 Task: Add a signature Lisa Hernandez containing With heartfelt thanks and warm wishes, Lisa Hernandez to email address softage.9@softage.net and add a folder Training materials
Action: Mouse moved to (1292, 90)
Screenshot: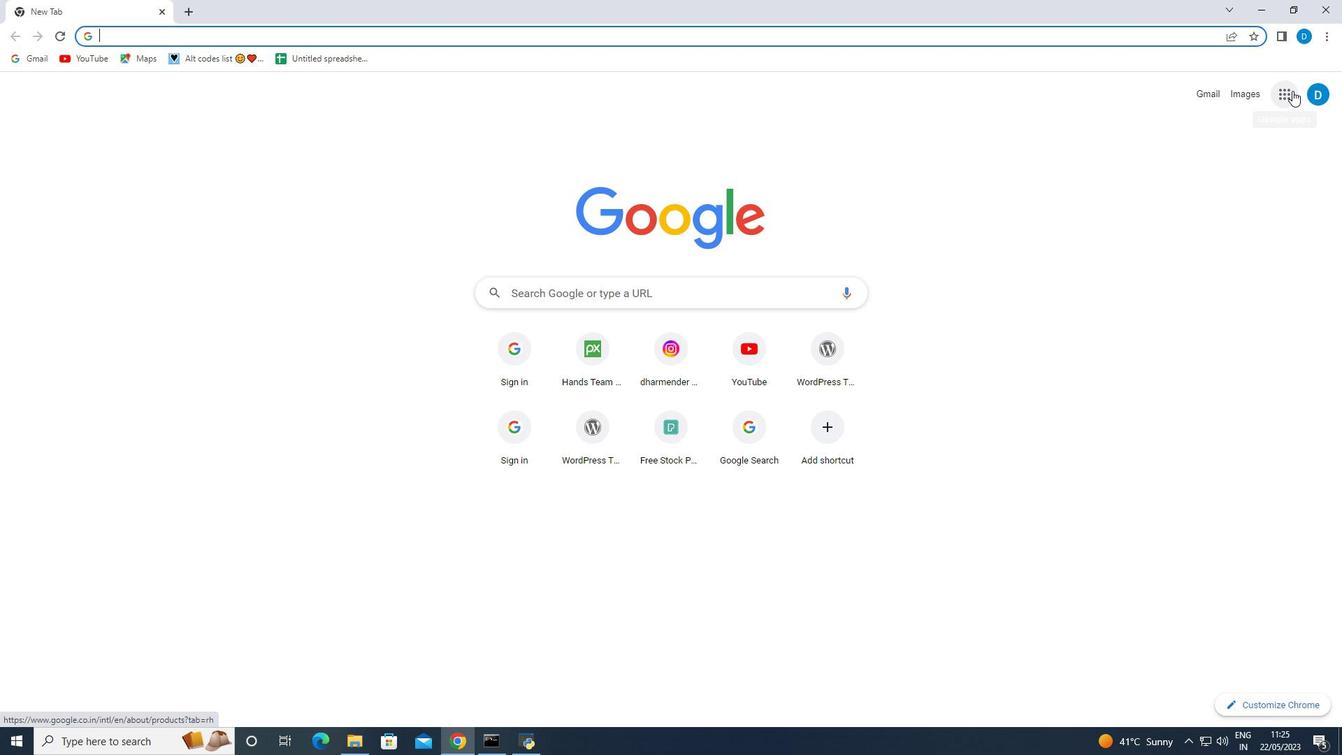 
Action: Mouse pressed left at (1292, 90)
Screenshot: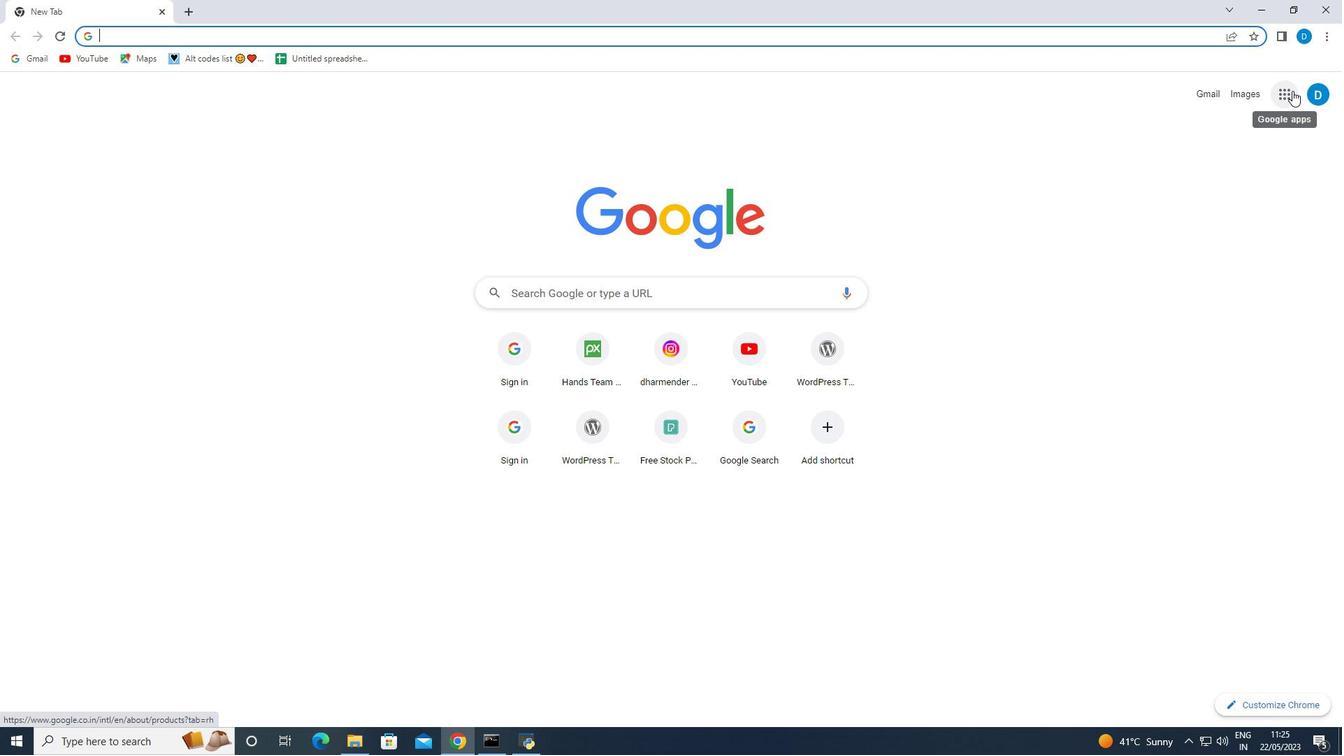 
Action: Mouse moved to (1143, 297)
Screenshot: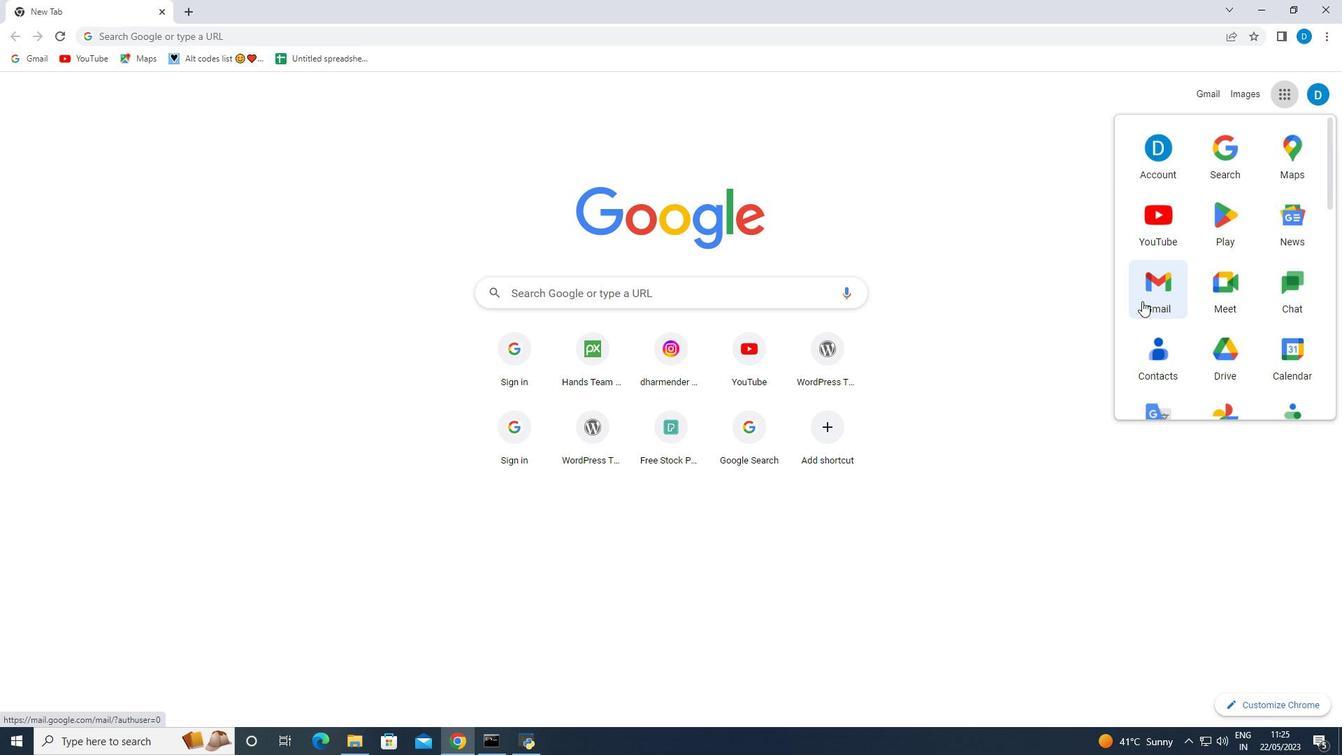 
Action: Mouse pressed left at (1143, 297)
Screenshot: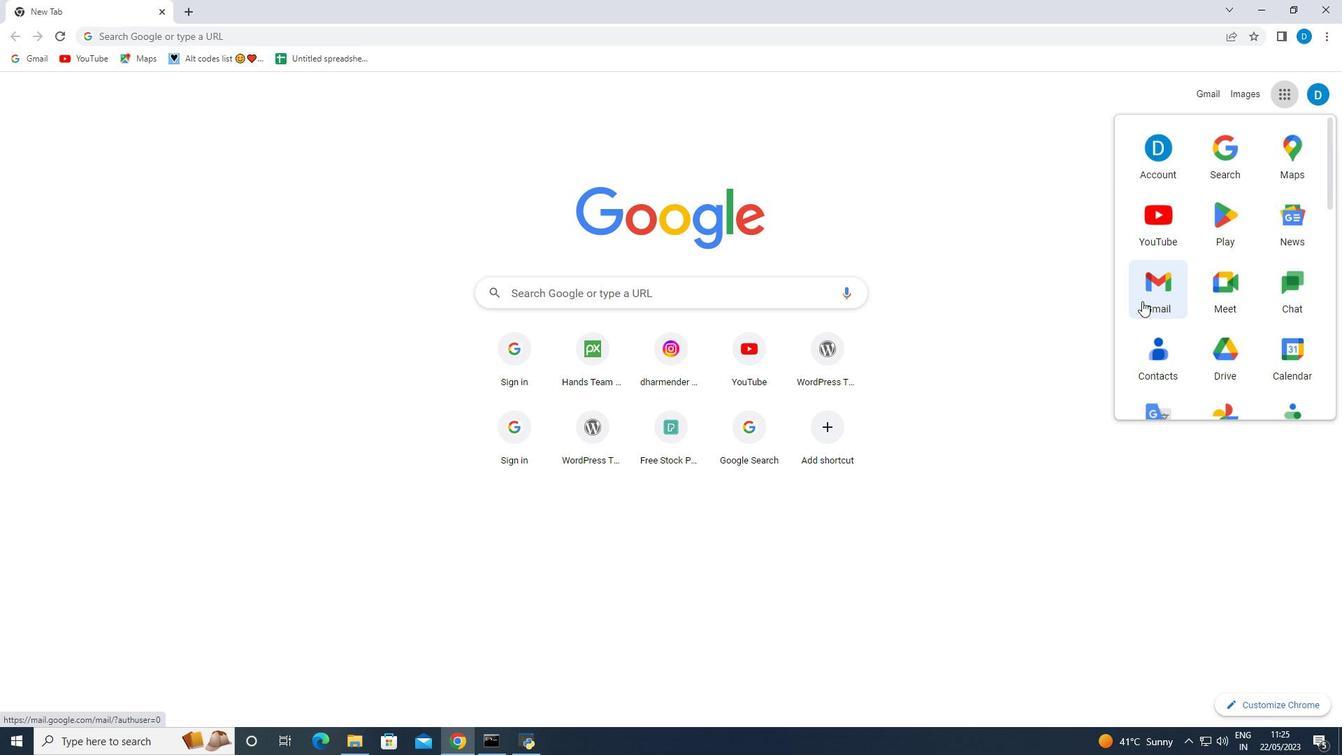 
Action: Mouse moved to (42, 134)
Screenshot: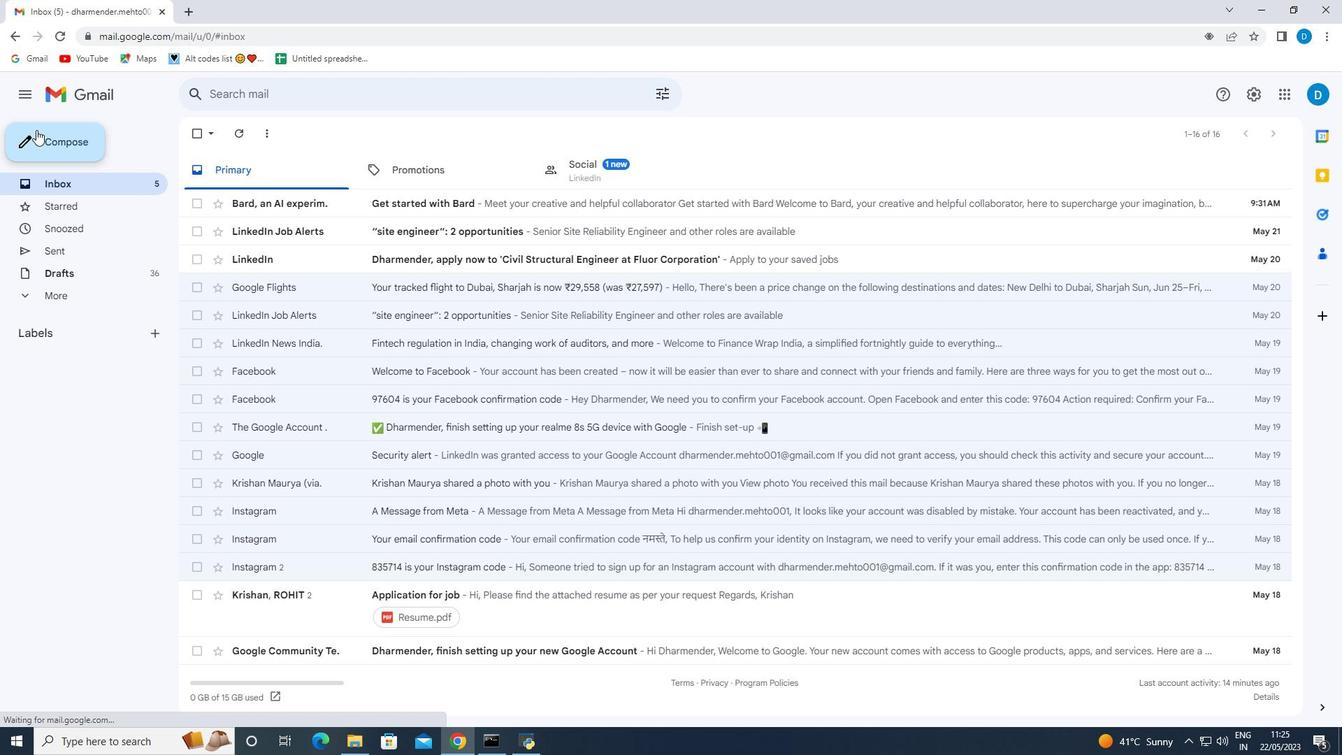 
Action: Mouse pressed left at (42, 134)
Screenshot: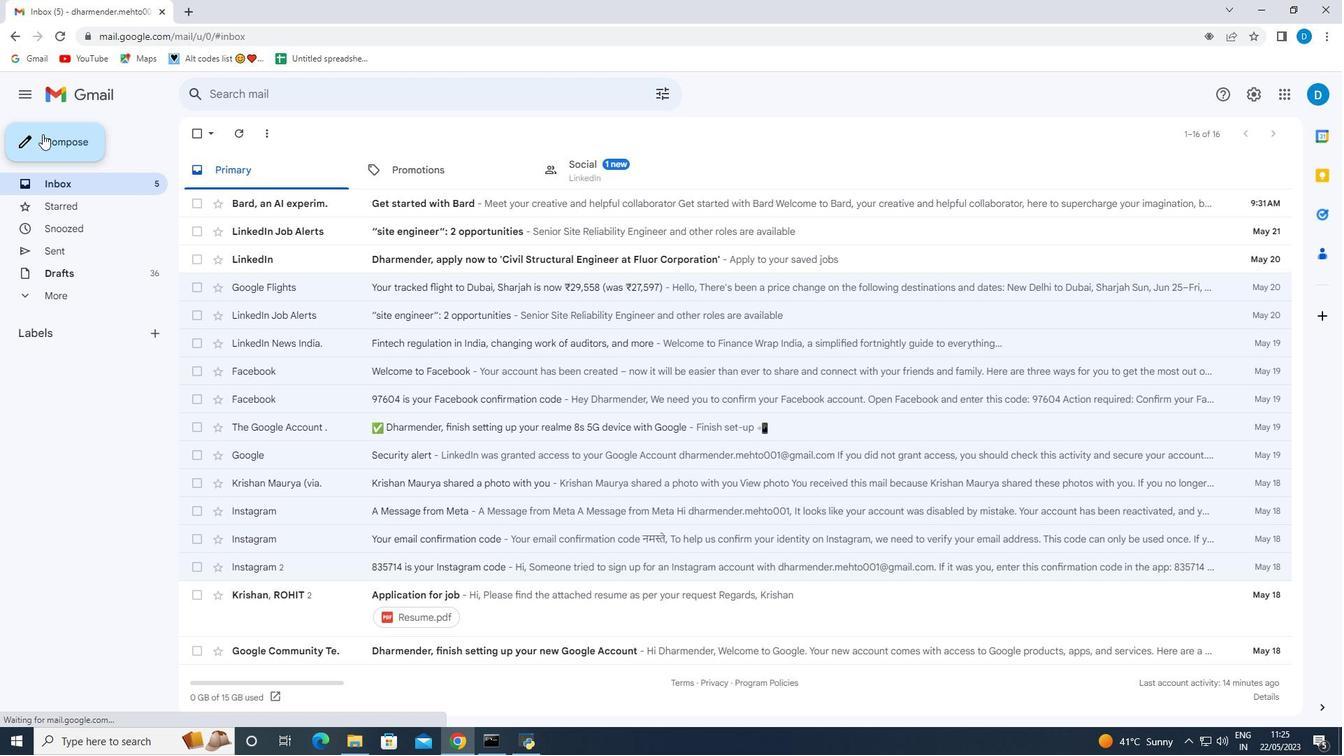 
Action: Mouse moved to (1129, 700)
Screenshot: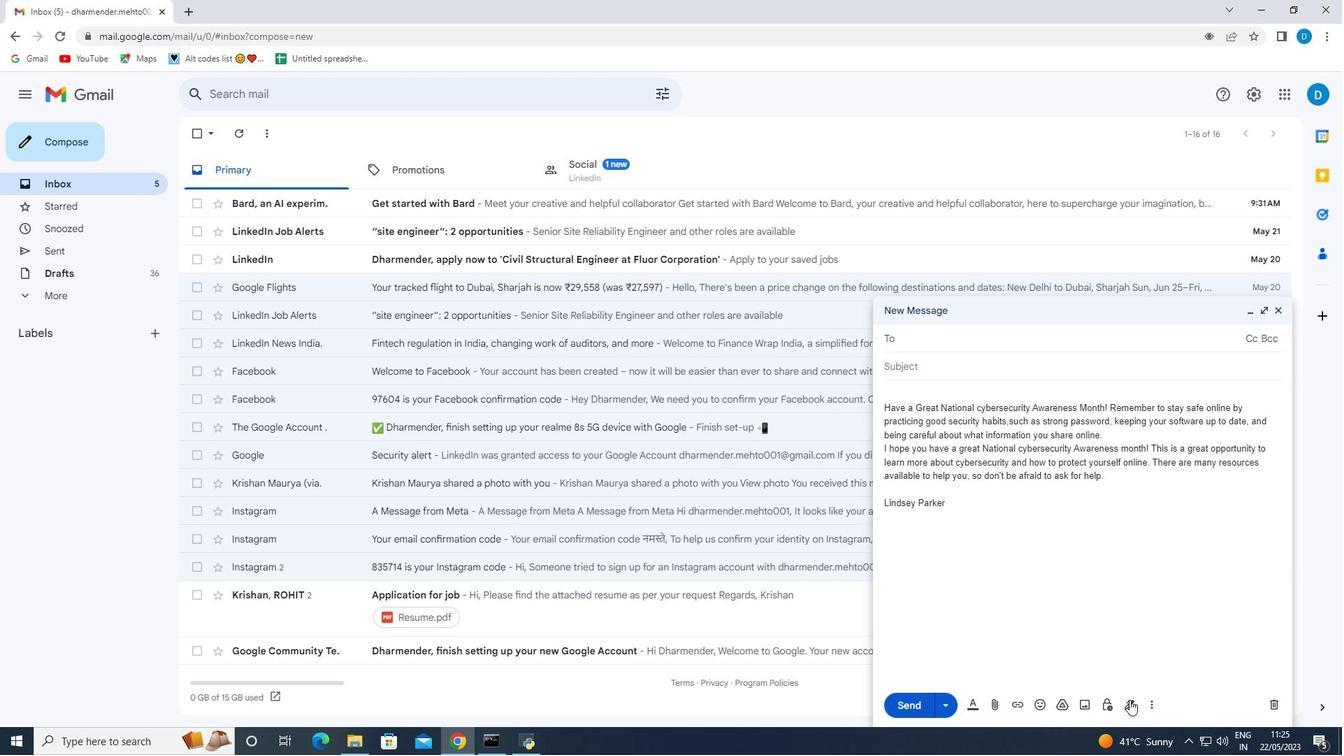 
Action: Mouse pressed left at (1129, 700)
Screenshot: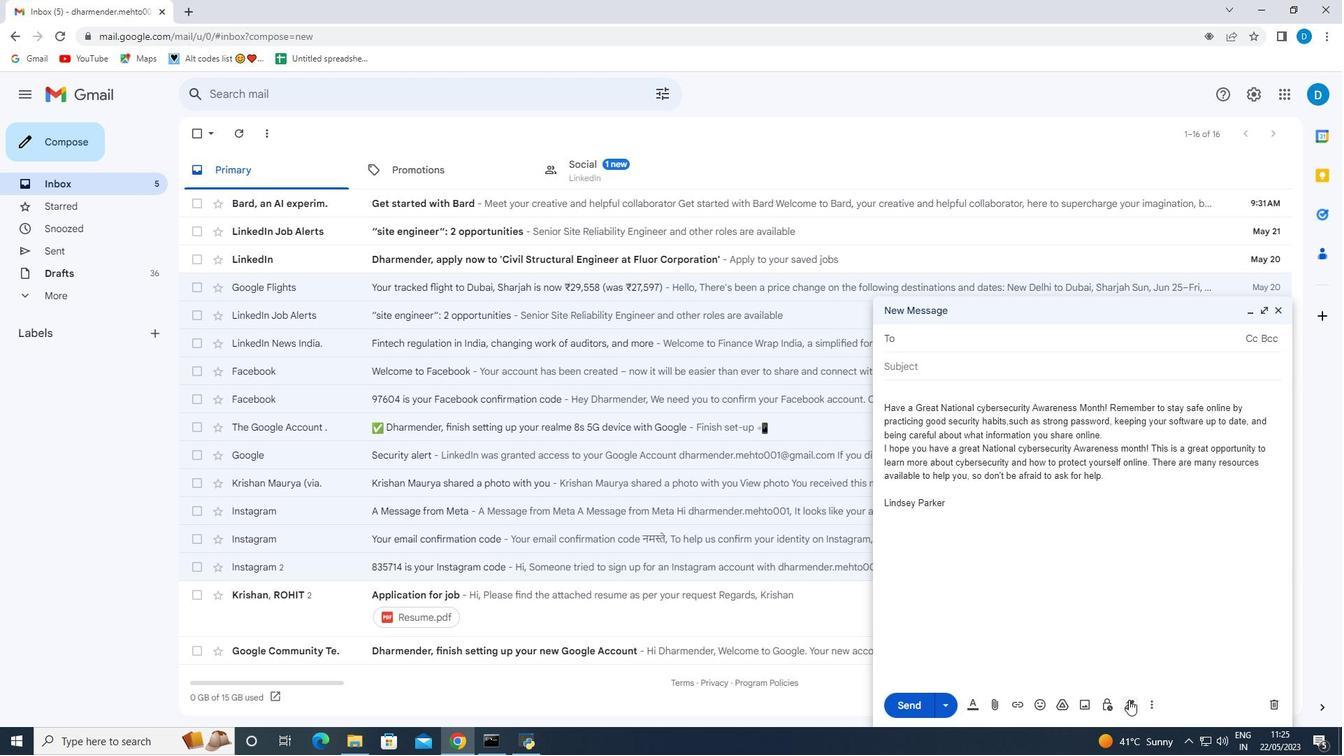 
Action: Mouse moved to (1176, 632)
Screenshot: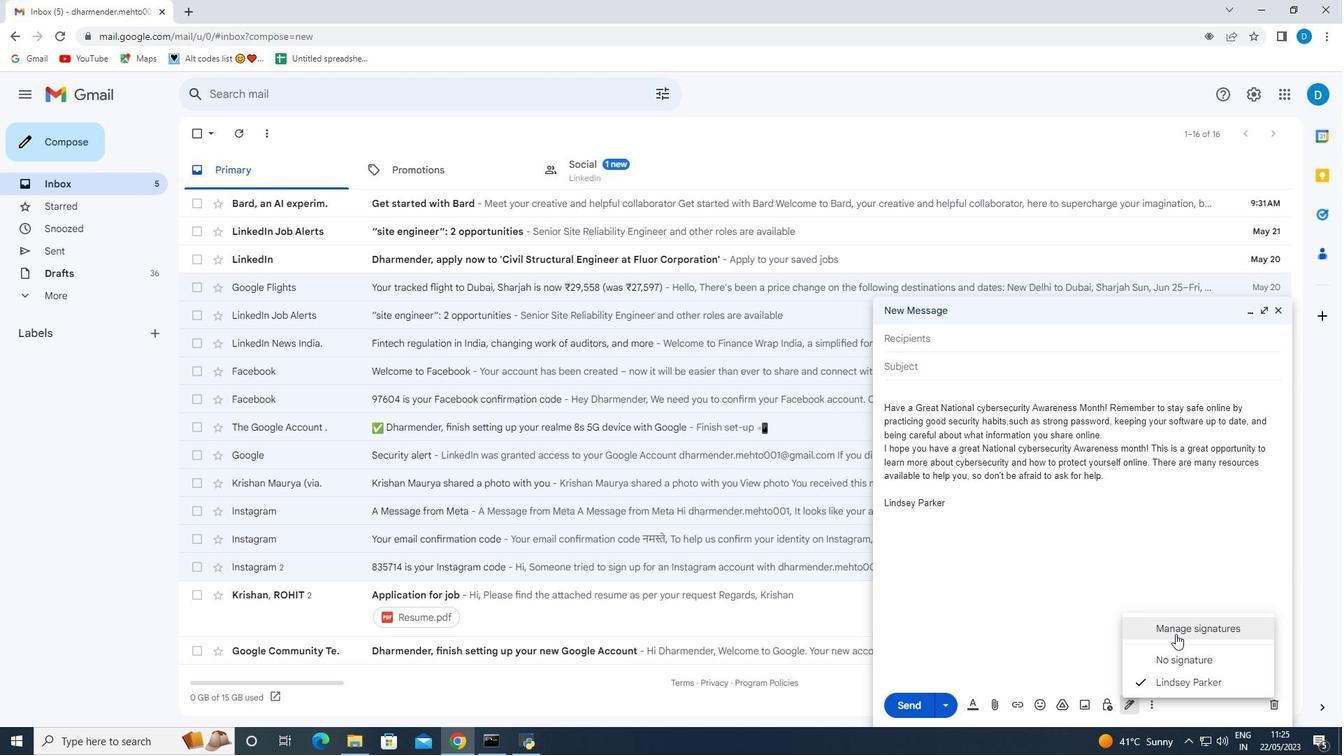 
Action: Mouse pressed left at (1176, 632)
Screenshot: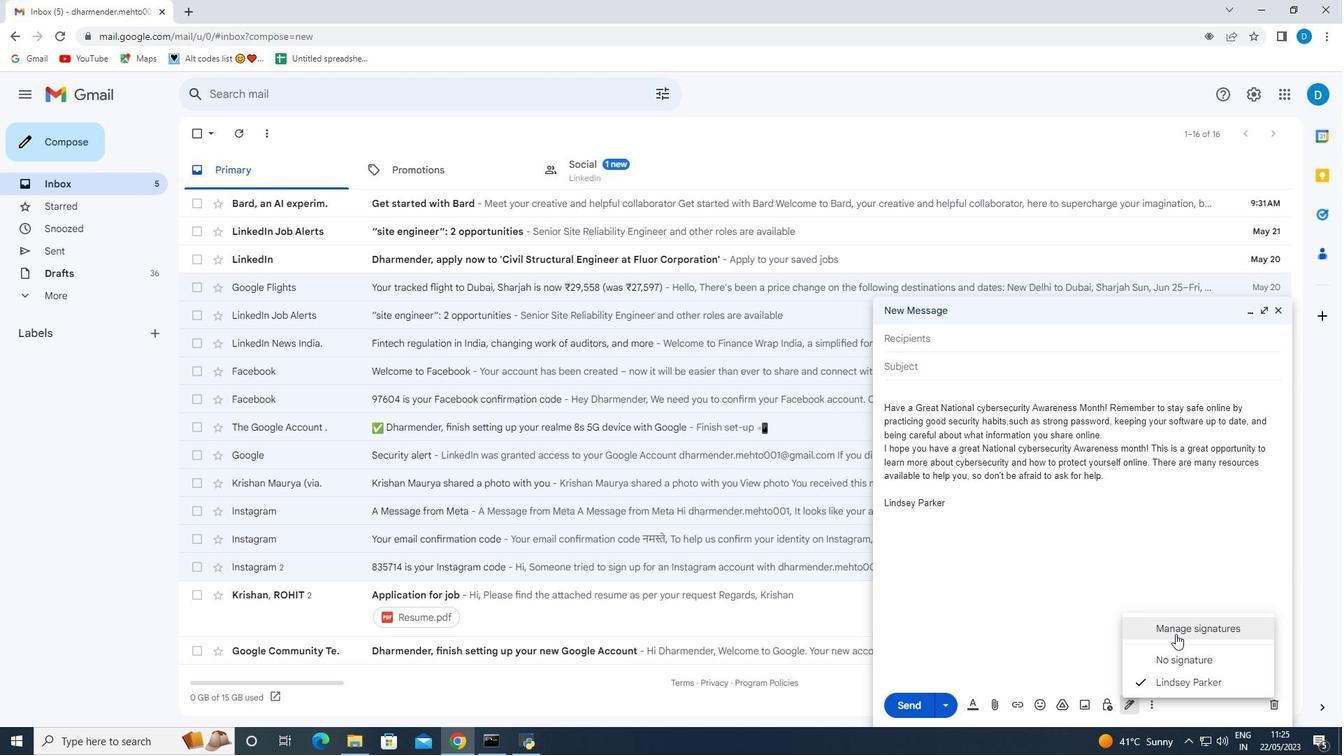 
Action: Mouse moved to (697, 532)
Screenshot: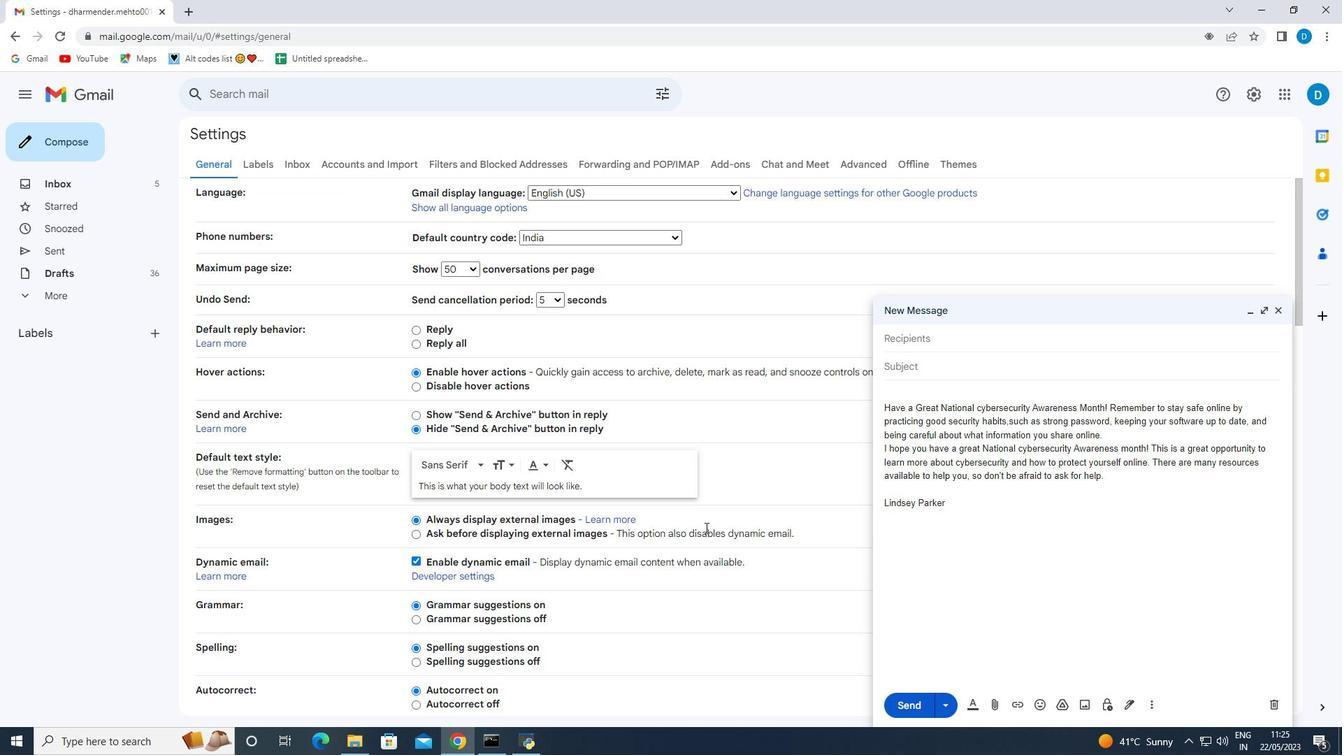 
Action: Mouse scrolled (697, 531) with delta (0, 0)
Screenshot: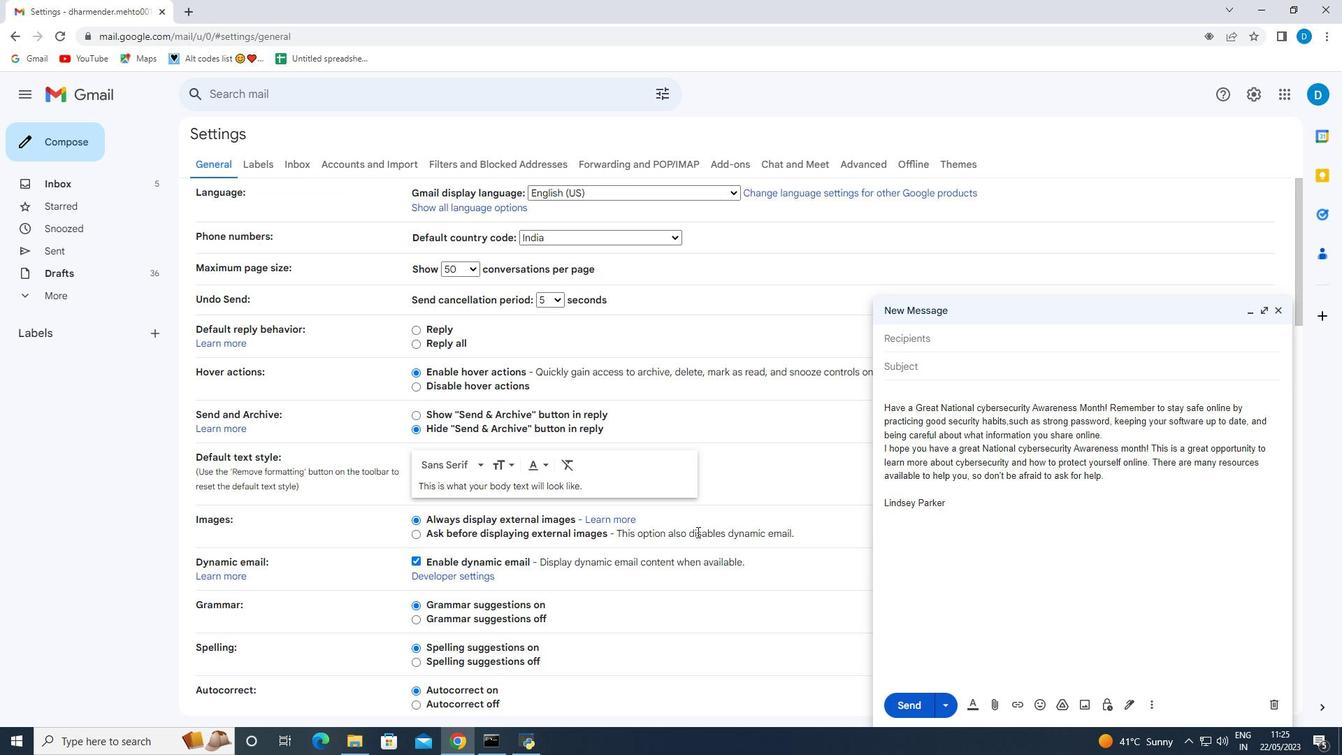 
Action: Mouse scrolled (697, 531) with delta (0, 0)
Screenshot: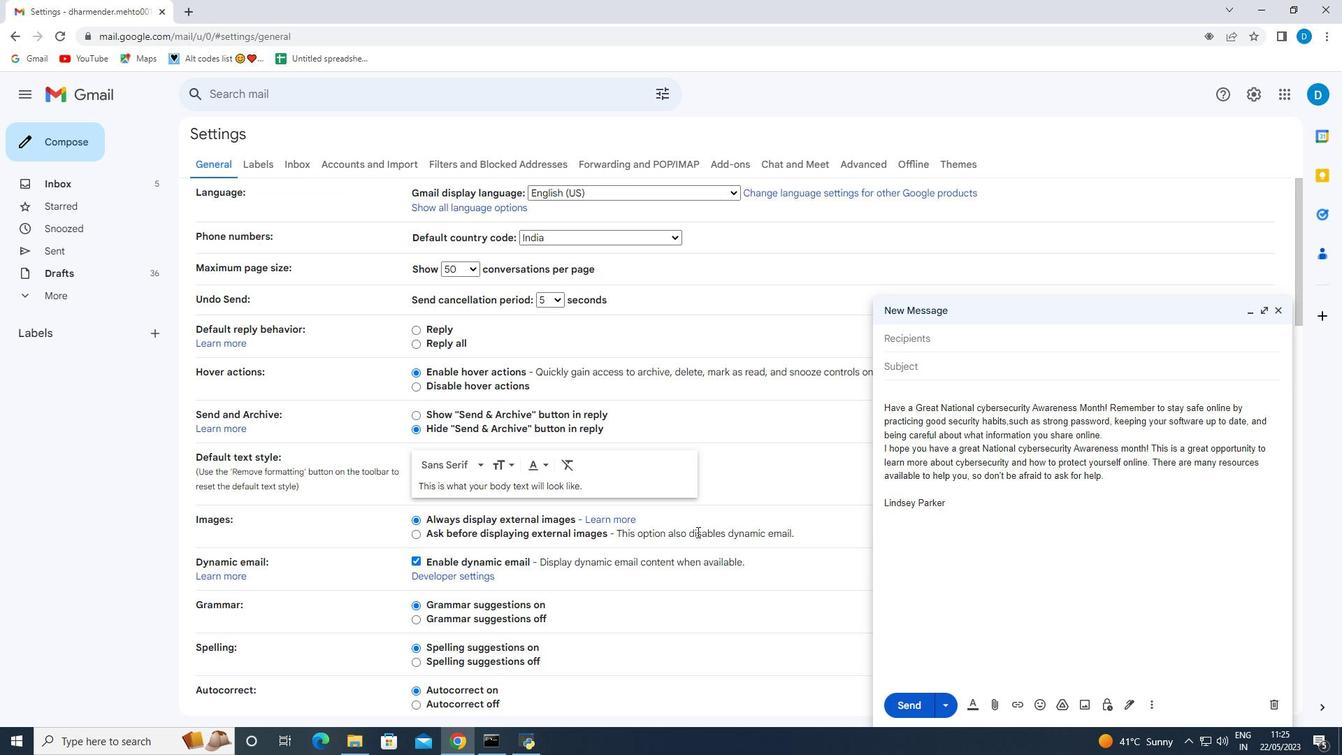 
Action: Mouse scrolled (697, 531) with delta (0, 0)
Screenshot: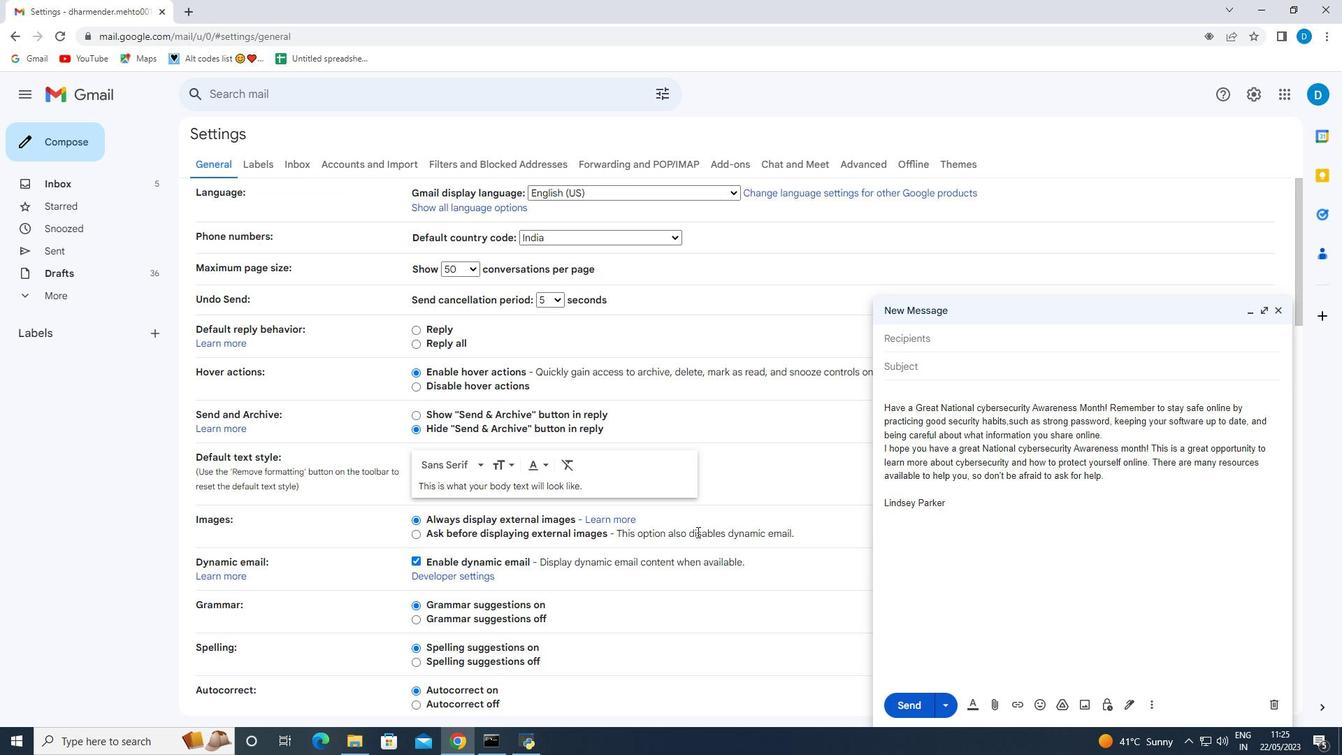
Action: Mouse moved to (564, 537)
Screenshot: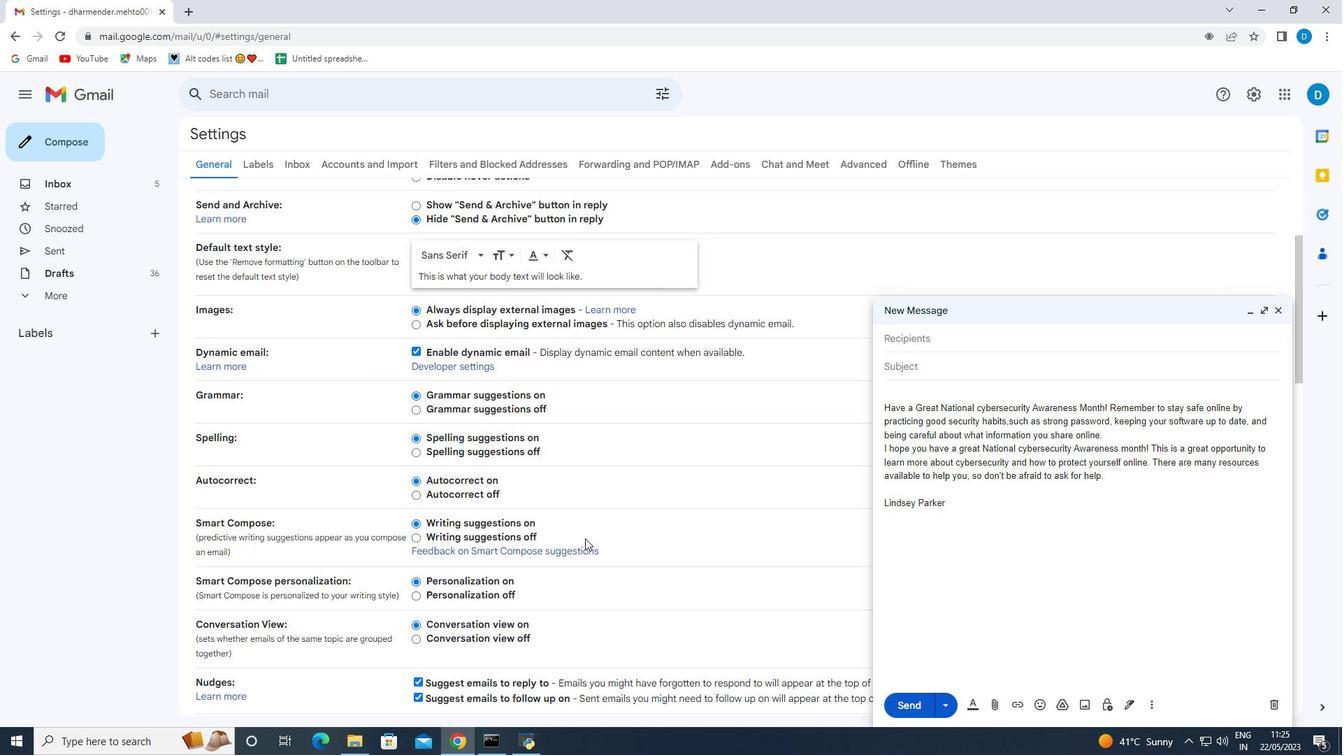 
Action: Mouse scrolled (564, 536) with delta (0, 0)
Screenshot: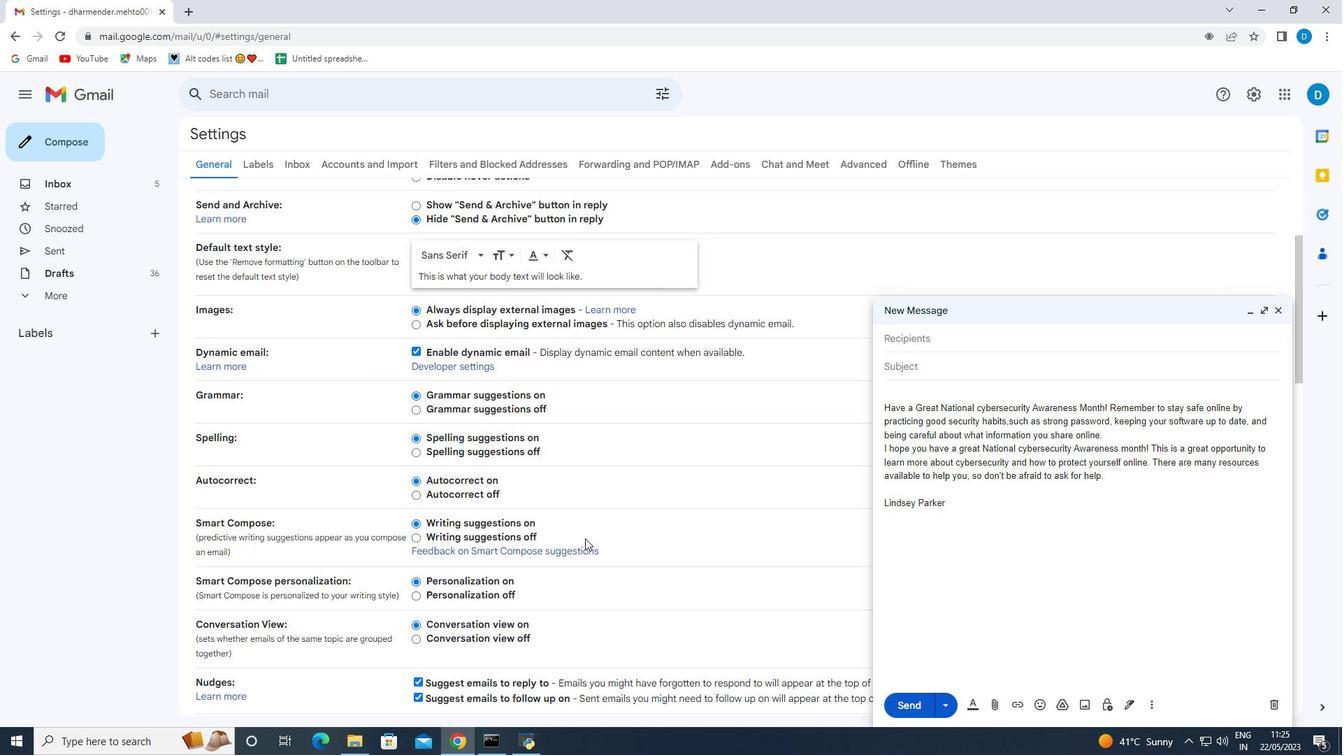 
Action: Mouse moved to (560, 539)
Screenshot: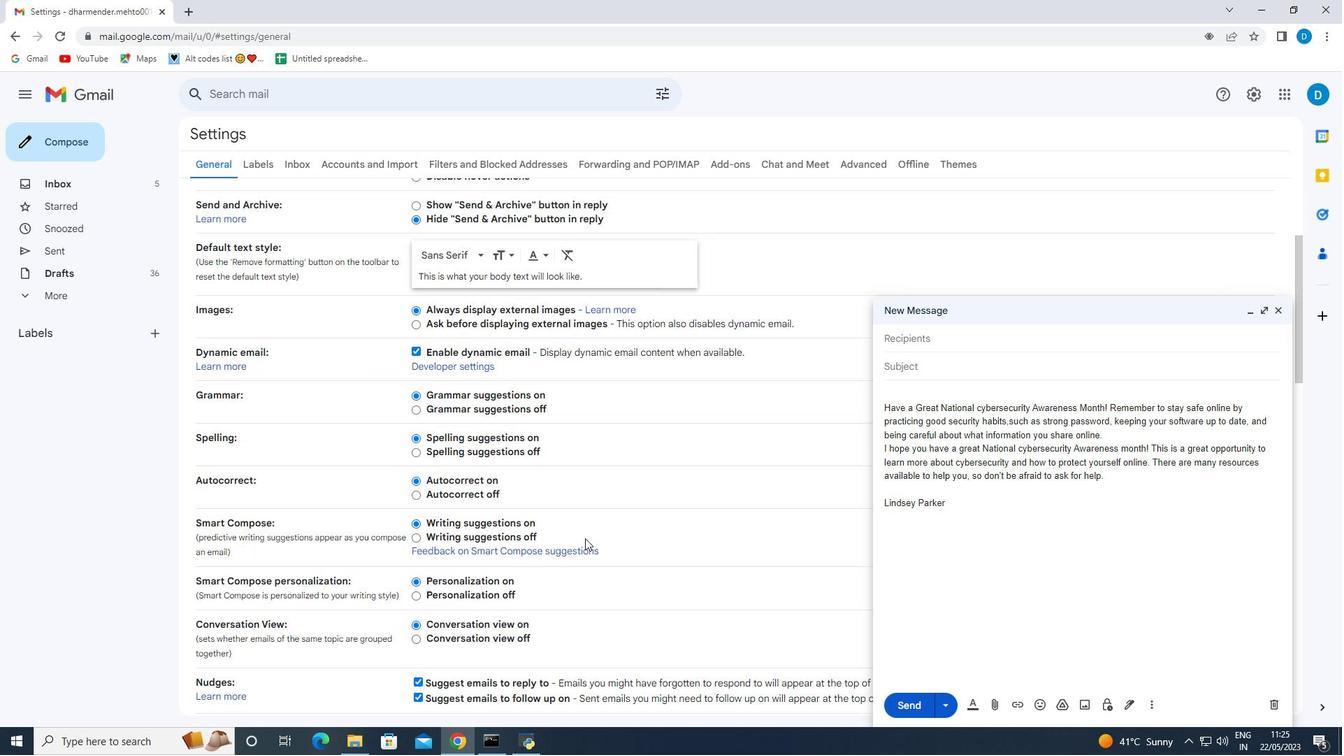 
Action: Mouse scrolled (560, 538) with delta (0, 0)
Screenshot: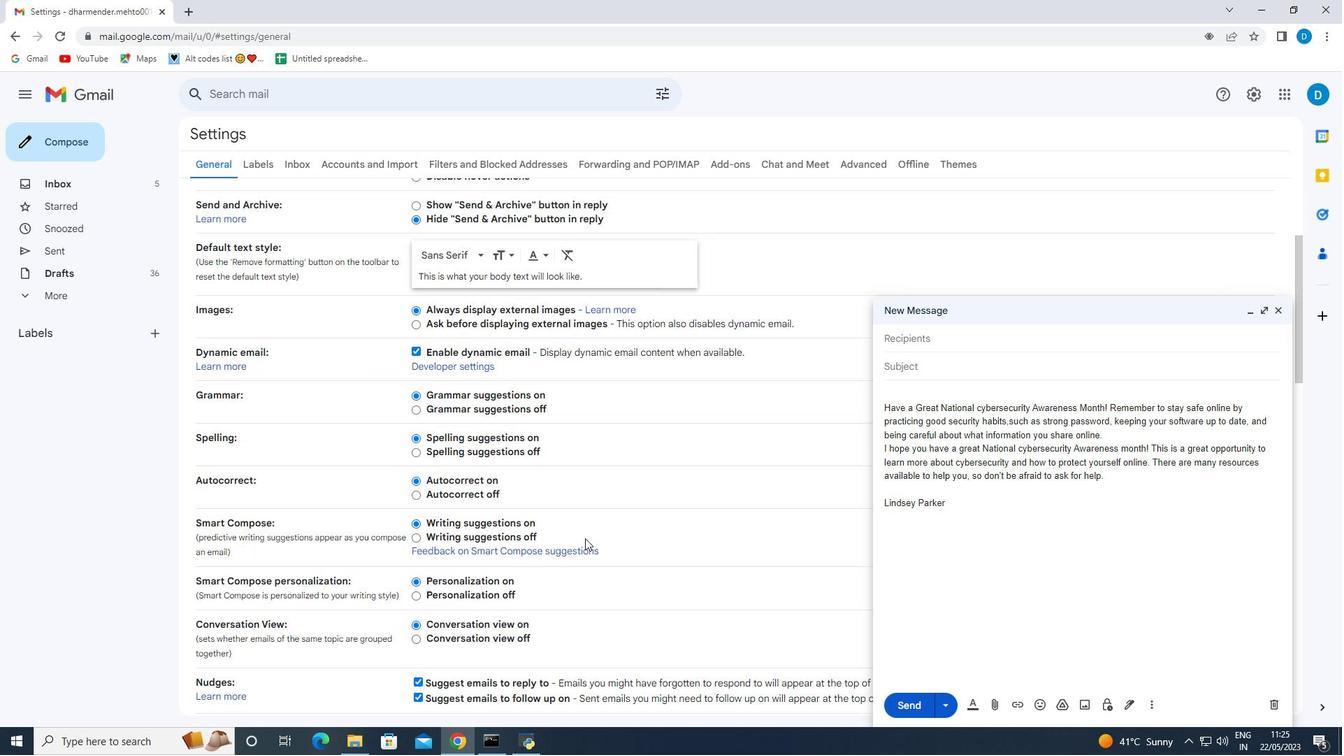 
Action: Mouse moved to (555, 542)
Screenshot: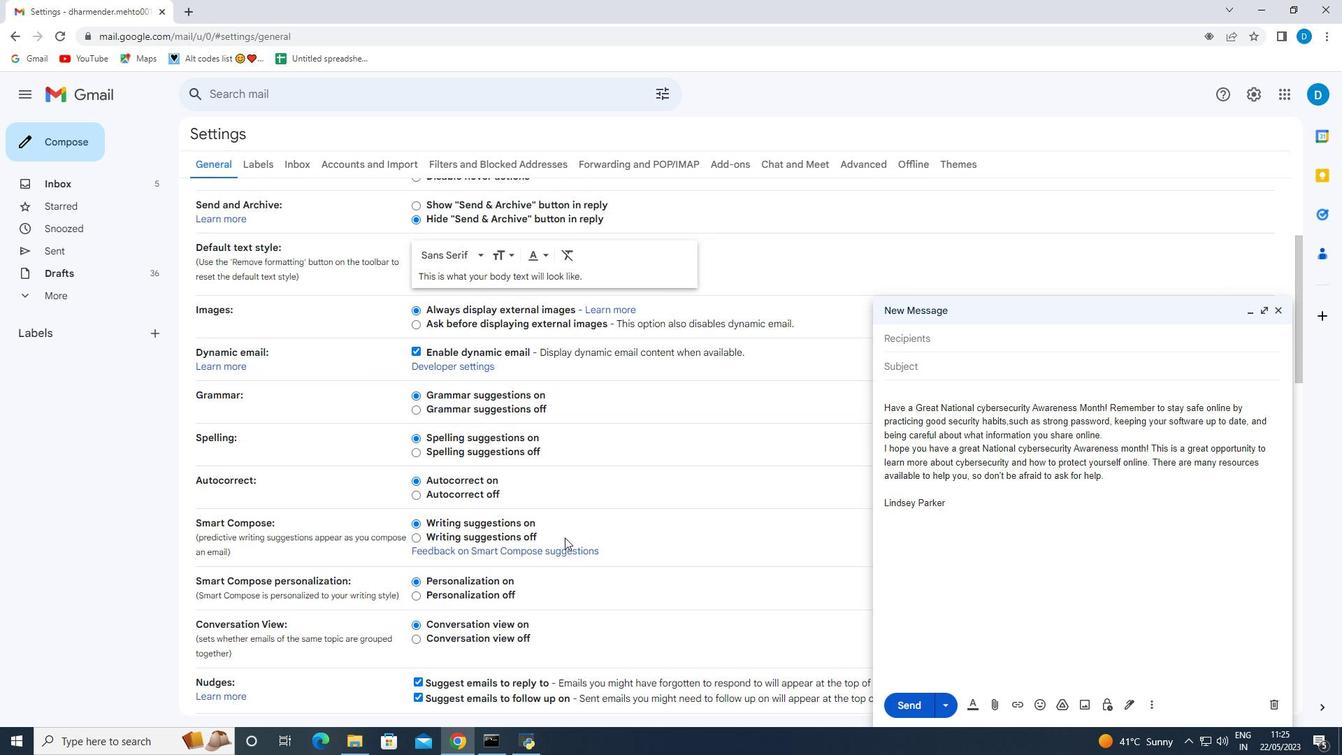 
Action: Mouse scrolled (556, 541) with delta (0, 0)
Screenshot: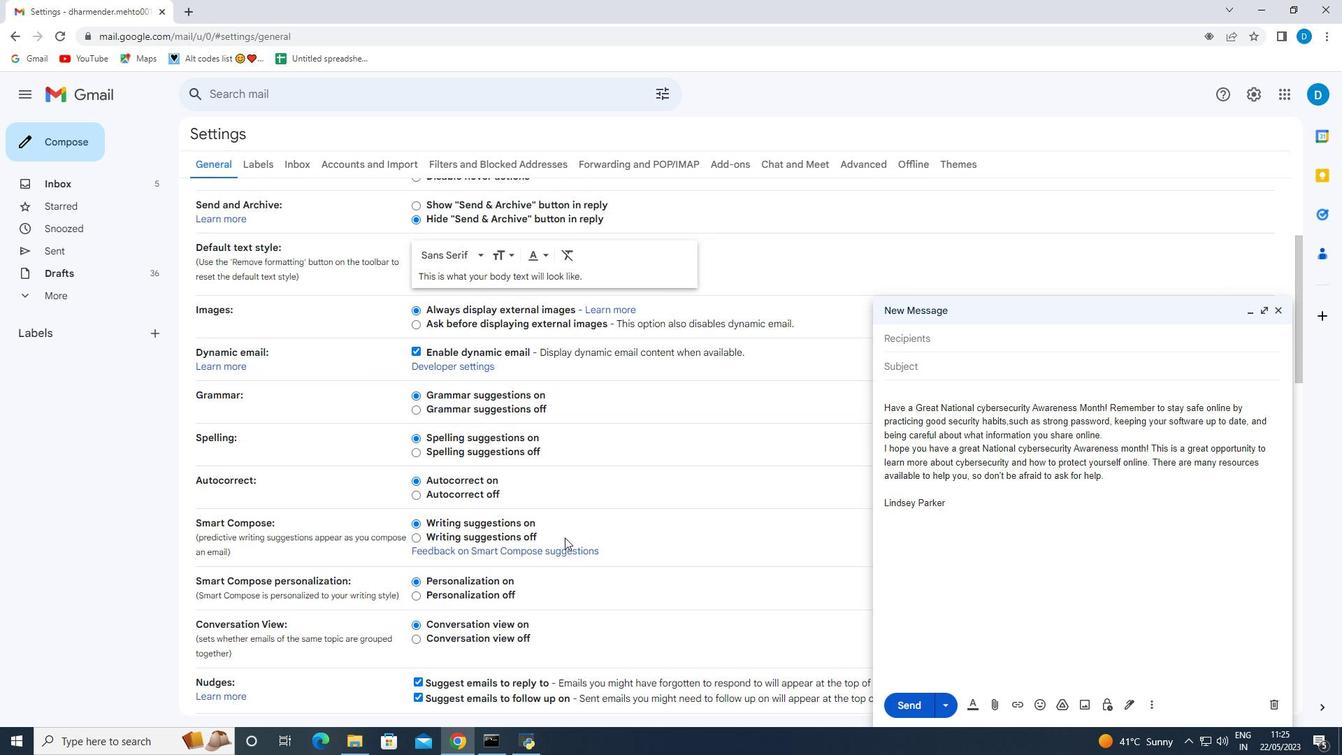 
Action: Mouse moved to (533, 554)
Screenshot: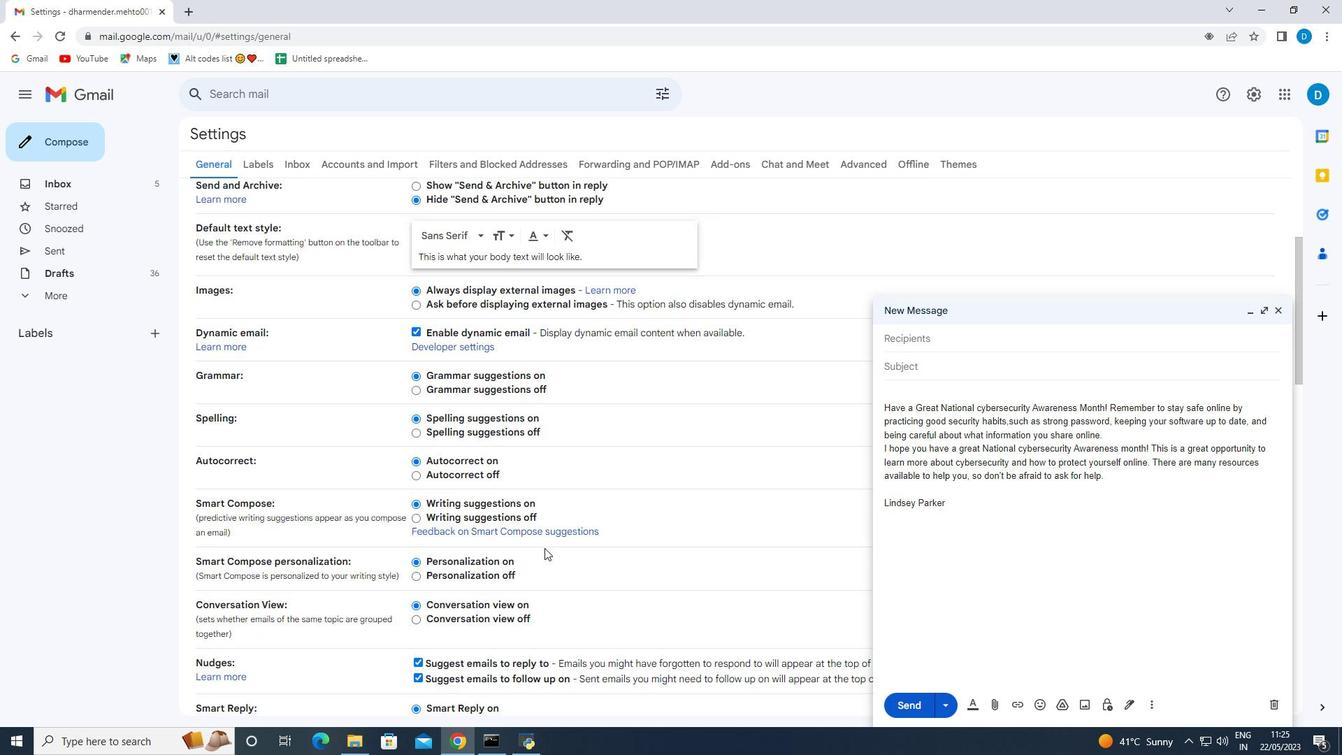 
Action: Mouse scrolled (533, 553) with delta (0, 0)
Screenshot: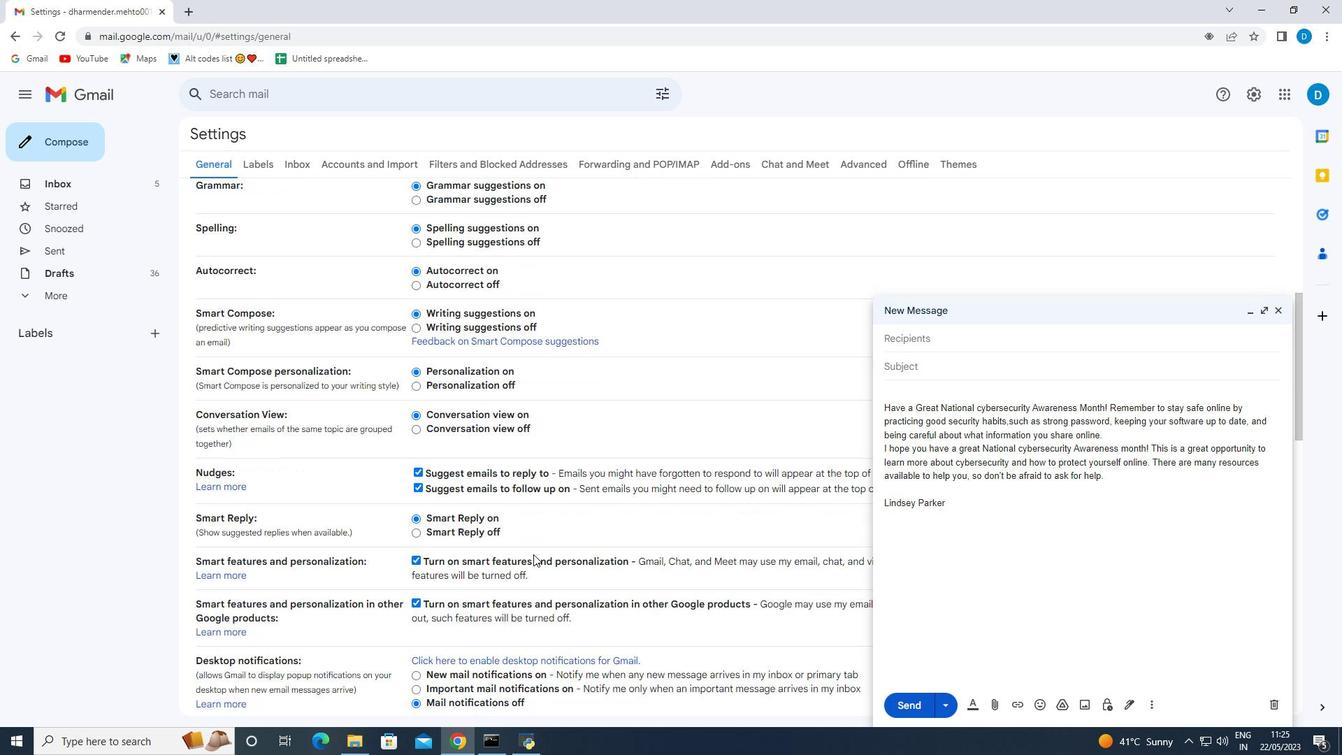 
Action: Mouse scrolled (533, 553) with delta (0, 0)
Screenshot: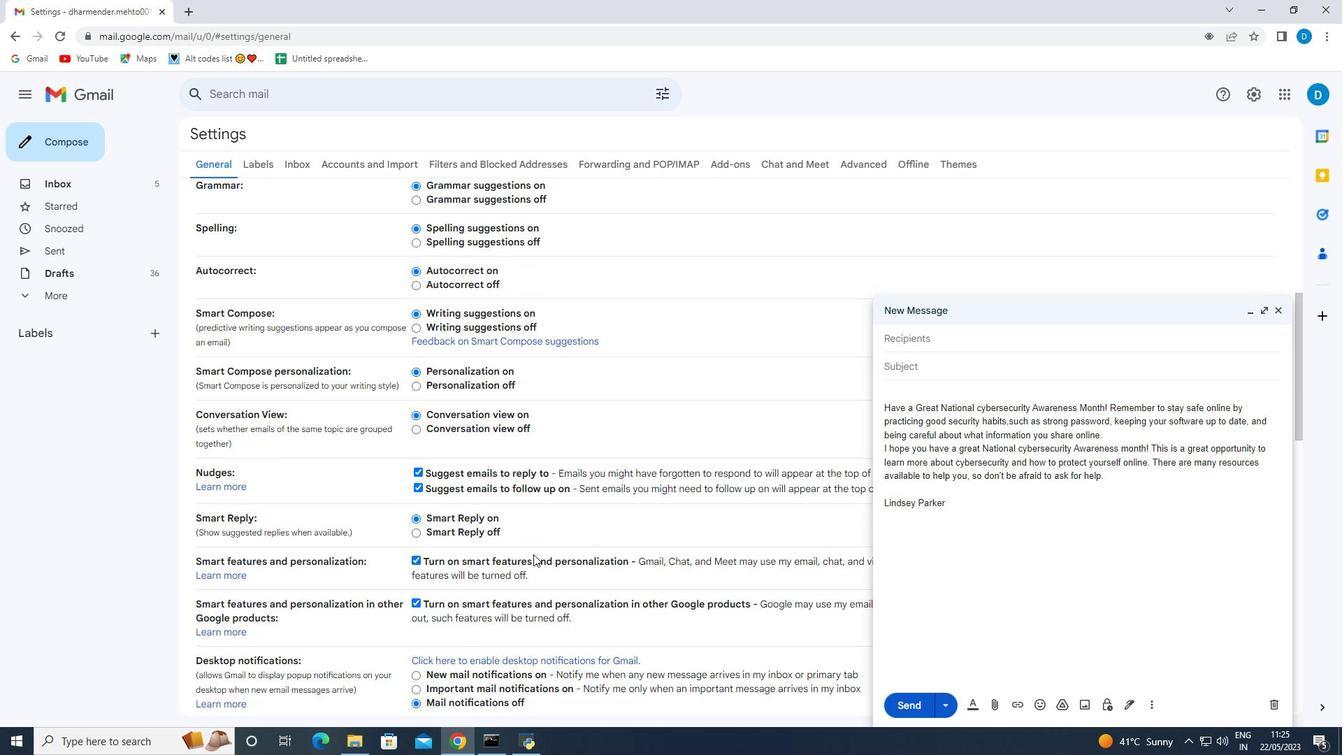 
Action: Mouse scrolled (533, 553) with delta (0, 0)
Screenshot: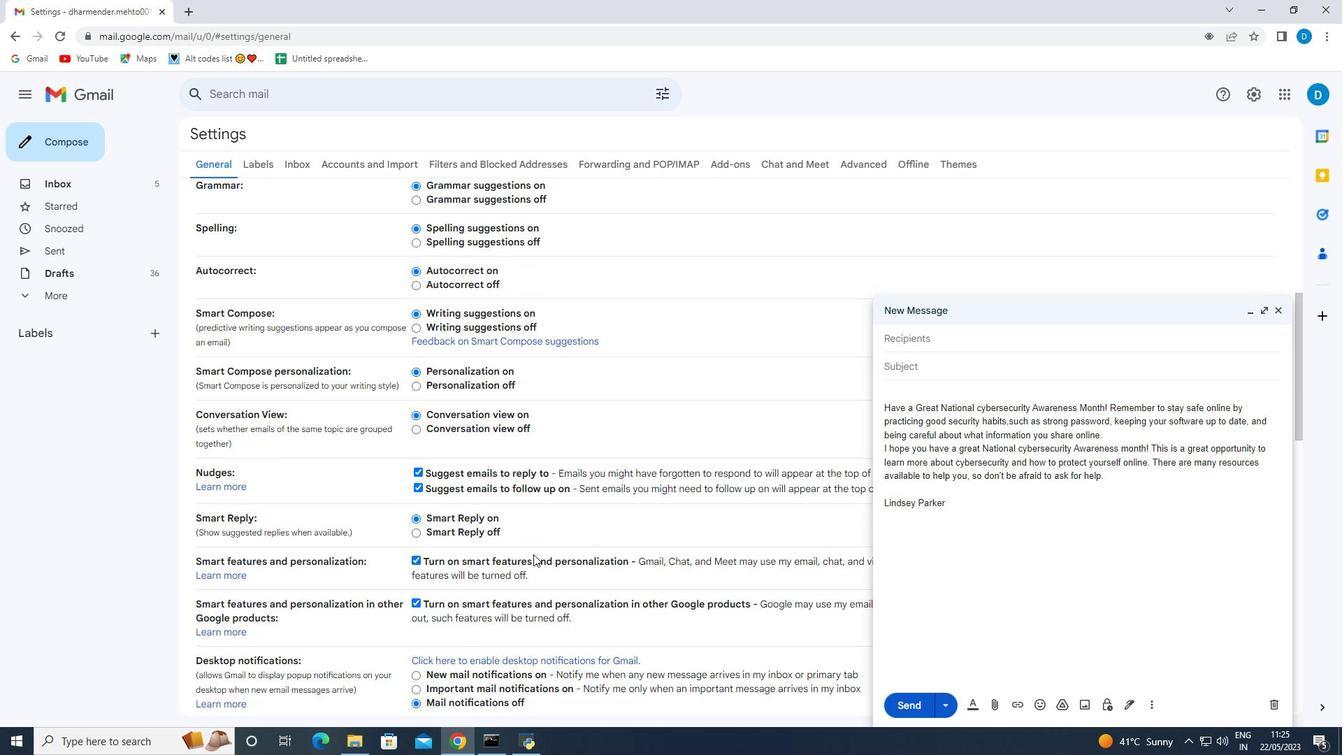 
Action: Mouse scrolled (533, 553) with delta (0, 0)
Screenshot: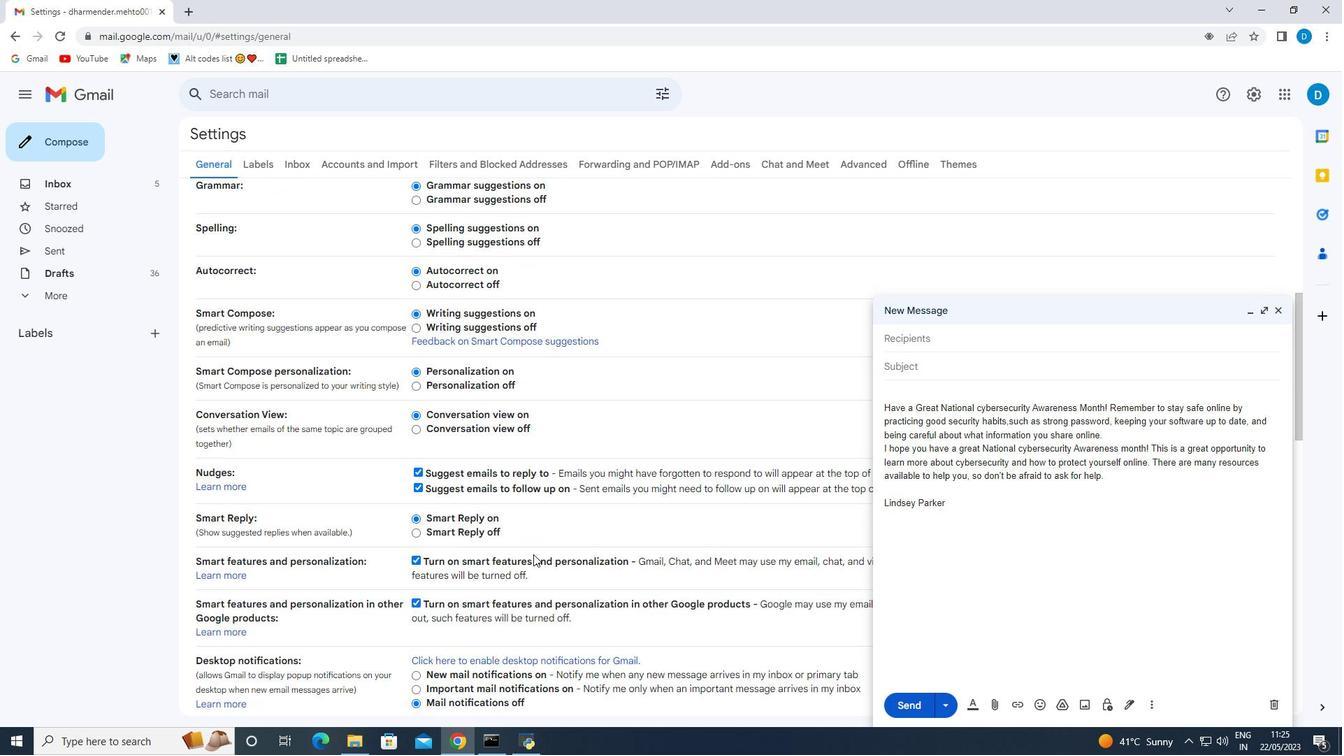
Action: Mouse moved to (499, 611)
Screenshot: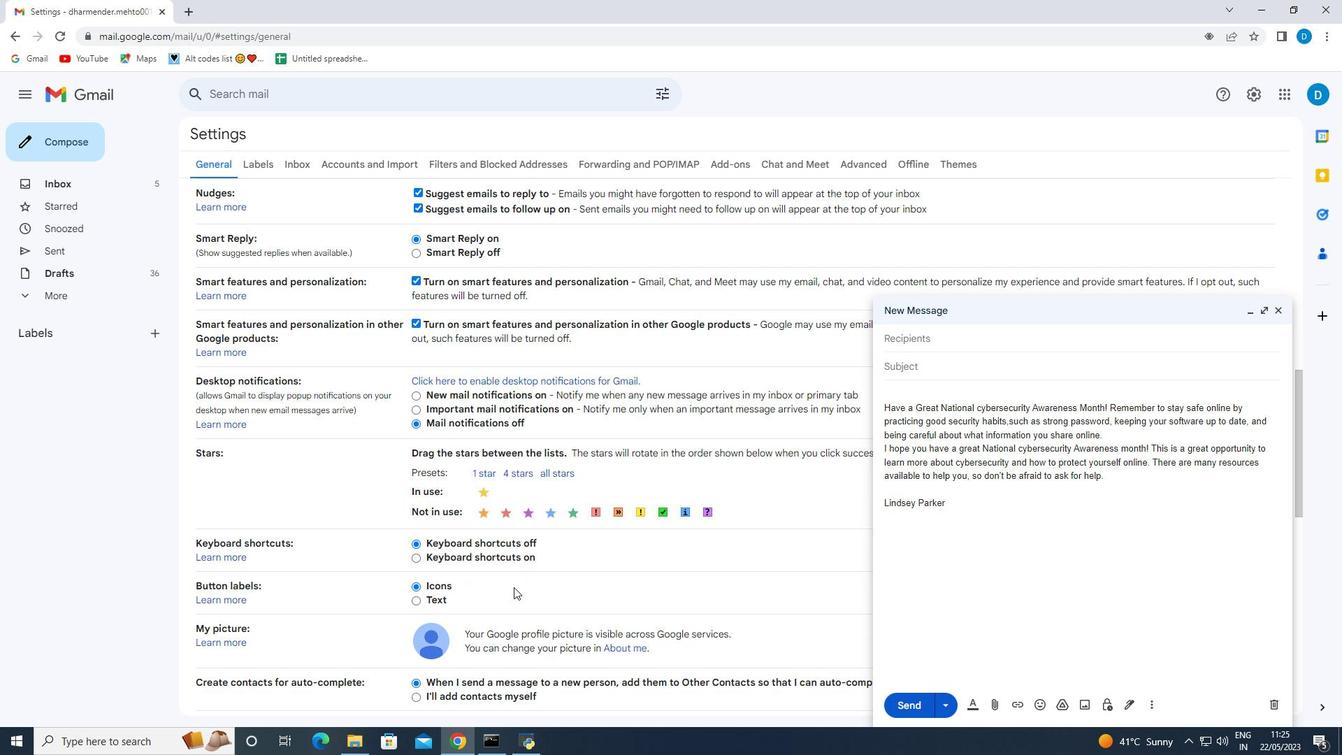 
Action: Mouse scrolled (499, 611) with delta (0, 0)
Screenshot: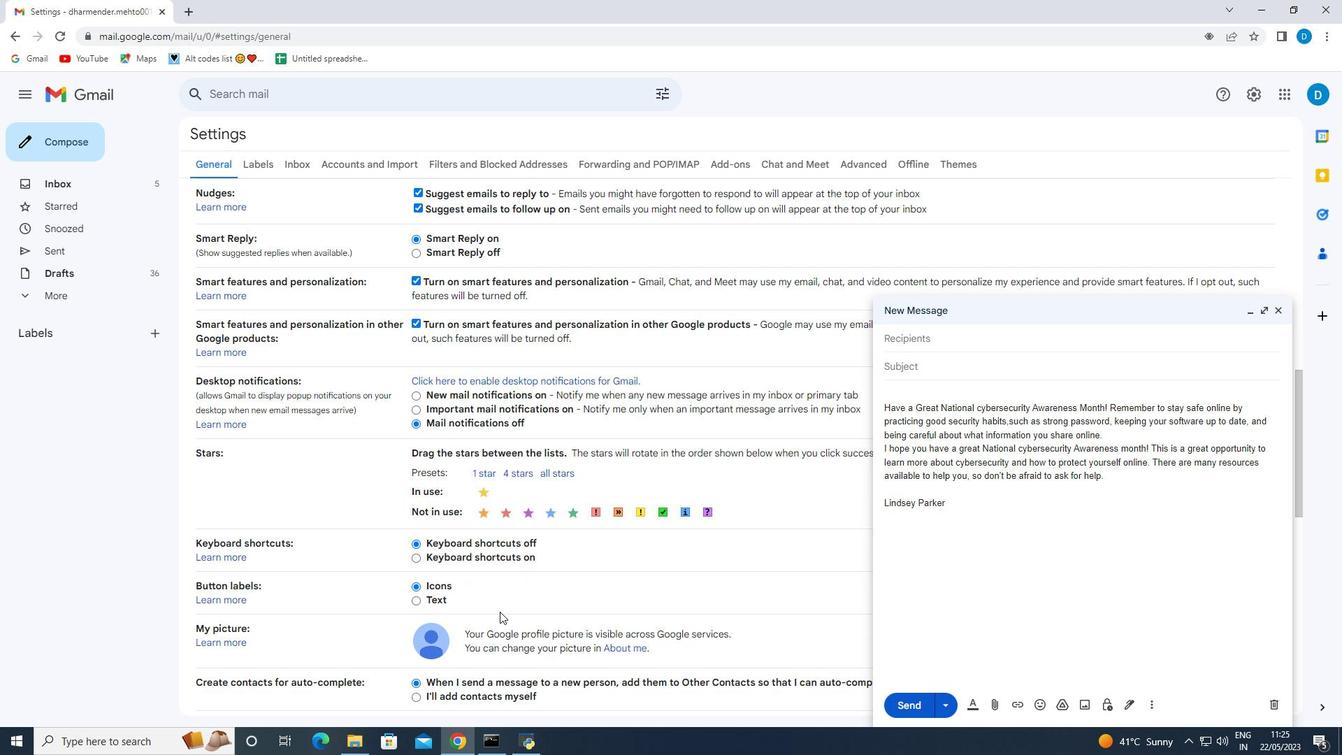 
Action: Mouse scrolled (499, 611) with delta (0, 0)
Screenshot: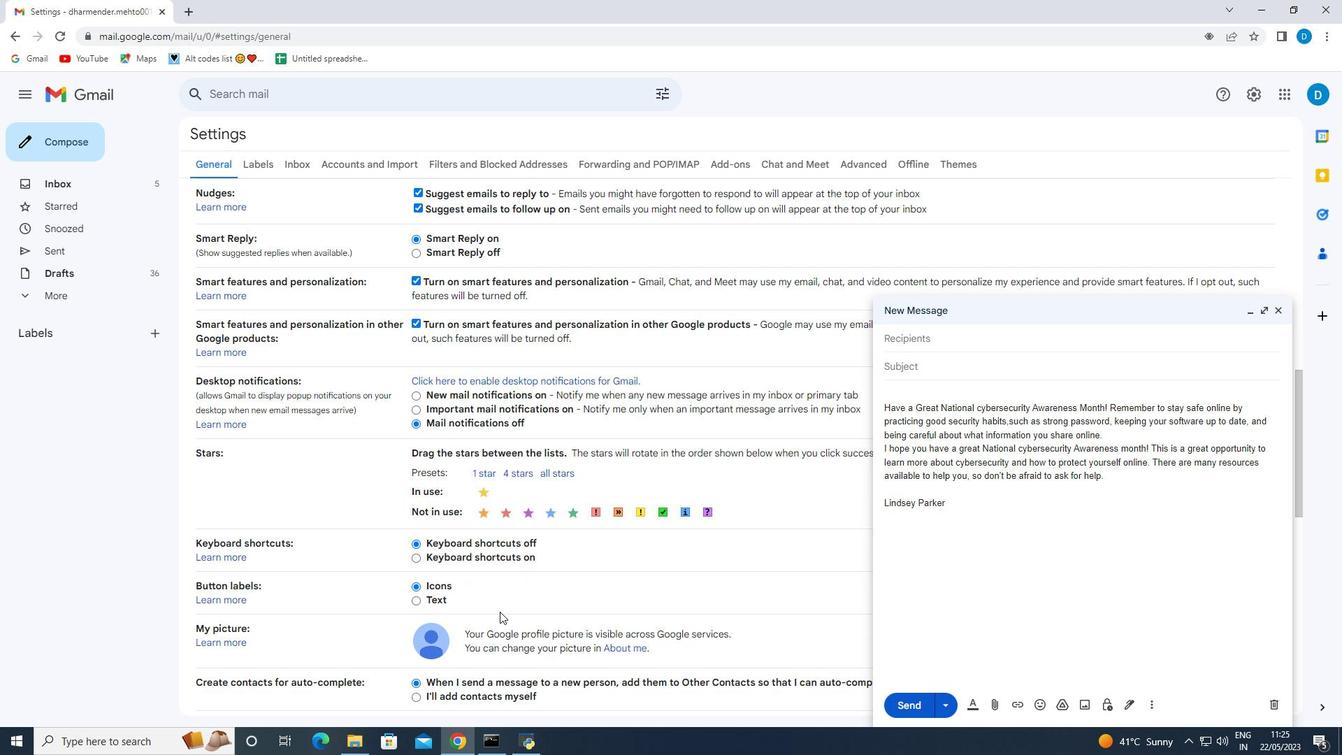
Action: Mouse scrolled (499, 611) with delta (0, 0)
Screenshot: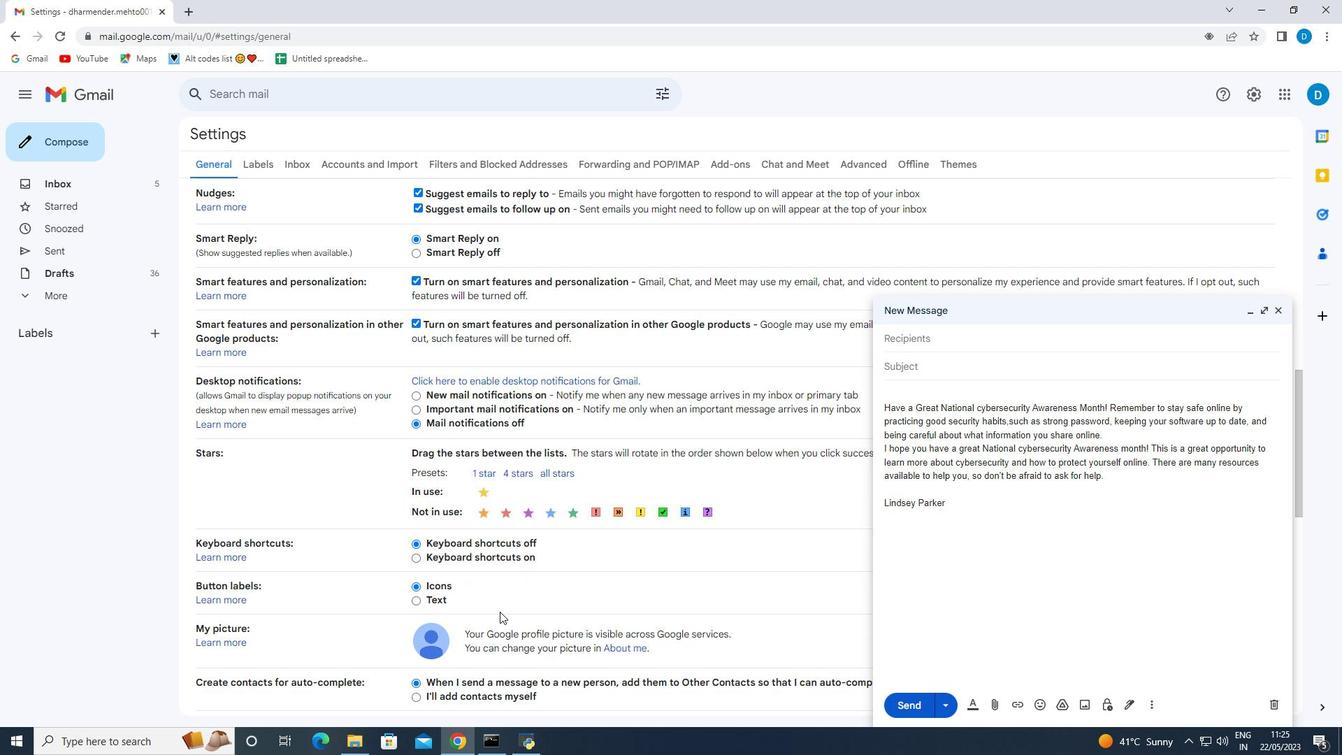 
Action: Mouse scrolled (499, 611) with delta (0, 0)
Screenshot: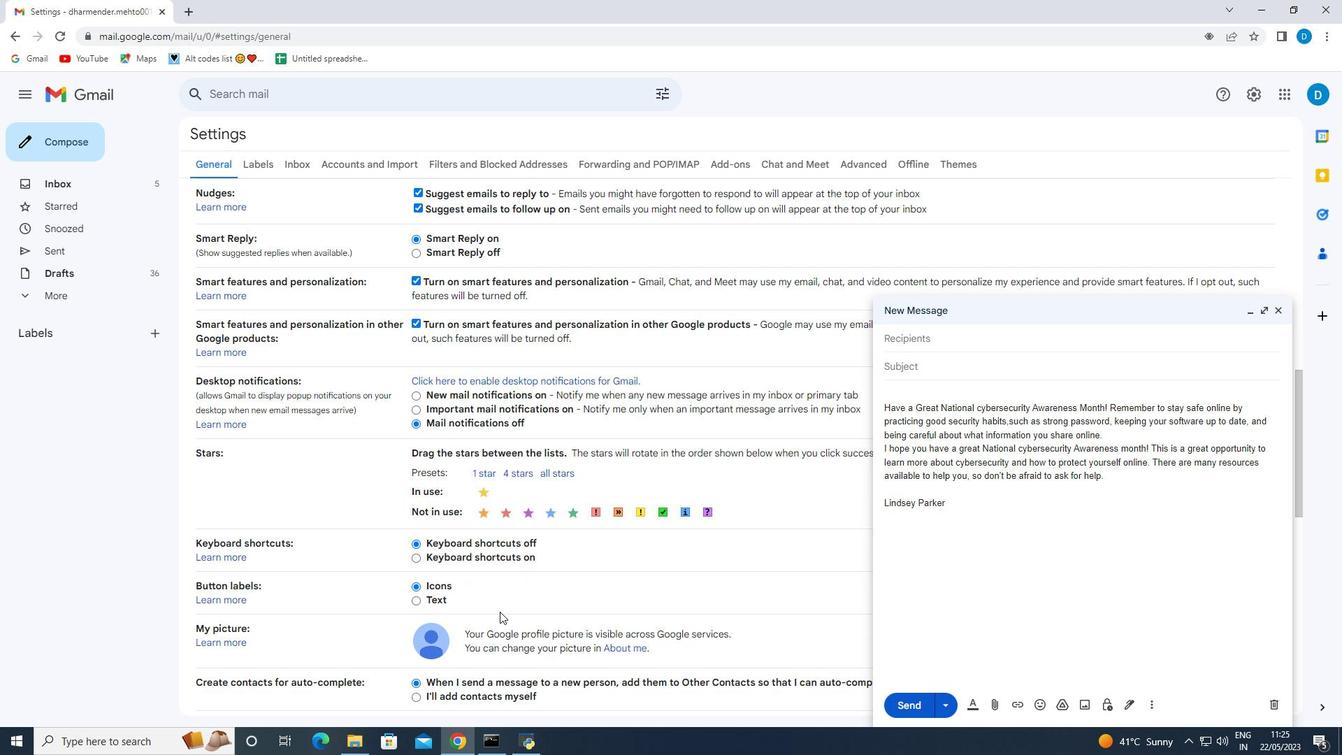 
Action: Mouse moved to (559, 488)
Screenshot: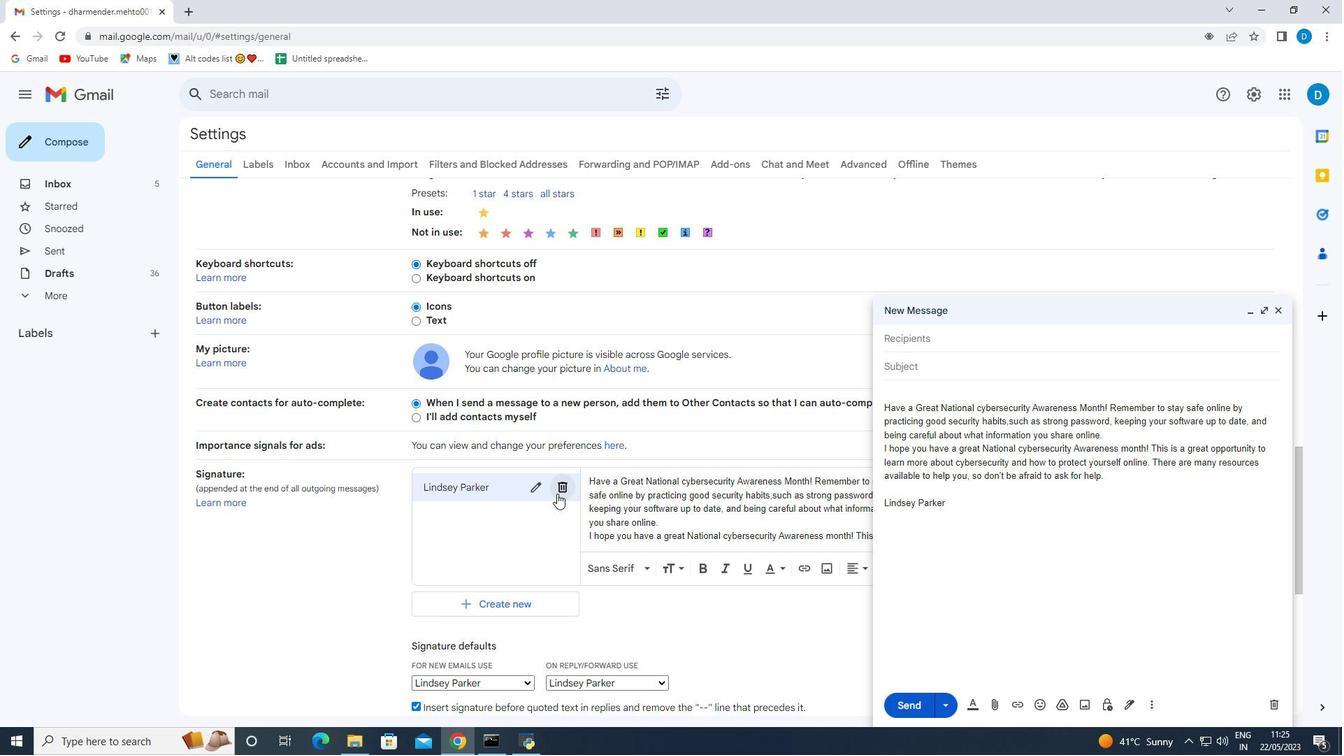 
Action: Mouse pressed left at (559, 488)
Screenshot: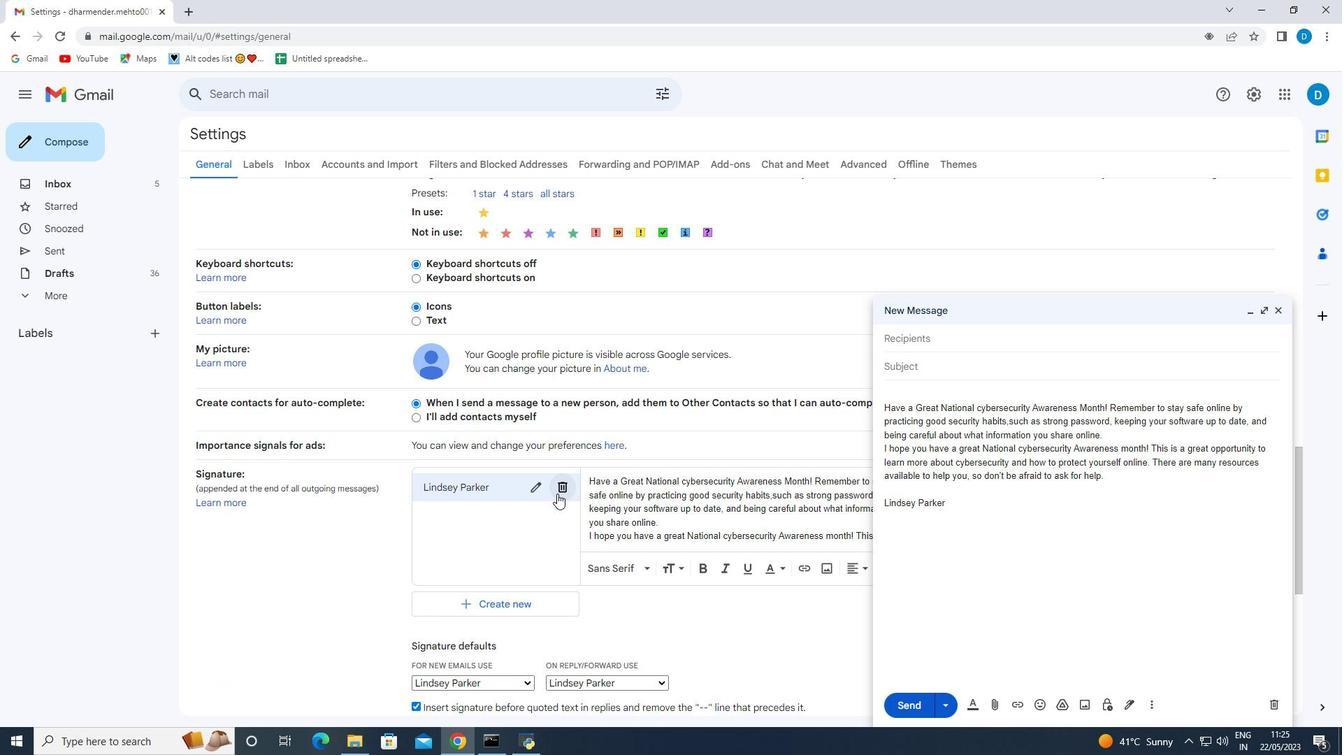 
Action: Mouse moved to (809, 425)
Screenshot: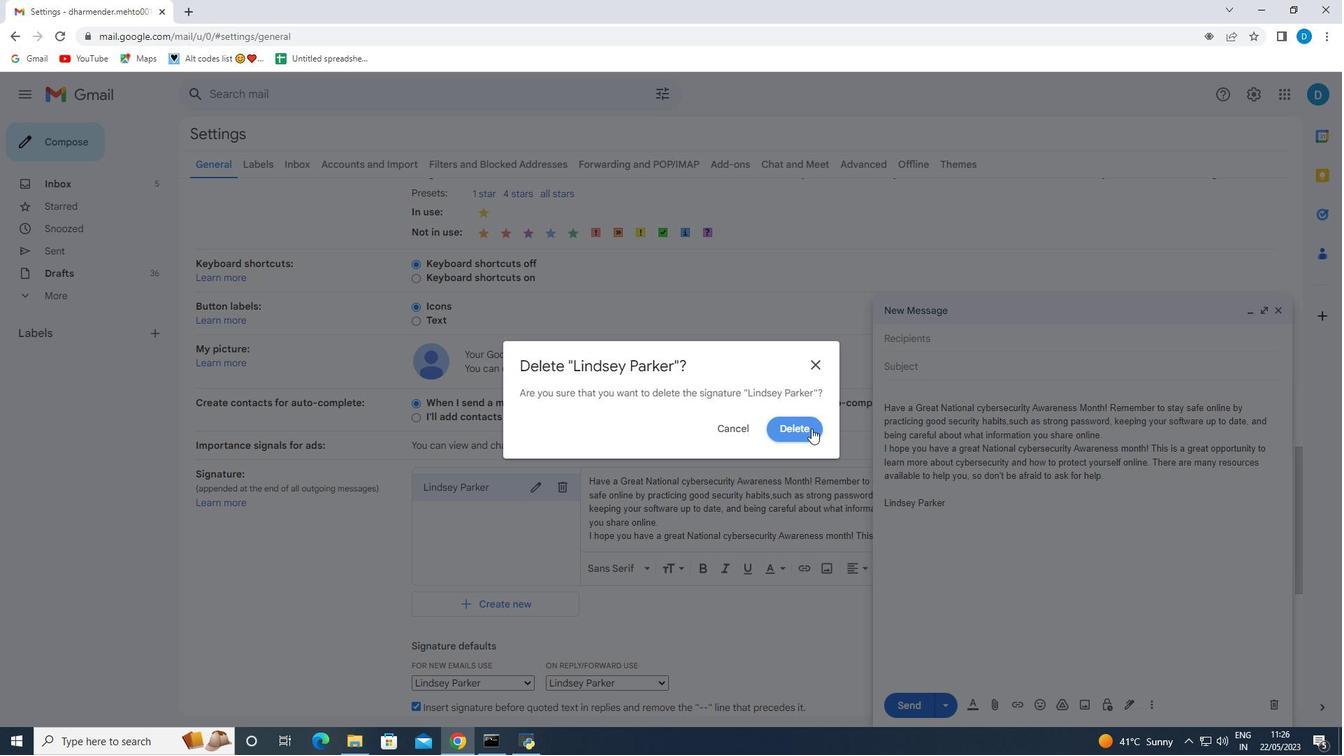 
Action: Mouse pressed left at (809, 425)
Screenshot: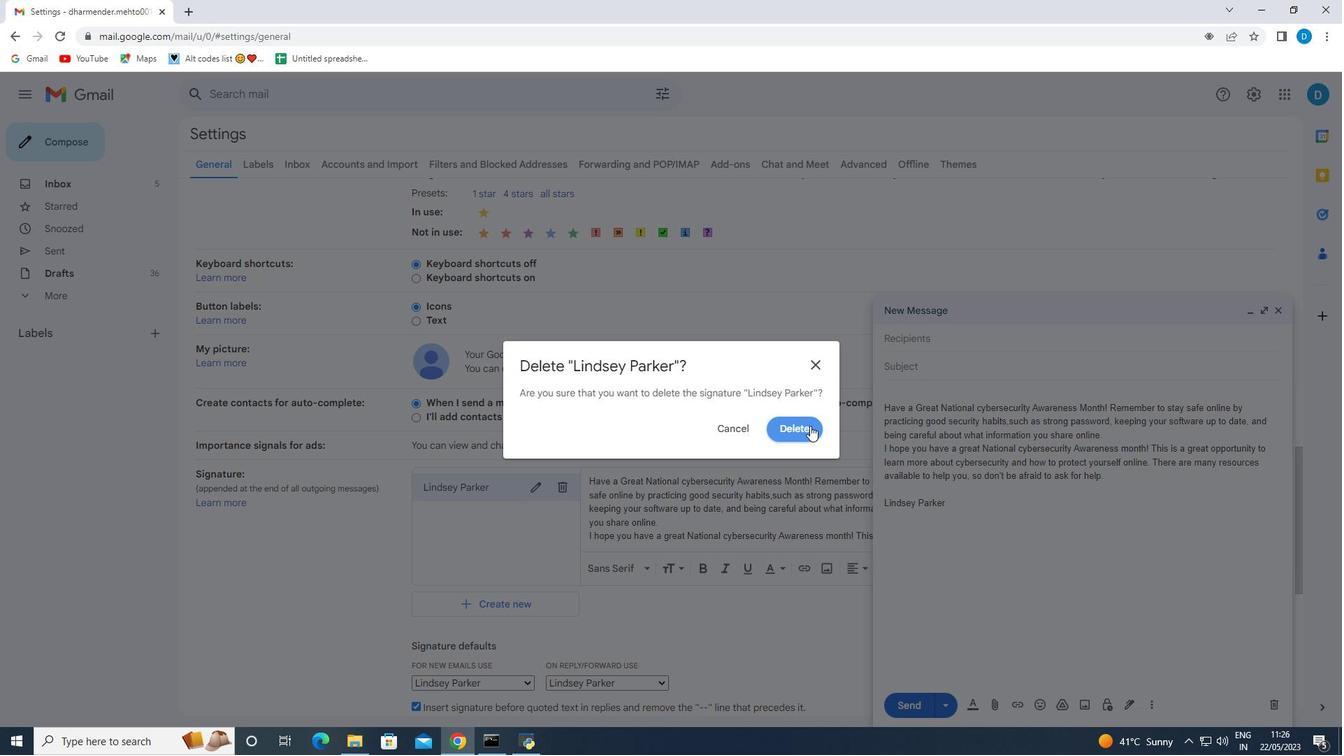 
Action: Mouse moved to (644, 586)
Screenshot: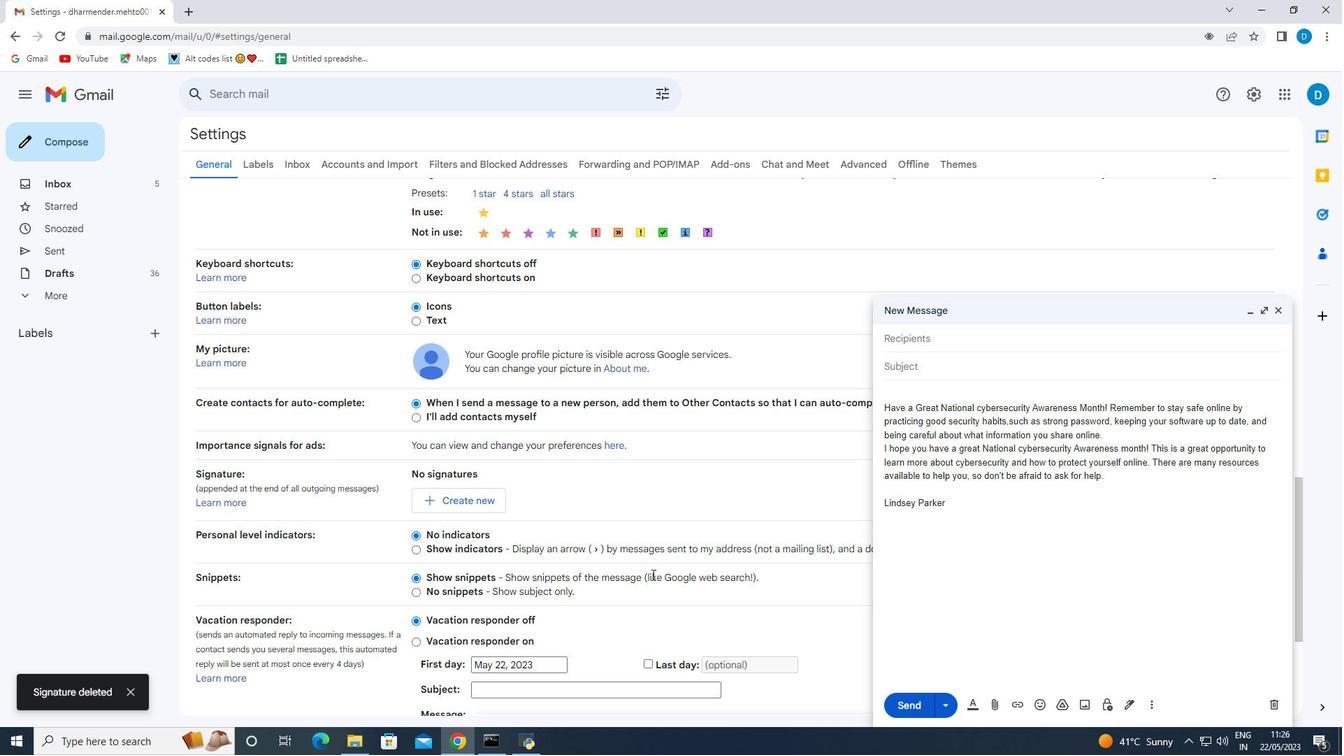 
Action: Mouse scrolled (644, 585) with delta (0, 0)
Screenshot: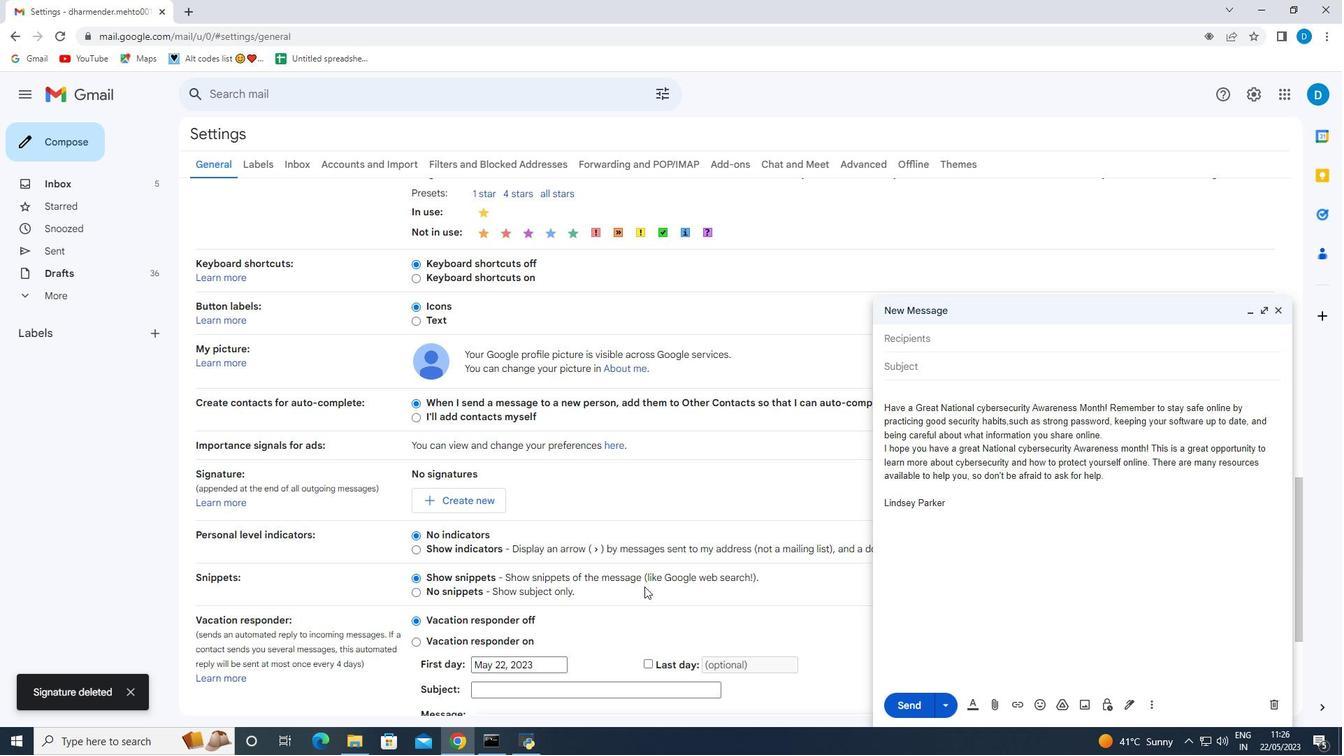 
Action: Mouse scrolled (644, 585) with delta (0, 0)
Screenshot: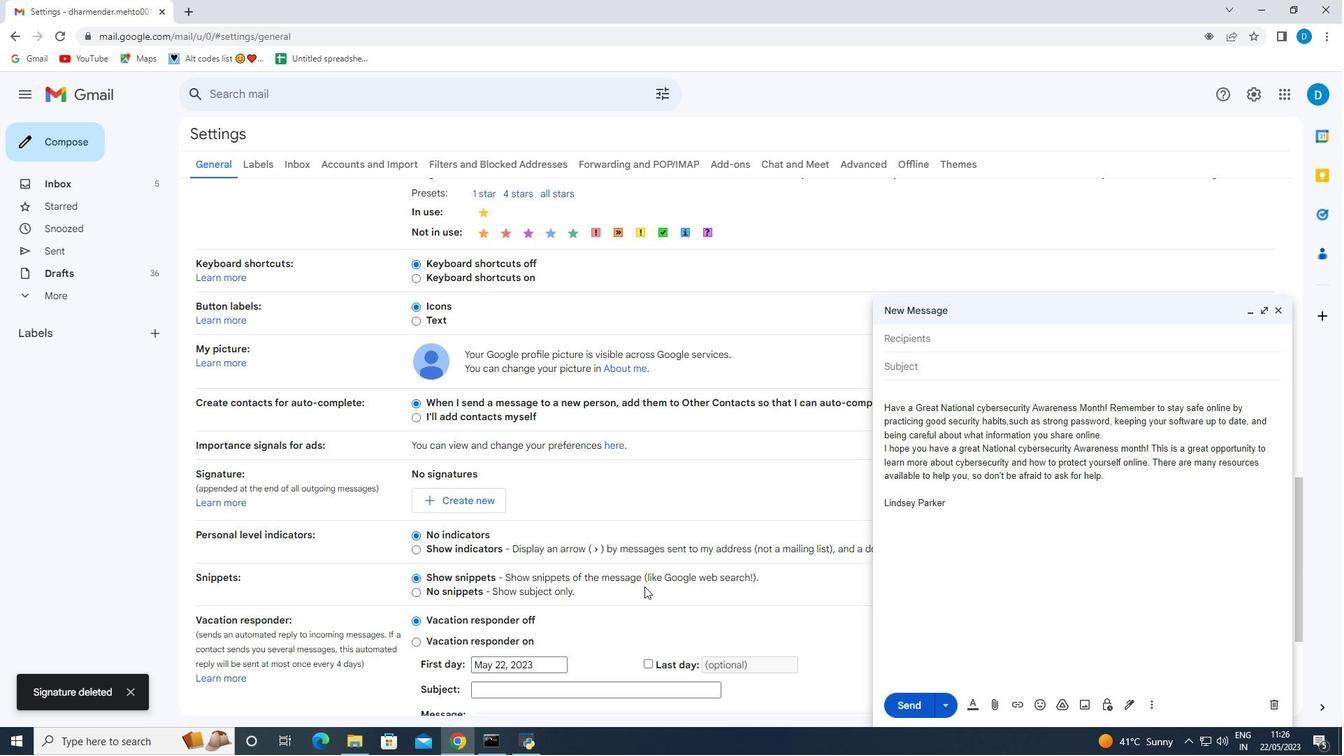 
Action: Mouse scrolled (644, 585) with delta (0, 0)
Screenshot: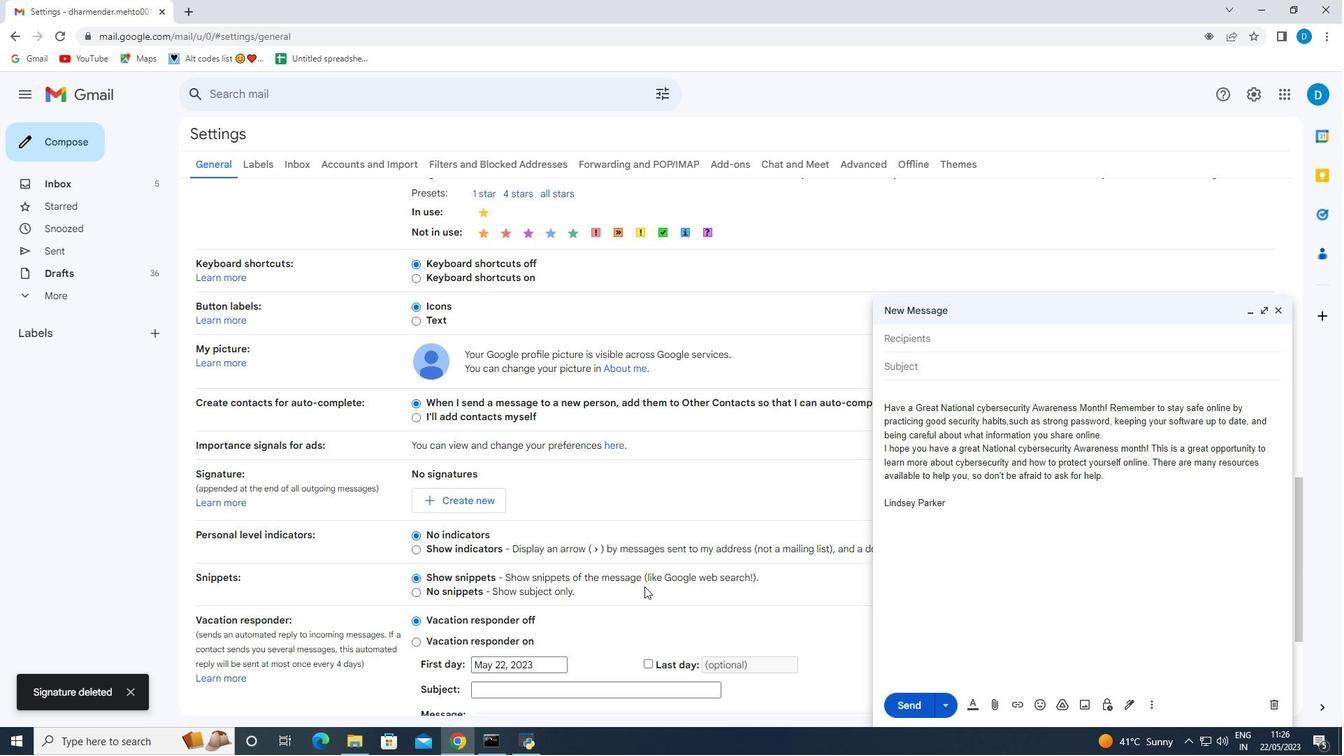 
Action: Mouse scrolled (644, 585) with delta (0, 0)
Screenshot: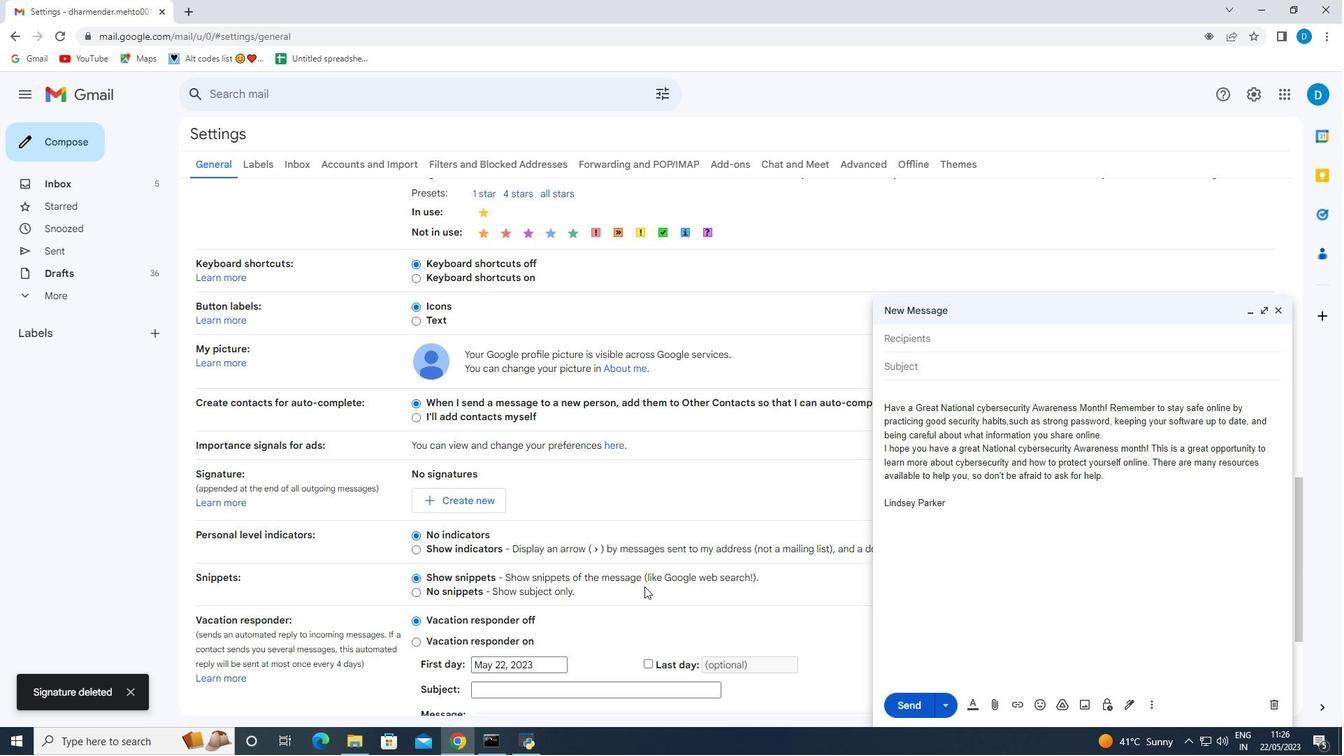 
Action: Mouse scrolled (644, 585) with delta (0, 0)
Screenshot: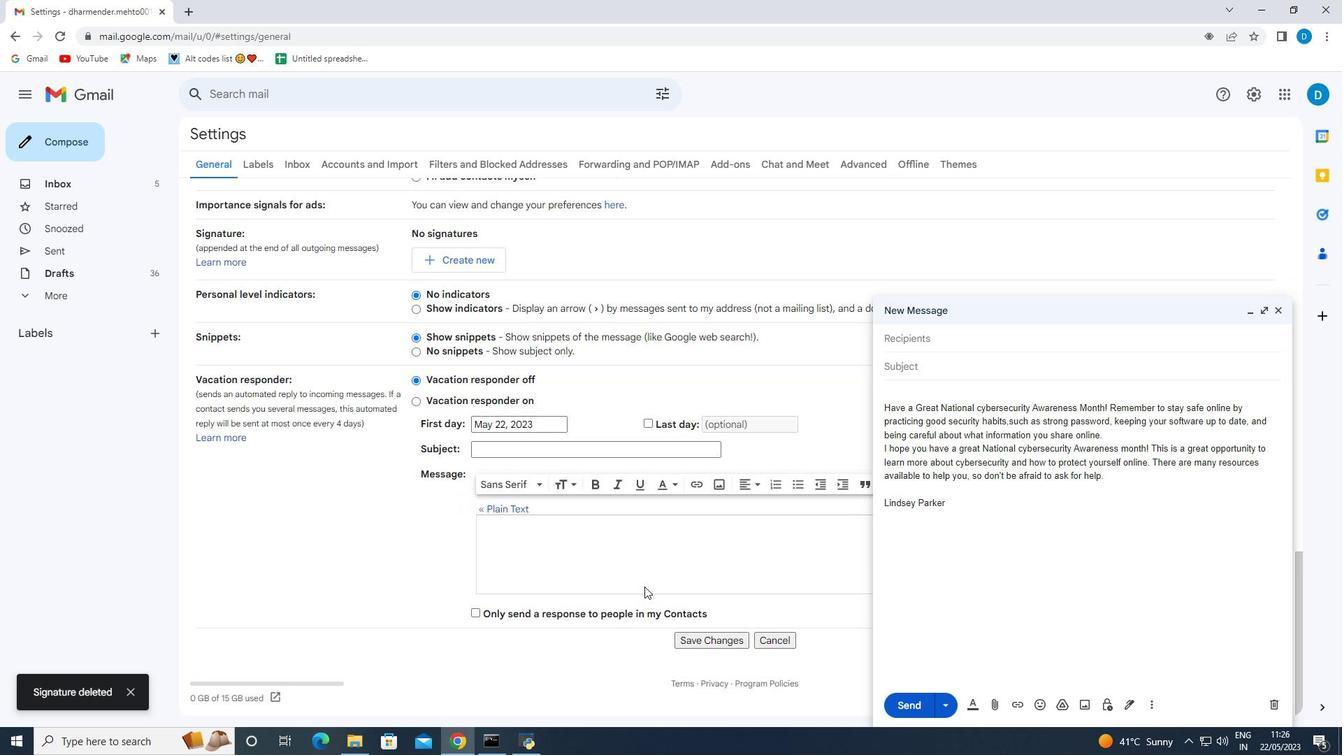 
Action: Mouse scrolled (644, 585) with delta (0, 0)
Screenshot: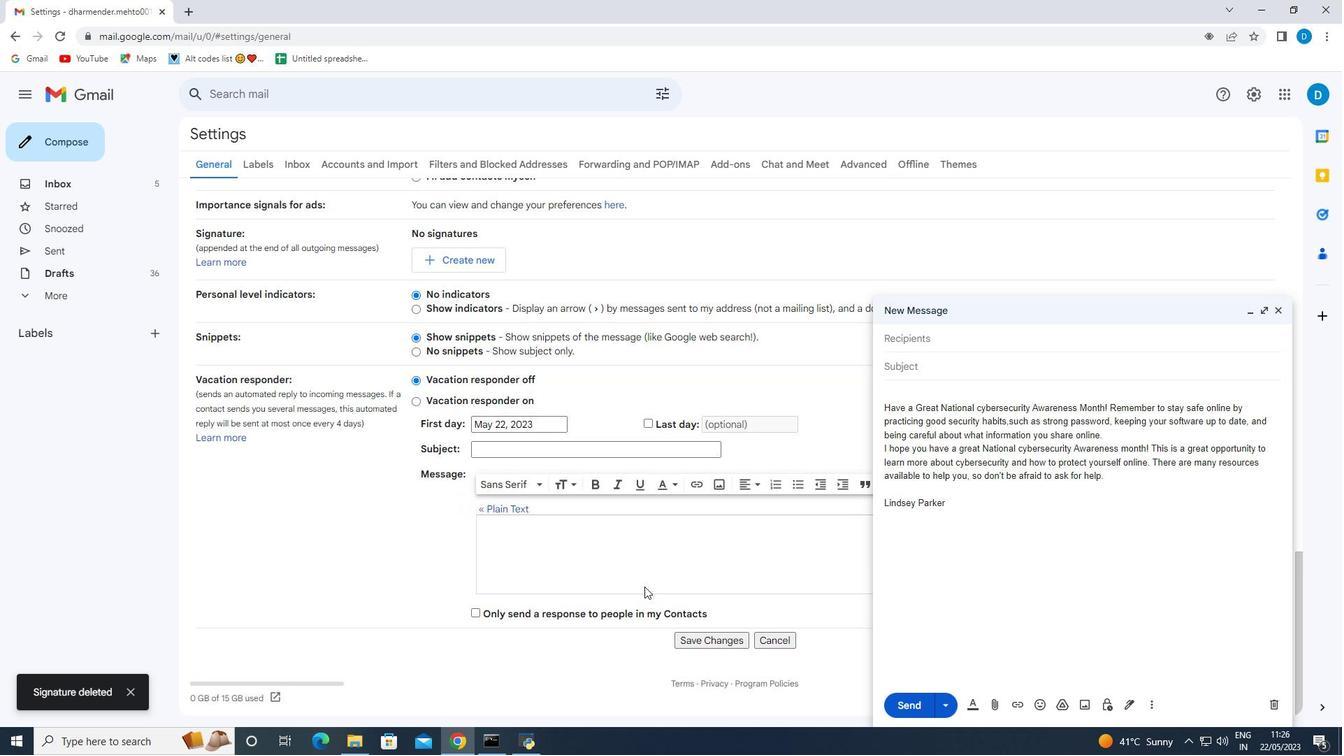 
Action: Mouse scrolled (644, 585) with delta (0, 0)
Screenshot: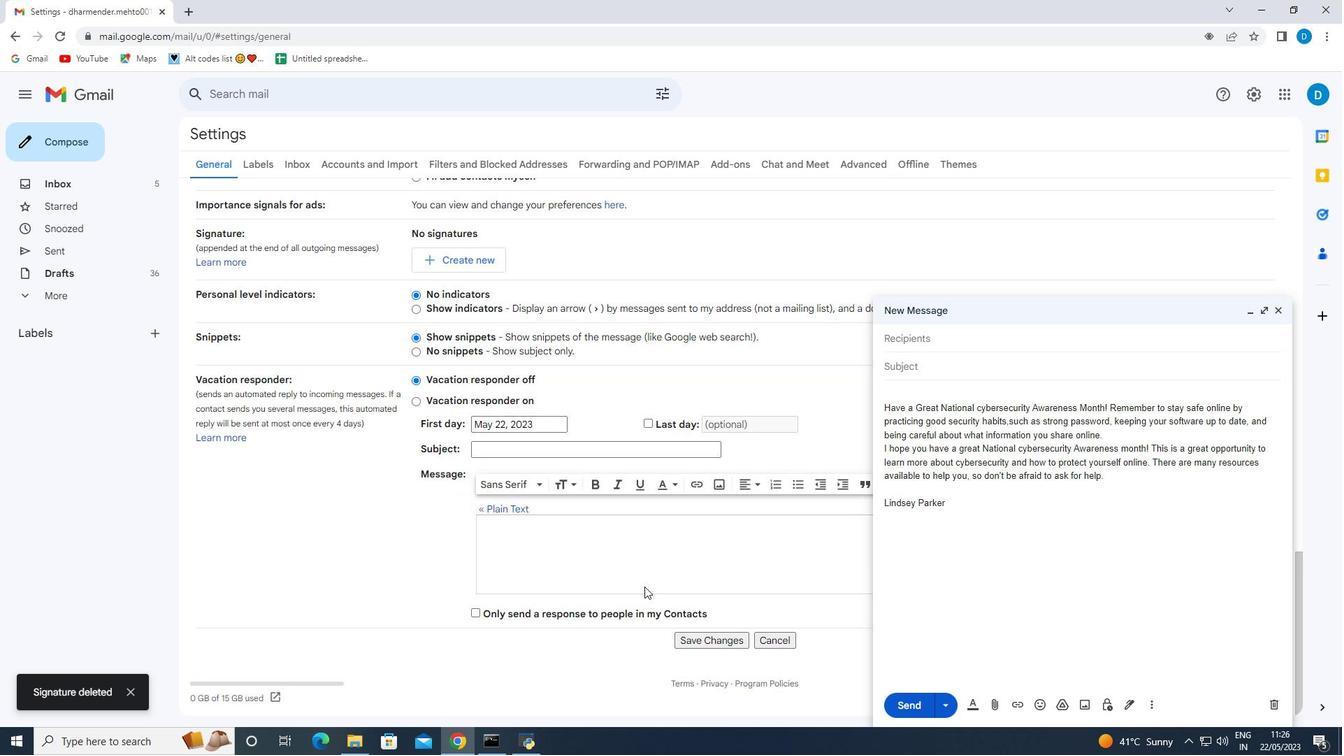 
Action: Mouse scrolled (644, 585) with delta (0, 0)
Screenshot: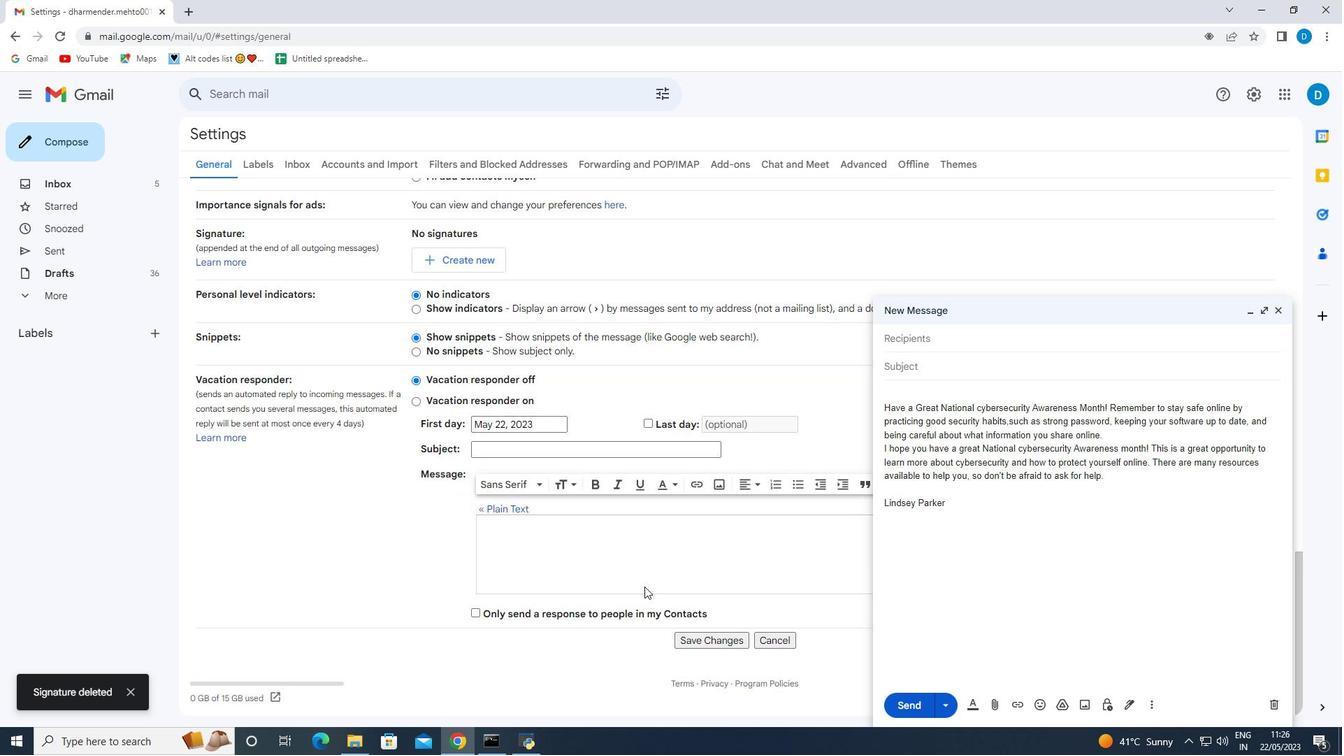 
Action: Mouse moved to (699, 636)
Screenshot: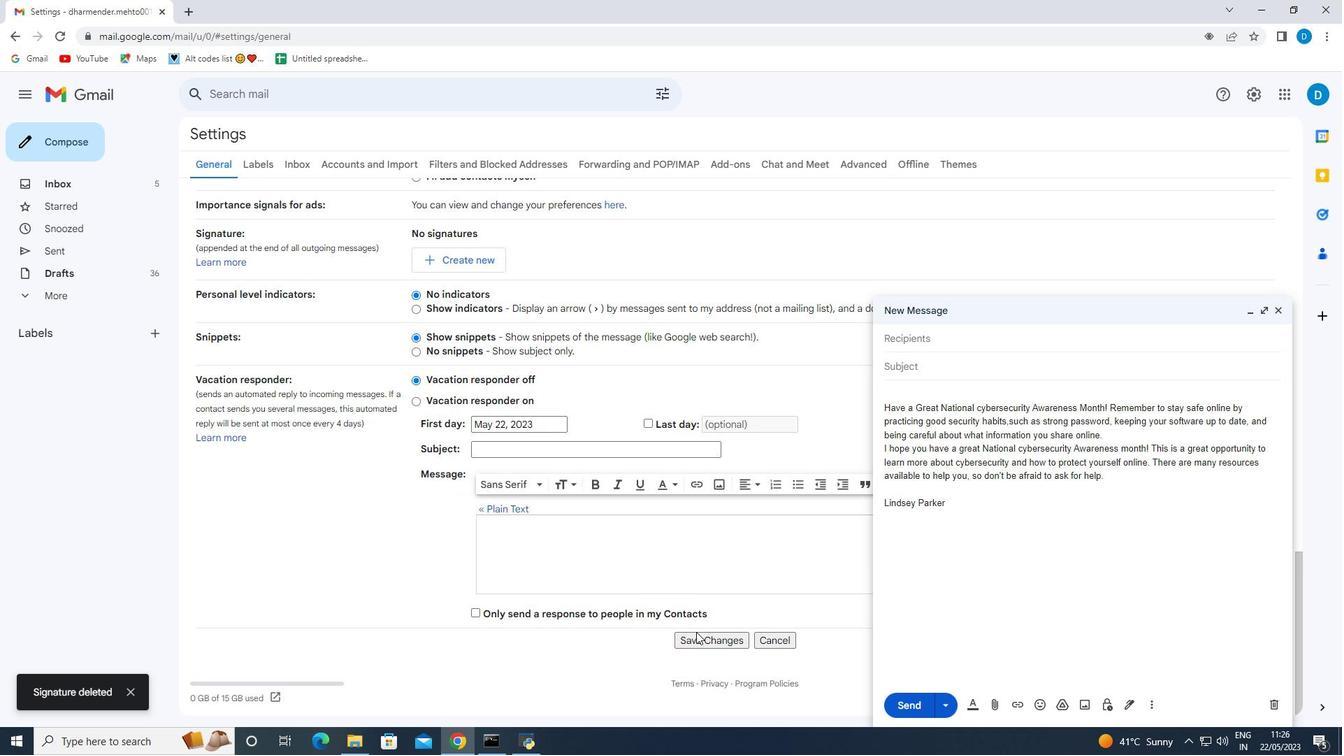 
Action: Mouse pressed left at (699, 636)
Screenshot: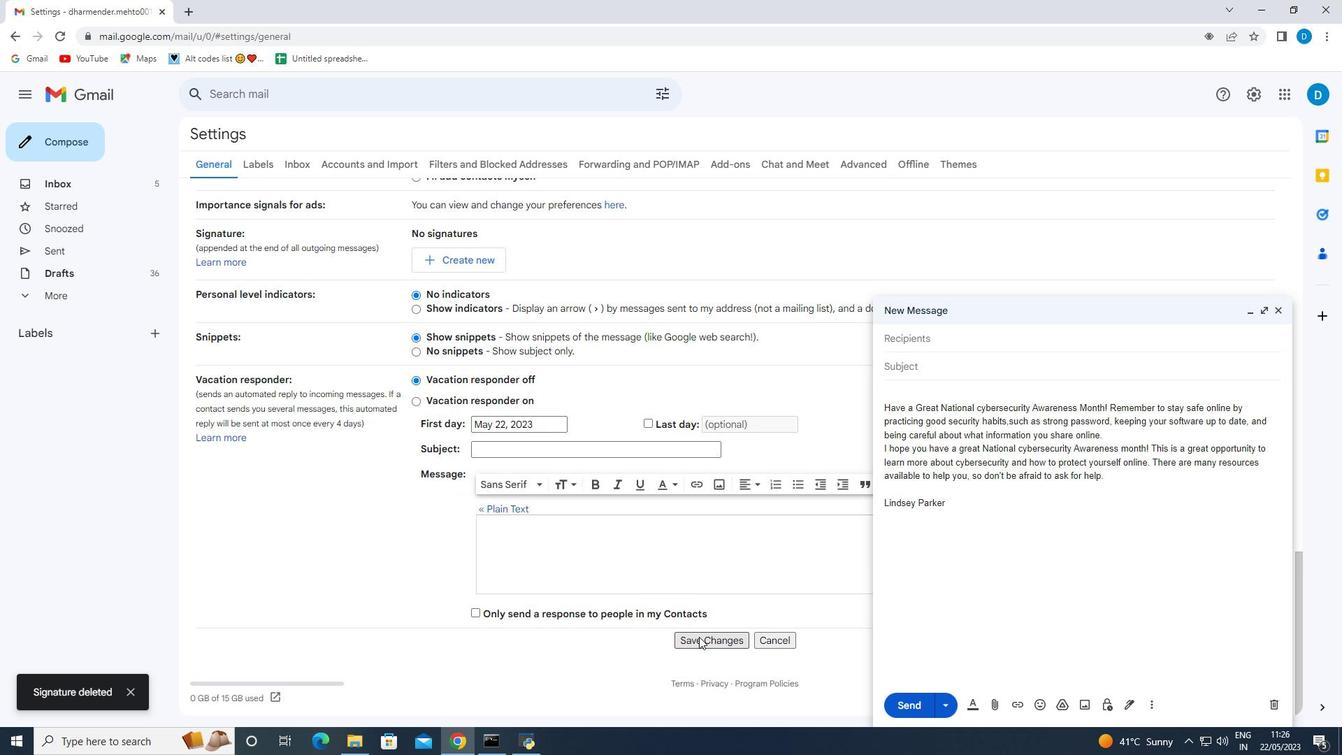 
Action: Mouse moved to (1278, 311)
Screenshot: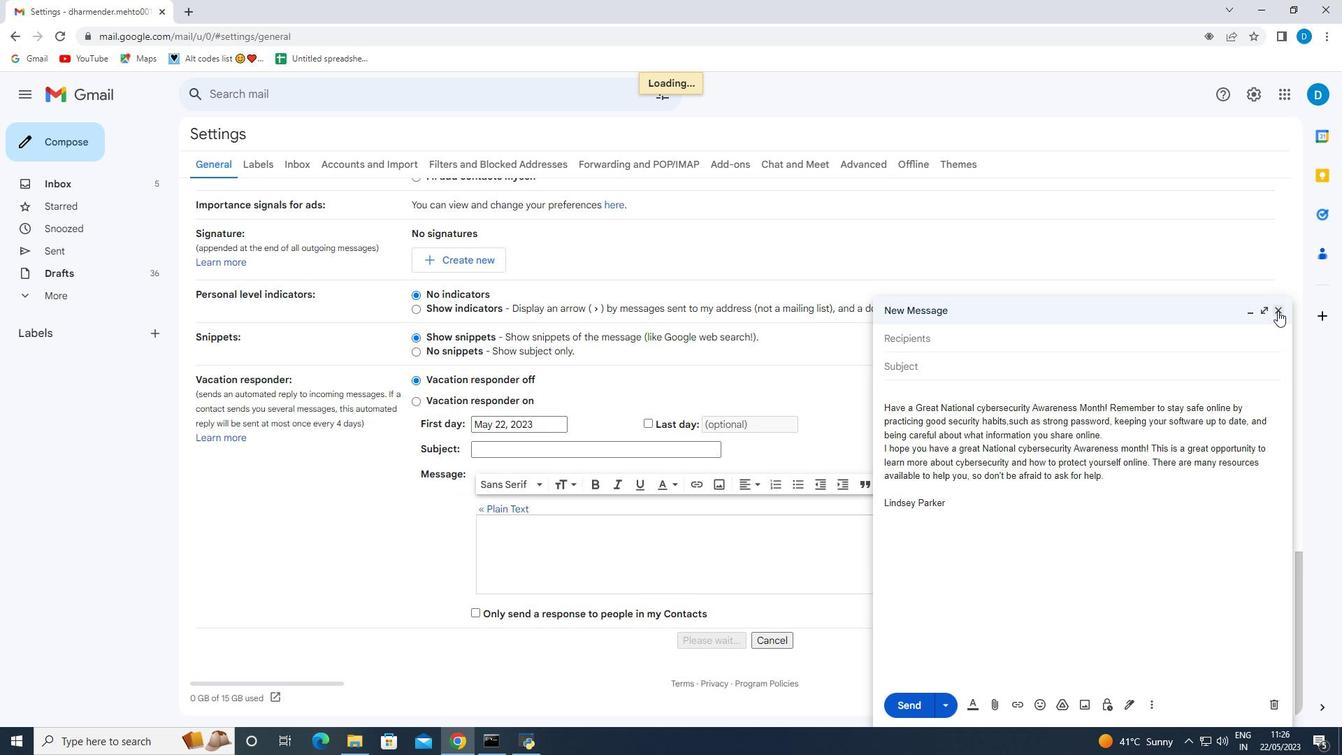 
Action: Mouse pressed left at (1278, 311)
Screenshot: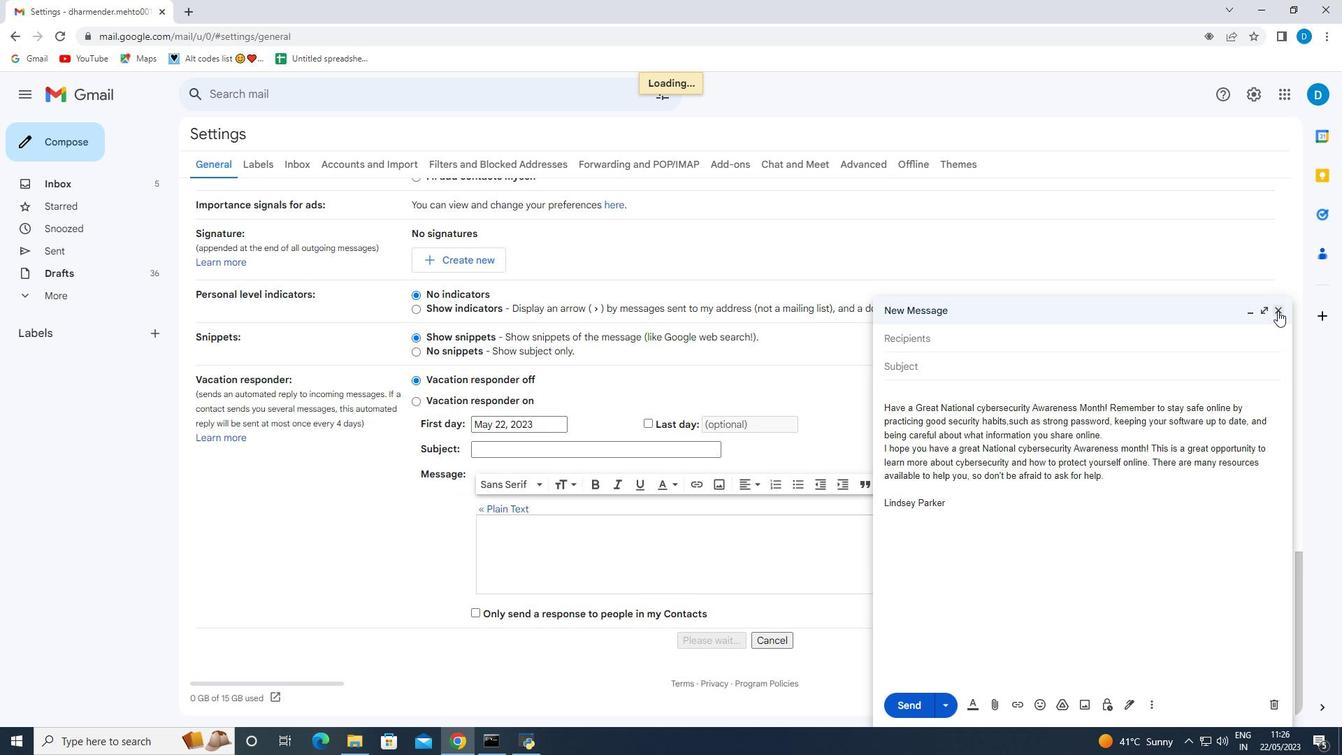 
Action: Mouse moved to (48, 118)
Screenshot: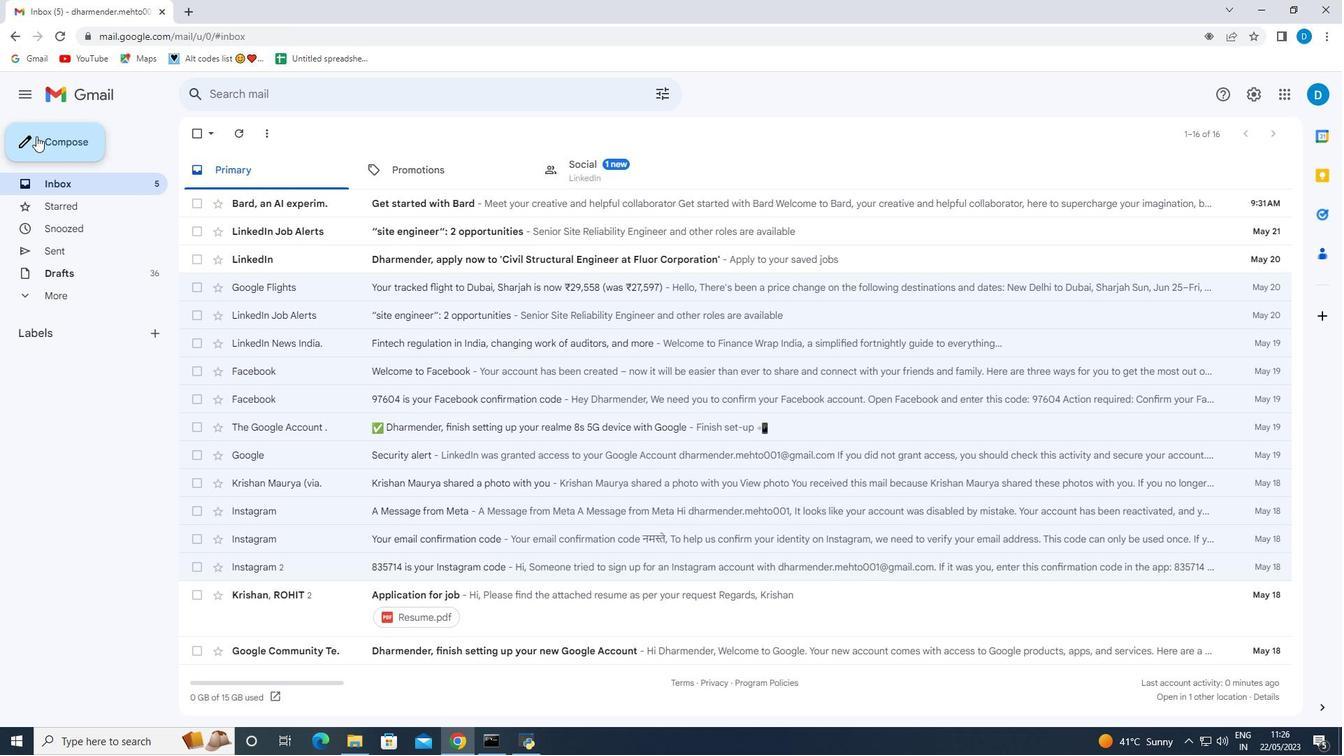 
Action: Mouse pressed left at (48, 118)
Screenshot: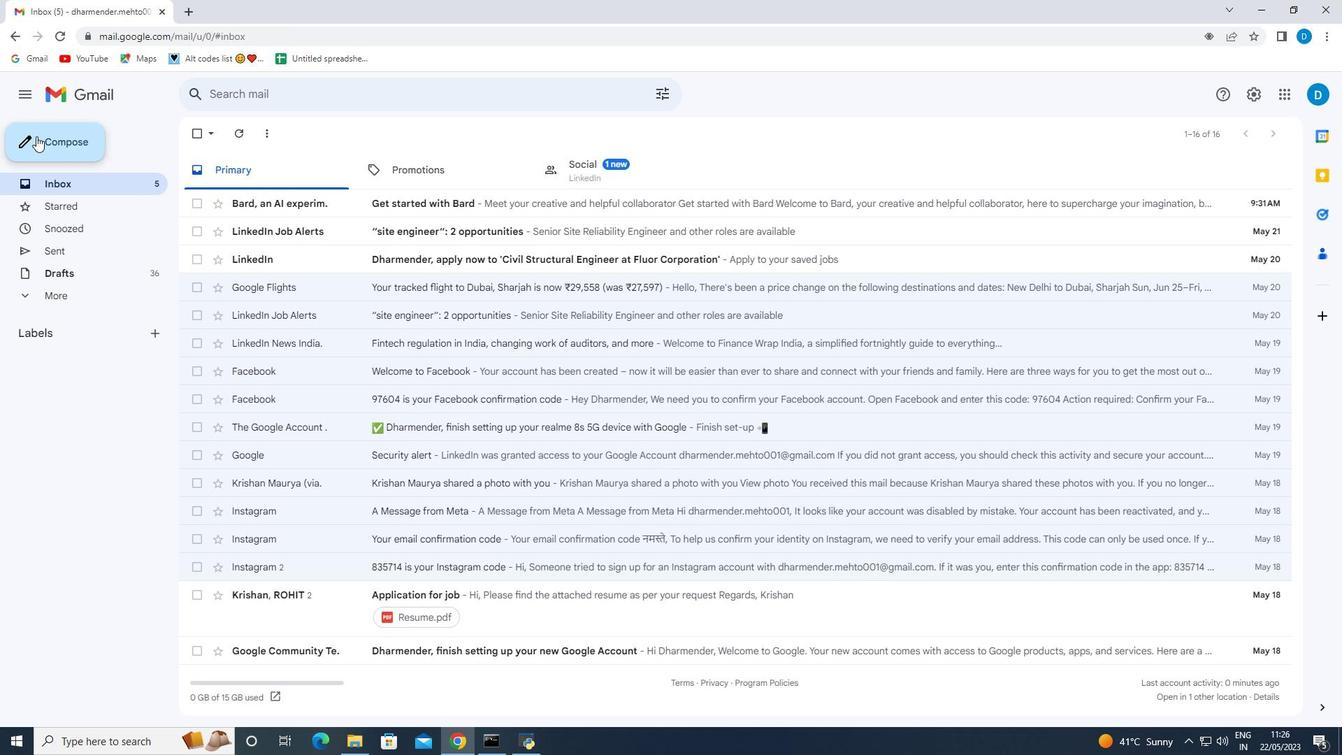 
Action: Mouse moved to (56, 139)
Screenshot: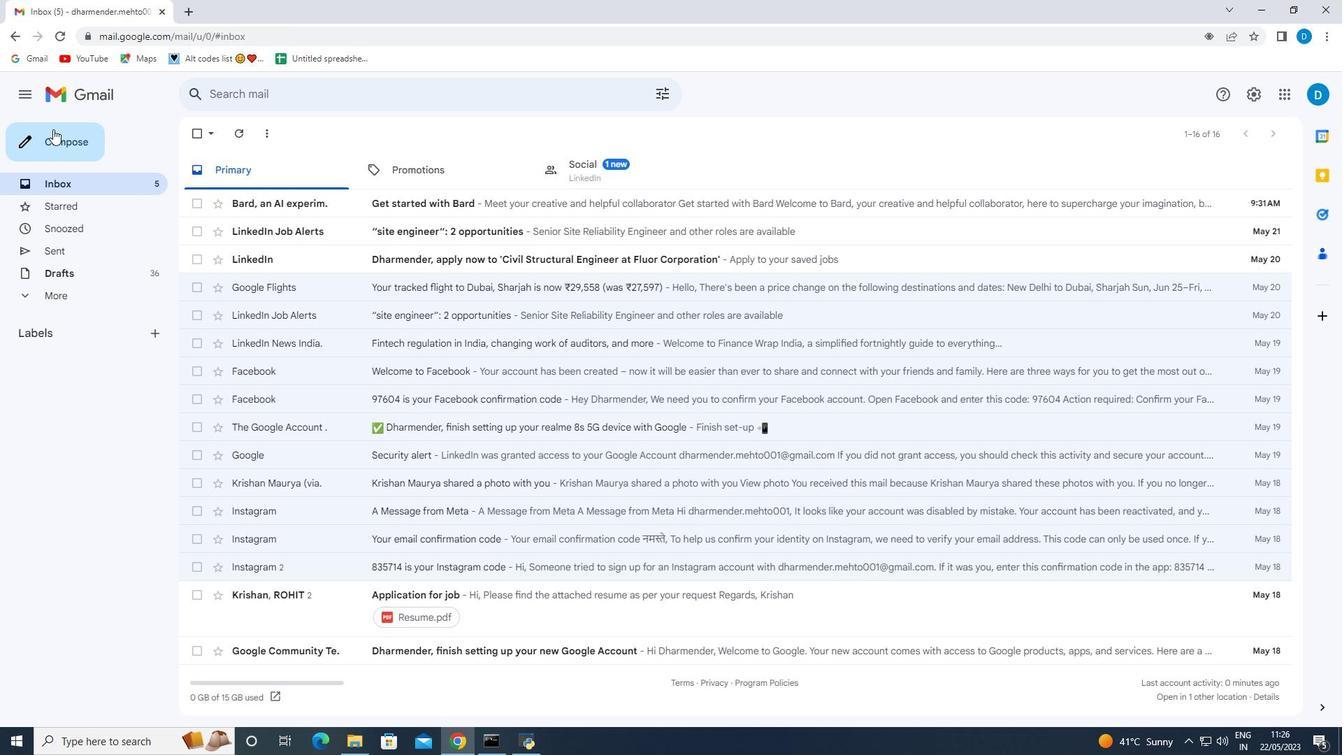 
Action: Mouse pressed left at (56, 139)
Screenshot: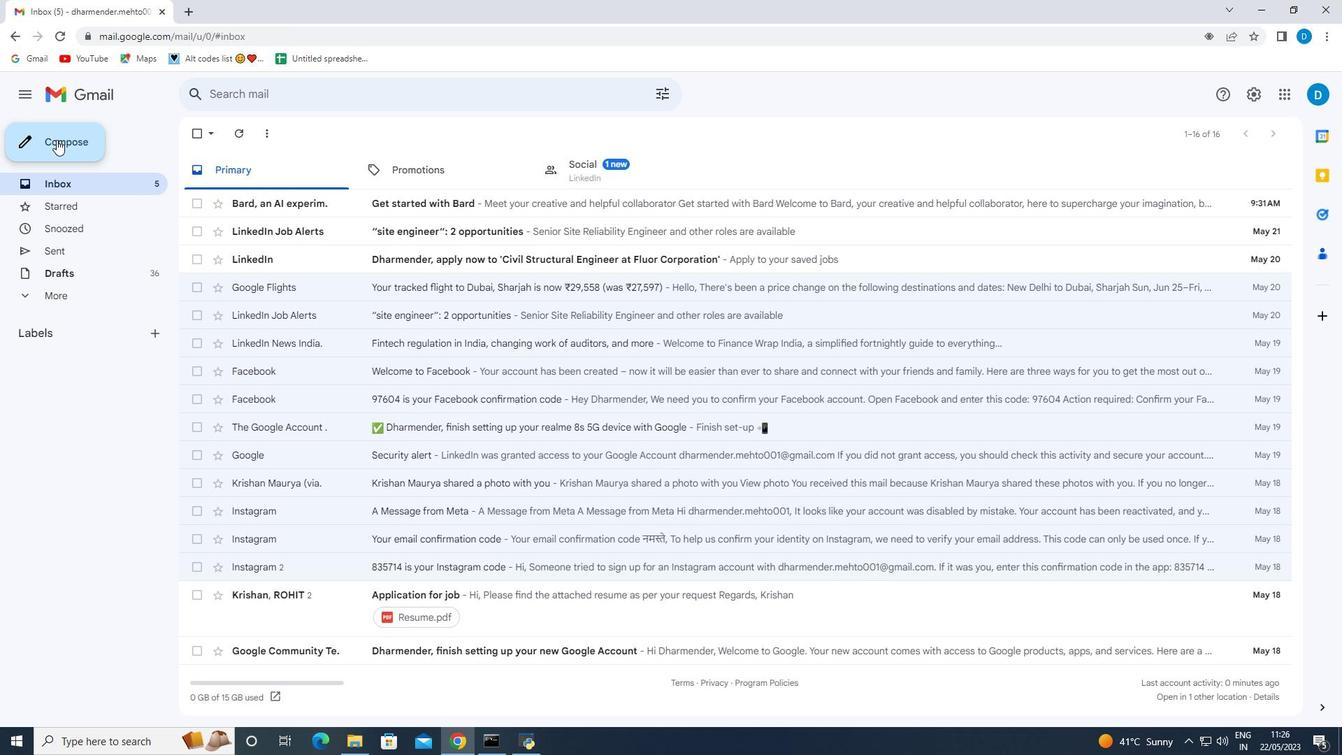 
Action: Mouse moved to (1129, 702)
Screenshot: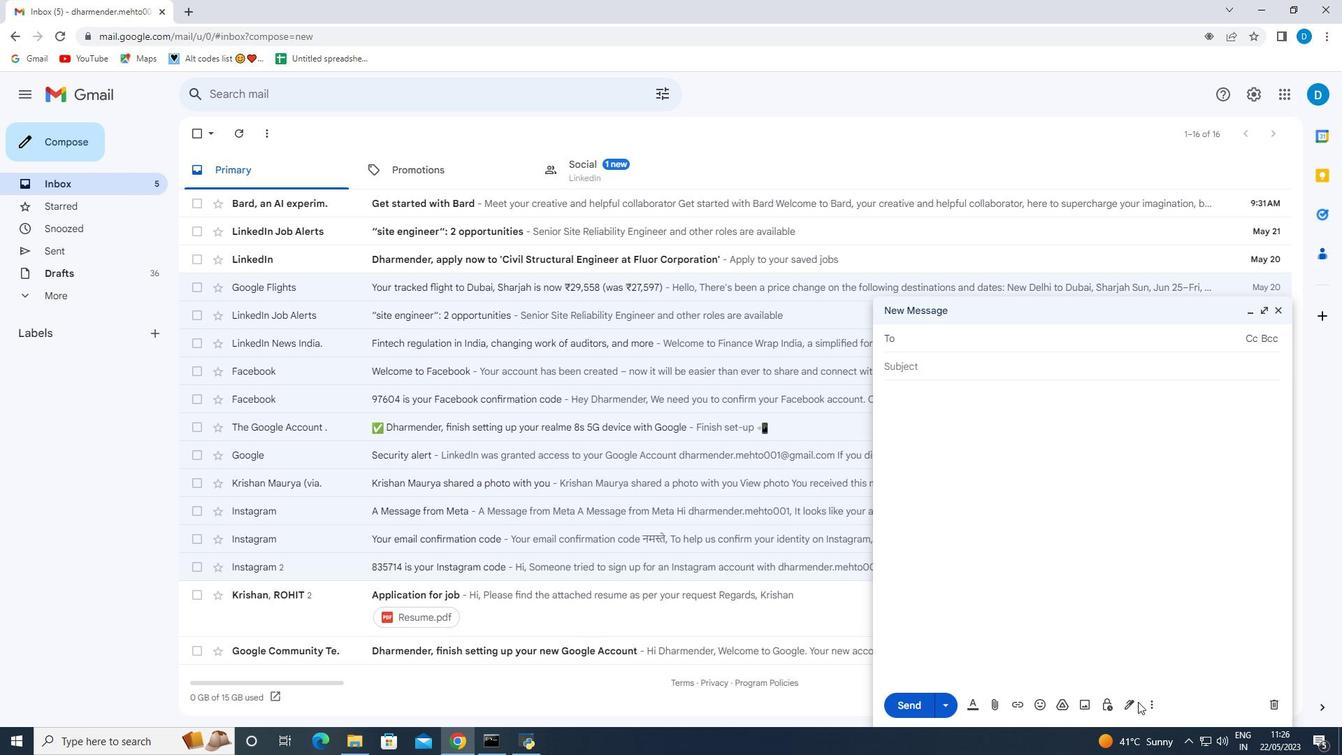 
Action: Mouse pressed left at (1129, 702)
Screenshot: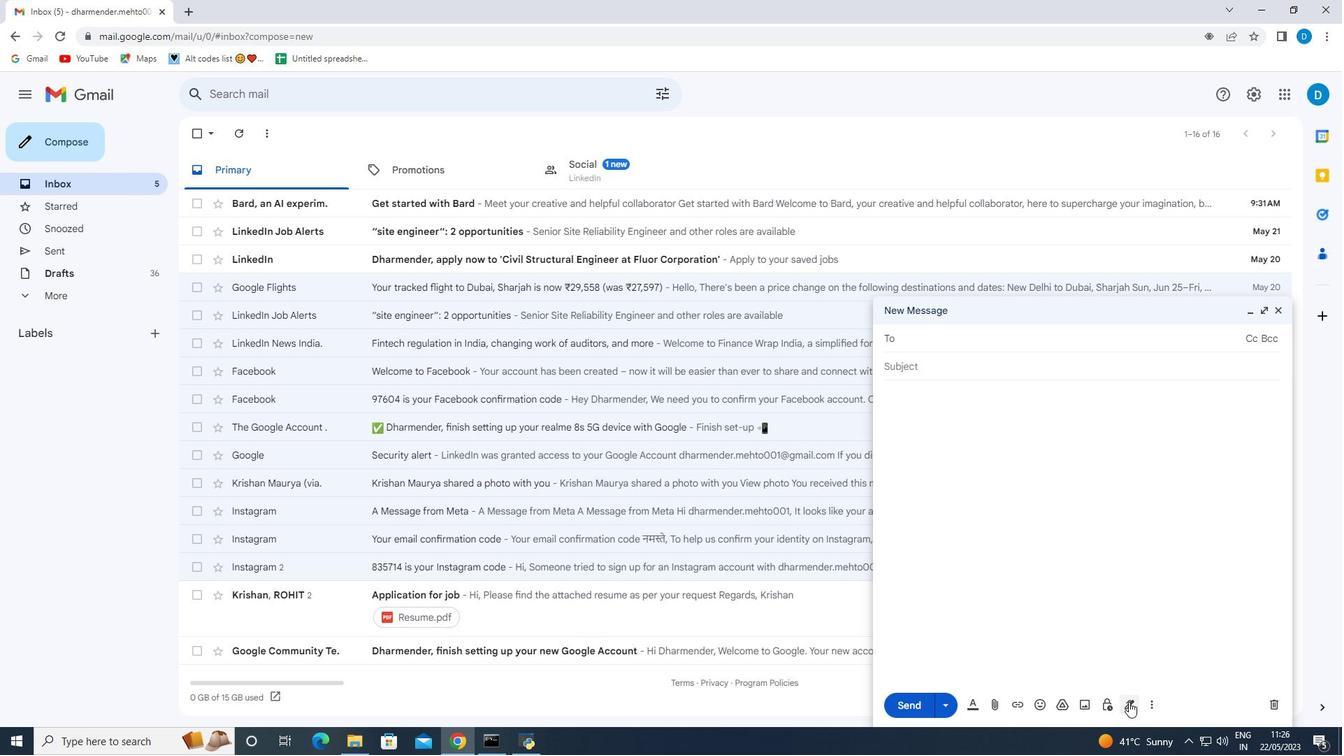 
Action: Mouse moved to (1173, 645)
Screenshot: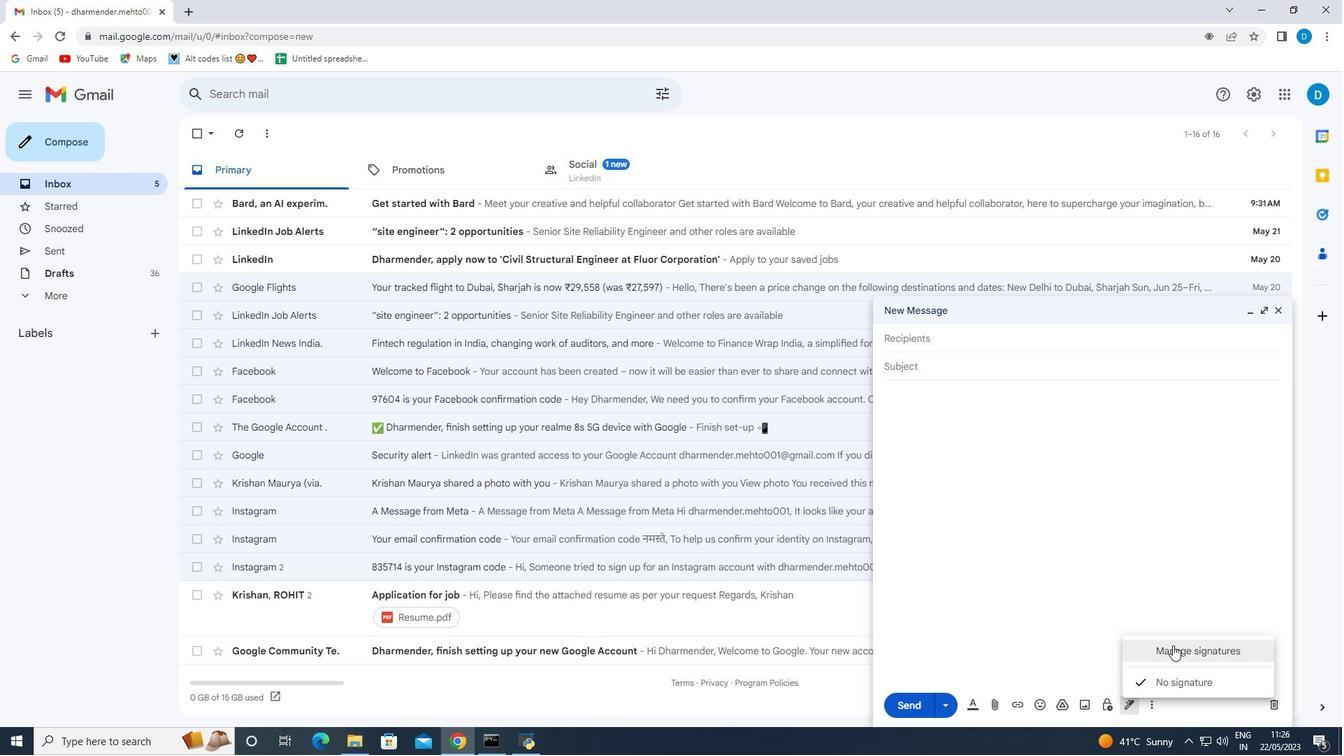 
Action: Mouse pressed left at (1173, 645)
Screenshot: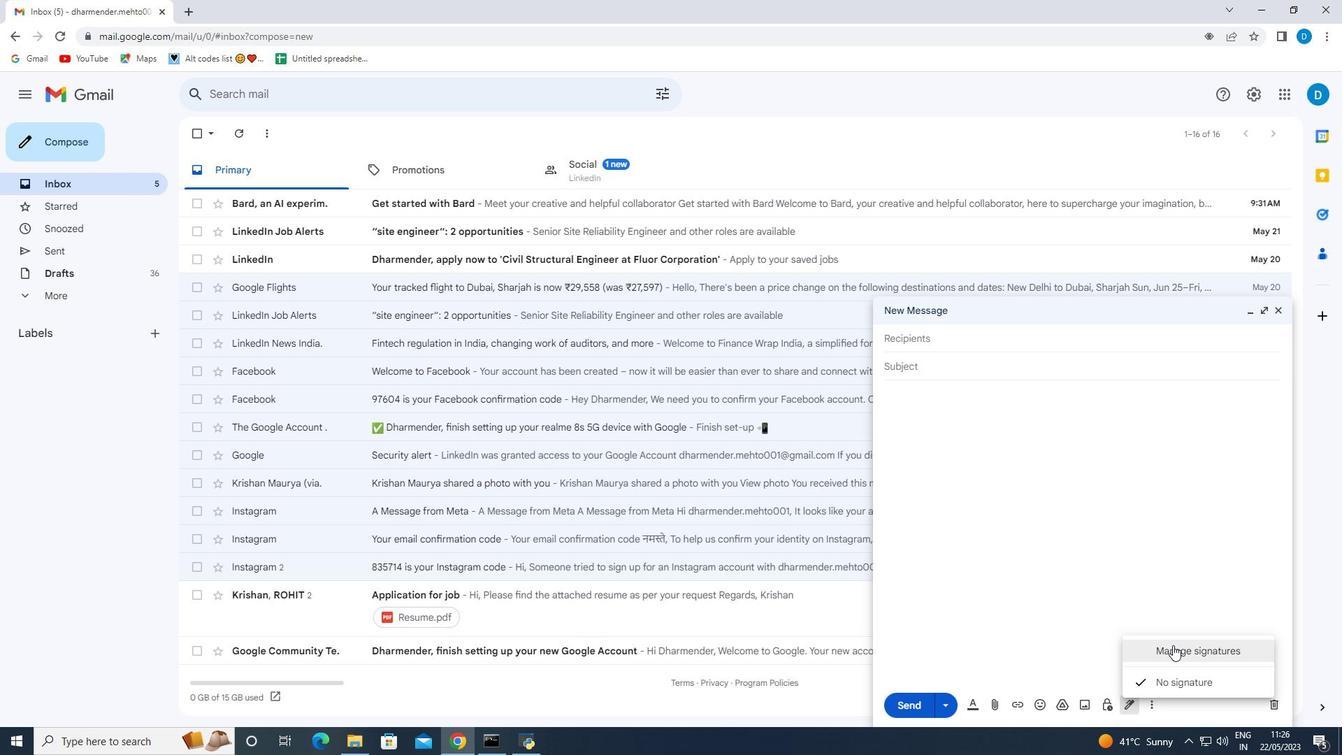 
Action: Mouse moved to (478, 502)
Screenshot: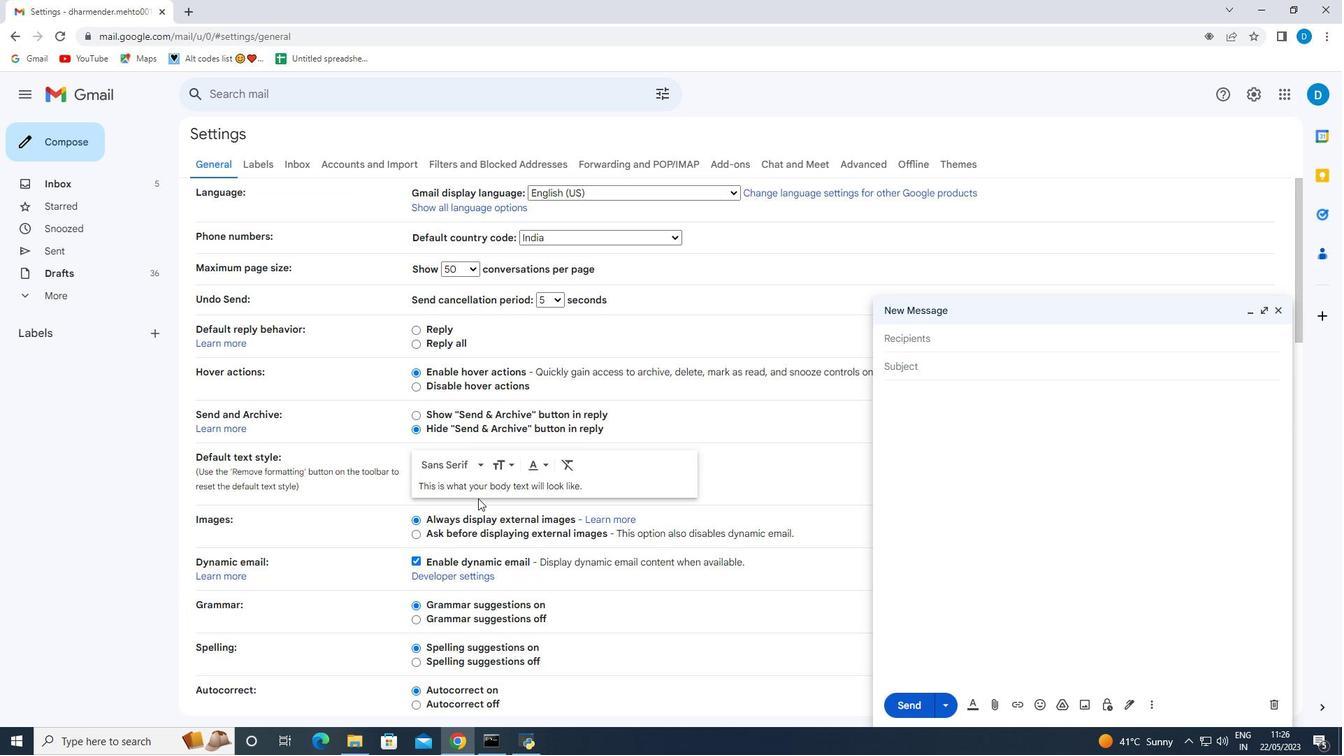 
Action: Mouse scrolled (478, 502) with delta (0, 0)
Screenshot: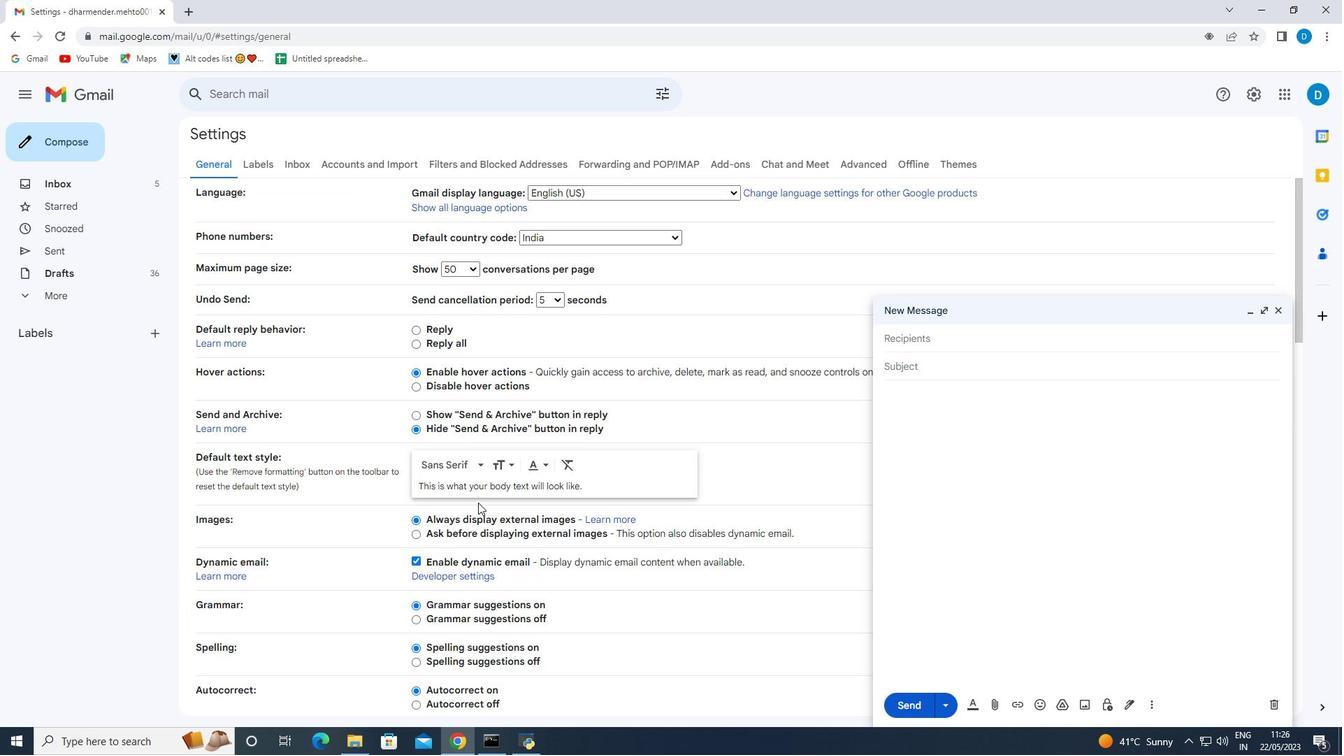 
Action: Mouse scrolled (478, 502) with delta (0, 0)
Screenshot: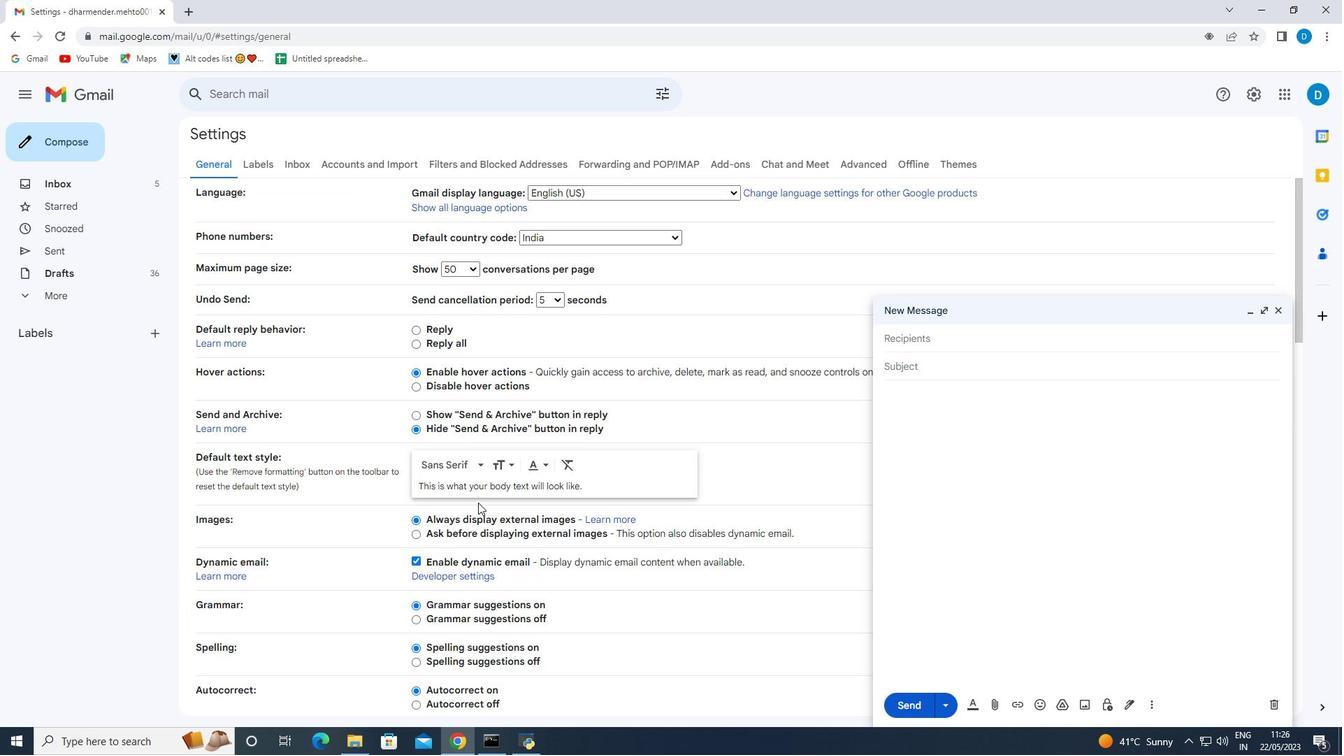 
Action: Mouse scrolled (478, 502) with delta (0, 0)
Screenshot: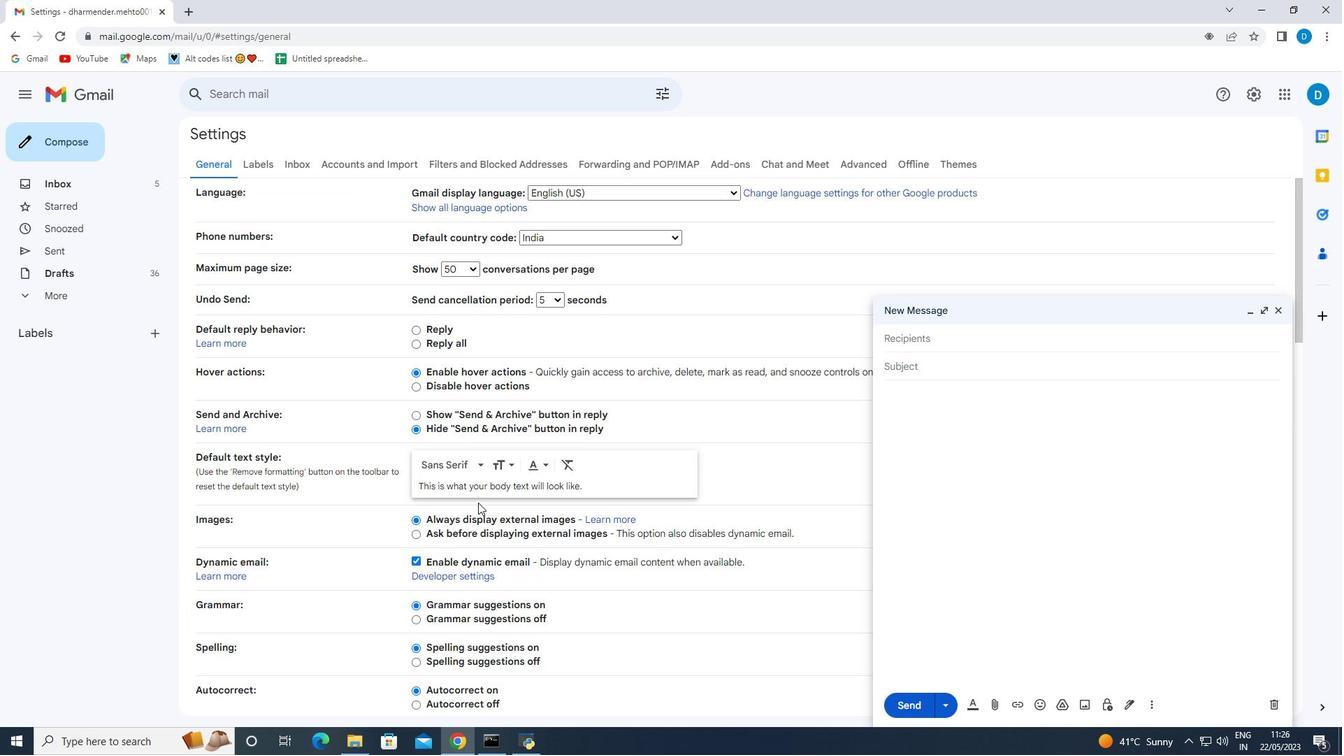 
Action: Mouse scrolled (478, 502) with delta (0, 0)
Screenshot: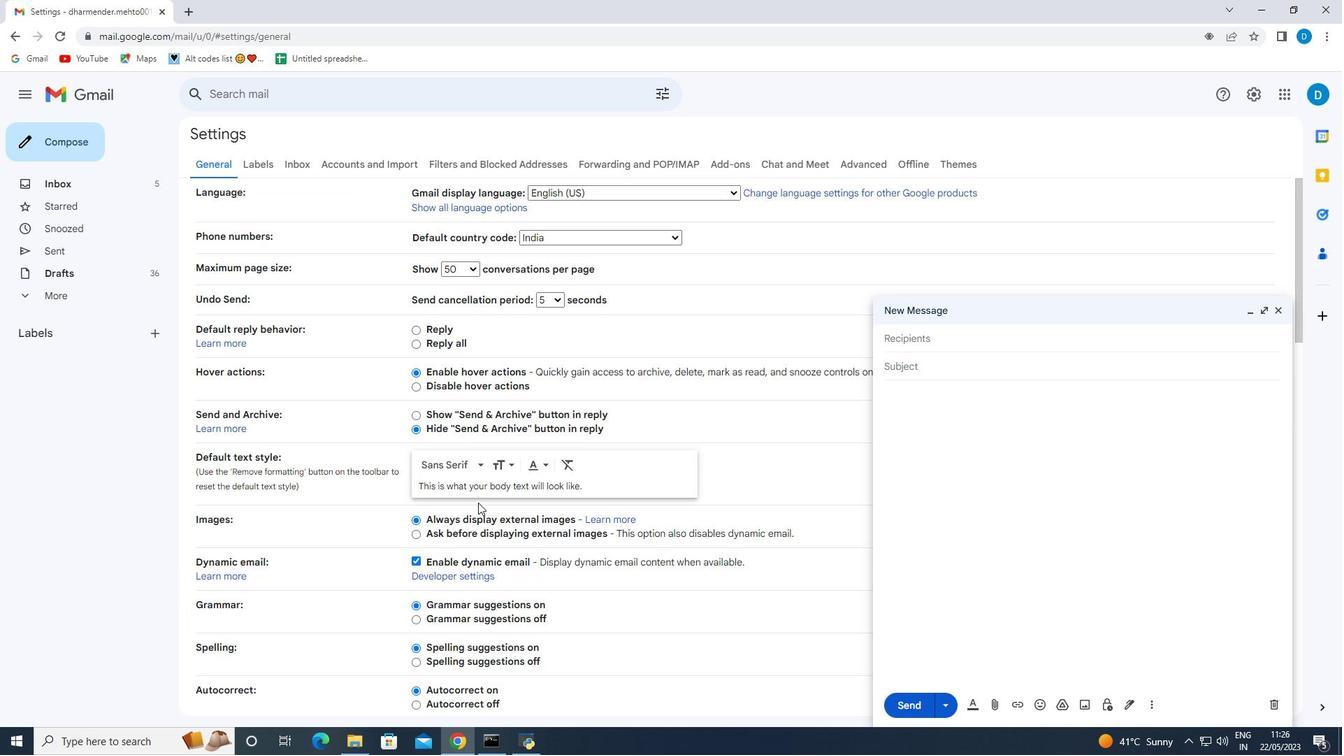 
Action: Mouse scrolled (478, 502) with delta (0, 0)
Screenshot: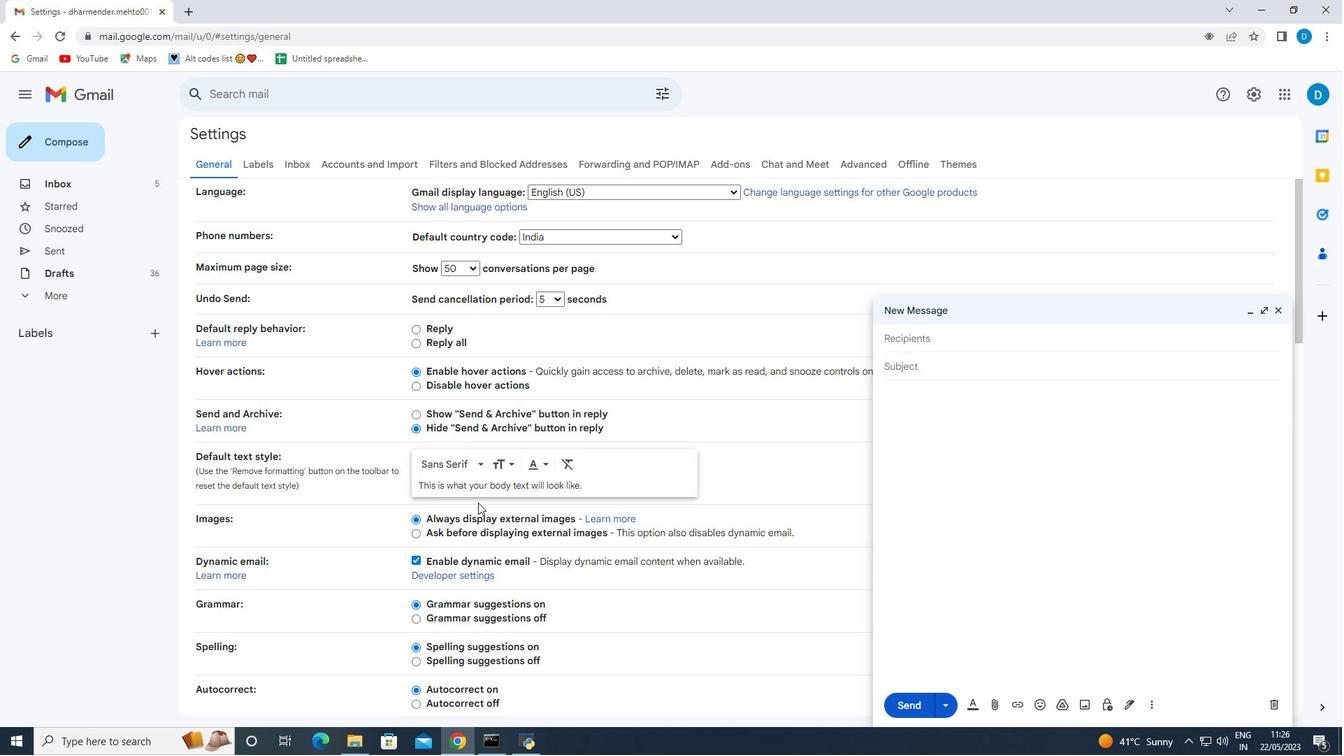
Action: Mouse scrolled (478, 502) with delta (0, 0)
Screenshot: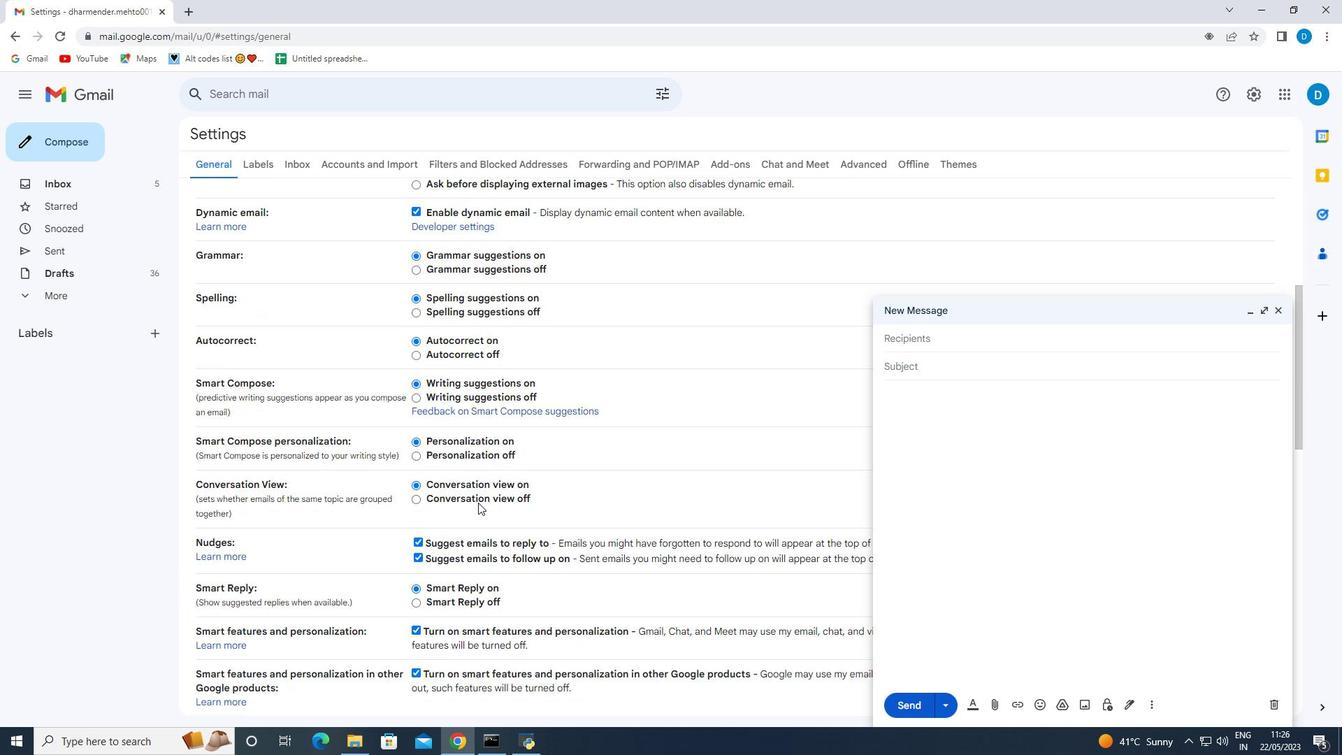 
Action: Mouse scrolled (478, 502) with delta (0, 0)
Screenshot: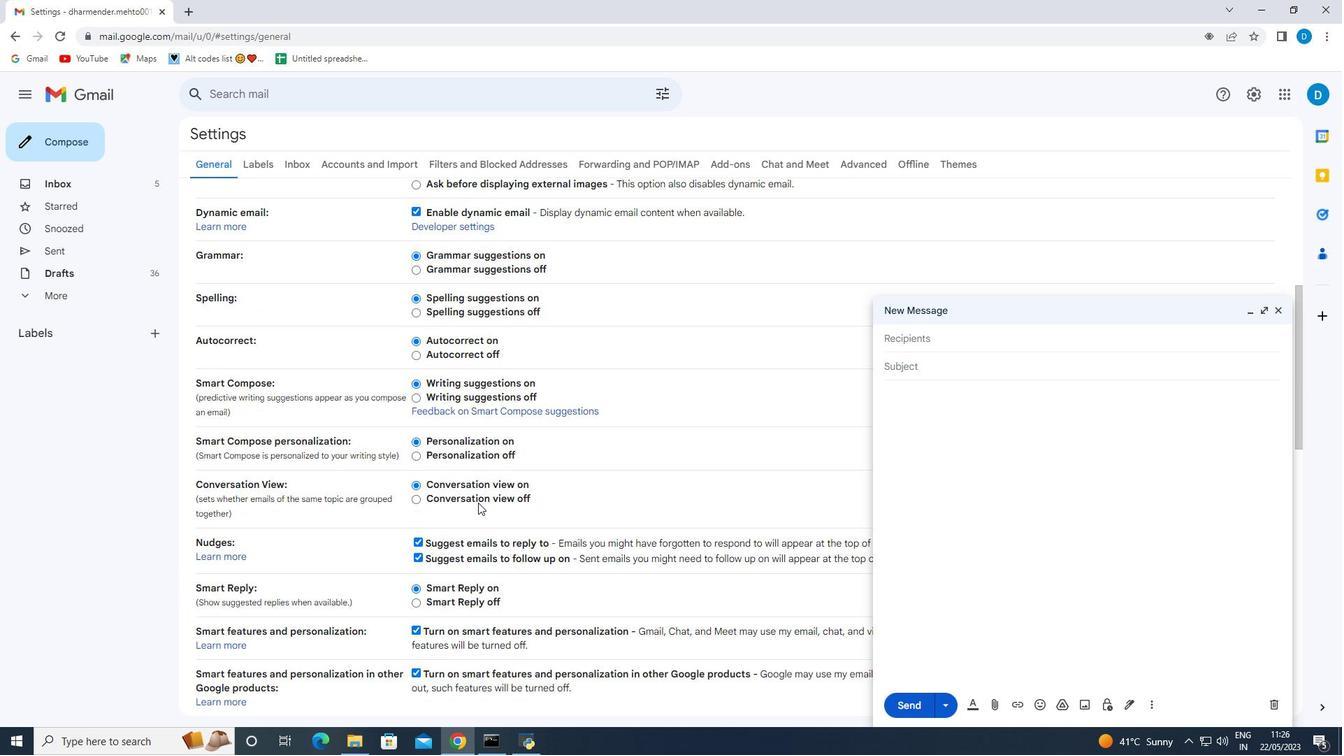 
Action: Mouse scrolled (478, 502) with delta (0, 0)
Screenshot: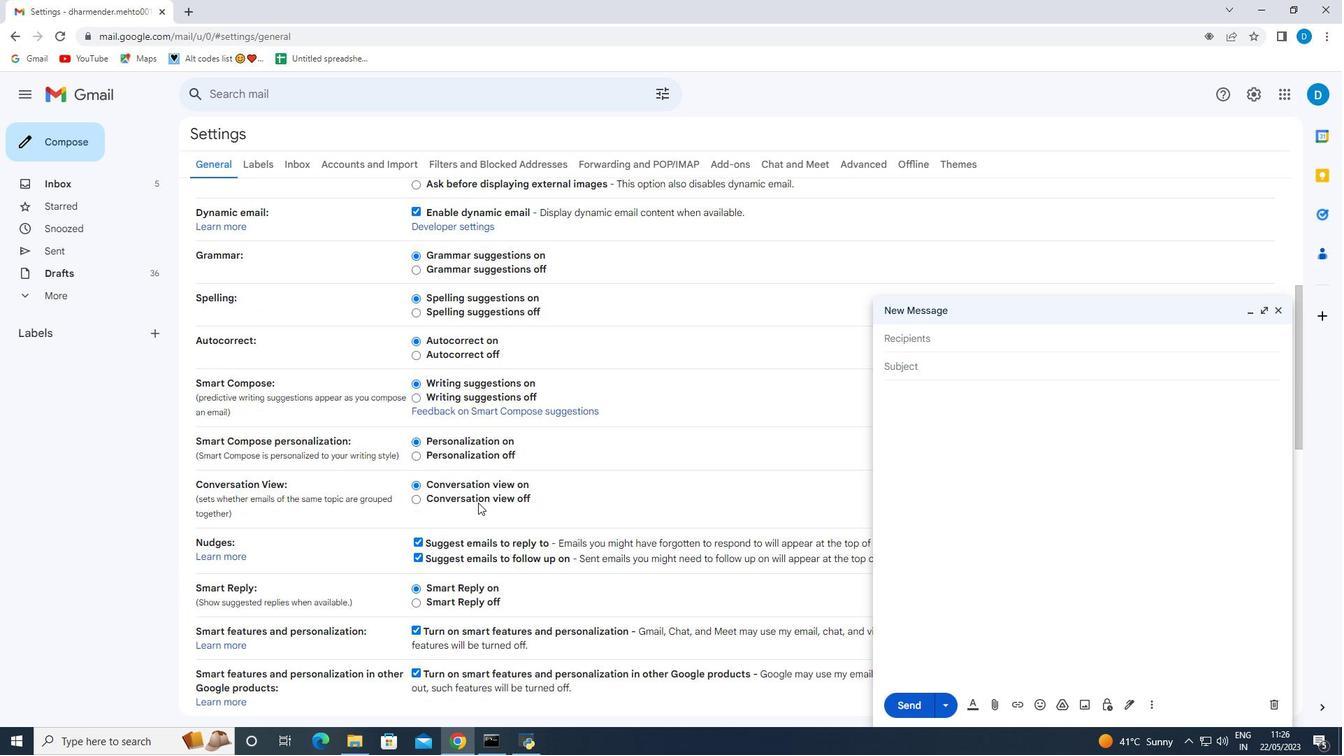 
Action: Mouse scrolled (478, 502) with delta (0, 0)
Screenshot: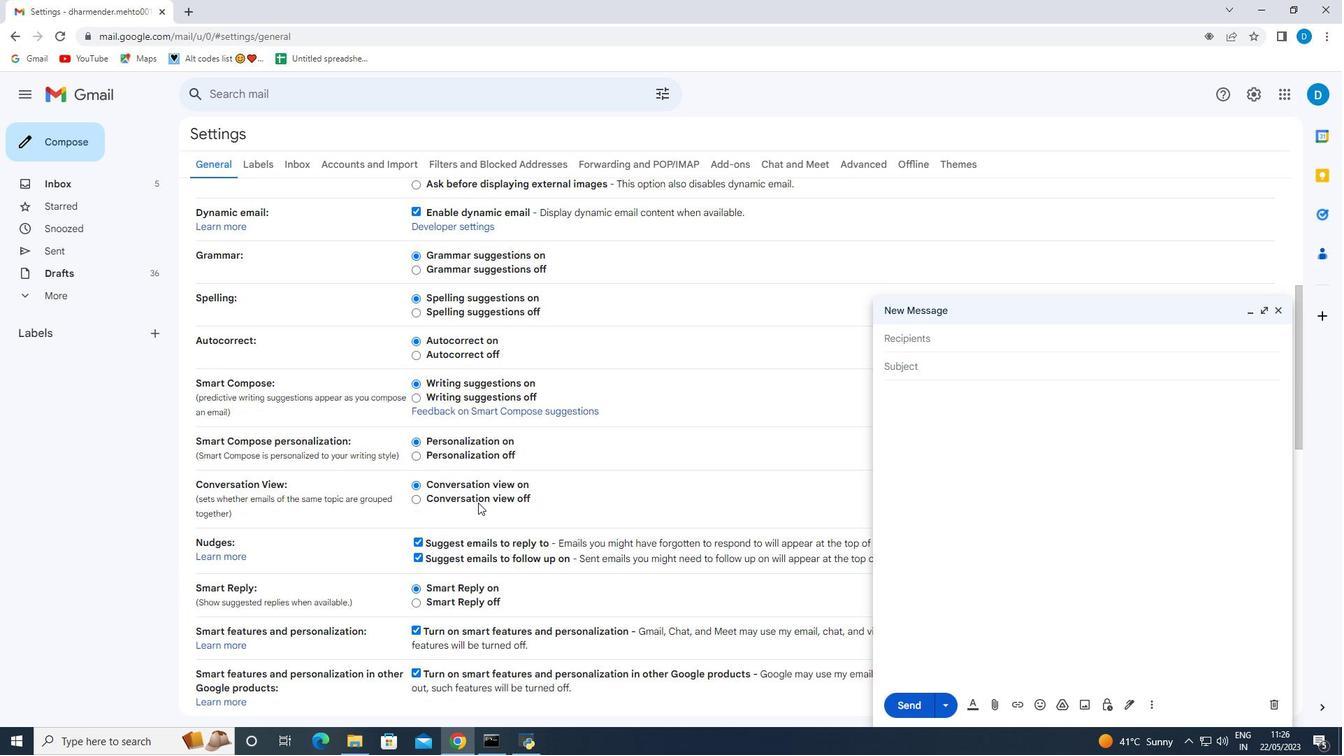 
Action: Mouse moved to (479, 525)
Screenshot: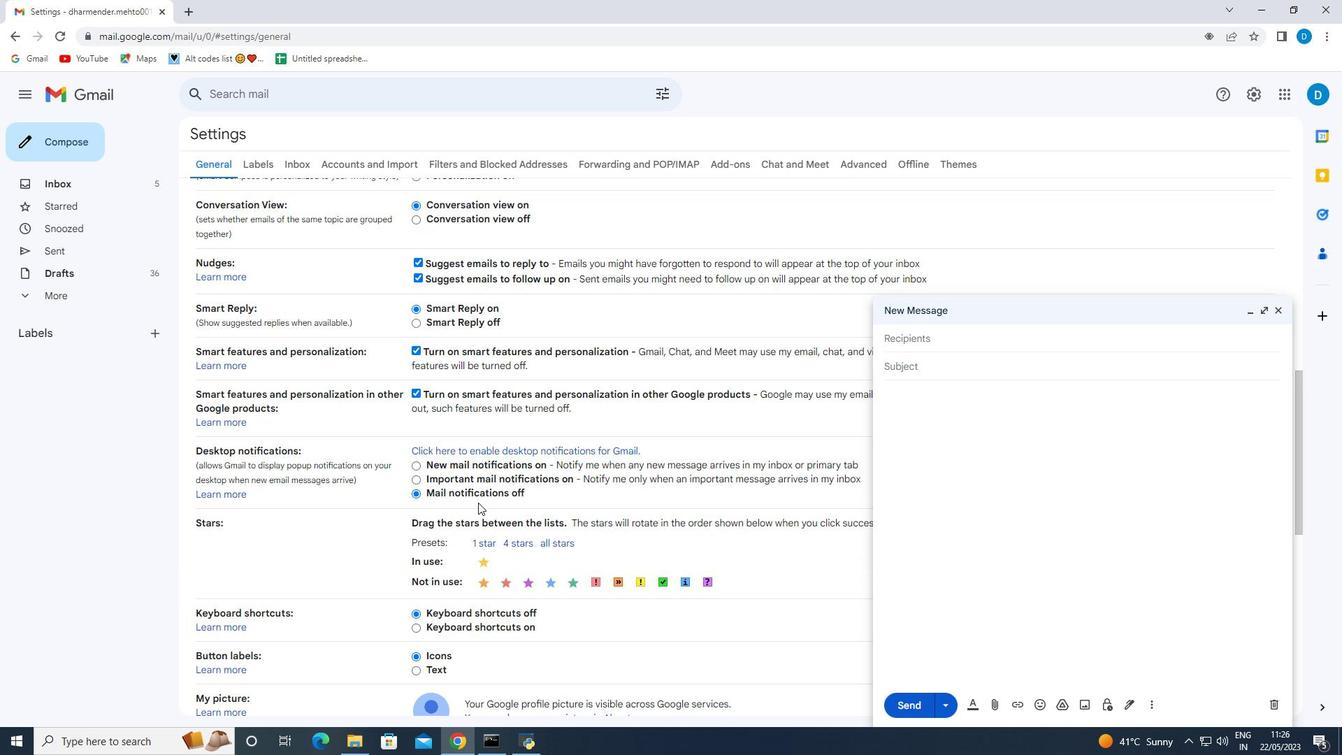 
Action: Mouse scrolled (479, 524) with delta (0, 0)
Screenshot: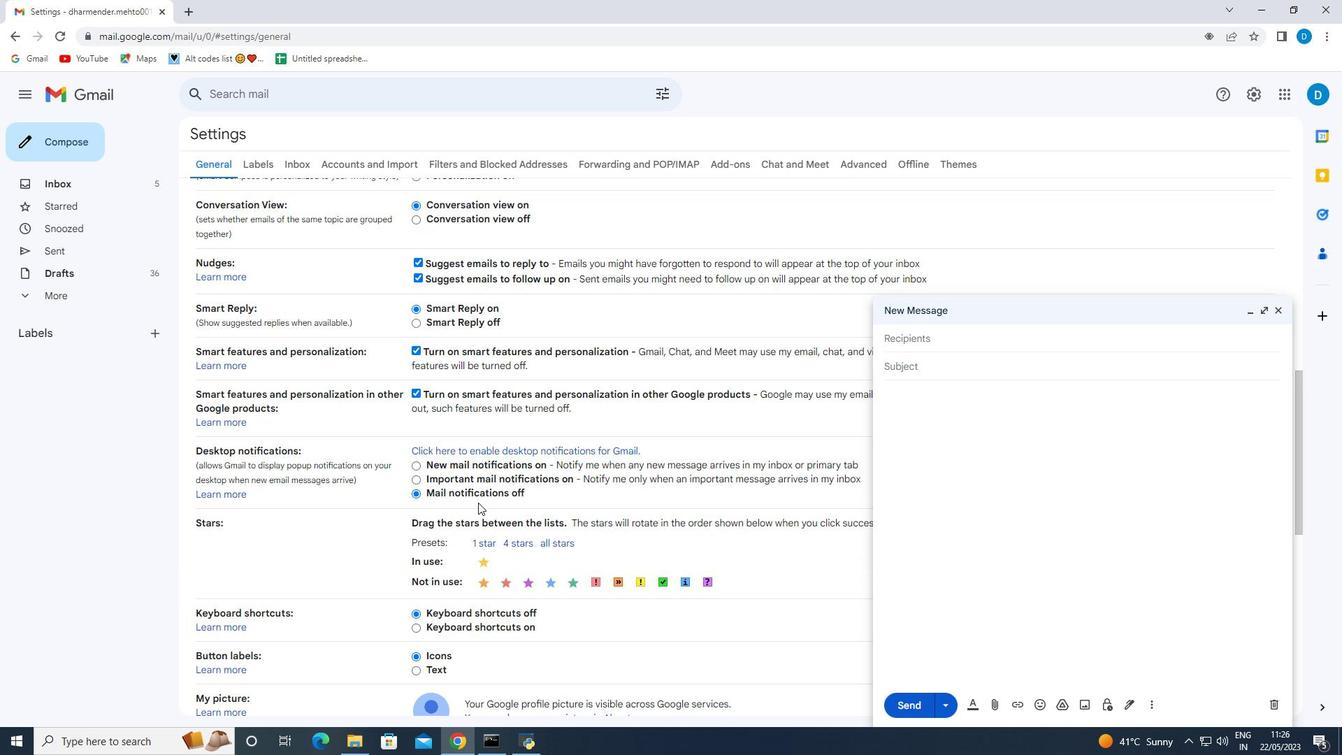 
Action: Mouse scrolled (479, 524) with delta (0, 0)
Screenshot: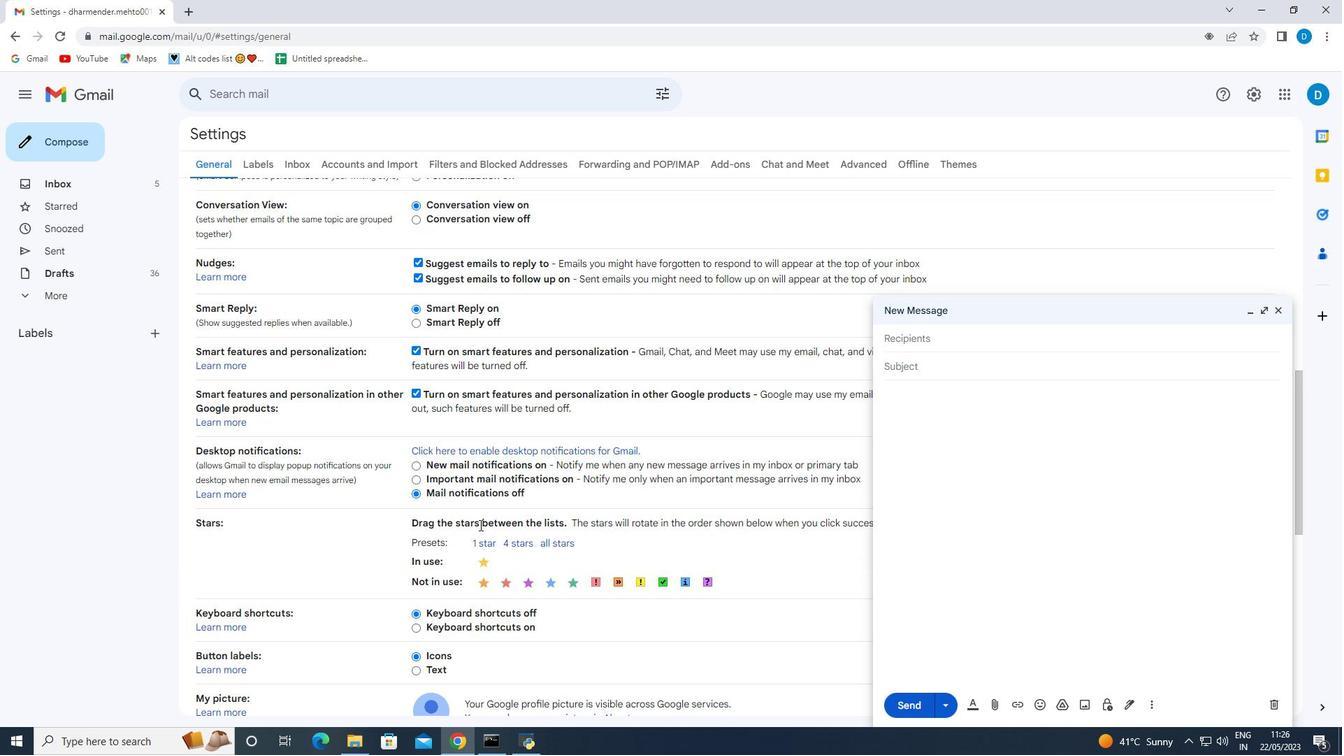 
Action: Mouse scrolled (479, 524) with delta (0, 0)
Screenshot: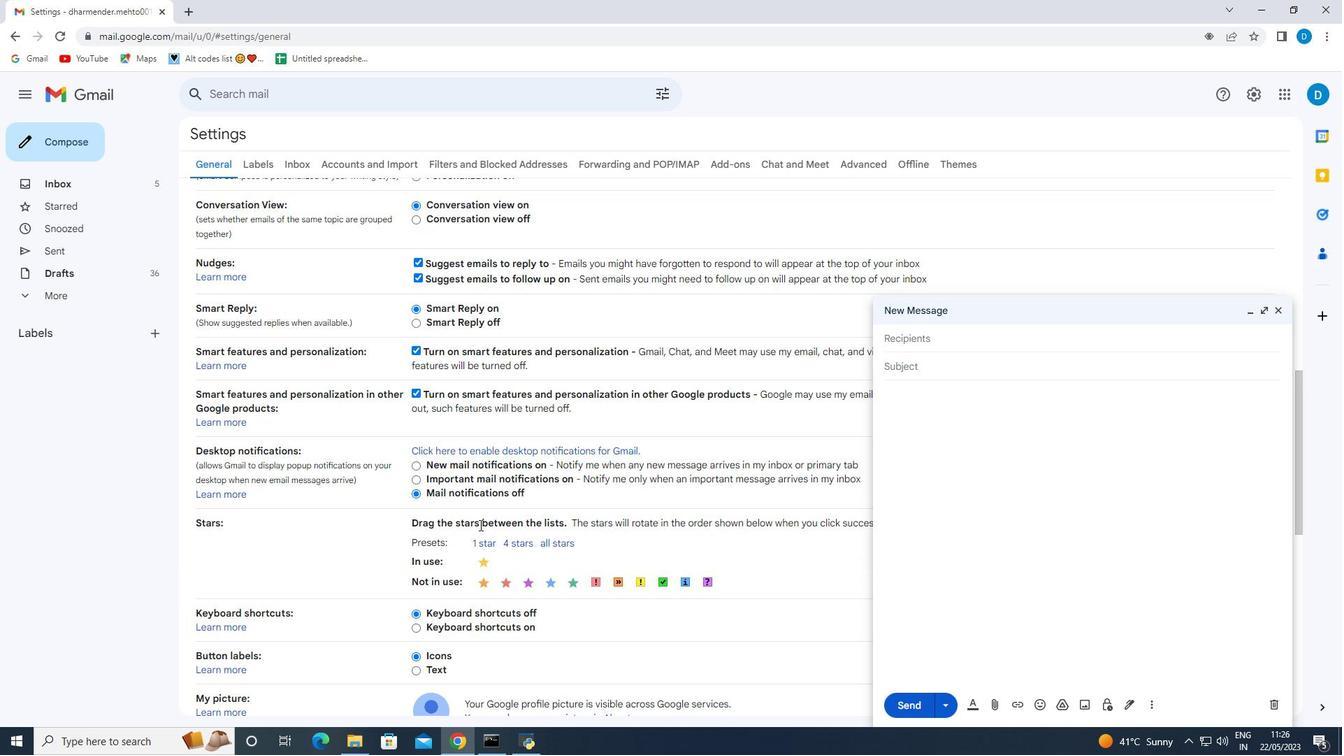 
Action: Mouse moved to (479, 532)
Screenshot: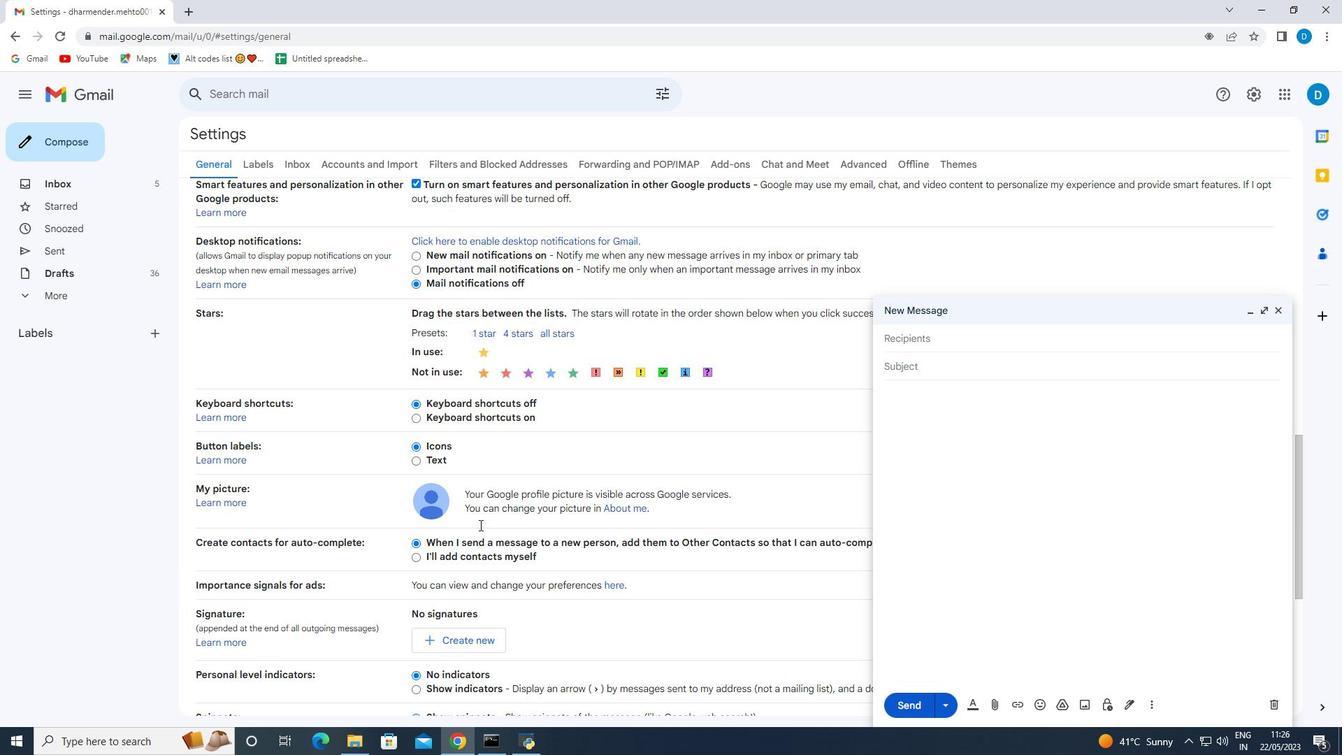 
Action: Mouse scrolled (479, 531) with delta (0, 0)
Screenshot: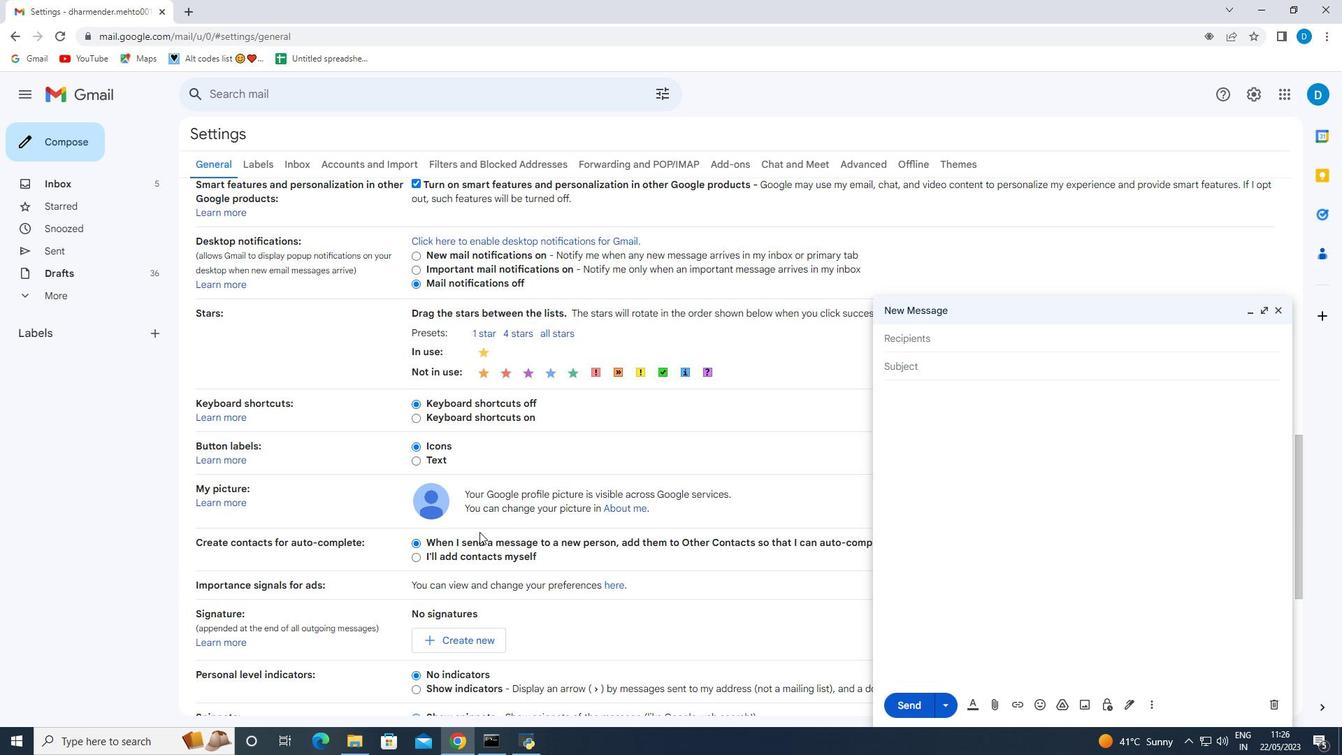
Action: Mouse scrolled (479, 531) with delta (0, 0)
Screenshot: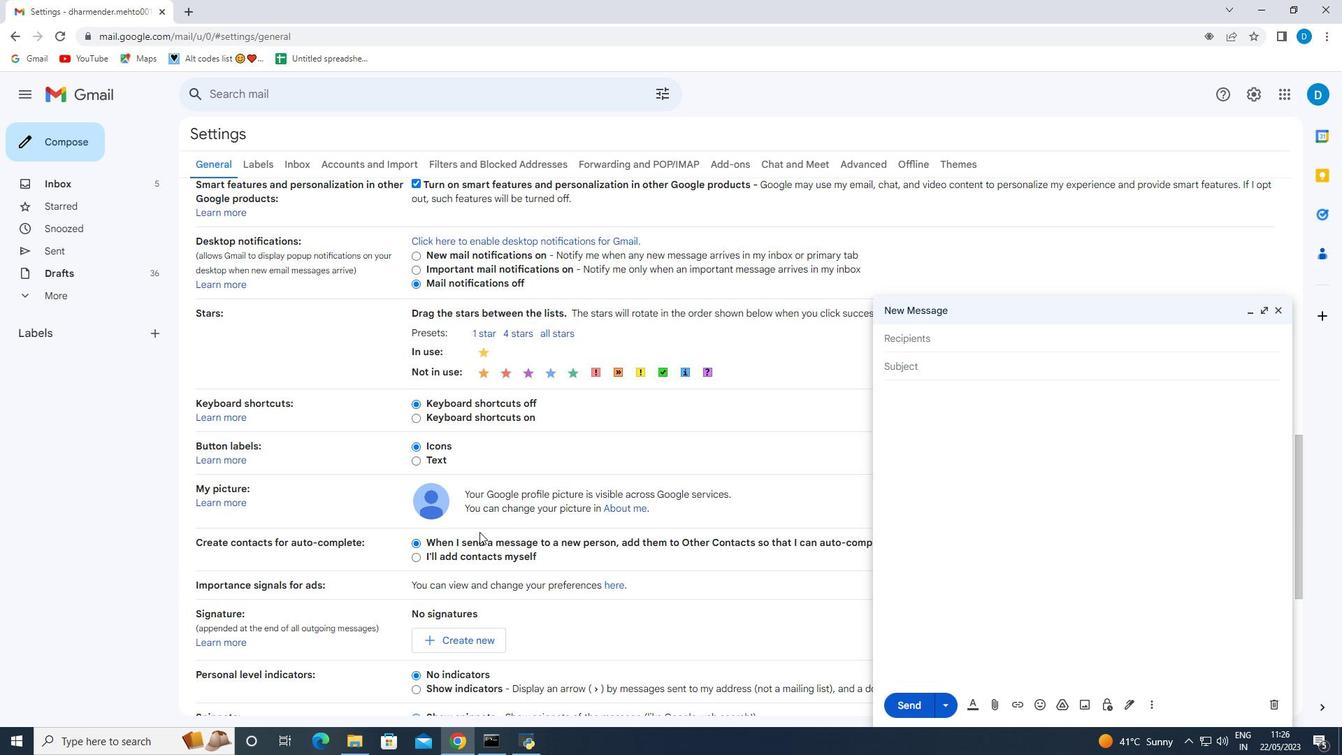 
Action: Mouse scrolled (479, 531) with delta (0, 0)
Screenshot: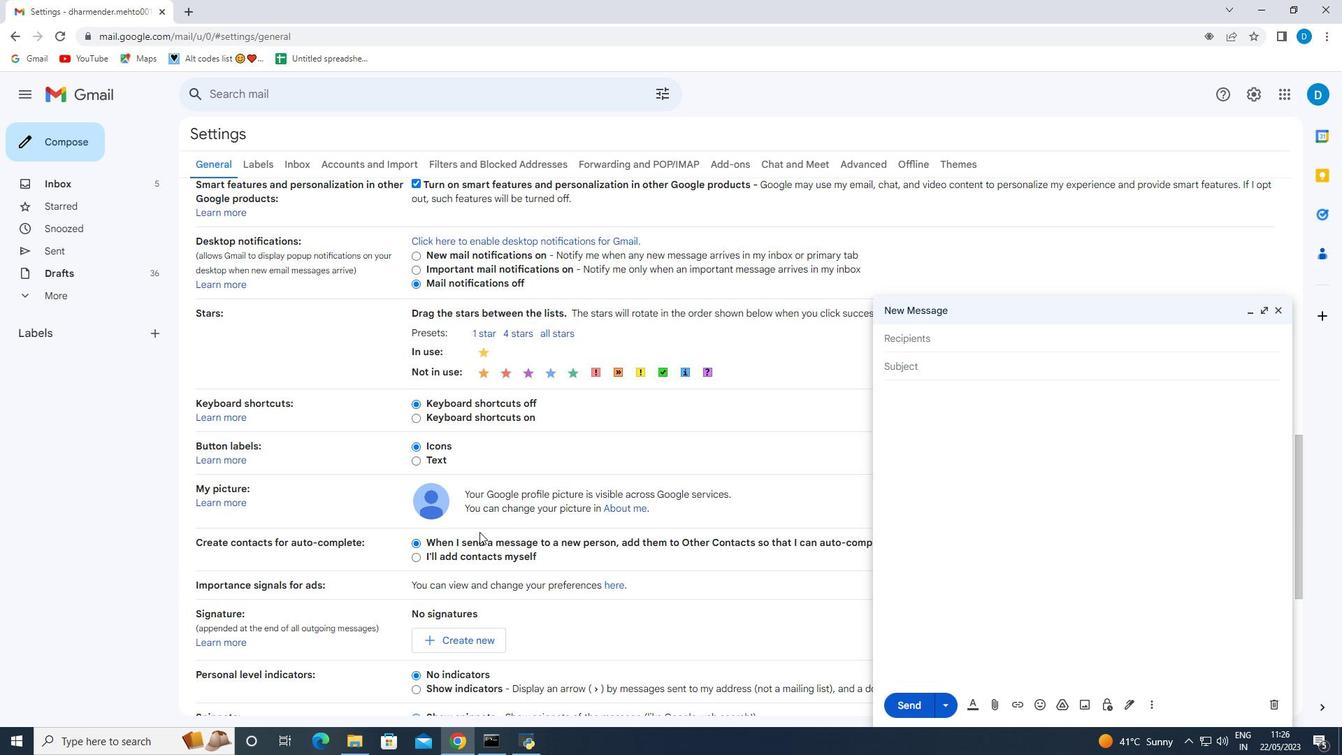 
Action: Mouse moved to (478, 438)
Screenshot: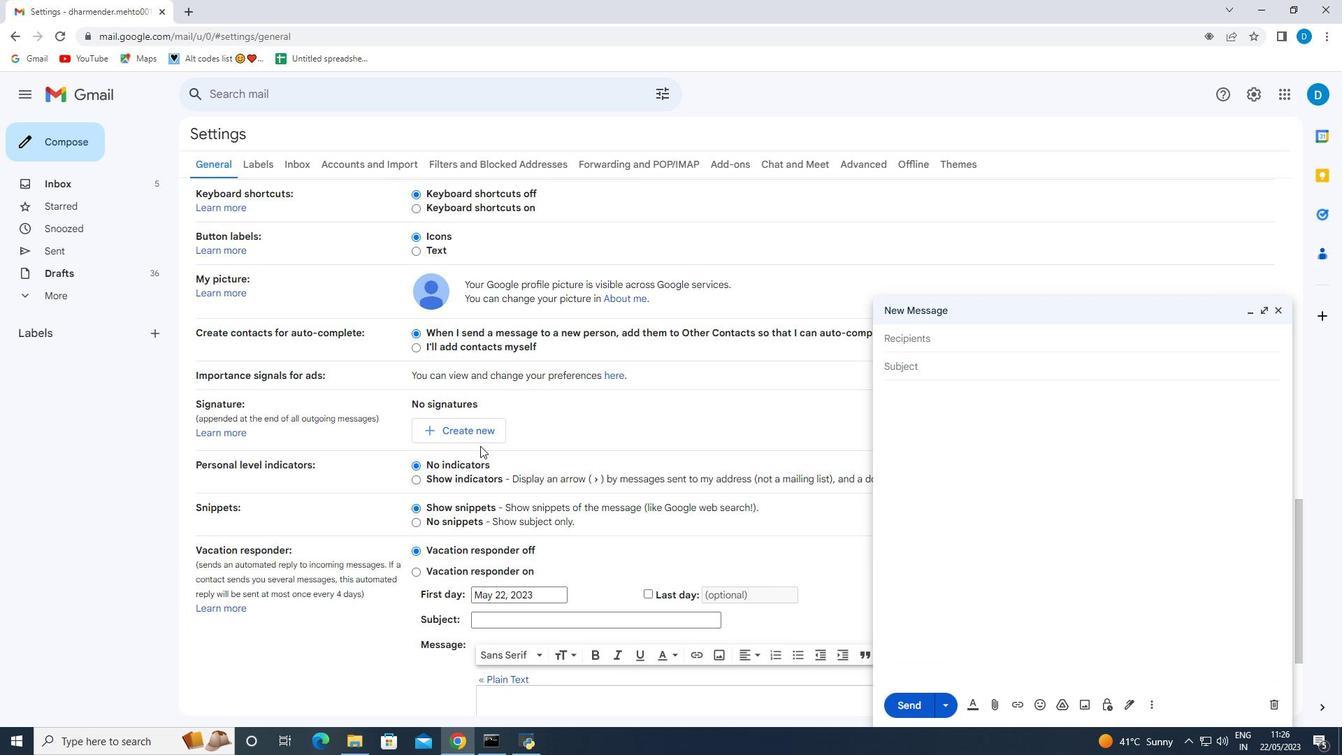 
Action: Mouse pressed left at (478, 438)
Screenshot: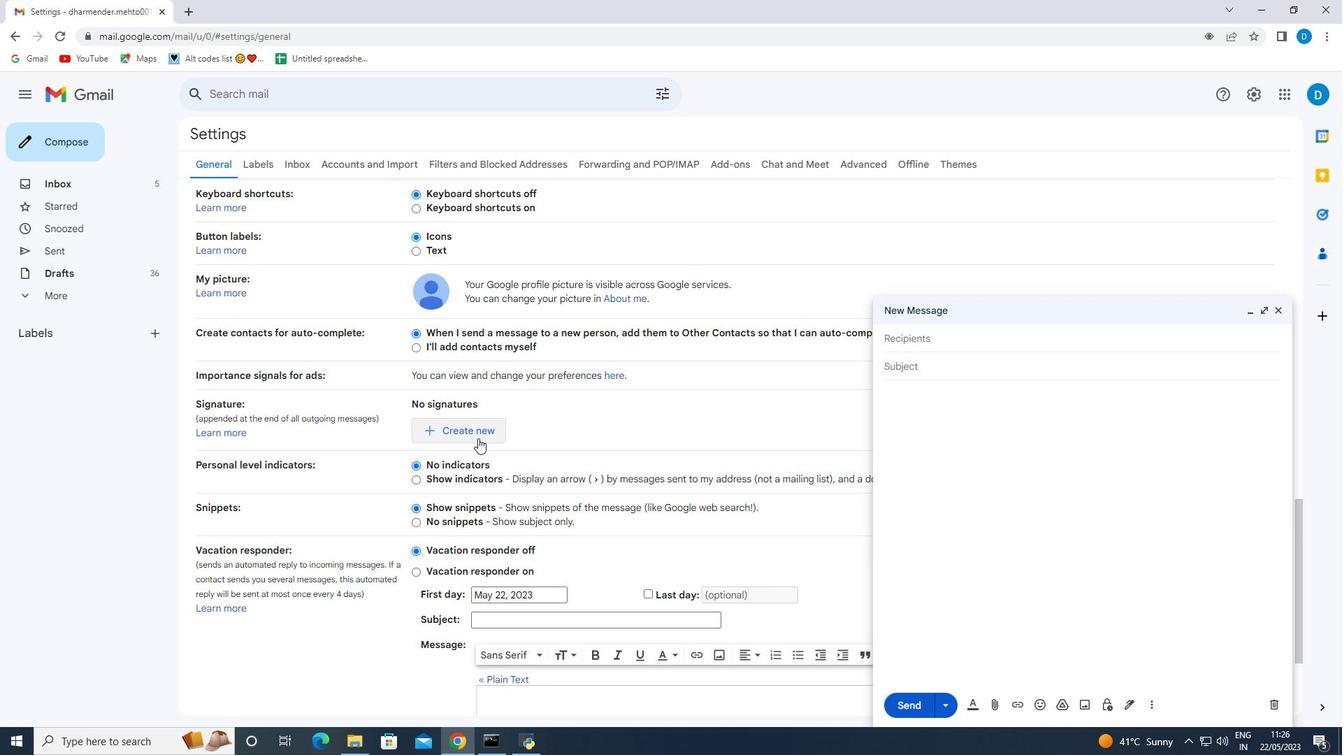 
Action: Mouse moved to (595, 391)
Screenshot: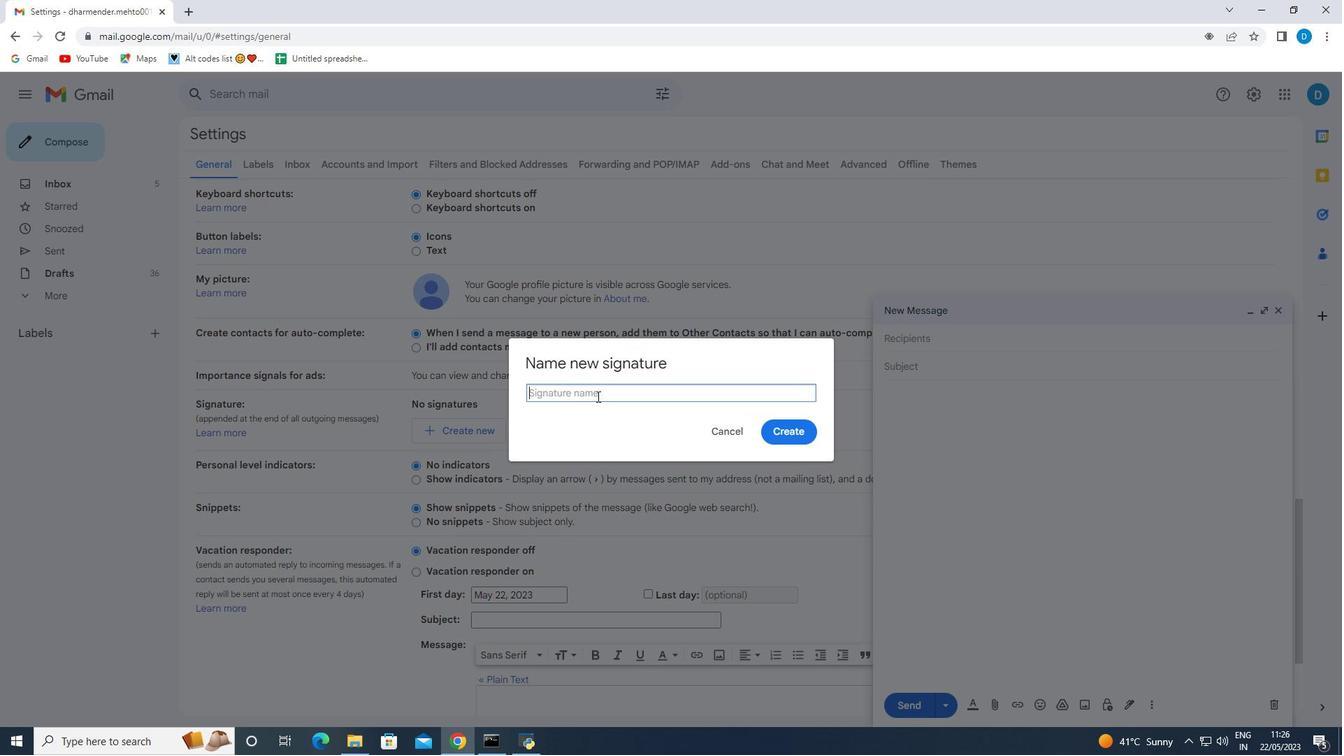 
Action: Mouse pressed left at (595, 391)
Screenshot: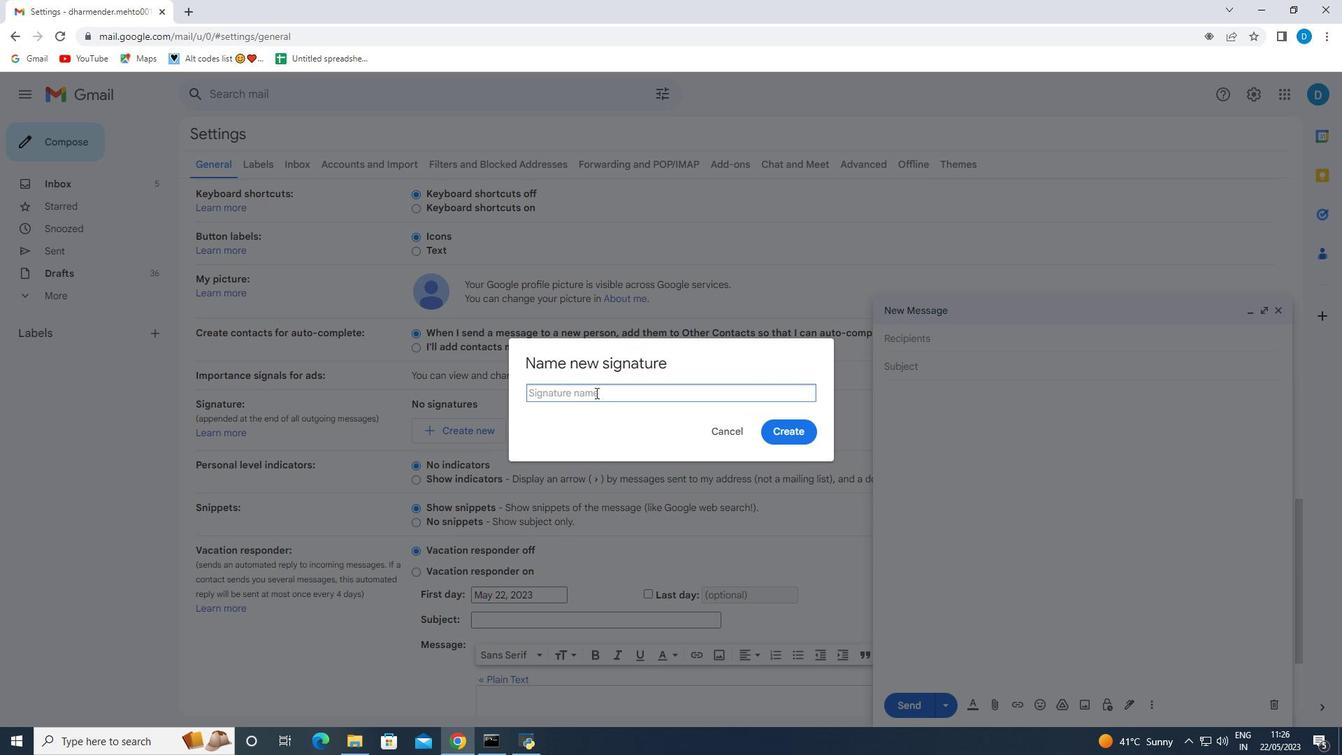 
Action: Key pressed <Key.shift><Key.shift>Lisa<Key.space><Key.shift><Key.shift><Key.shift><Key.shift><Key.shift>Hernandw<Key.backspace>ez
Screenshot: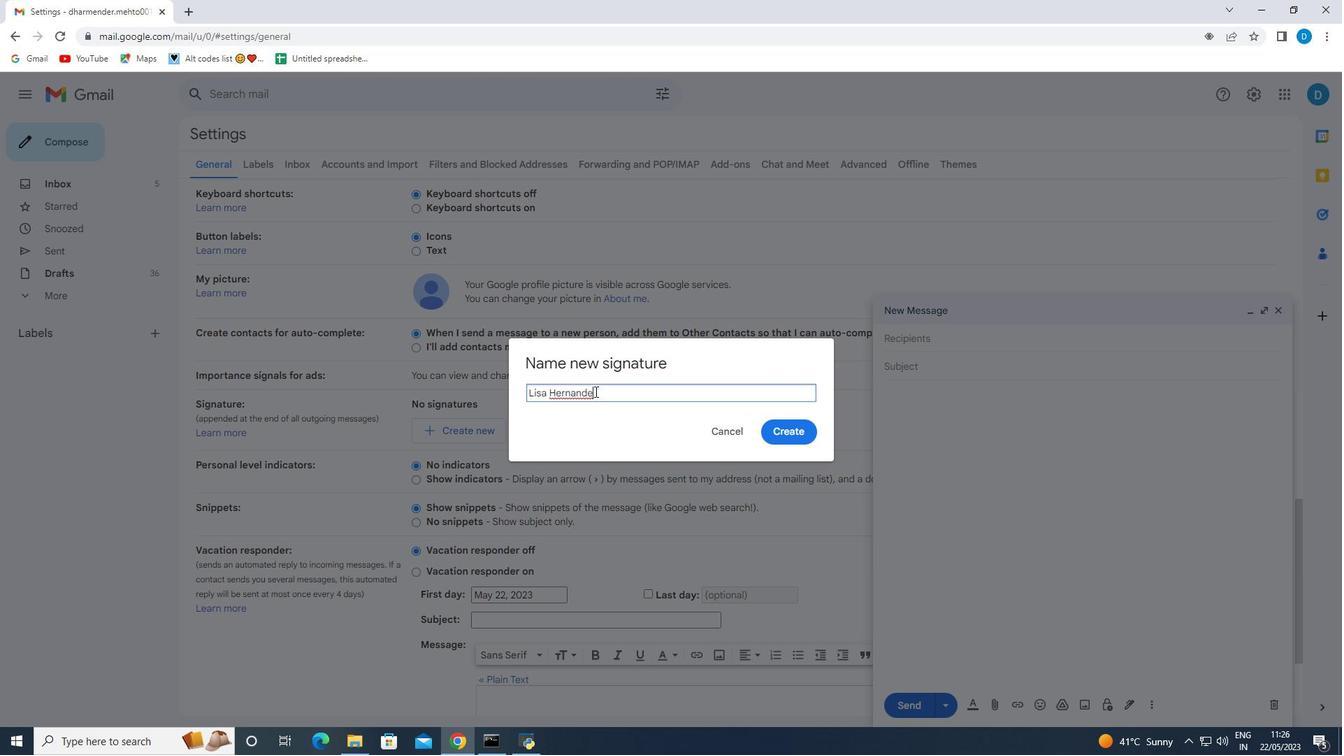 
Action: Mouse moved to (781, 435)
Screenshot: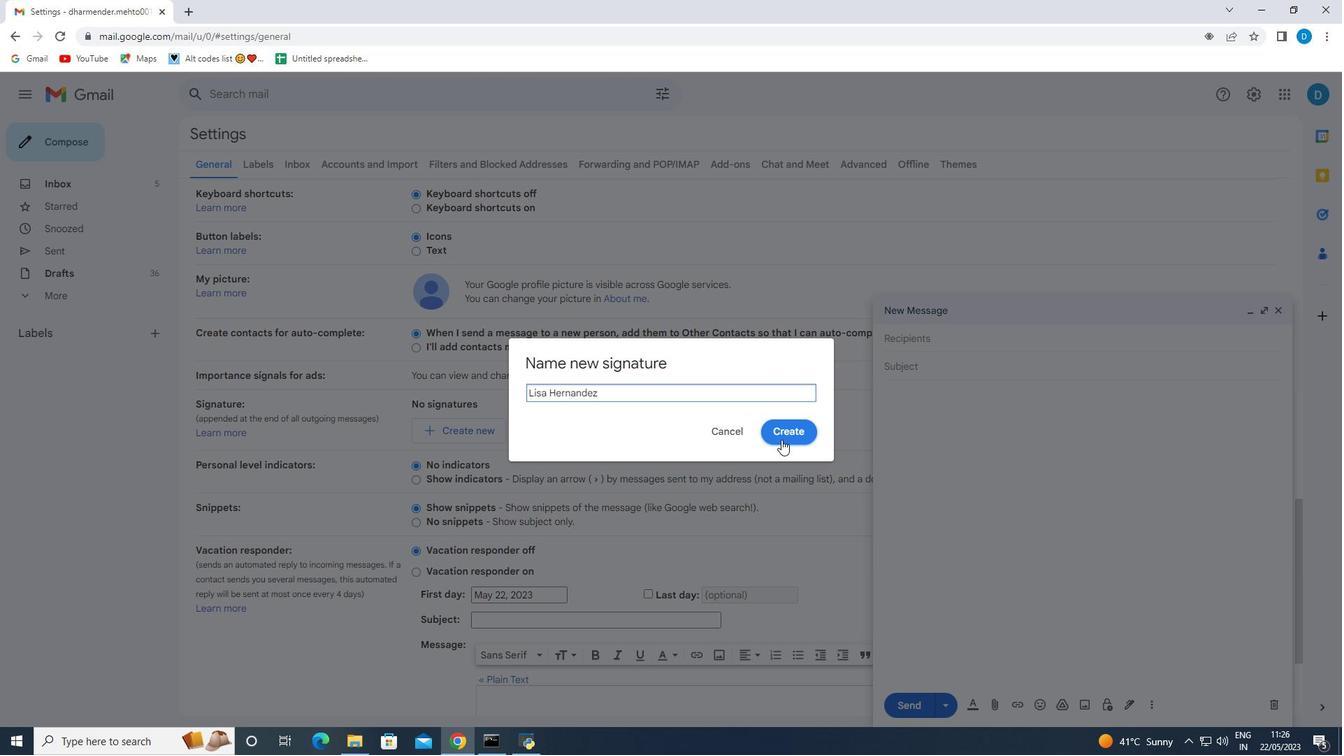 
Action: Mouse pressed left at (781, 435)
Screenshot: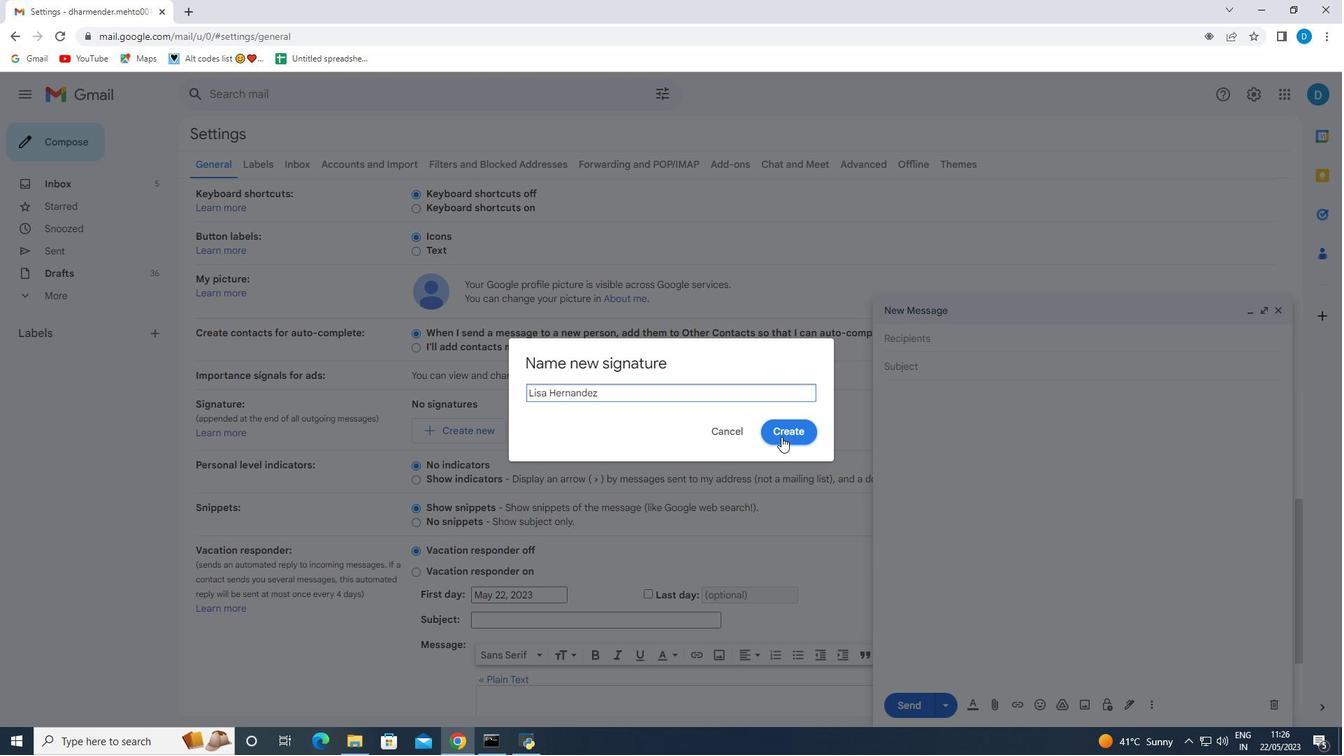 
Action: Mouse moved to (640, 436)
Screenshot: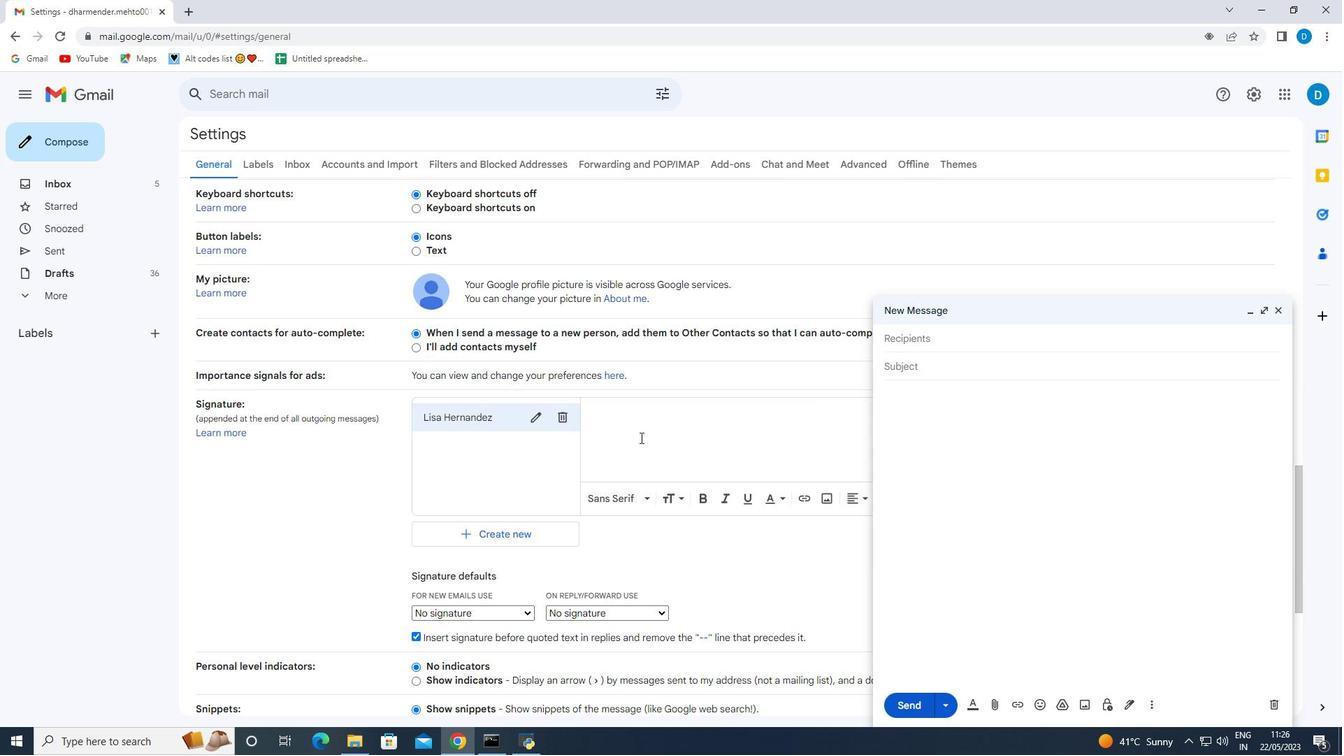 
Action: Mouse pressed left at (640, 436)
Screenshot: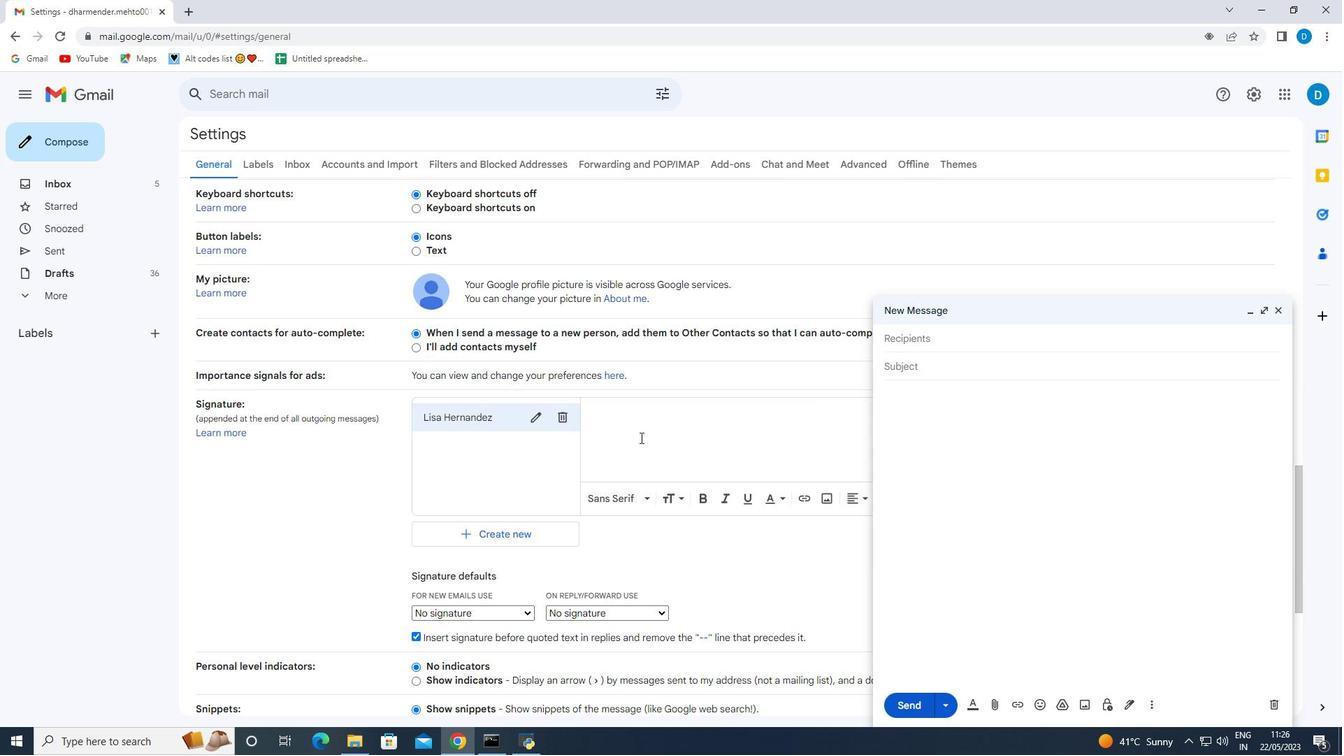 
Action: Key pressed <Key.shift>With<Key.space>heartfelt<Key.space>thanks<Key.space>and<Key.space>warm<Key.space>wishes,<Key.space><Key.shift>I<Key.space>would<Key.space>like<Key.space>to<Key.space>thanks<Key.space><Key.backspace><Key.backspace><Key.space>you<Key.space>for<Key.space>your
Screenshot: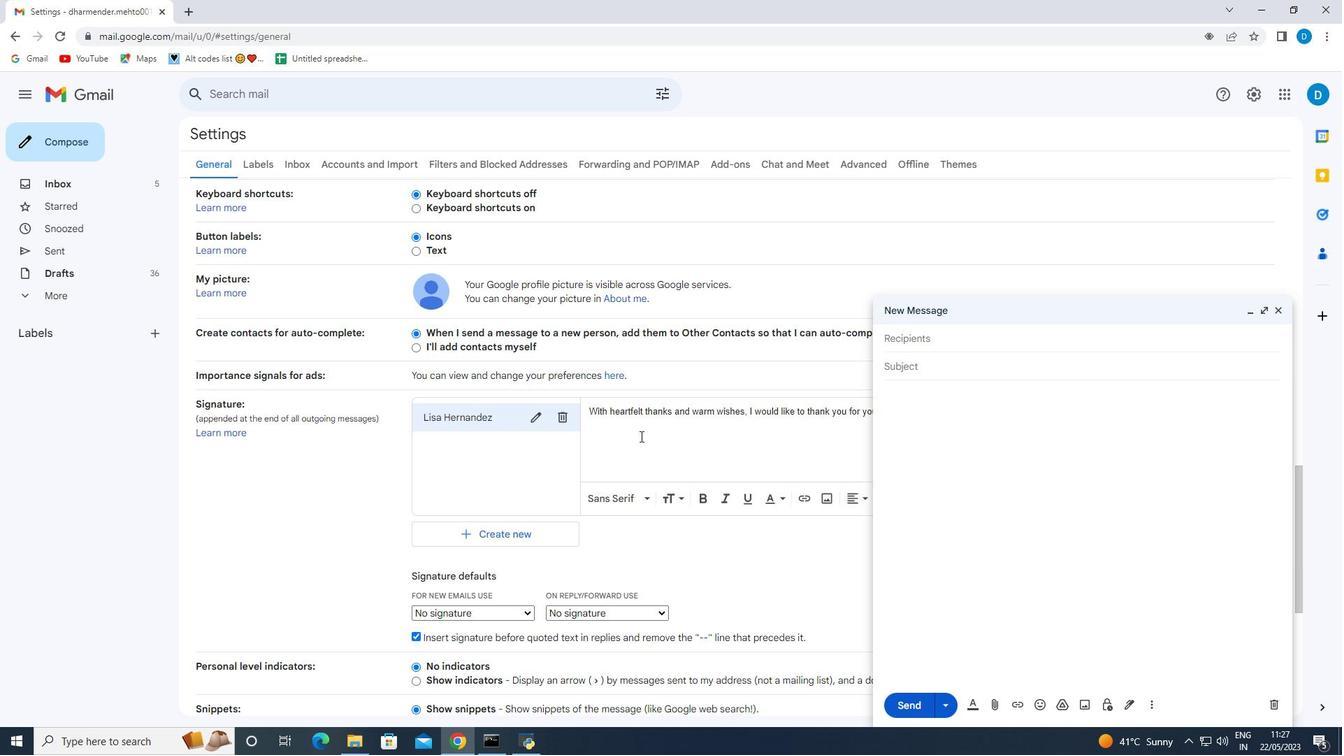 
Action: Mouse moved to (1276, 309)
Screenshot: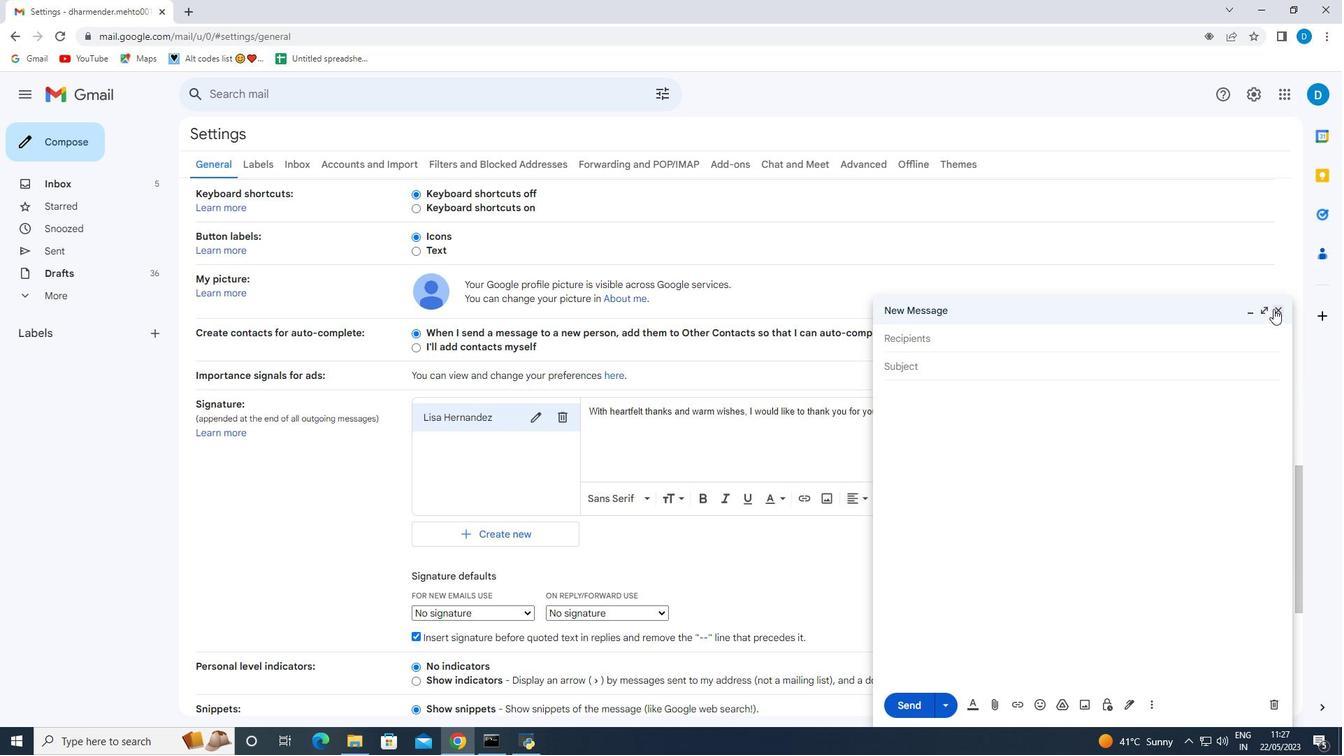 
Action: Mouse pressed left at (1276, 309)
Screenshot: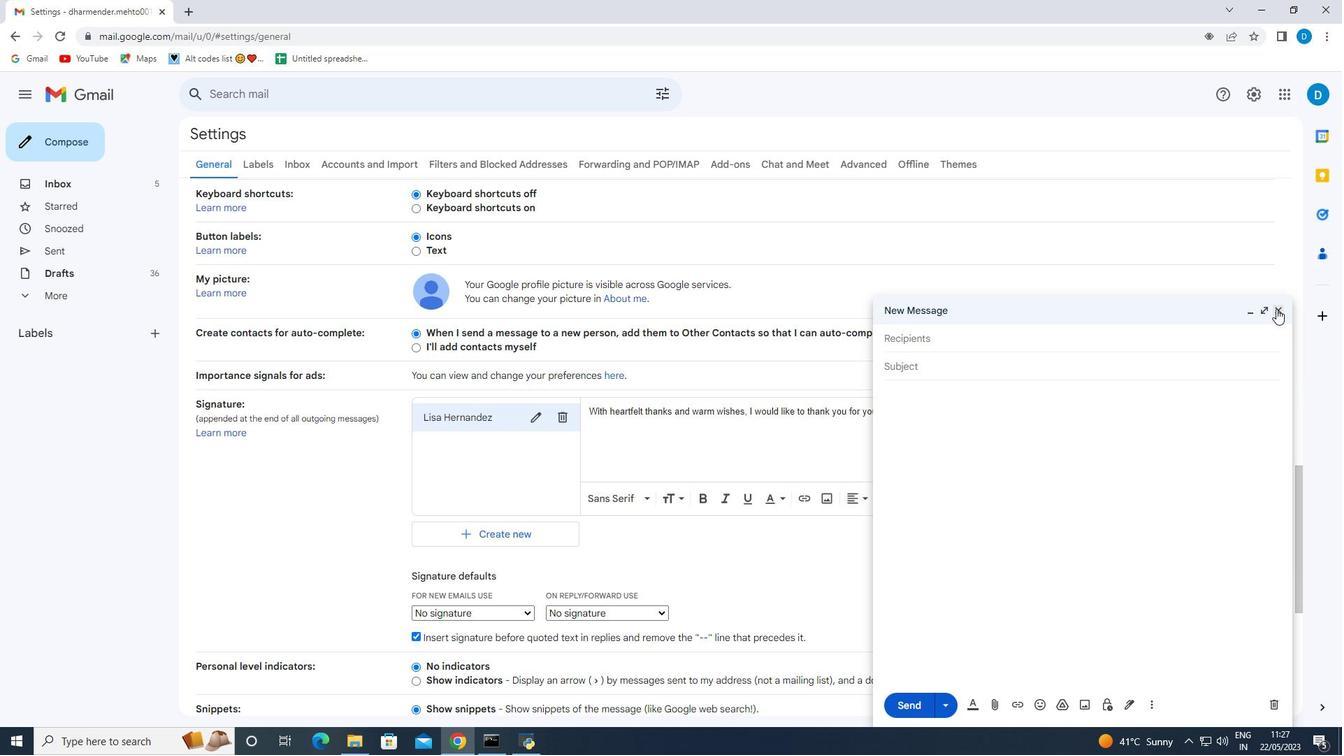 
Action: Mouse moved to (882, 409)
Screenshot: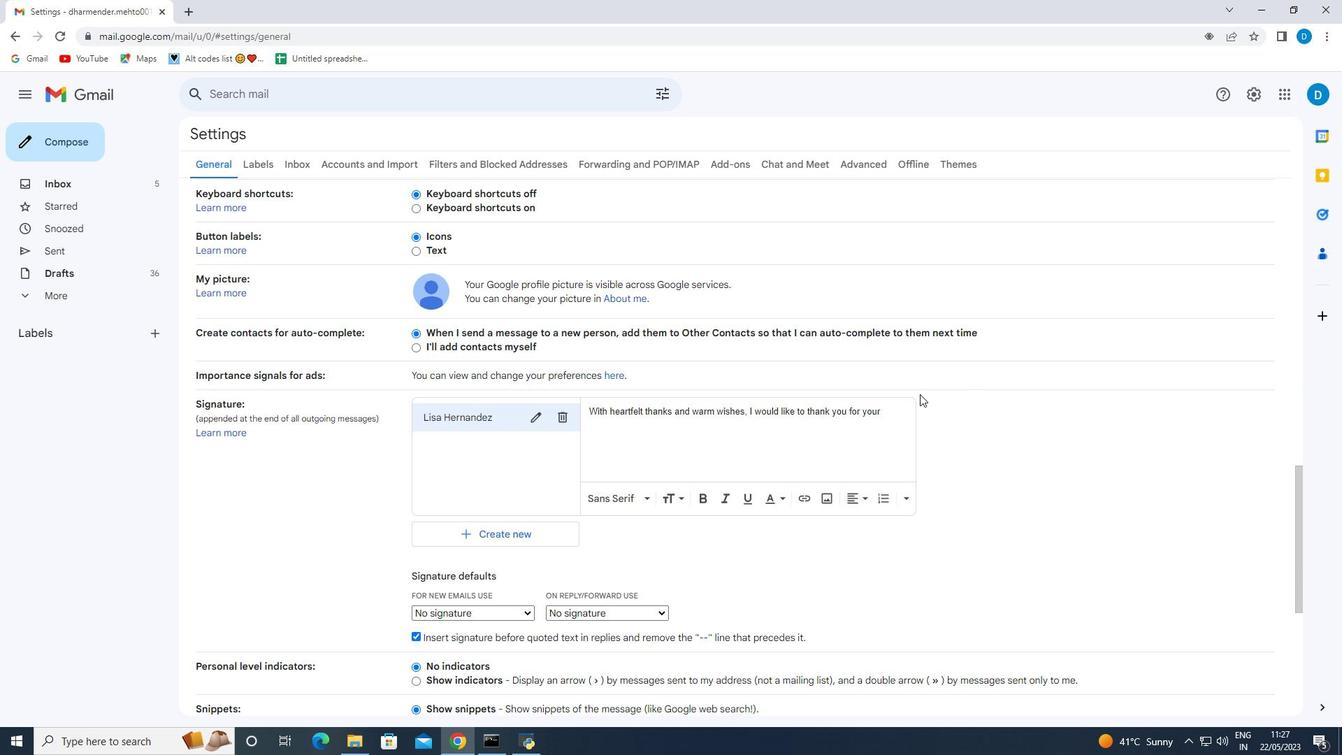 
Action: Mouse pressed left at (882, 409)
Screenshot: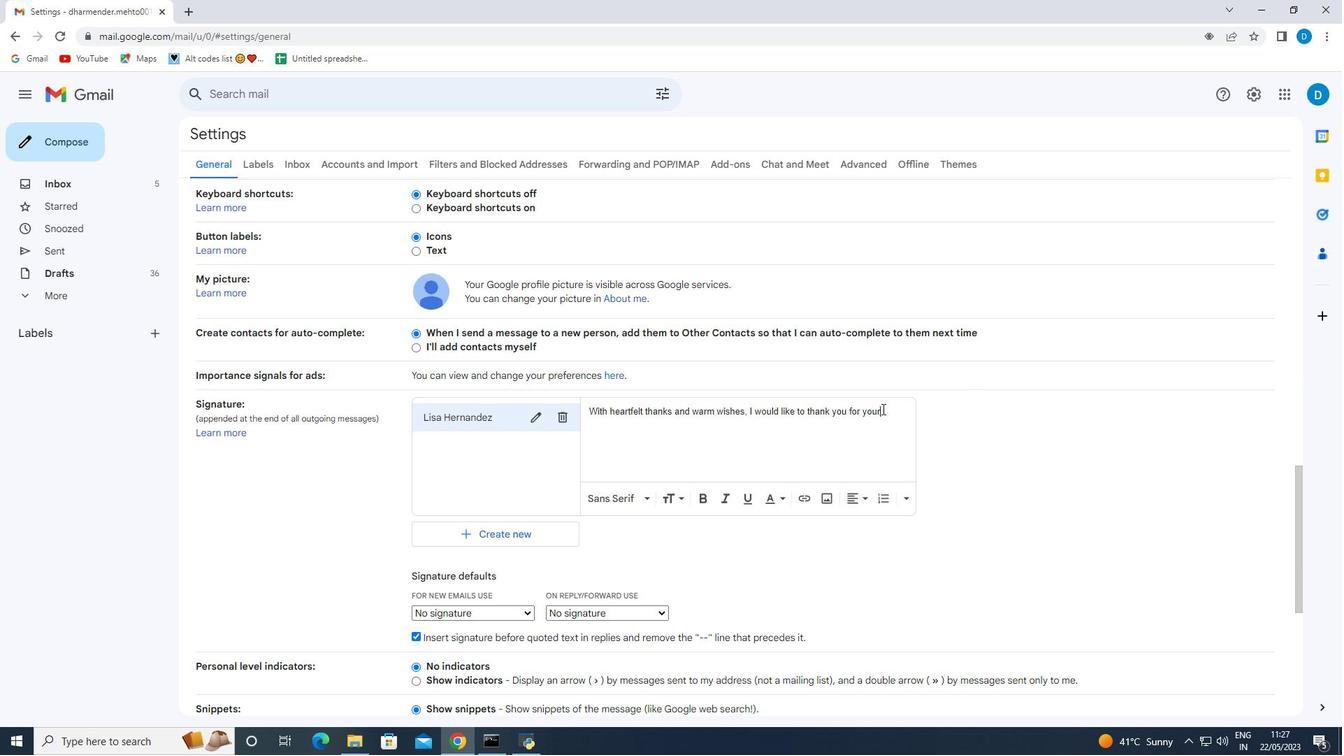 
Action: Mouse moved to (910, 422)
Screenshot: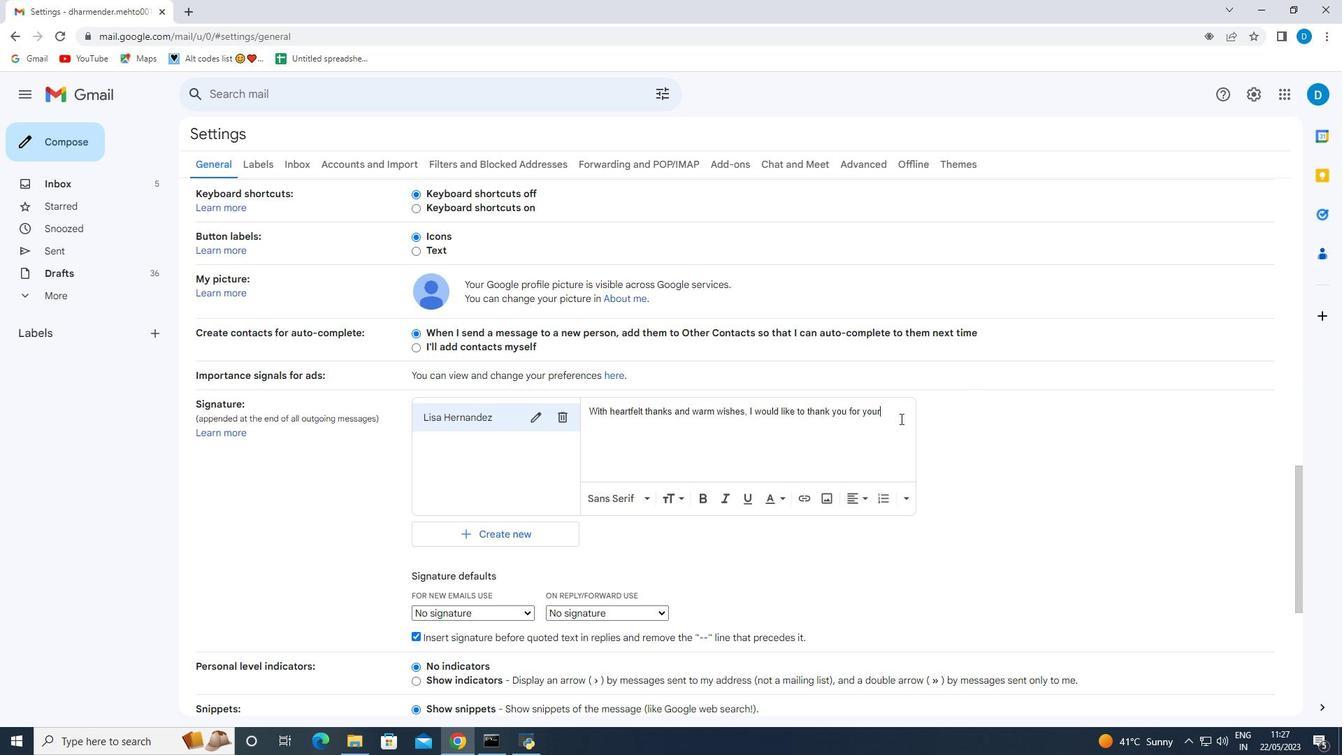 
Action: Key pressed <Key.space>generous<Key.space>donation<Key.space>to<Key.space>the<Key.space>charity.<Key.enter><Key.enter><Key.shift><Key.shift><Key.shift><Key.shift><Key.shift><Key.shift><Key.shift><Key.shift><Key.shift><Key.shift><Key.shift><Key.shift><Key.shift><Key.shift><Key.shift><Key.shift><Key.shift><Key.shift><Key.shift><Key.shift><Key.shift><Key.shift><Key.shift><Key.shift><Key.shift><Key.shift><Key.shift><Key.shift><Key.shift><Key.shift><Key.shift><Key.shift><Key.shift><Key.shift><Key.shift><Key.shift><Key.shift><Key.shift><Key.shift><Key.shift><Key.shift><Key.shift><Key.shift><Key.shift><Key.shift><Key.shift><Key.shift><Key.shift><Key.shift><Key.shift><Key.shift><Key.shift><Key.shift><Key.shift><Key.shift><Key.shift><Key.shift><Key.shift><Key.shift><Key.shift><Key.shift><Key.shift><Key.shift><Key.shift><Key.shift><Key.shift><Key.shift><Key.shift><Key.shift><Key.shift><Key.shift><Key.shift><Key.shift><Key.shift><Key.shift><Key.shift><Key.shift><Key.shift><Key.shift><Key.shift><Key.shift><Key.shift><Key.shift><Key.shift><Key.shift><Key.shift><Key.shift><Key.shift><Key.shift><Key.shift><Key.shift><Key.shift><Key.shift><Key.shift>Lisa<Key.space><Key.shift>Hernandez
Screenshot: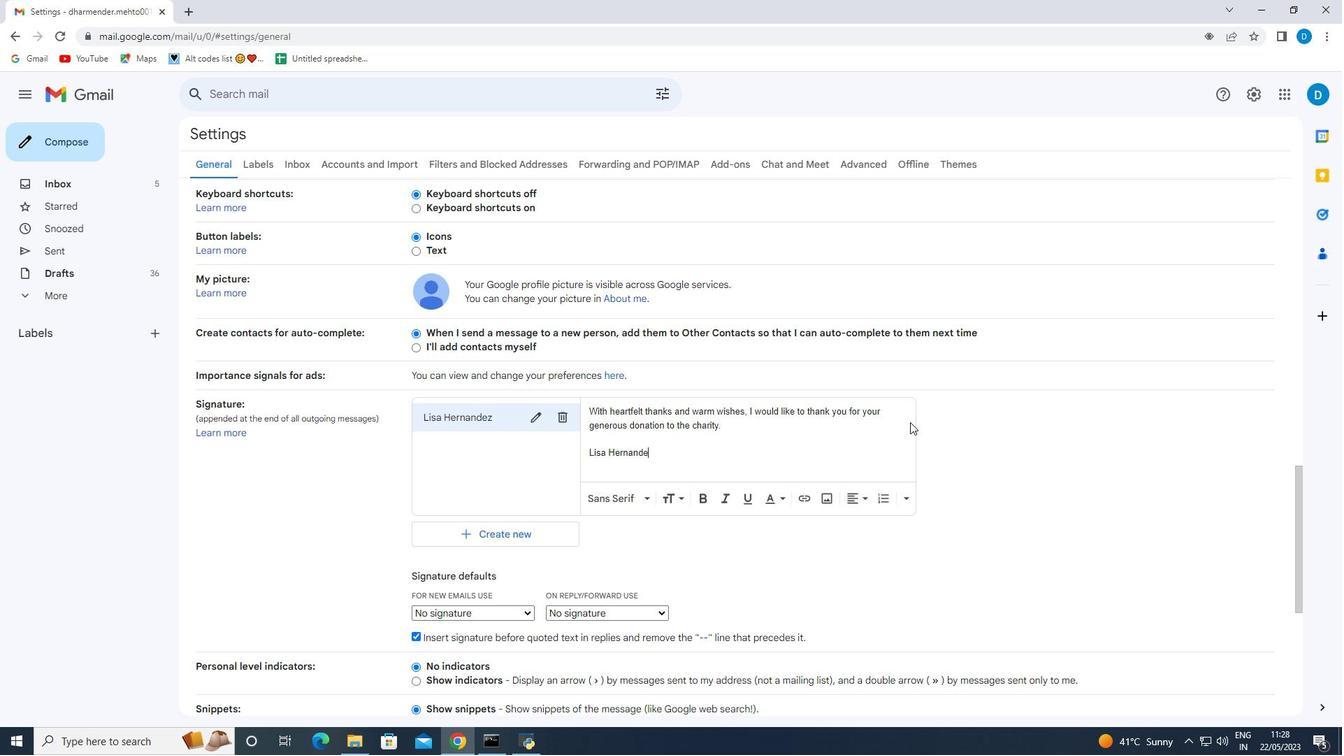 
Action: Mouse moved to (574, 610)
Screenshot: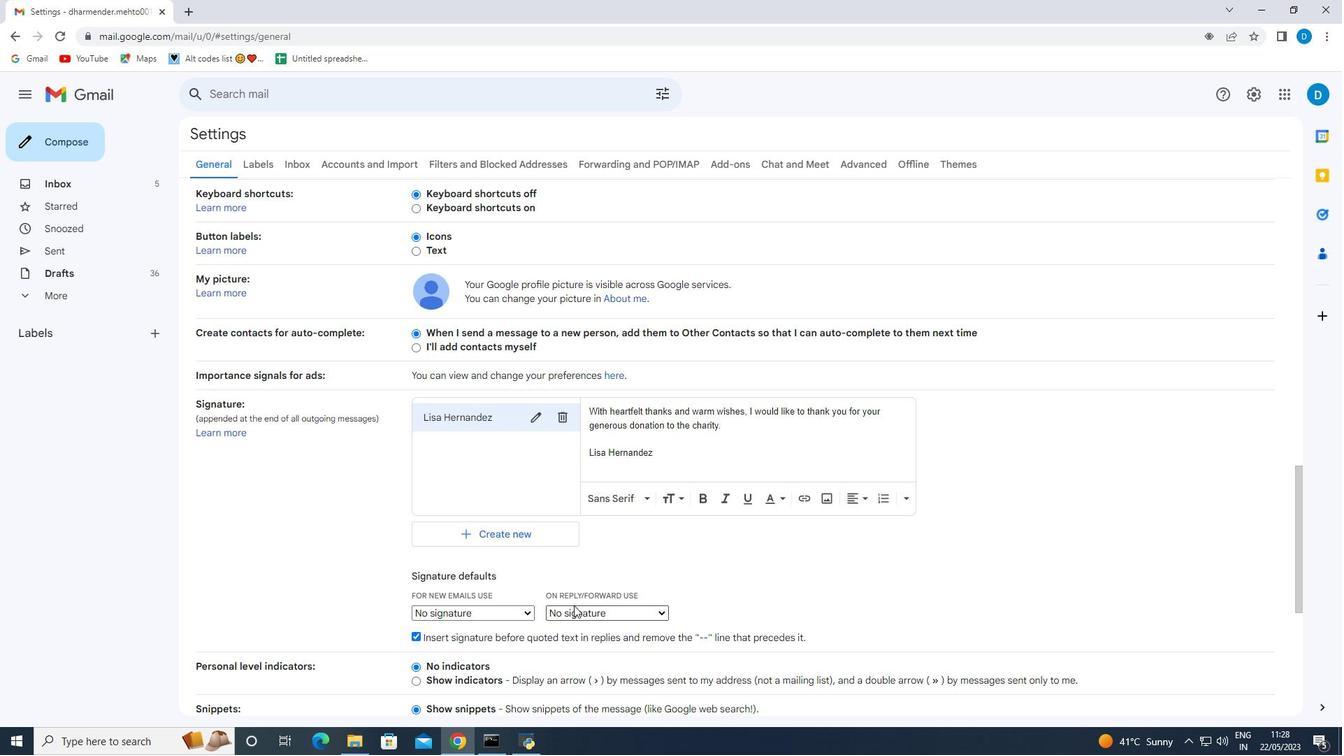 
Action: Mouse pressed left at (574, 610)
Screenshot: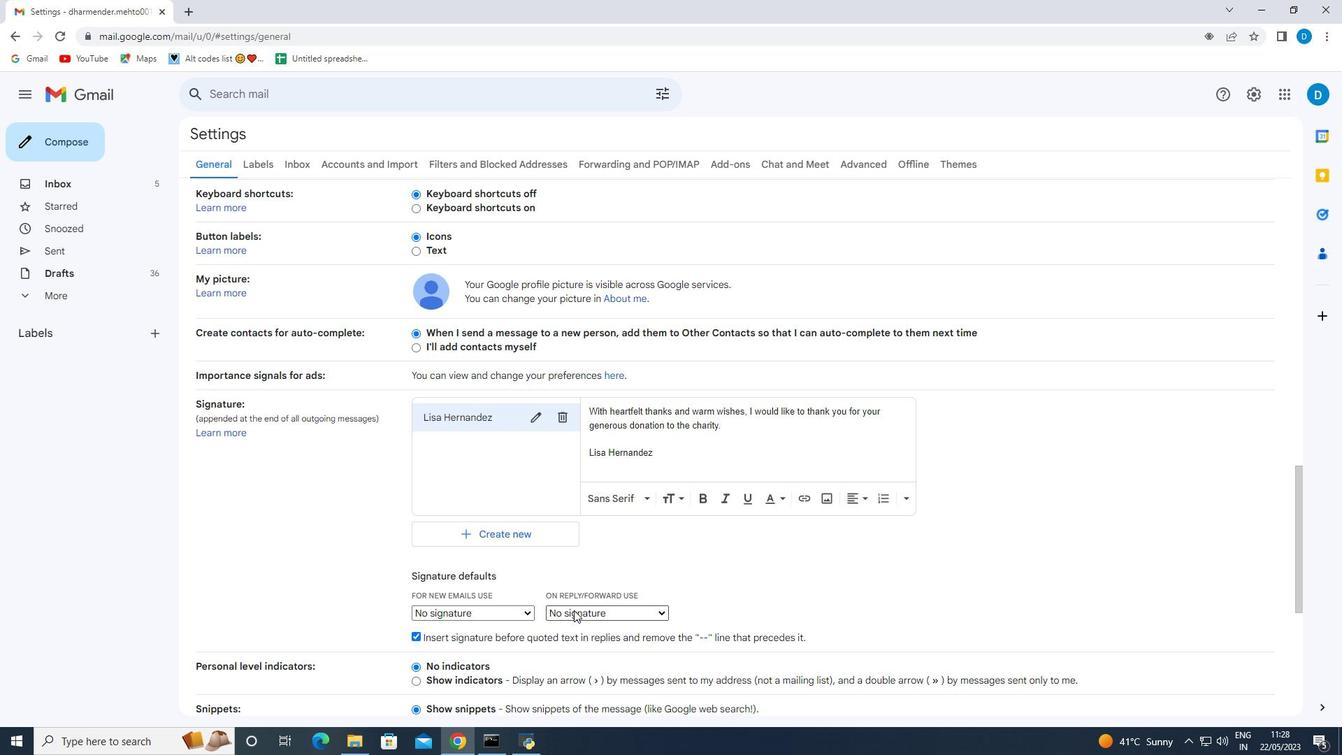 
Action: Mouse moved to (579, 634)
Screenshot: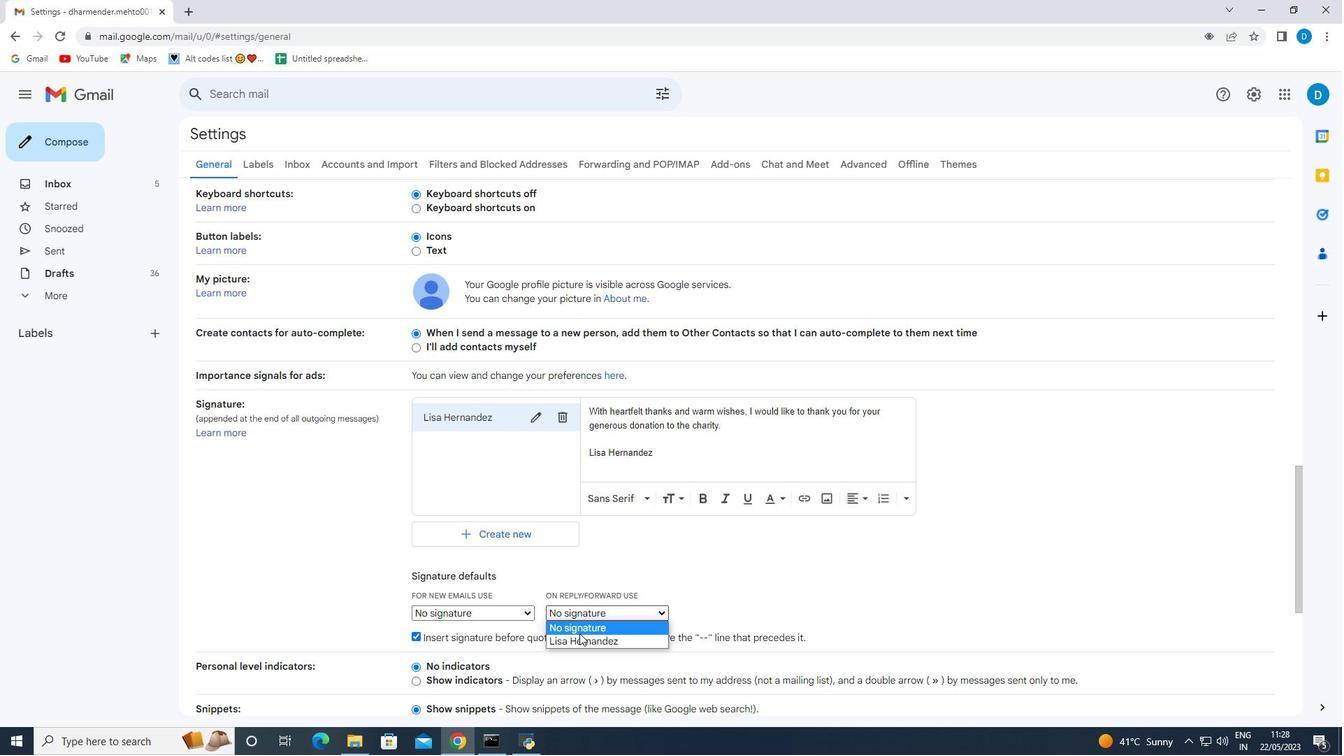 
Action: Mouse pressed left at (579, 634)
Screenshot: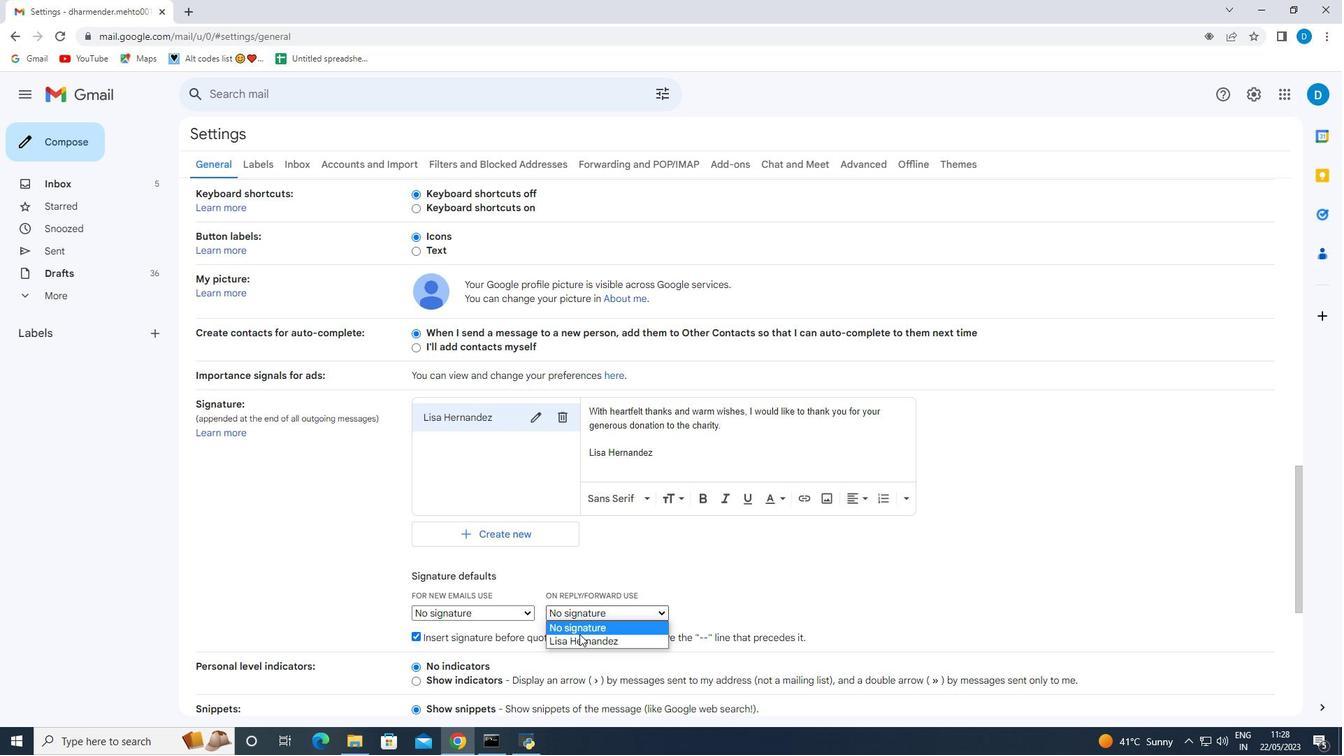 
Action: Mouse moved to (497, 612)
Screenshot: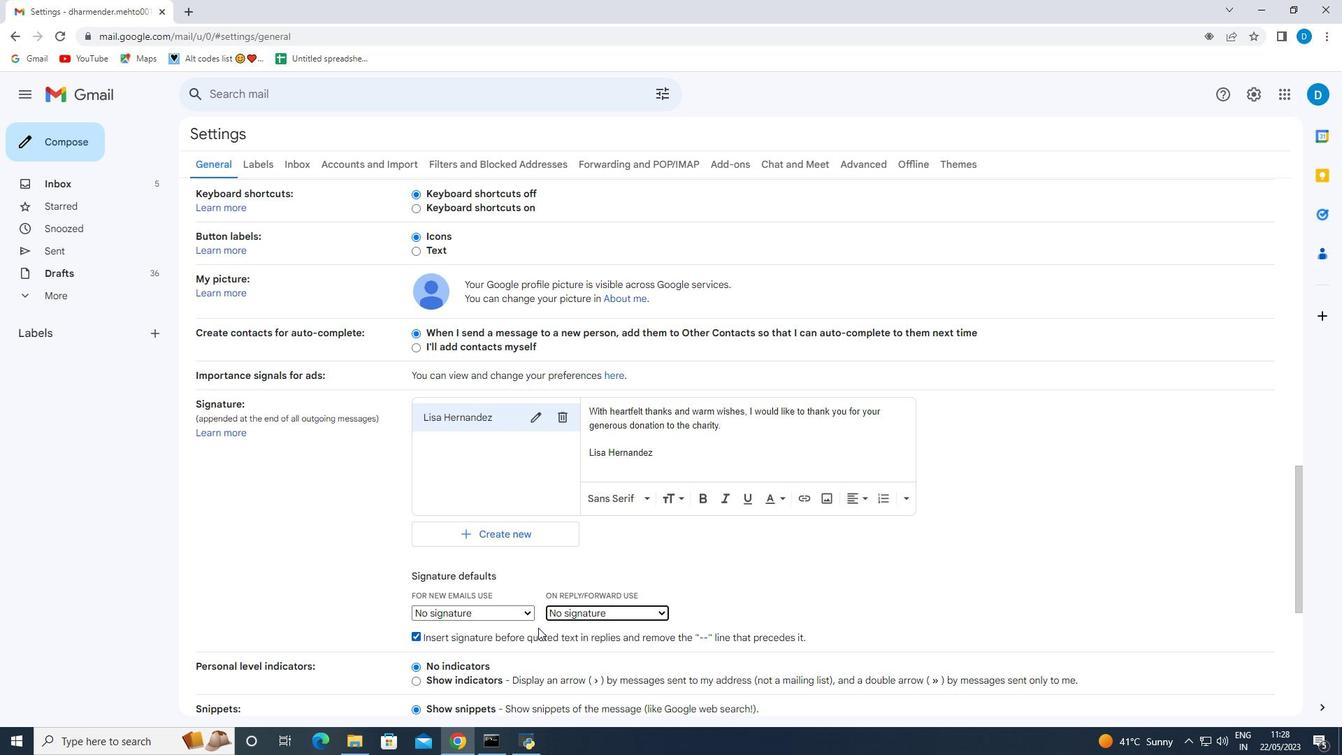 
Action: Mouse pressed left at (497, 612)
Screenshot: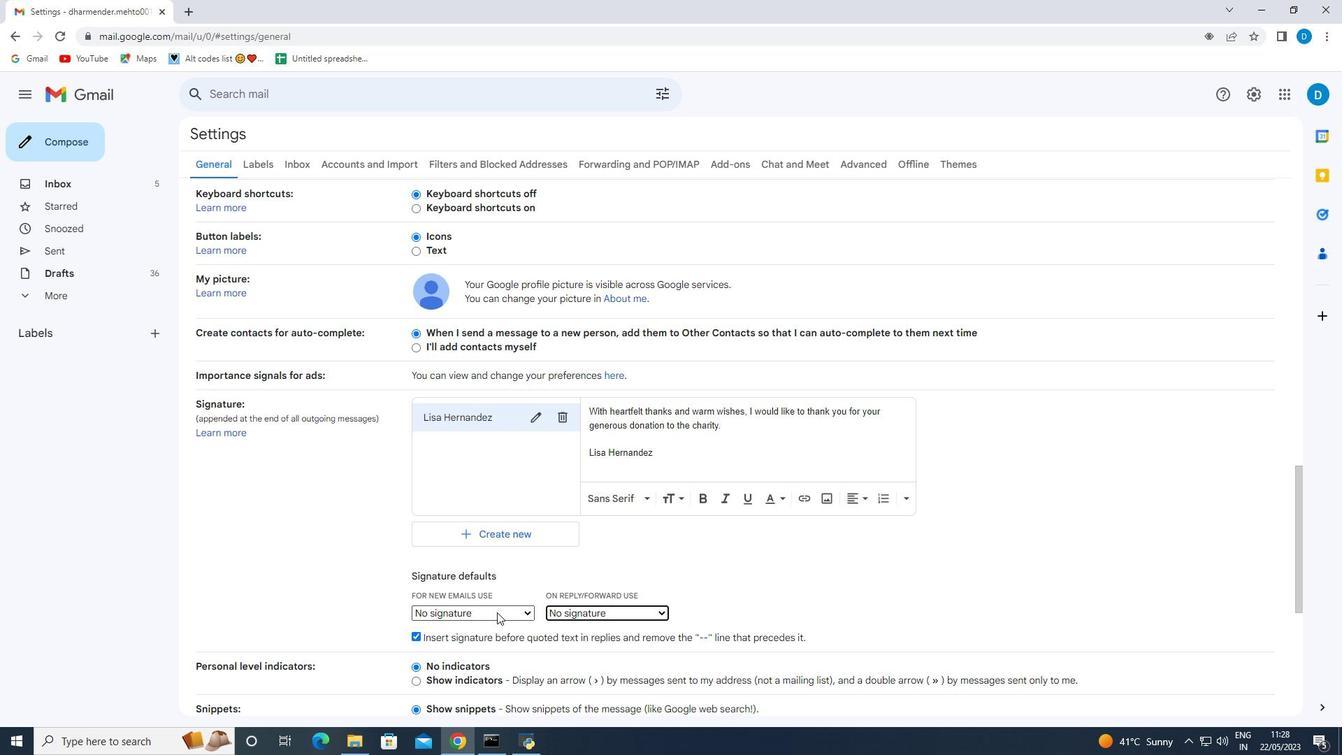 
Action: Mouse moved to (499, 641)
Screenshot: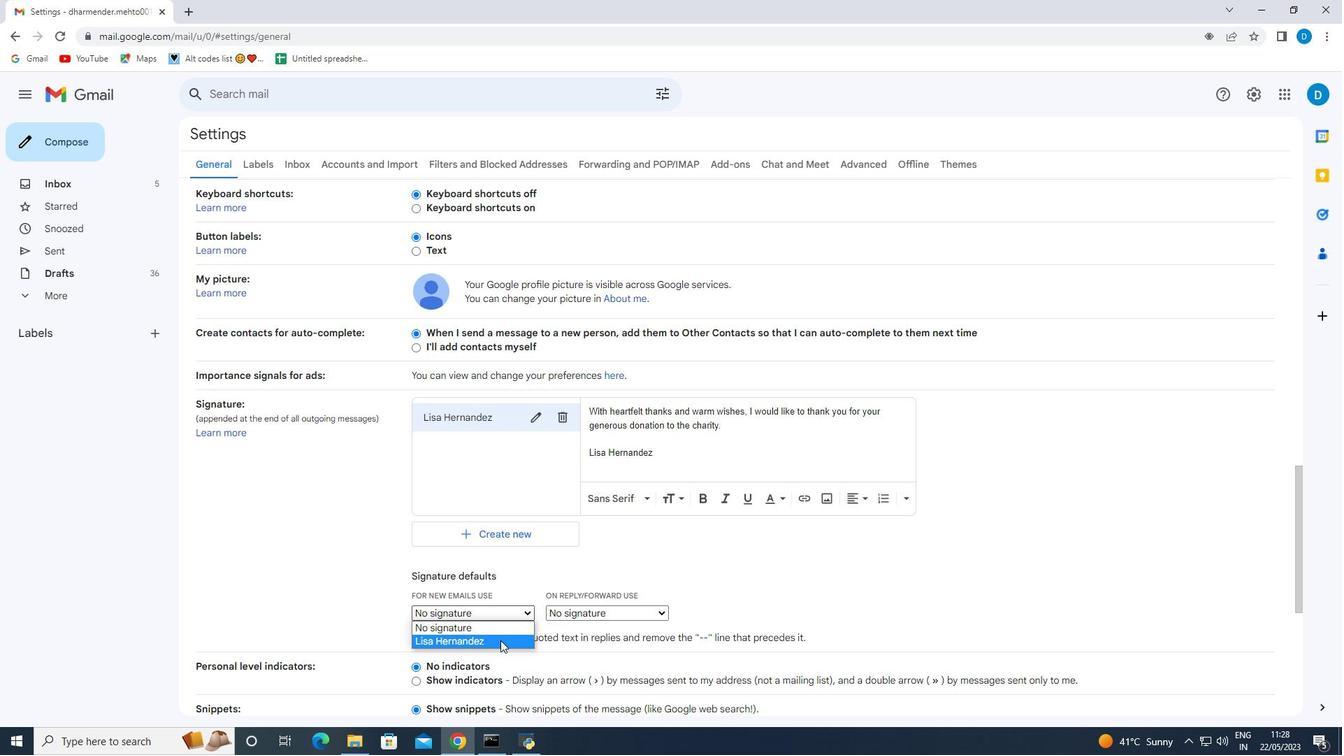 
Action: Mouse pressed left at (499, 641)
Screenshot: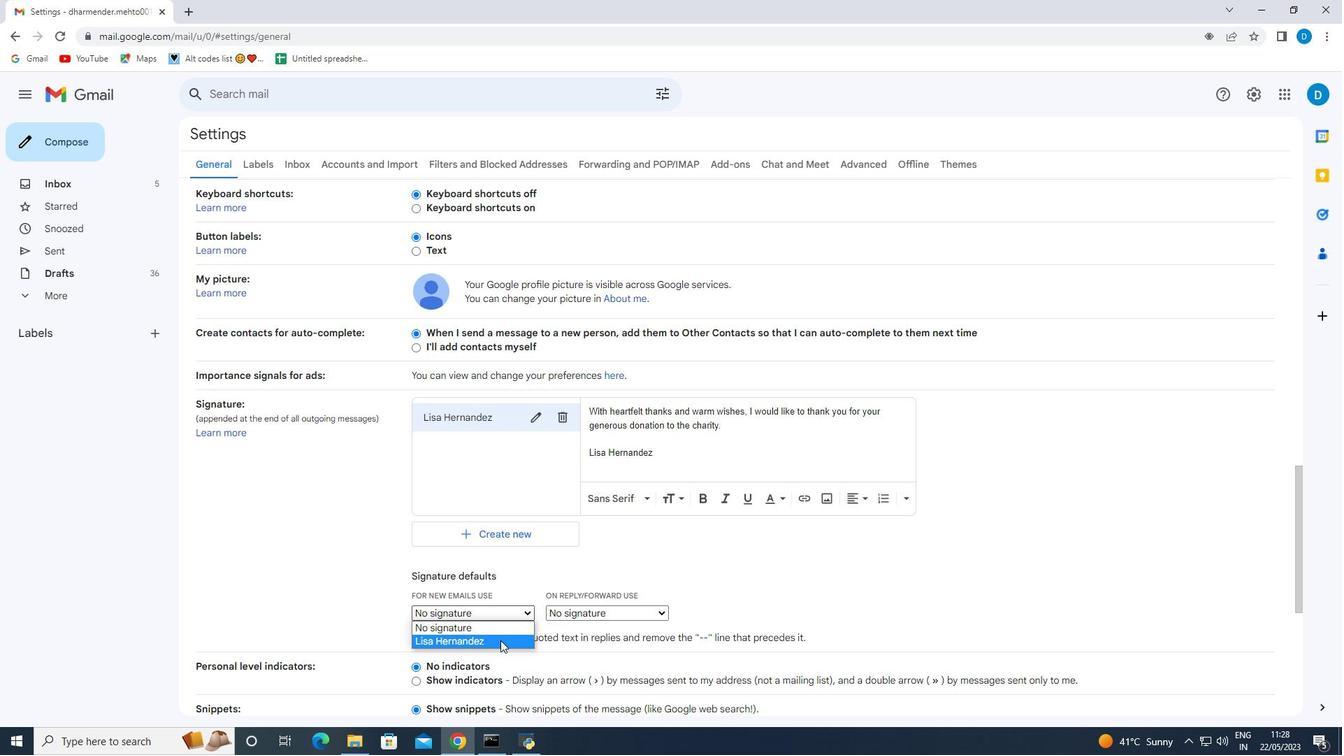 
Action: Mouse moved to (557, 610)
Screenshot: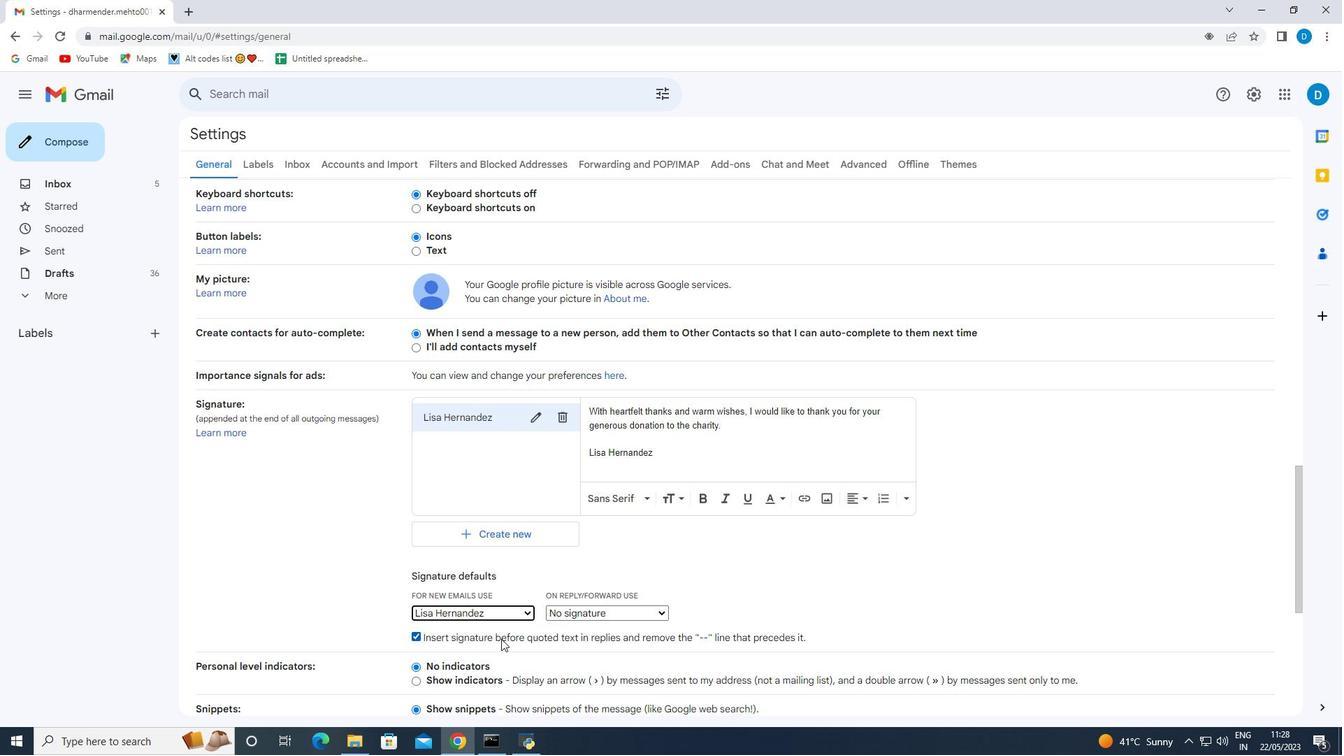 
Action: Mouse pressed left at (557, 610)
Screenshot: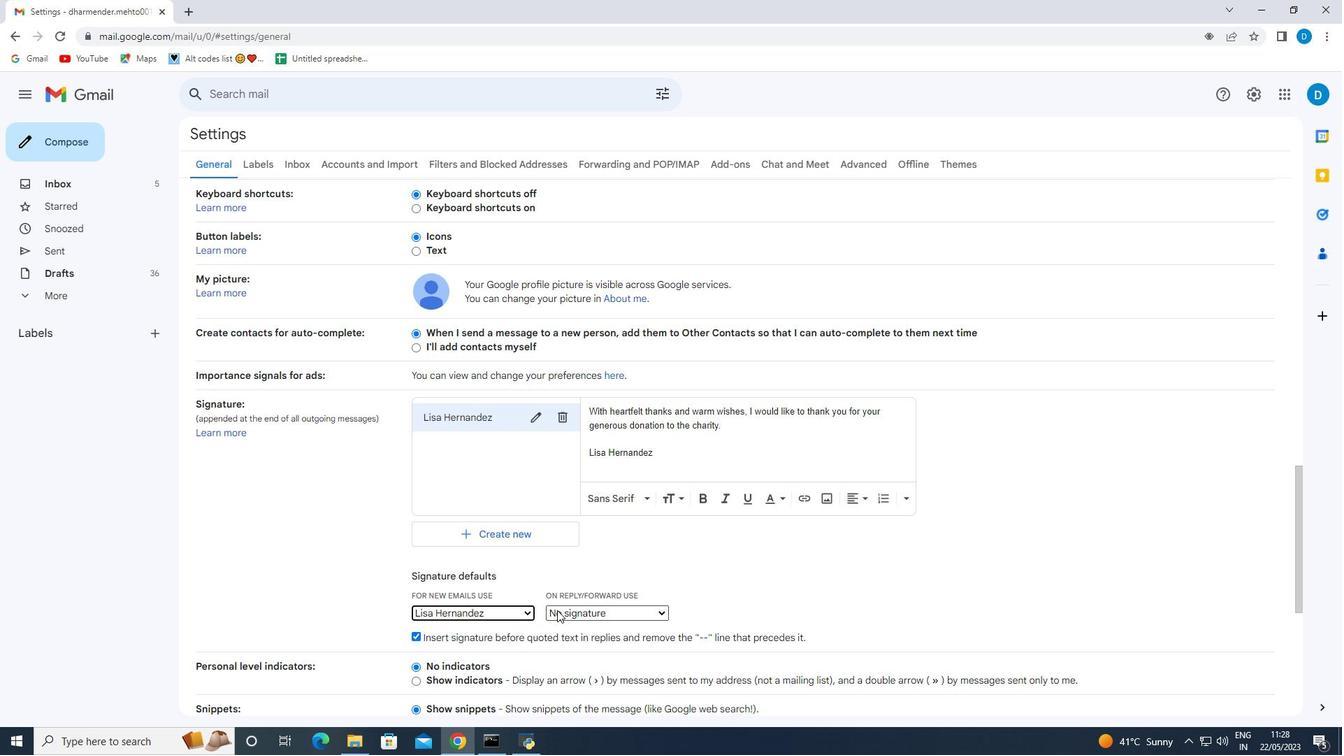 
Action: Mouse moved to (567, 646)
Screenshot: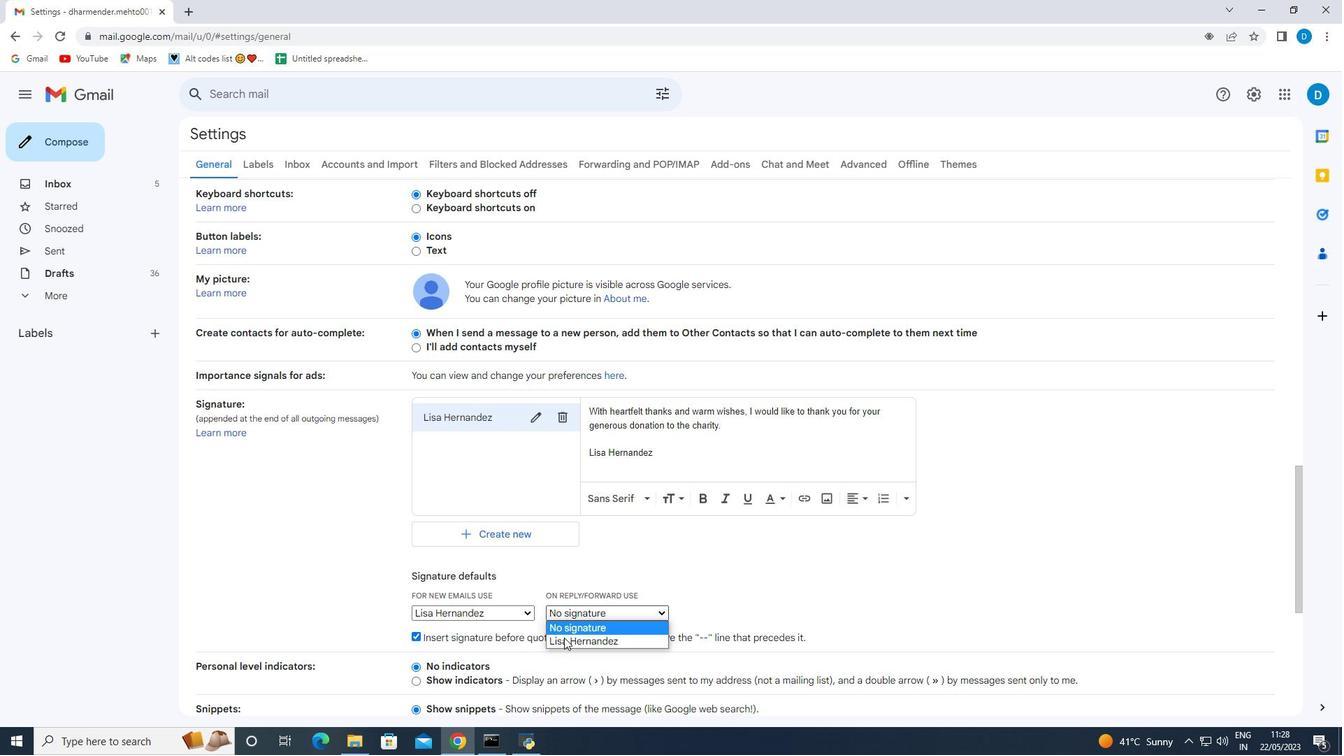 
Action: Mouse pressed left at (567, 646)
Screenshot: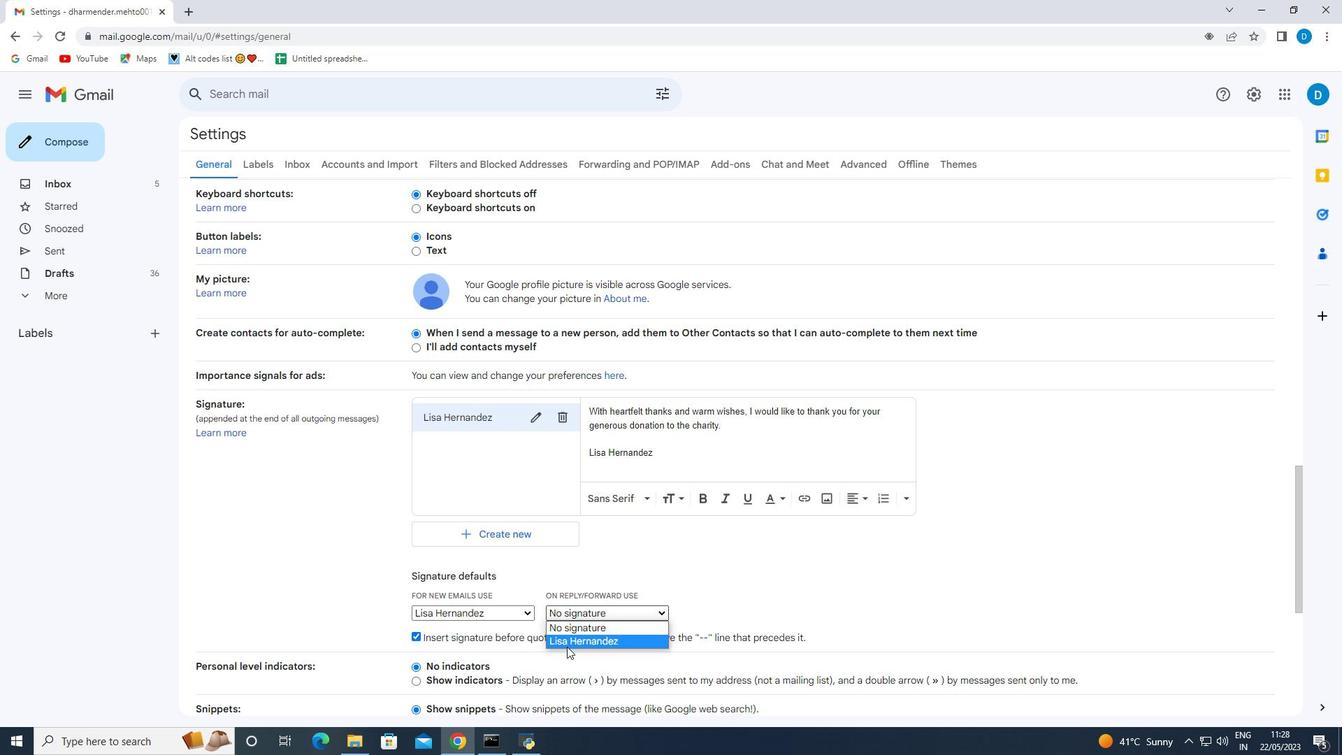 
Action: Mouse moved to (665, 614)
Screenshot: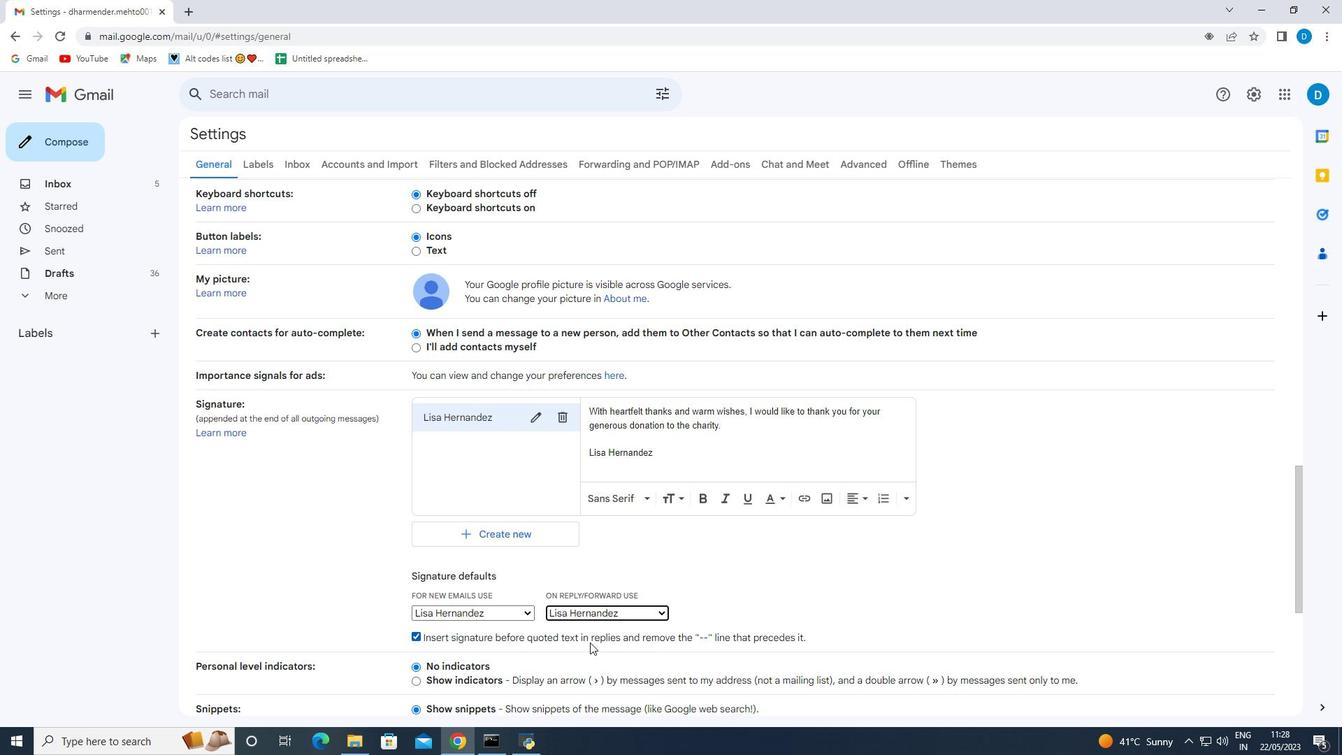
Action: Mouse scrolled (633, 622) with delta (0, 0)
Screenshot: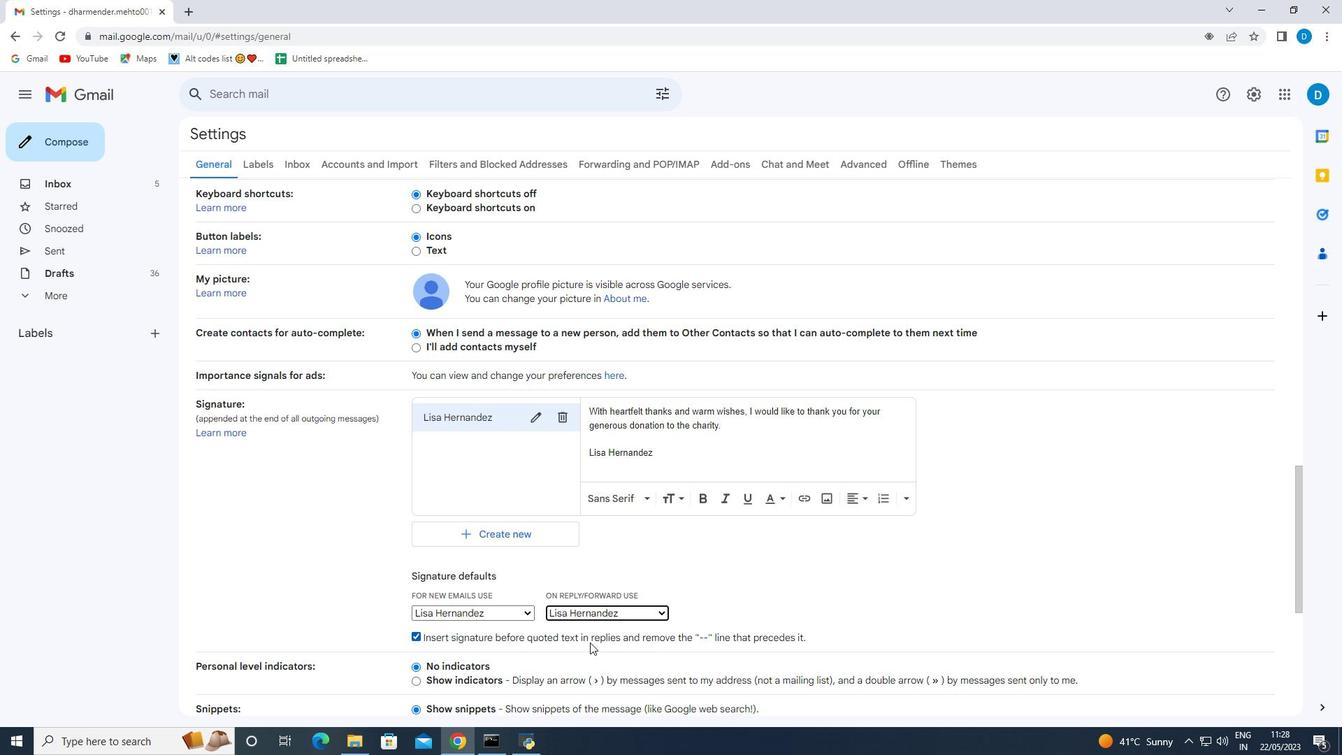
Action: Mouse moved to (847, 594)
Screenshot: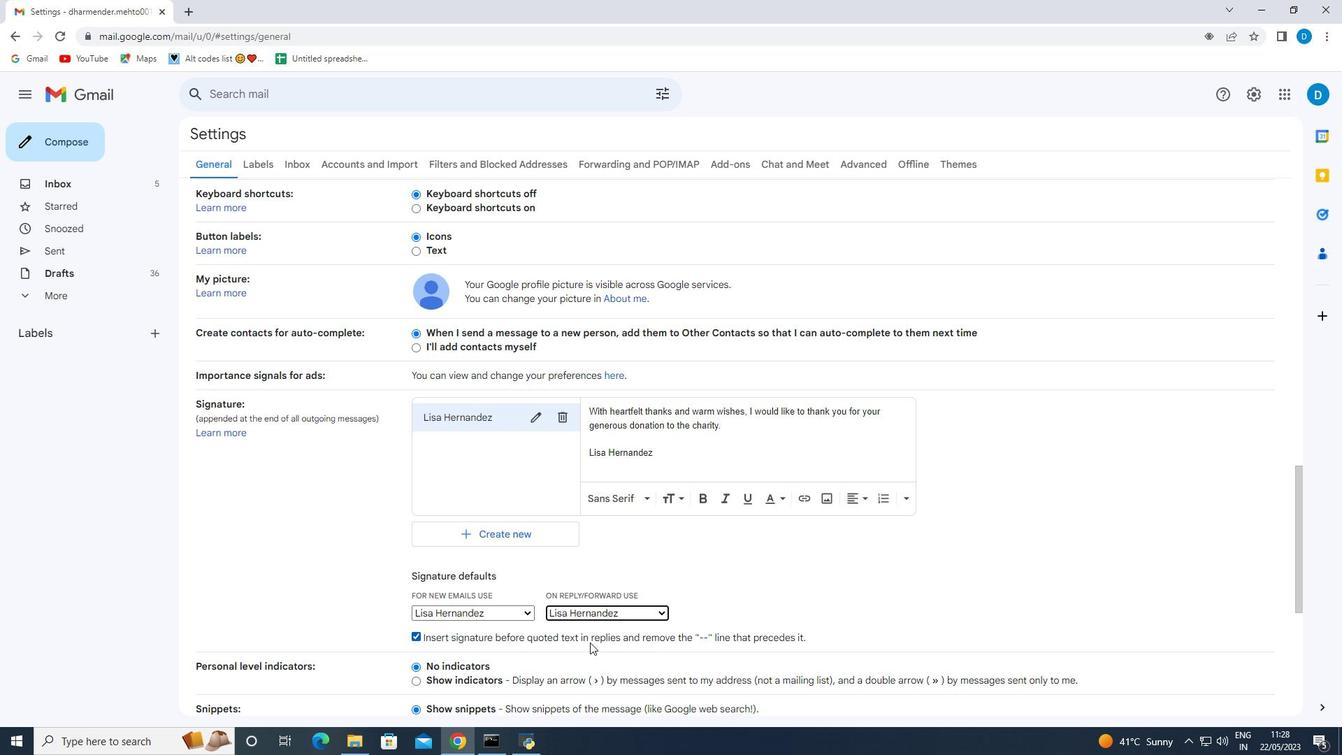 
Action: Mouse scrolled (633, 622) with delta (0, 0)
Screenshot: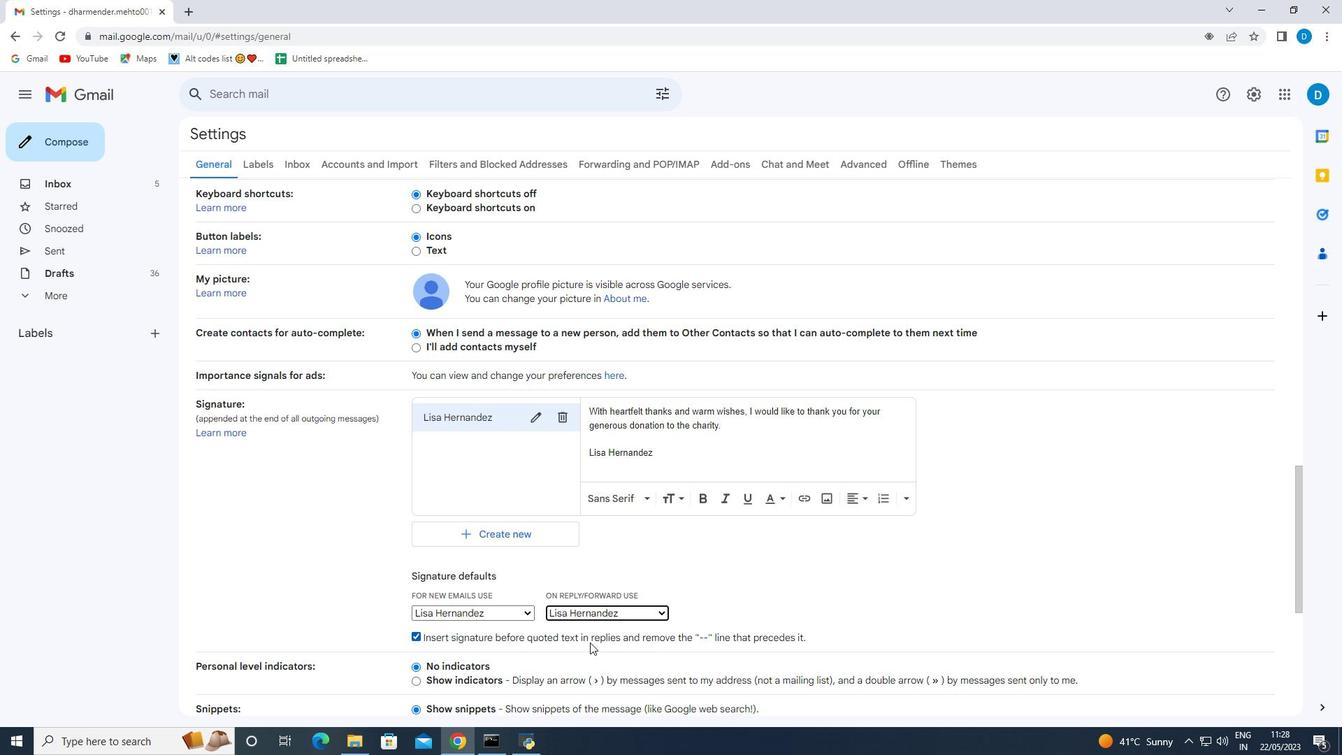 
Action: Mouse moved to (877, 597)
Screenshot: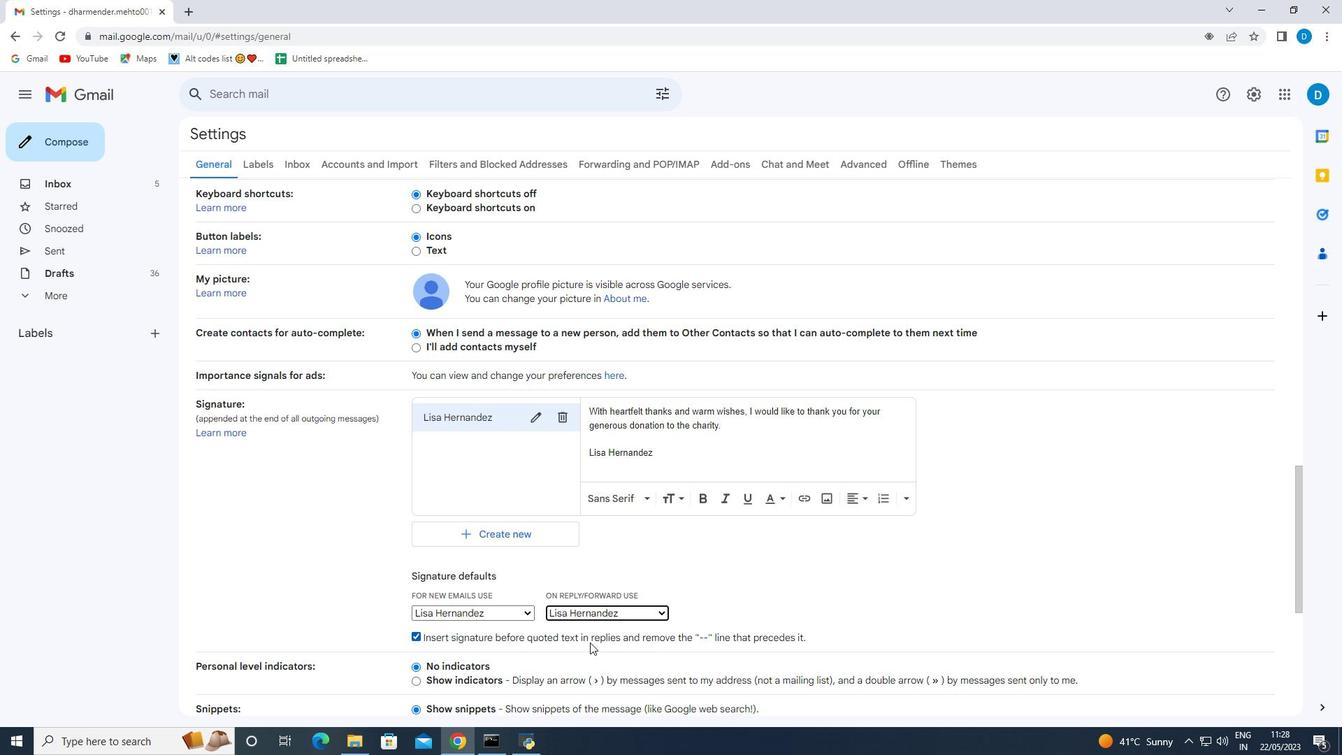
Action: Mouse scrolled (633, 622) with delta (0, 0)
Screenshot: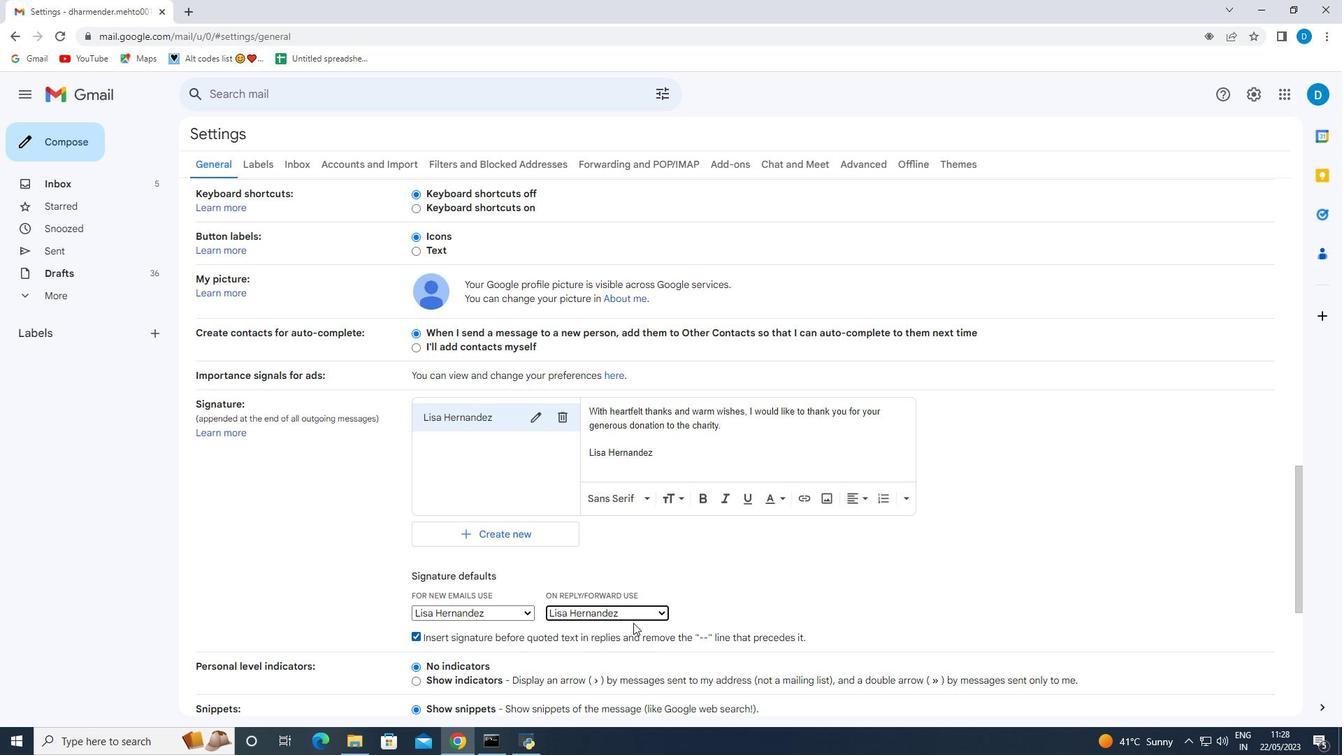 
Action: Mouse moved to (880, 597)
Screenshot: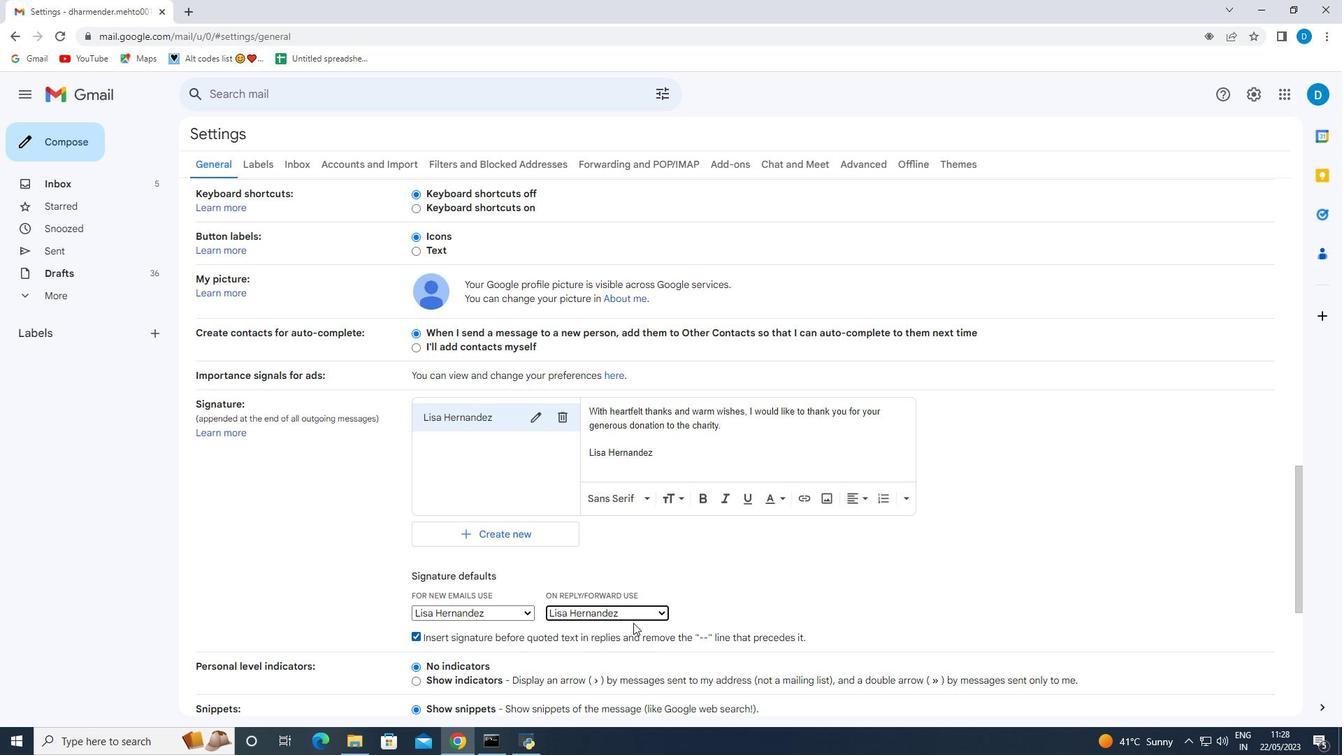 
Action: Mouse scrolled (633, 622) with delta (0, 0)
Screenshot: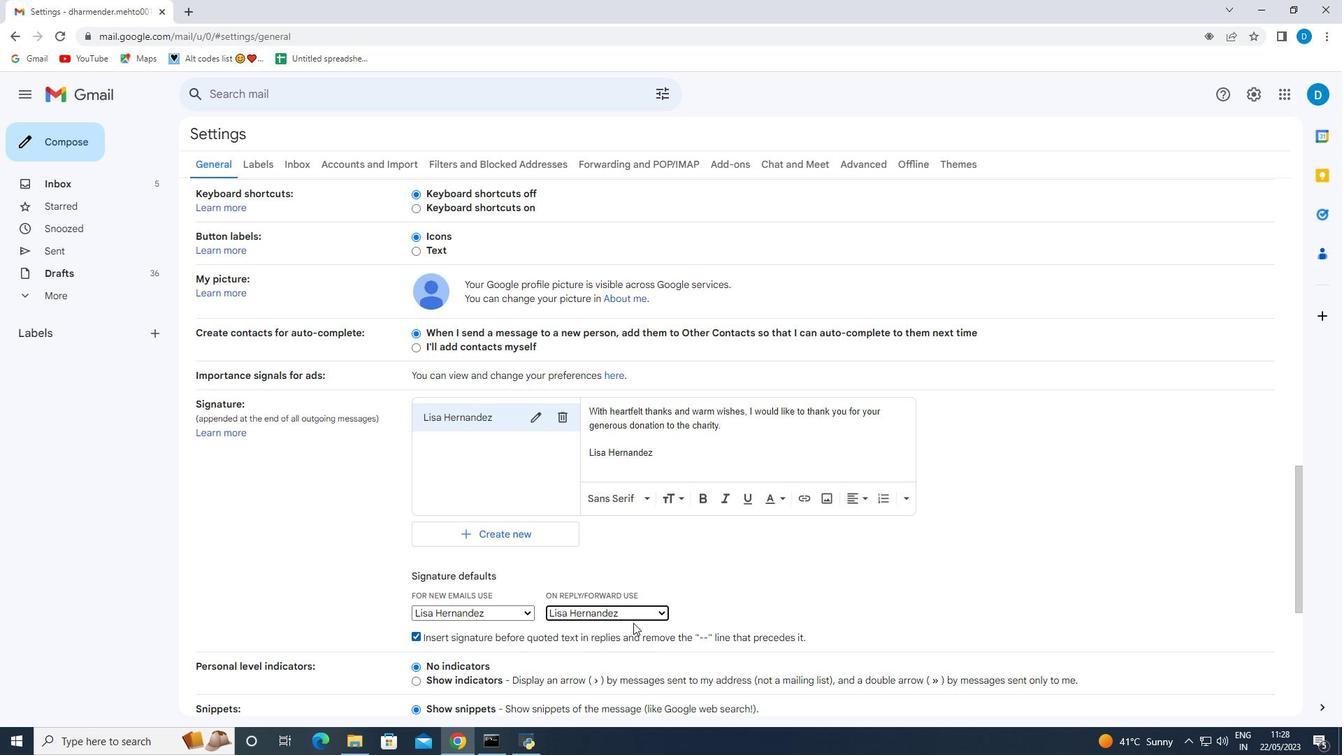 
Action: Mouse moved to (883, 597)
Screenshot: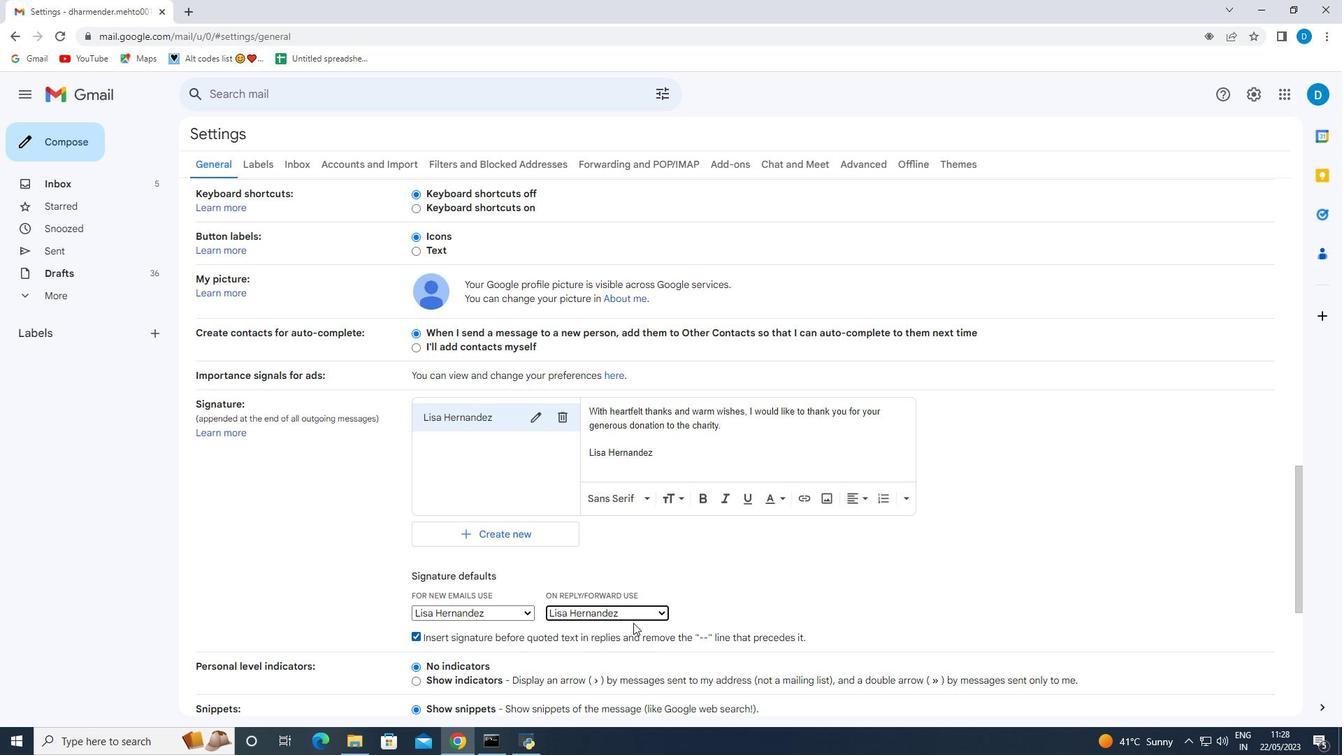 
Action: Mouse scrolled (634, 622) with delta (0, 0)
Screenshot: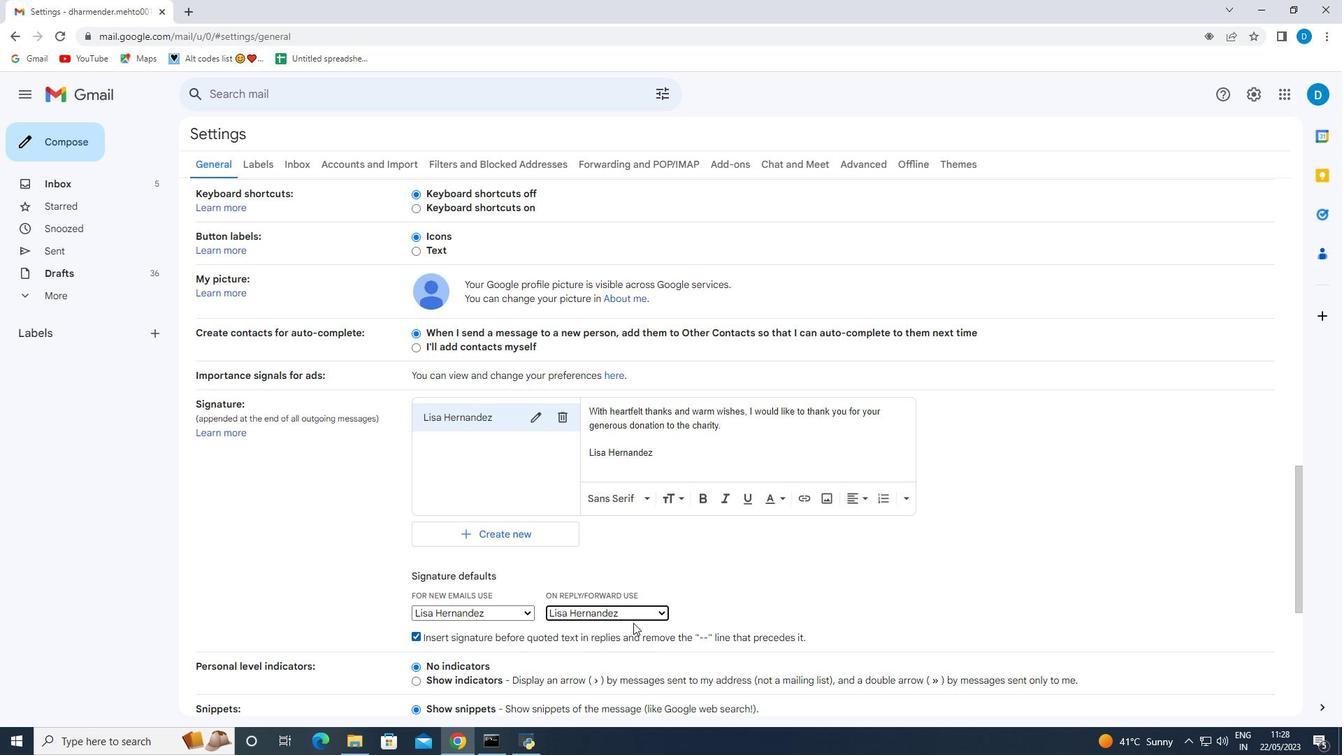 
Action: Mouse moved to (884, 597)
Screenshot: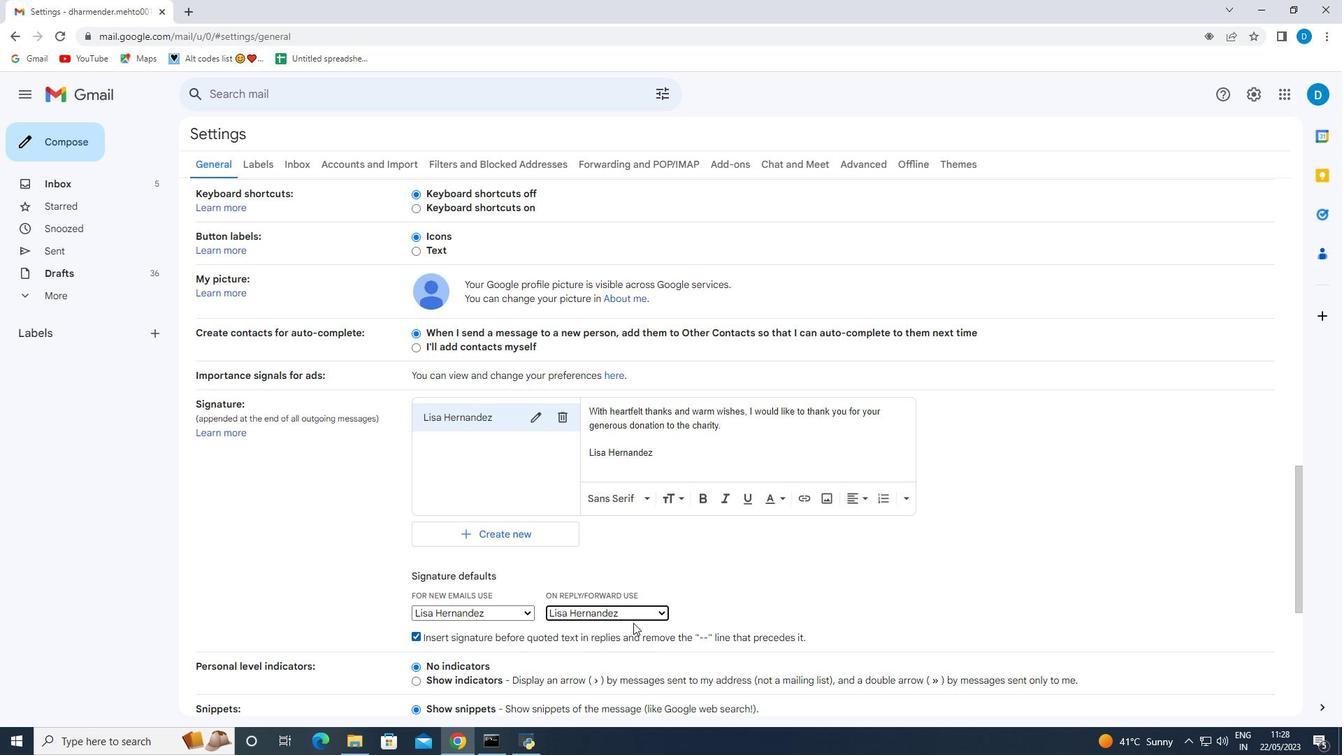 
Action: Mouse scrolled (635, 622) with delta (0, 0)
Screenshot: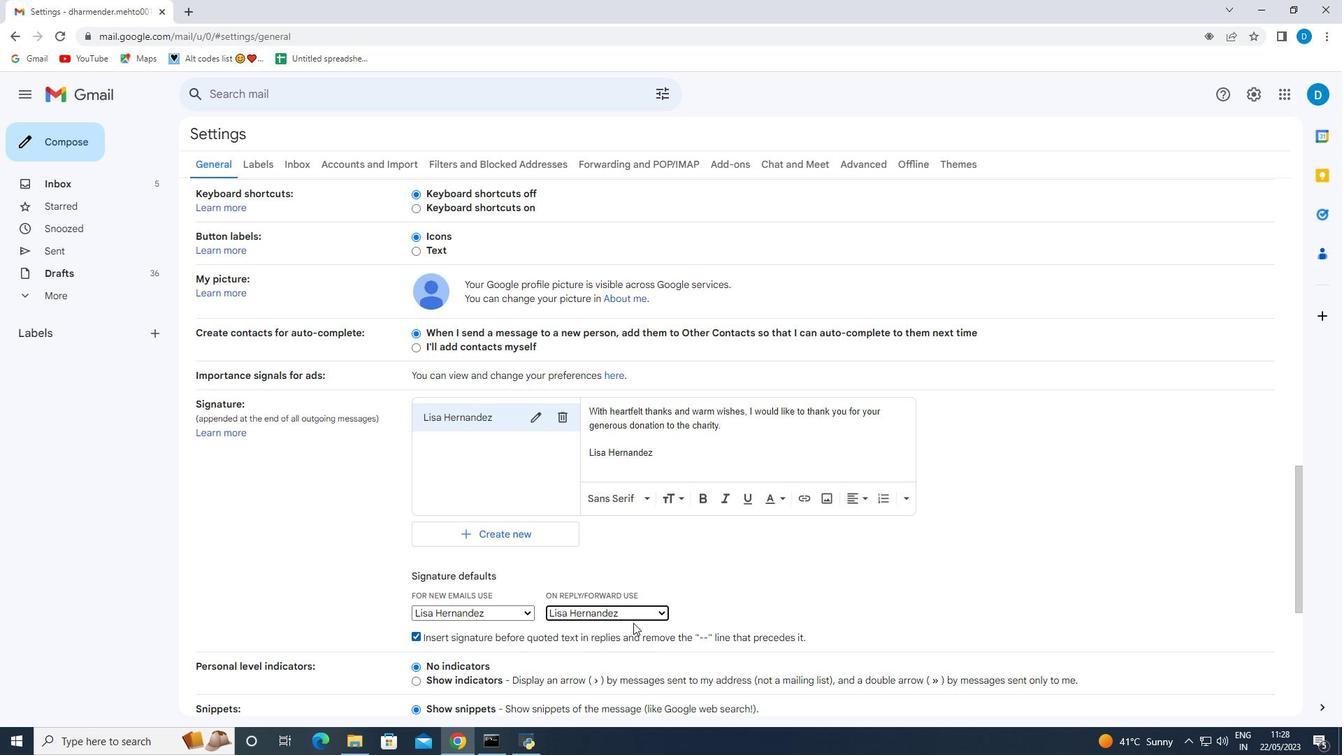 
Action: Mouse moved to (892, 597)
Screenshot: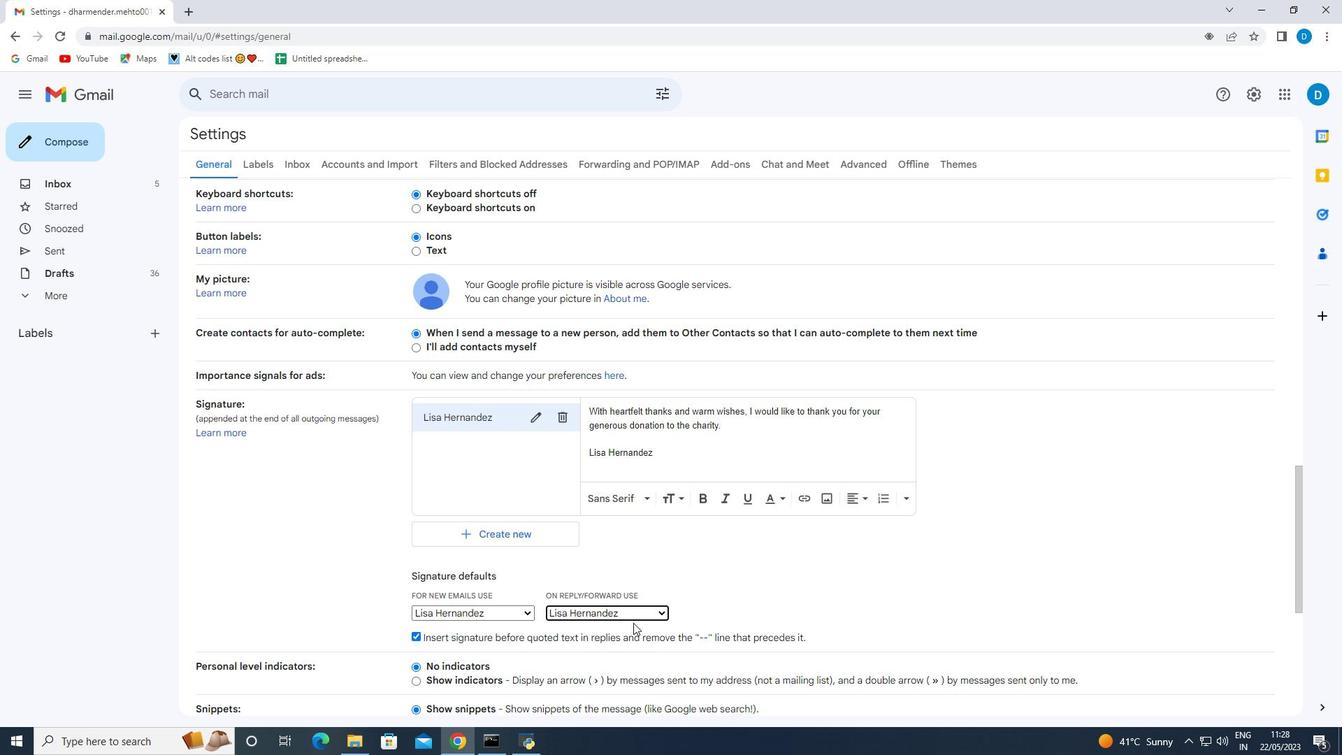 
Action: Mouse scrolled (880, 596) with delta (0, 0)
Screenshot: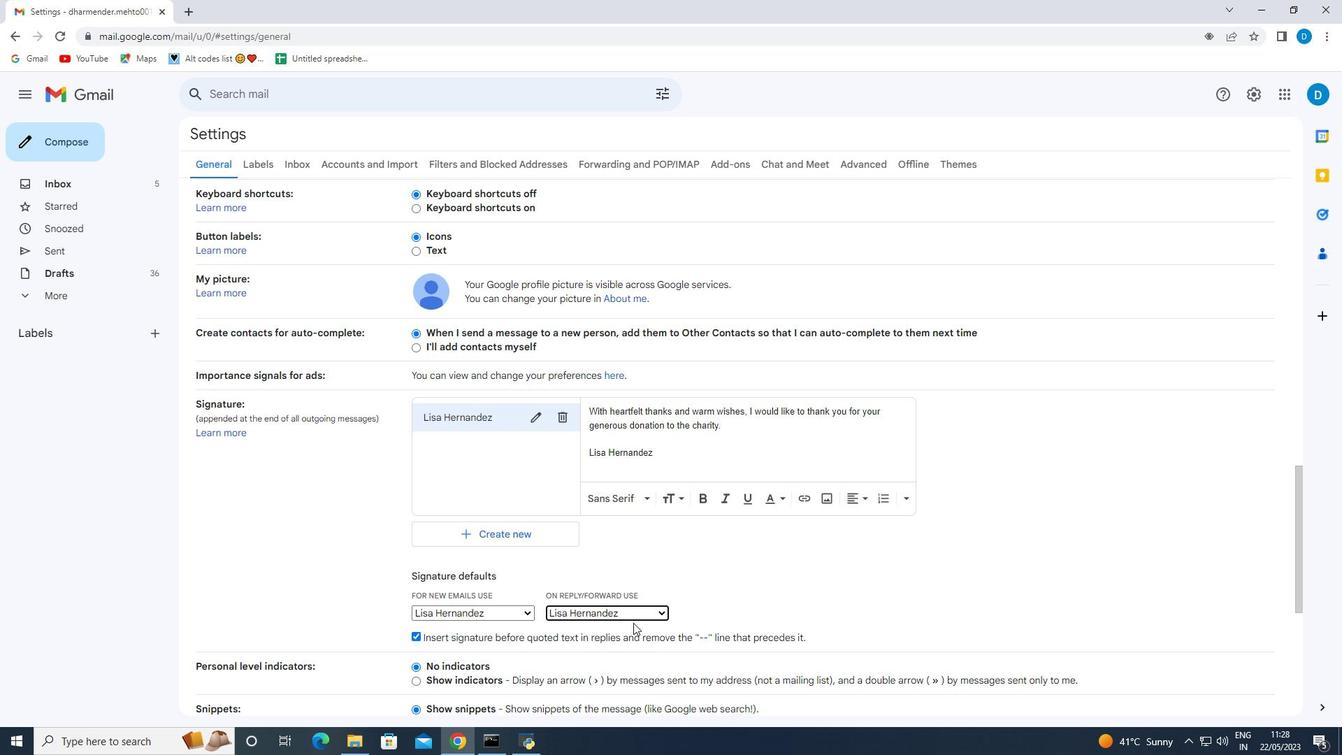 
Action: Mouse moved to (894, 596)
Screenshot: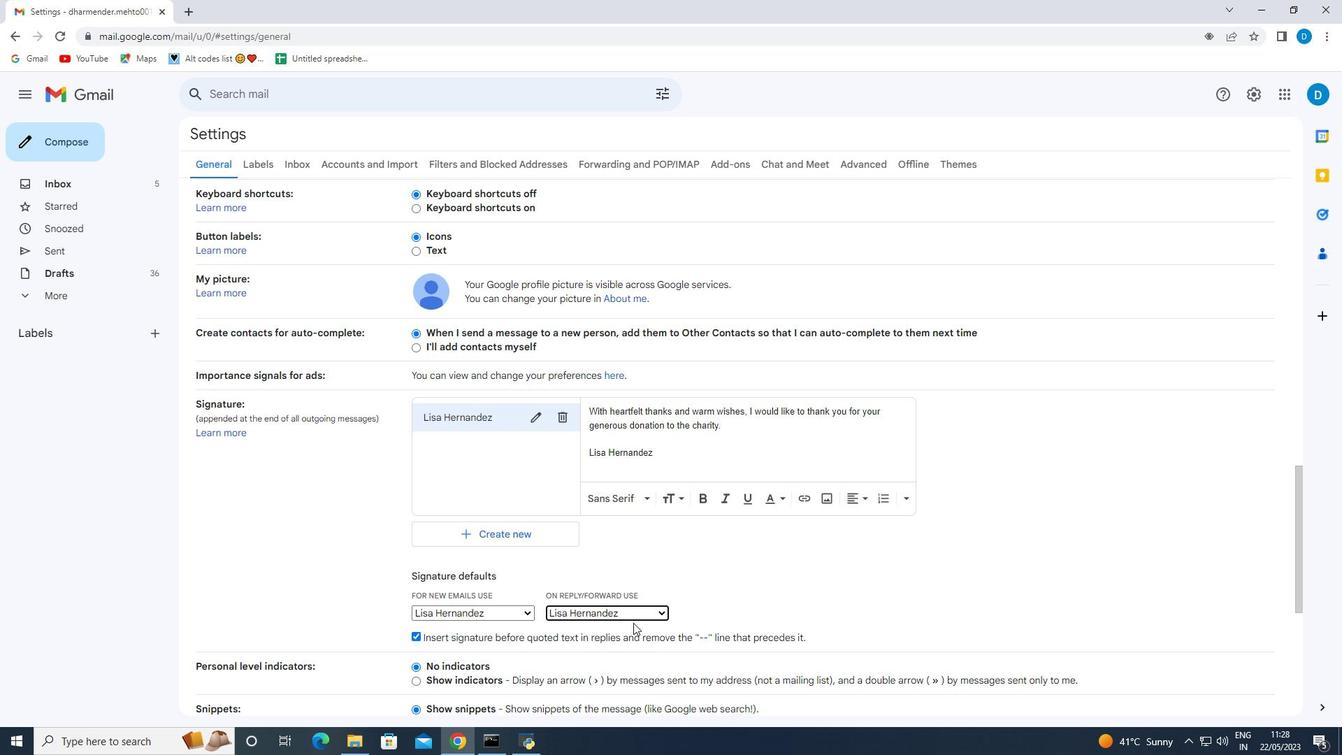 
Action: Mouse scrolled (884, 596) with delta (0, 0)
Screenshot: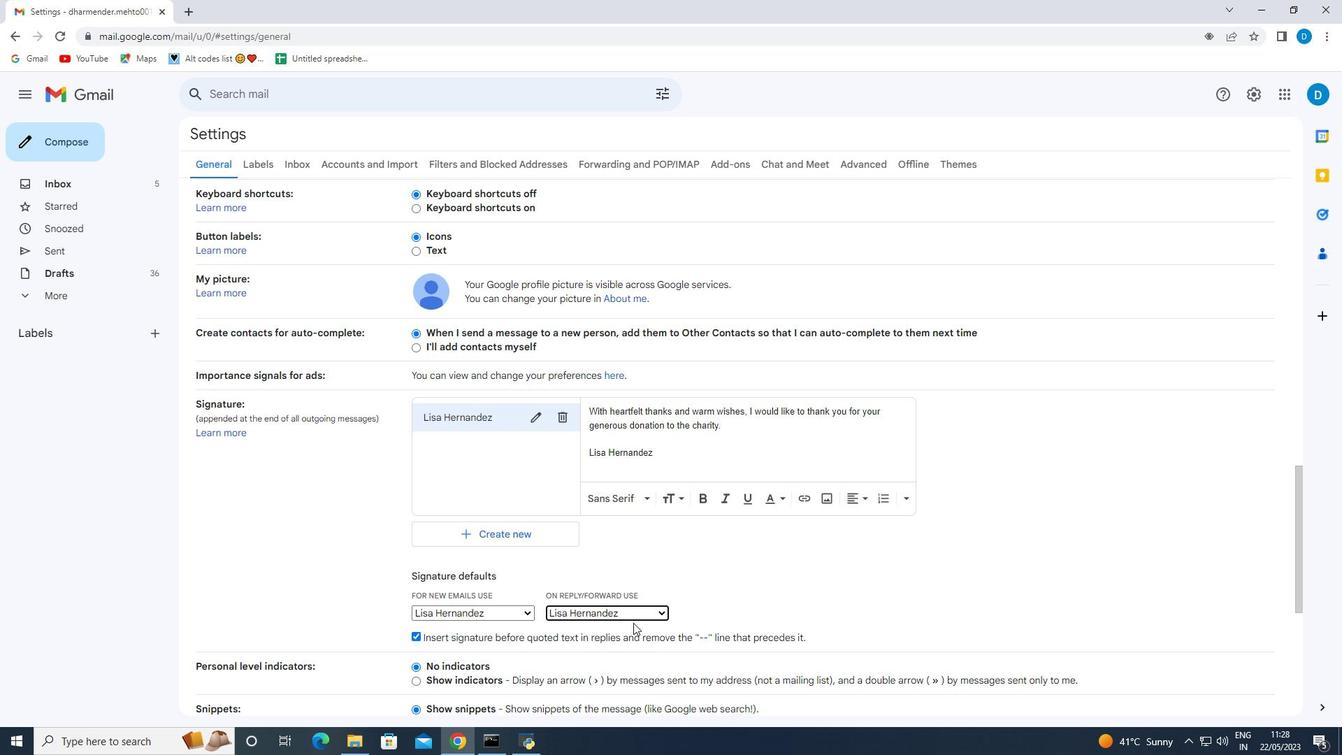 
Action: Mouse moved to (899, 595)
Screenshot: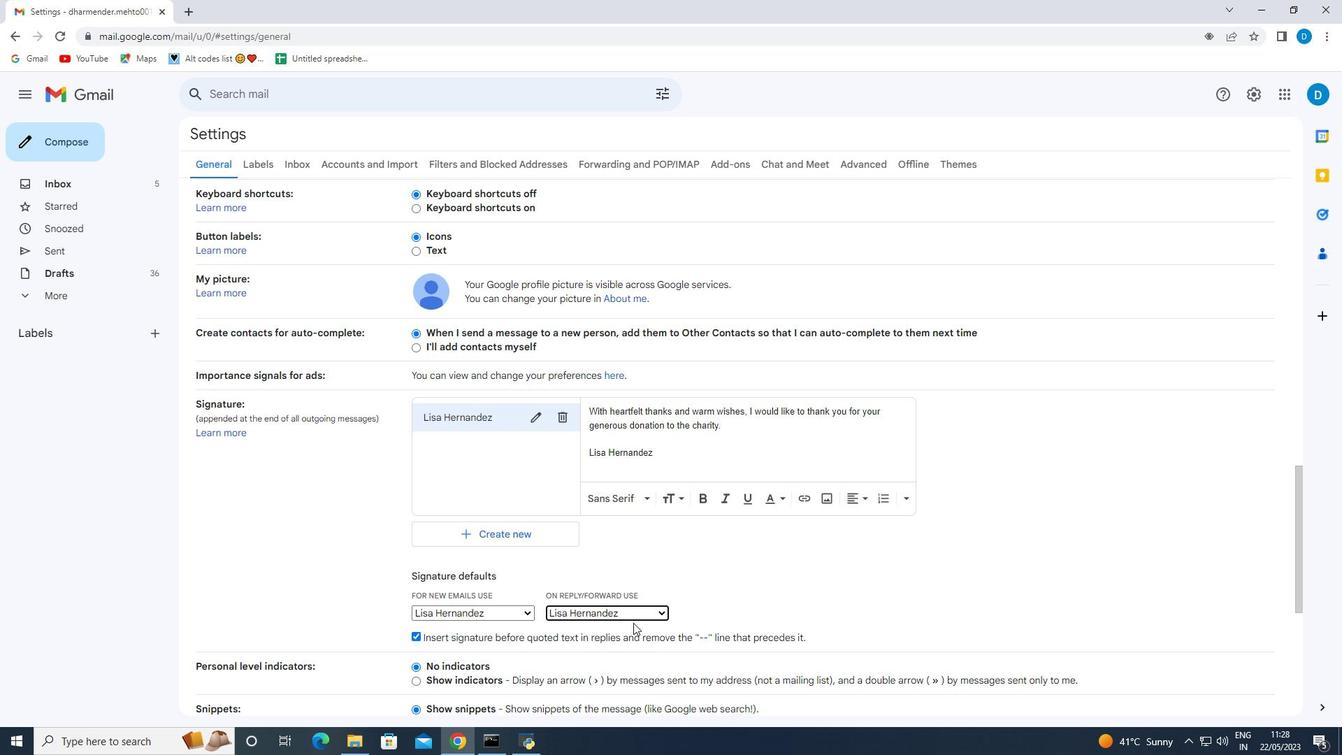 
Action: Mouse scrolled (894, 595) with delta (0, 0)
Screenshot: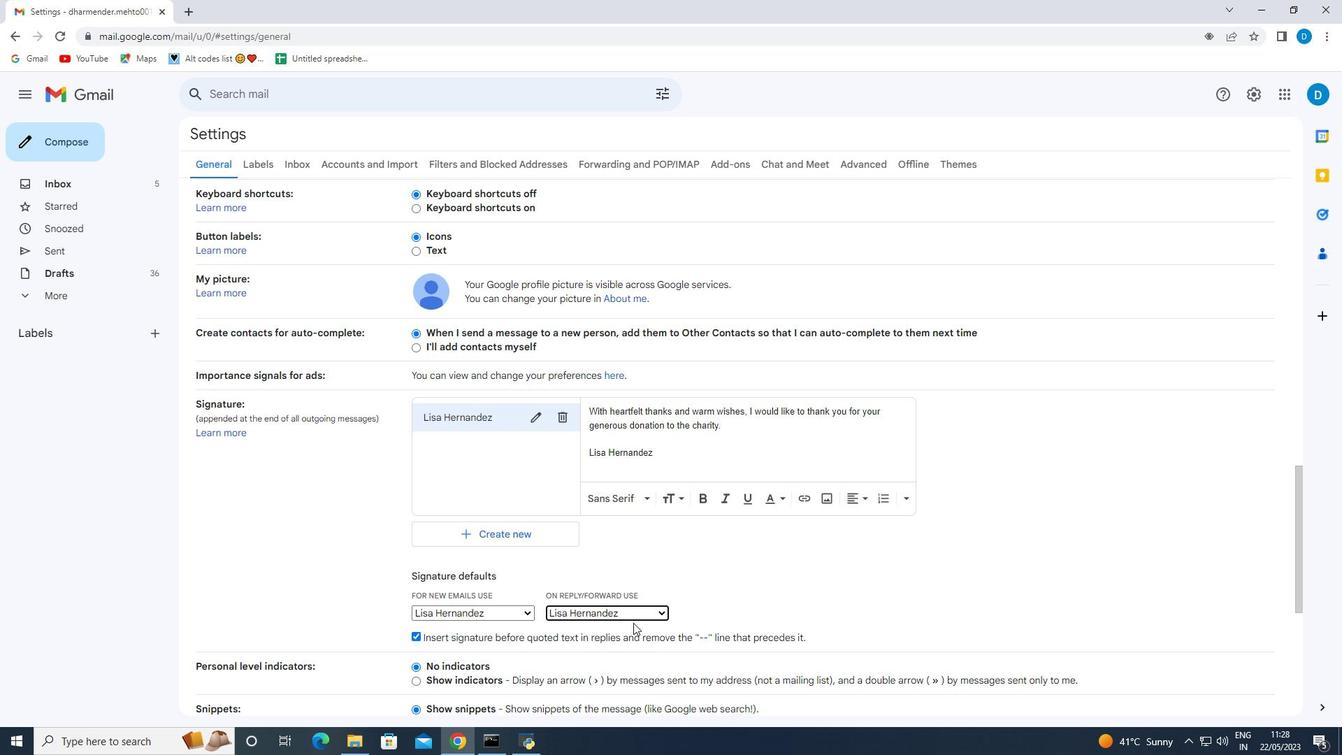 
Action: Mouse moved to (910, 587)
Screenshot: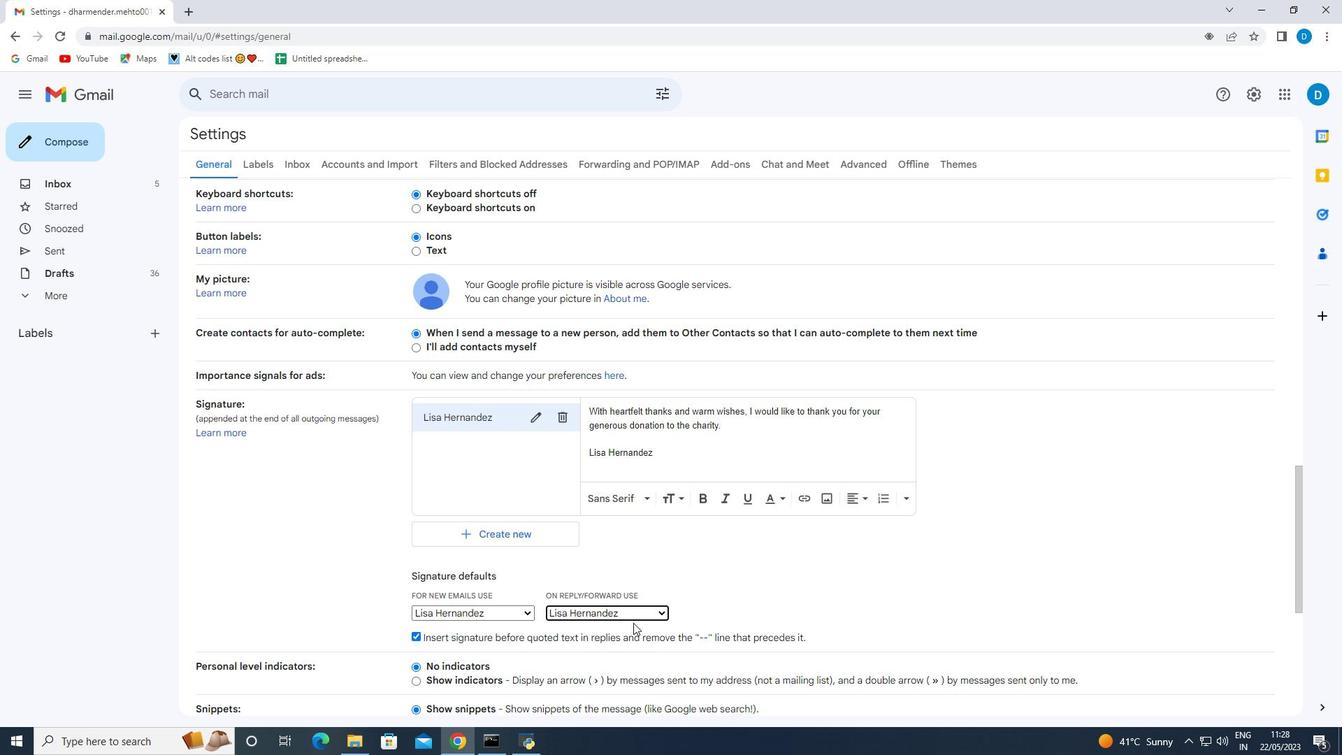 
Action: Mouse scrolled (900, 594) with delta (0, 0)
Screenshot: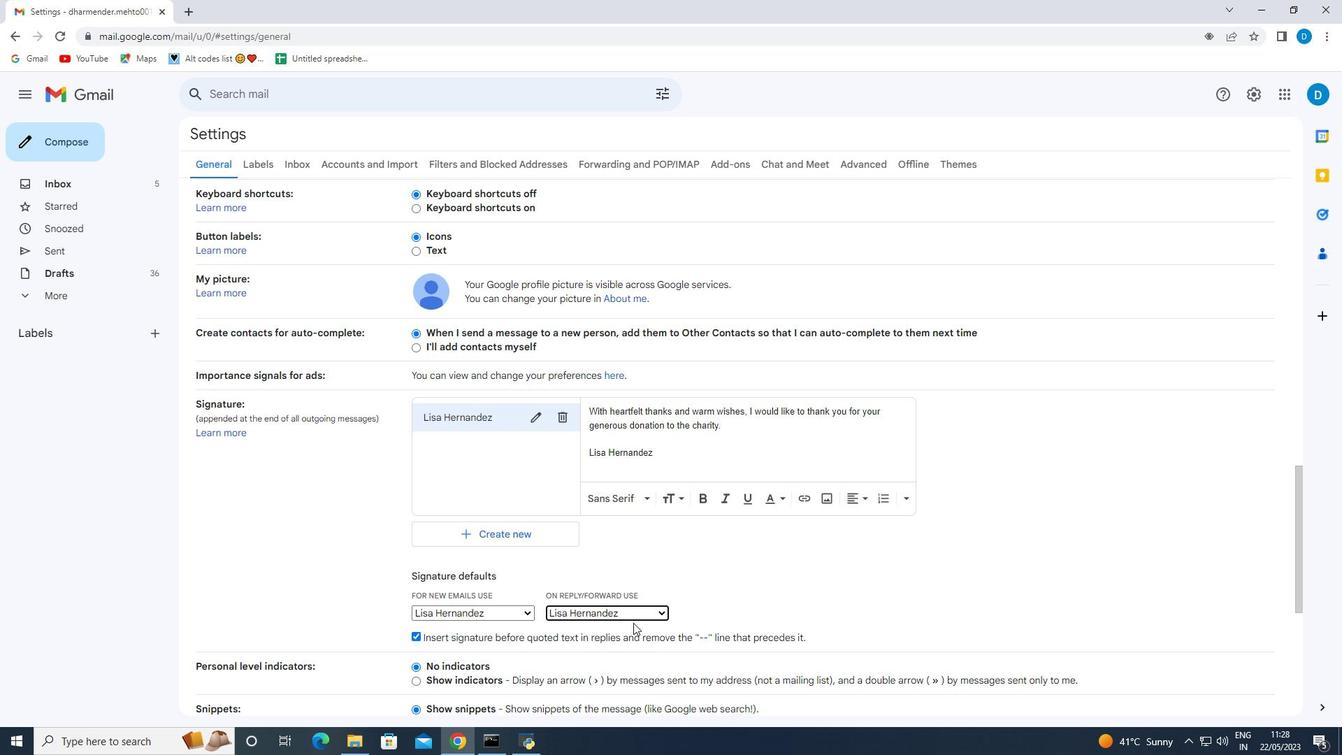 
Action: Mouse moved to (945, 549)
Screenshot: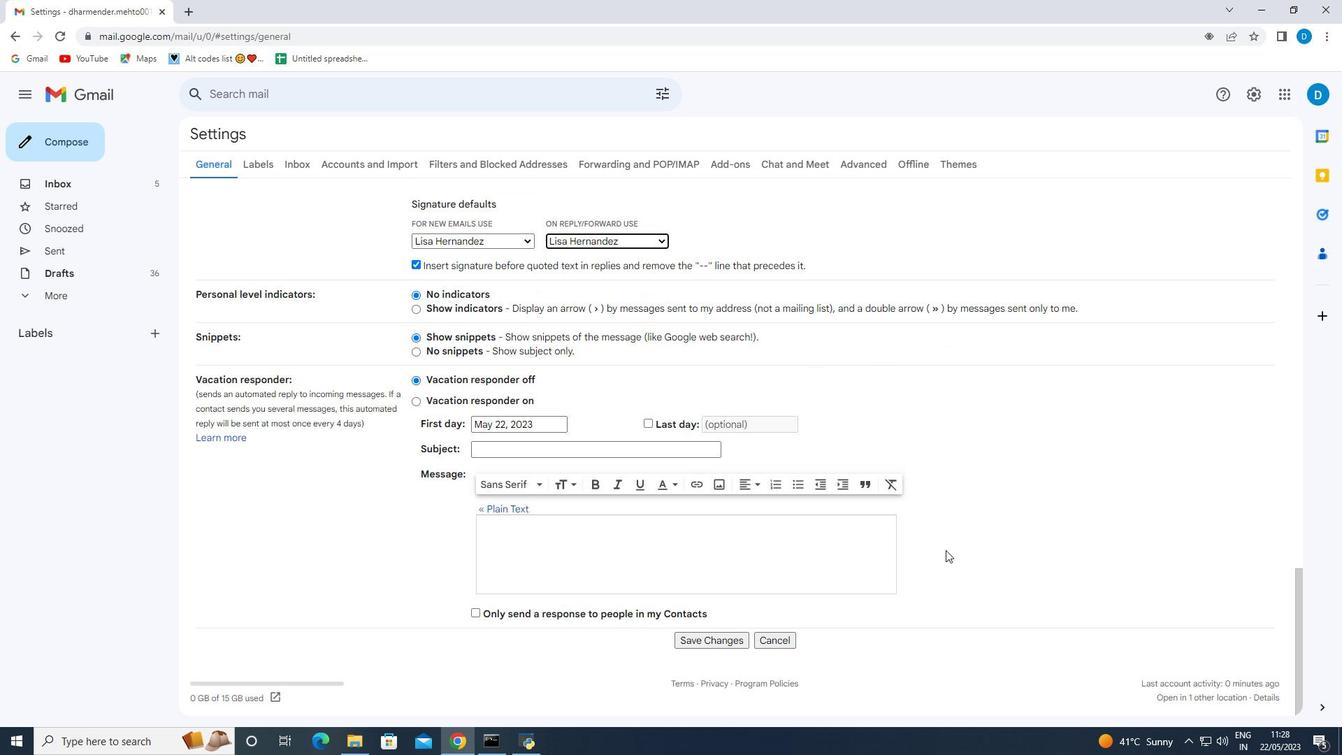 
Action: Mouse scrolled (945, 548) with delta (0, 0)
Screenshot: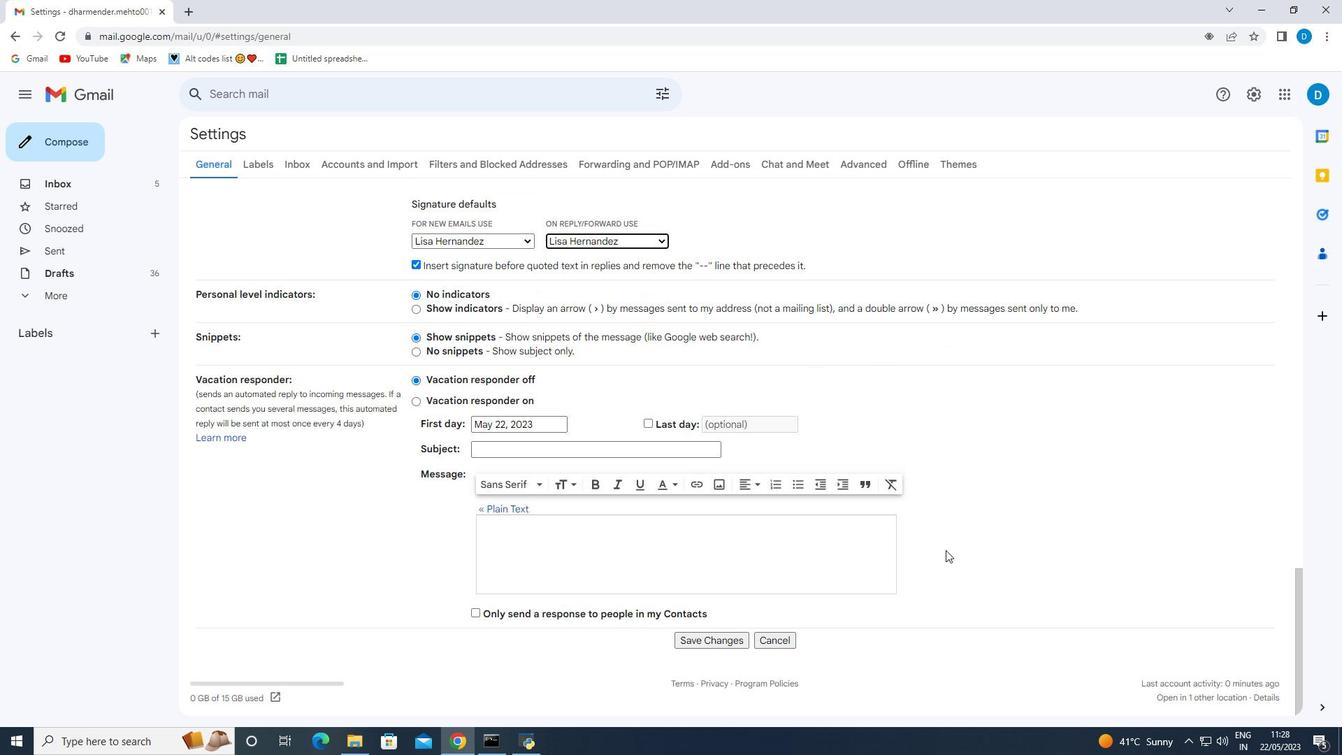 
Action: Mouse moved to (938, 555)
Screenshot: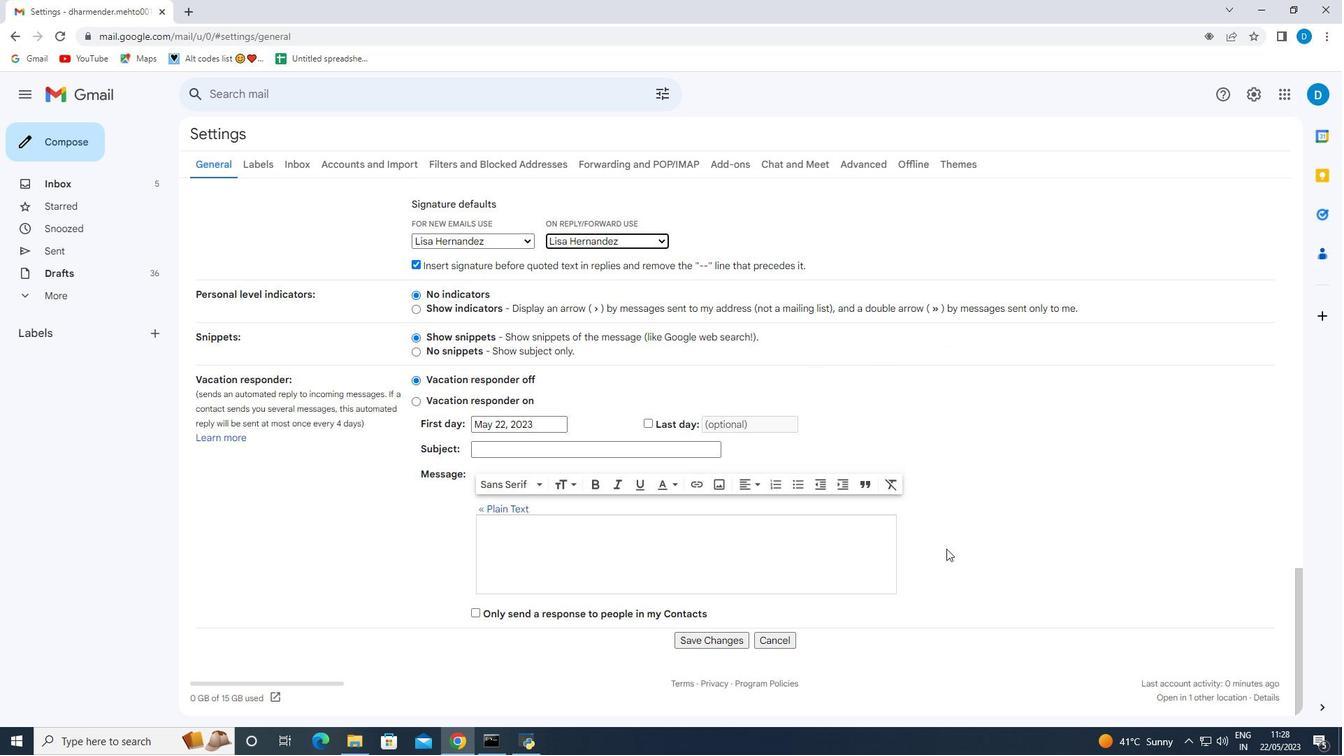 
Action: Mouse scrolled (938, 554) with delta (0, 0)
Screenshot: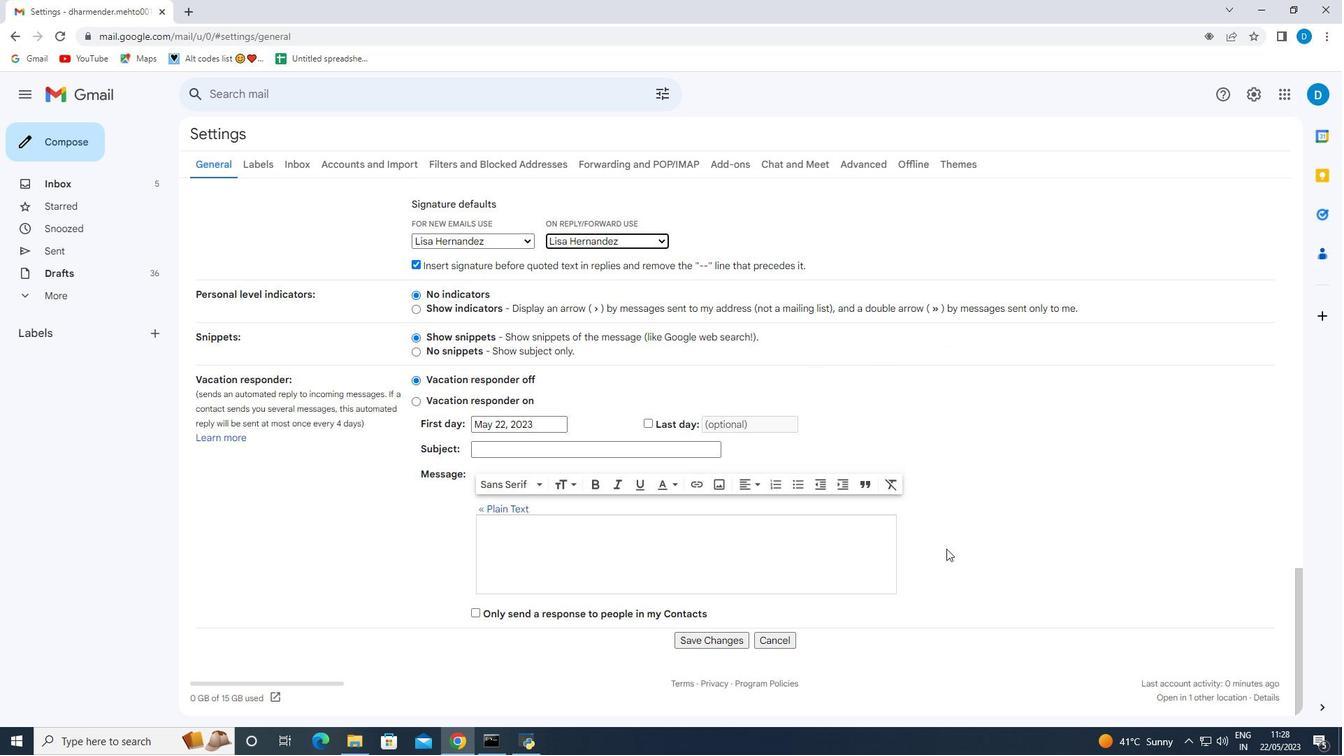 
Action: Mouse moved to (930, 559)
Screenshot: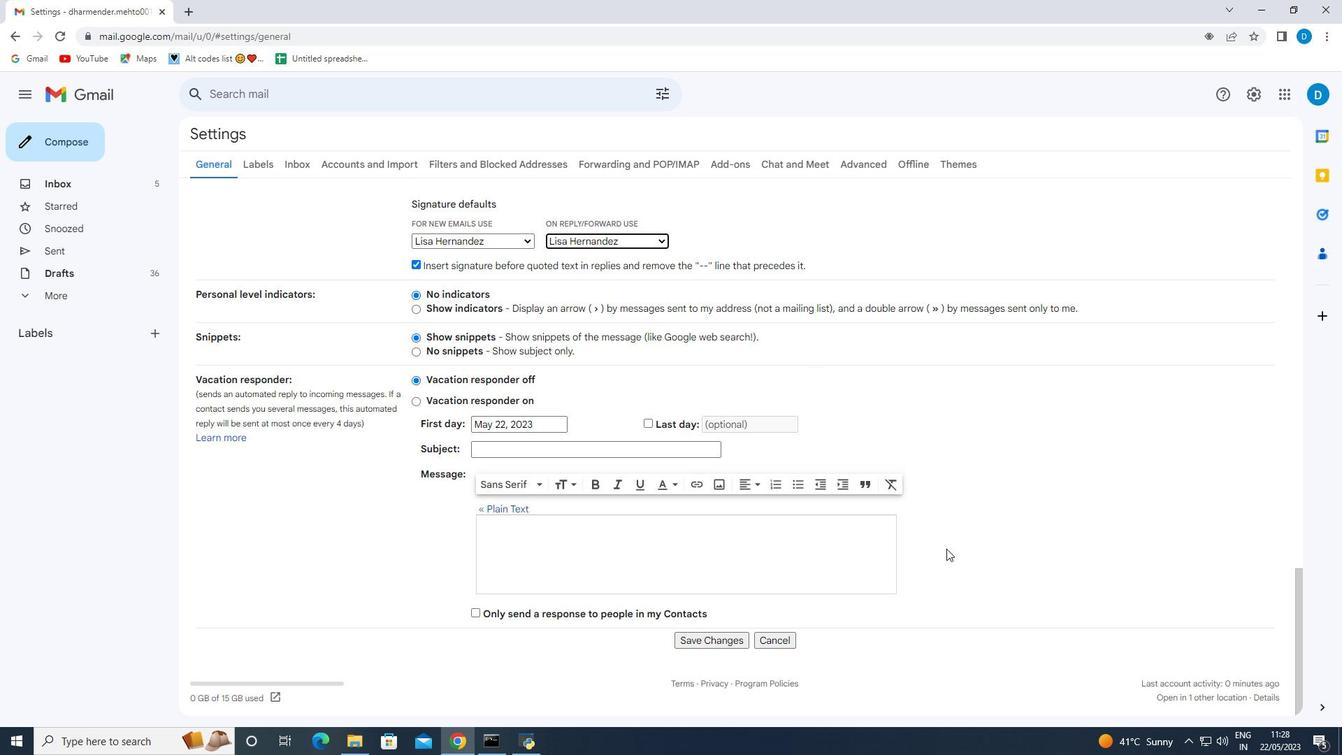 
Action: Mouse scrolled (930, 558) with delta (0, 0)
Screenshot: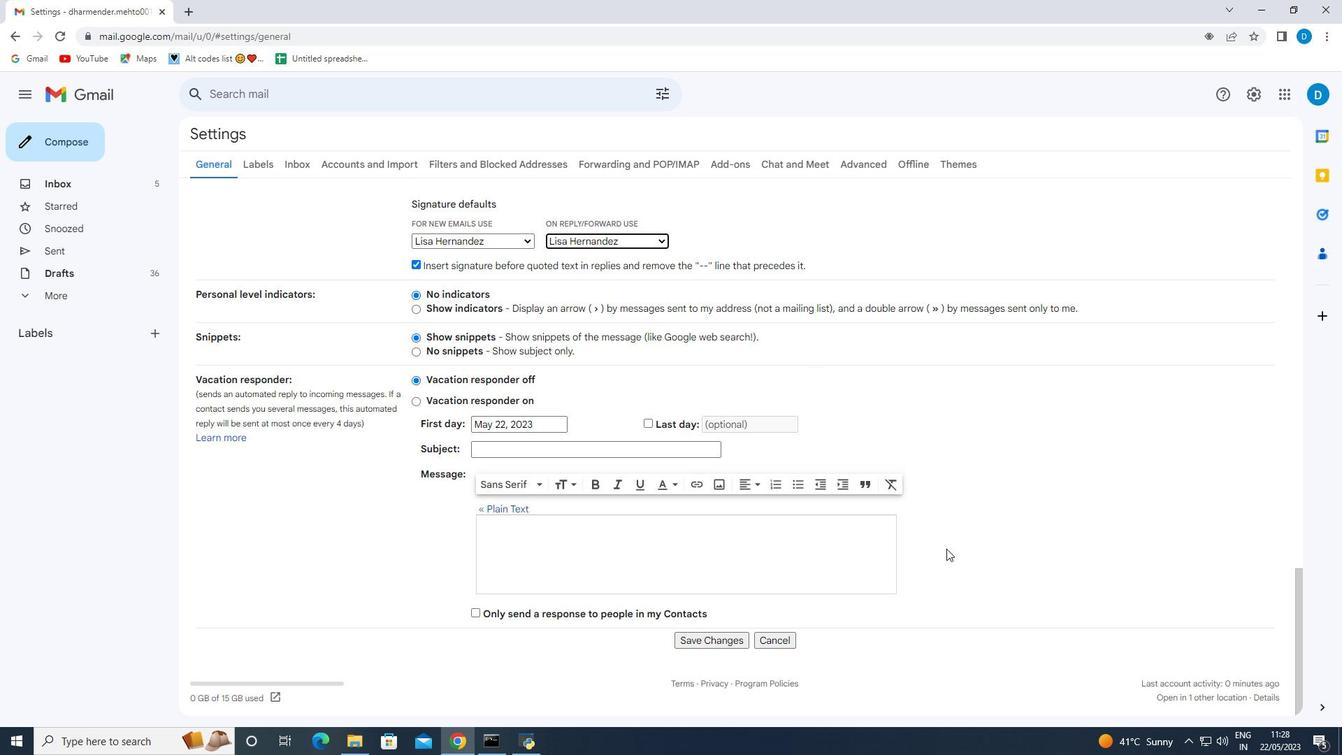
Action: Mouse moved to (910, 564)
Screenshot: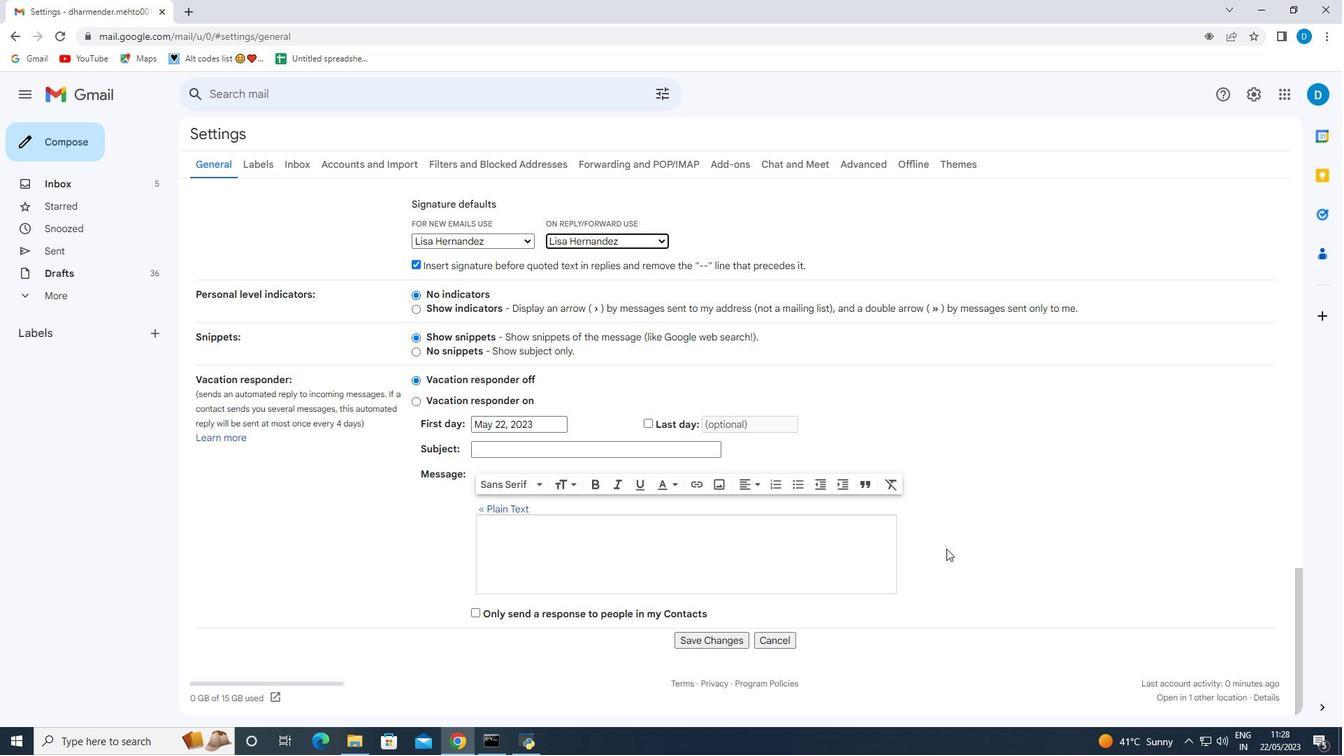 
Action: Mouse scrolled (910, 564) with delta (0, 0)
Screenshot: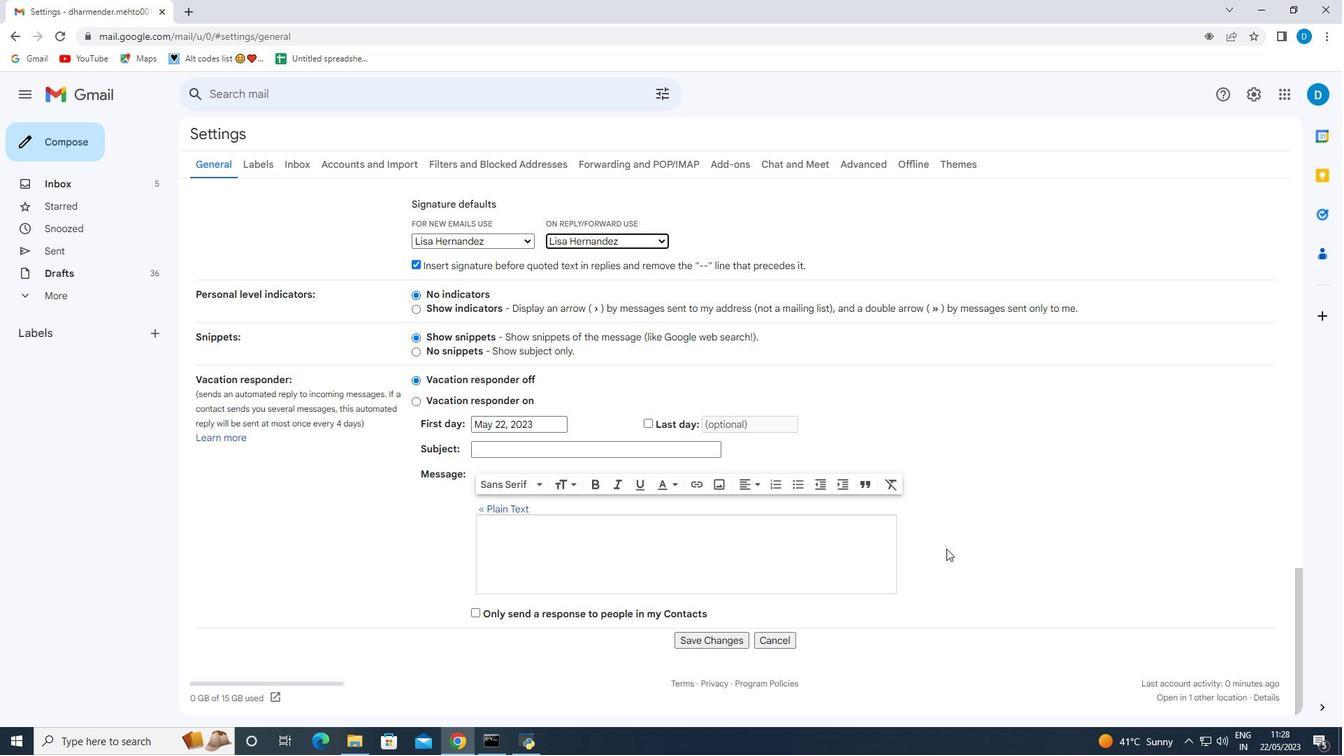
Action: Mouse moved to (699, 643)
Screenshot: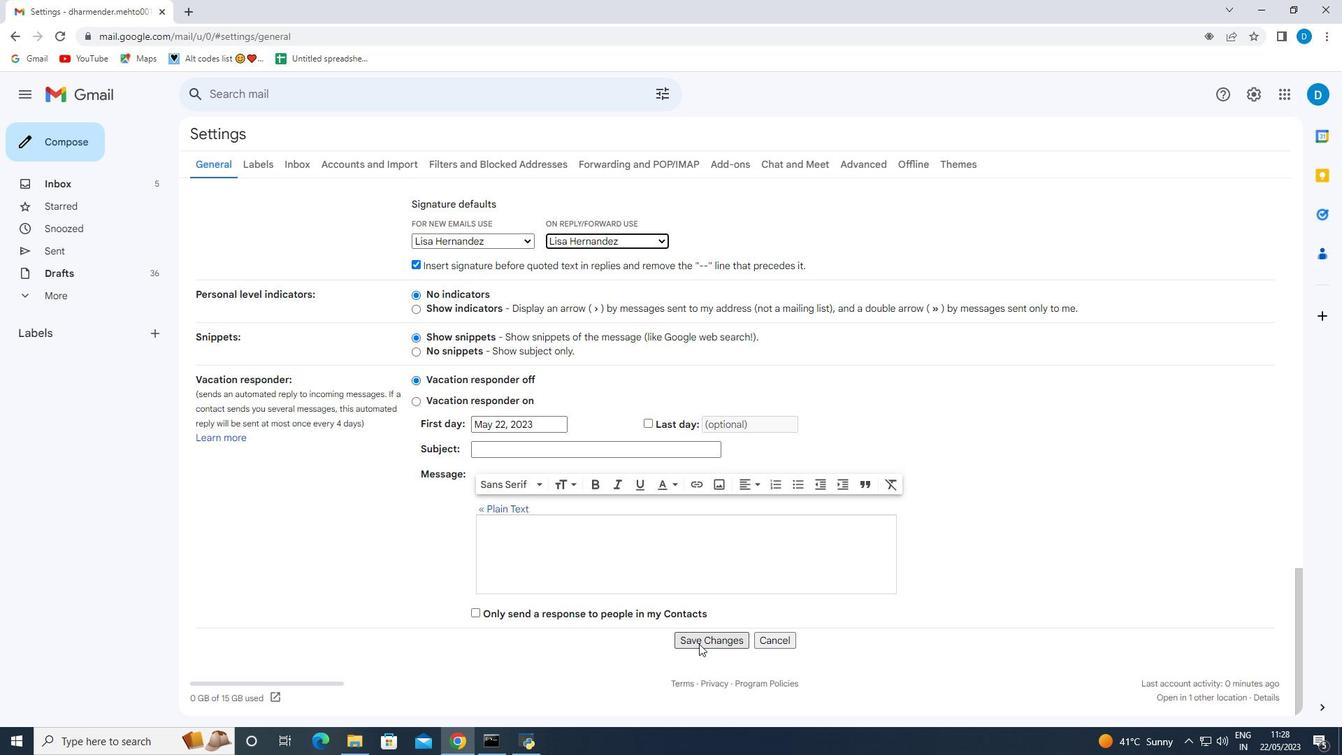 
Action: Mouse pressed left at (699, 643)
Screenshot: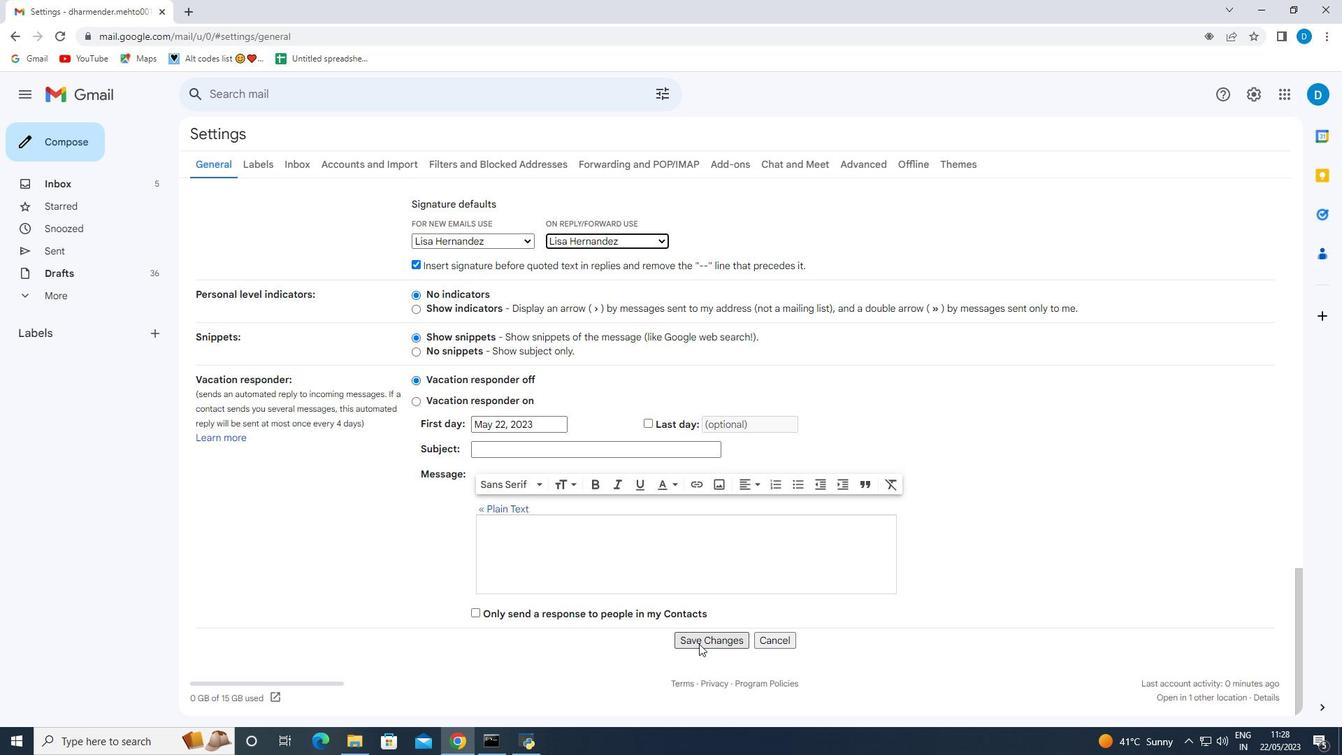 
Action: Mouse moved to (158, 331)
Screenshot: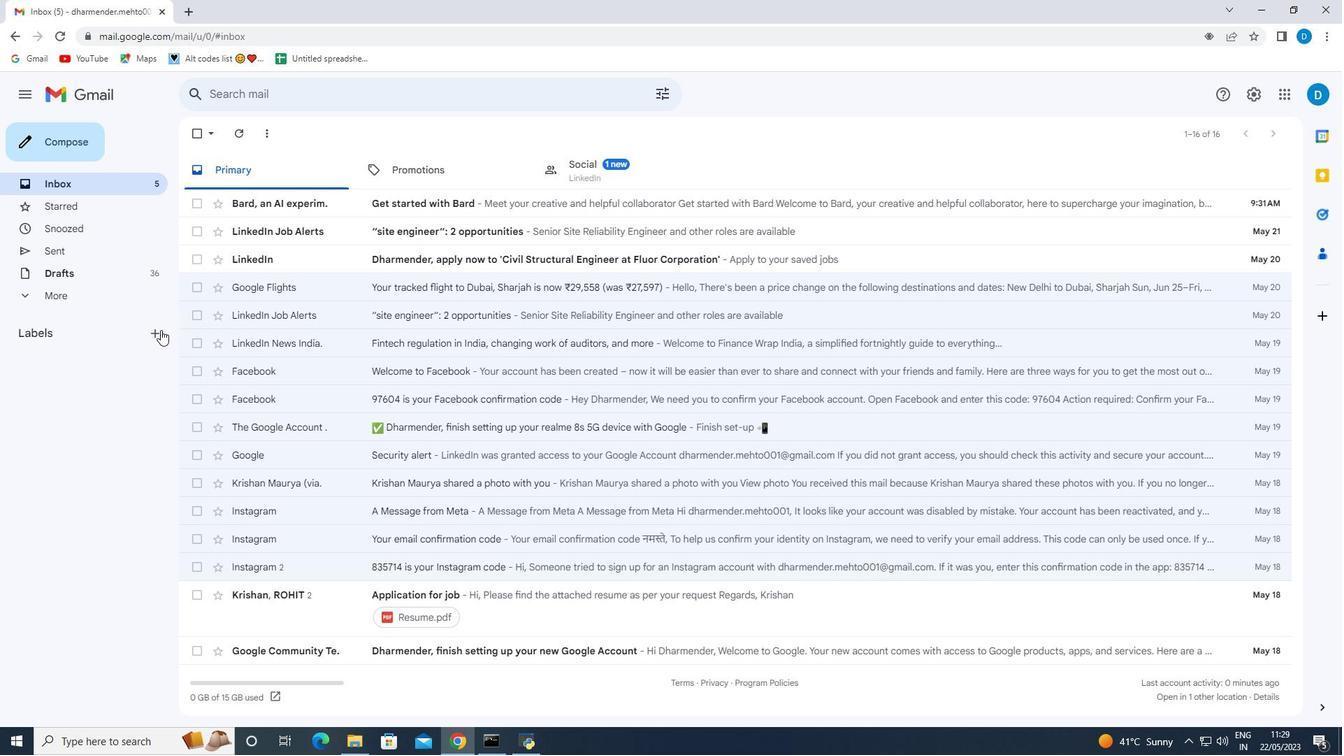 
Action: Mouse pressed left at (158, 331)
Screenshot: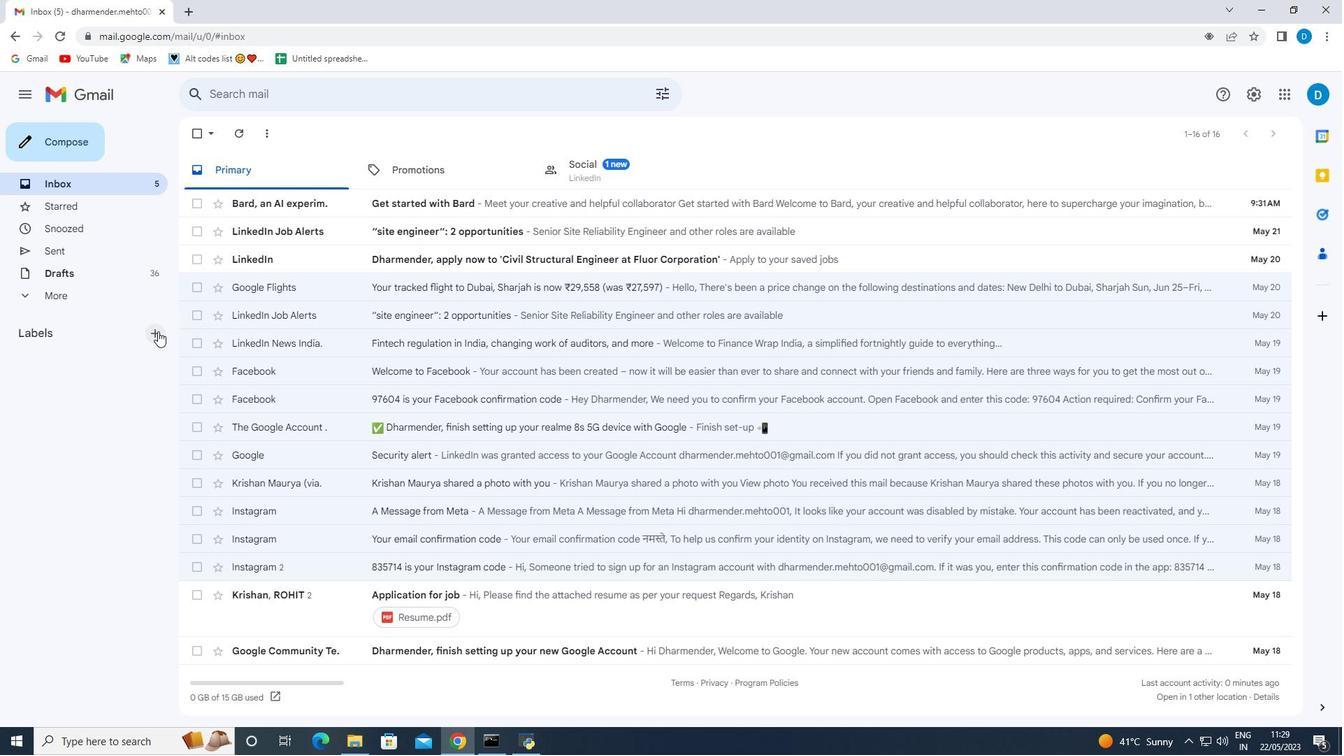 
Action: Mouse moved to (534, 384)
Screenshot: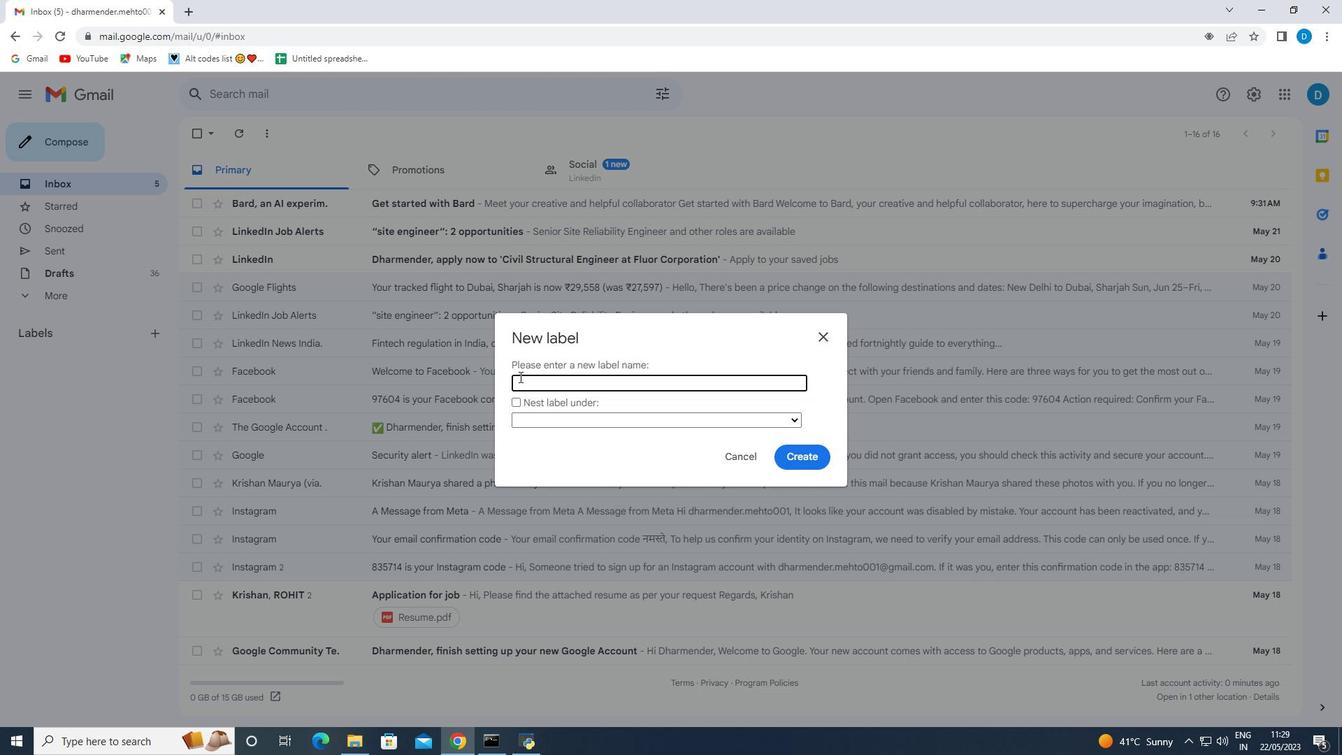
Action: Mouse pressed left at (534, 384)
Screenshot: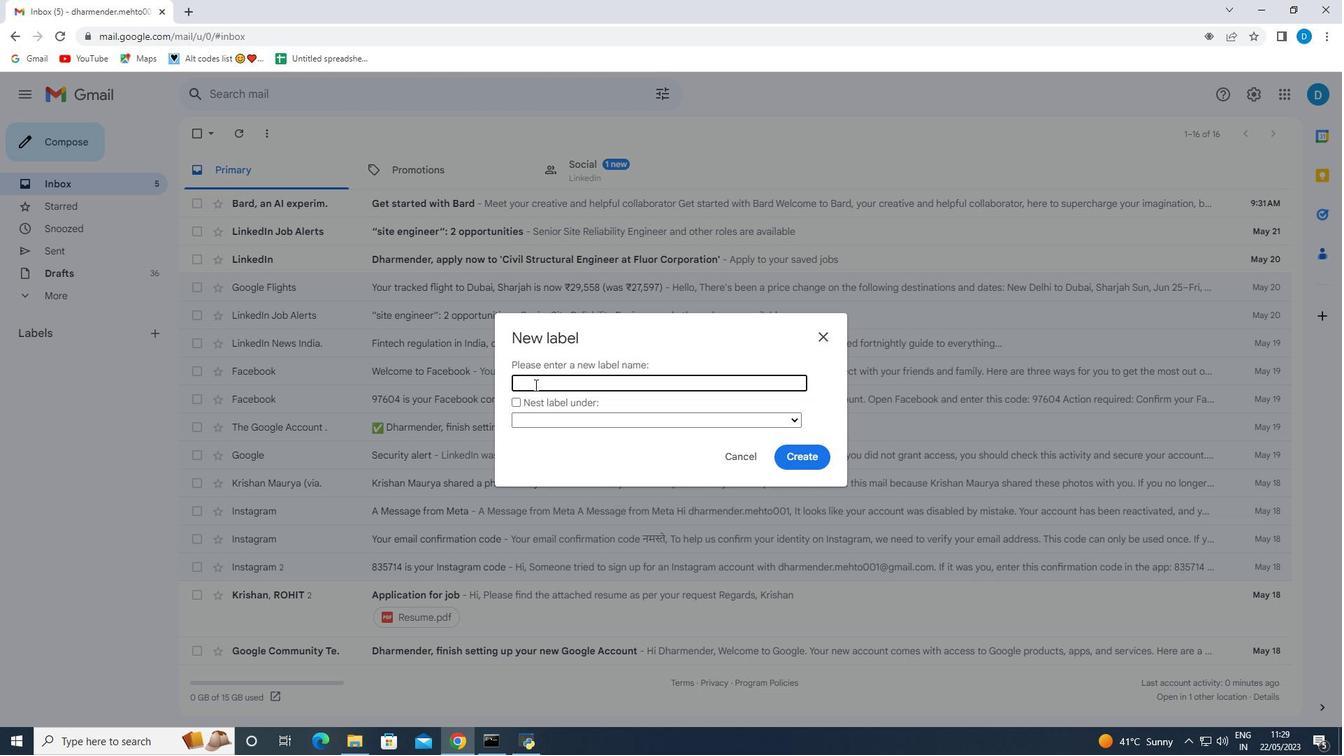 
Action: Key pressed <Key.shift><Key.shift>Training<Key.space><Key.shift>Materials
Screenshot: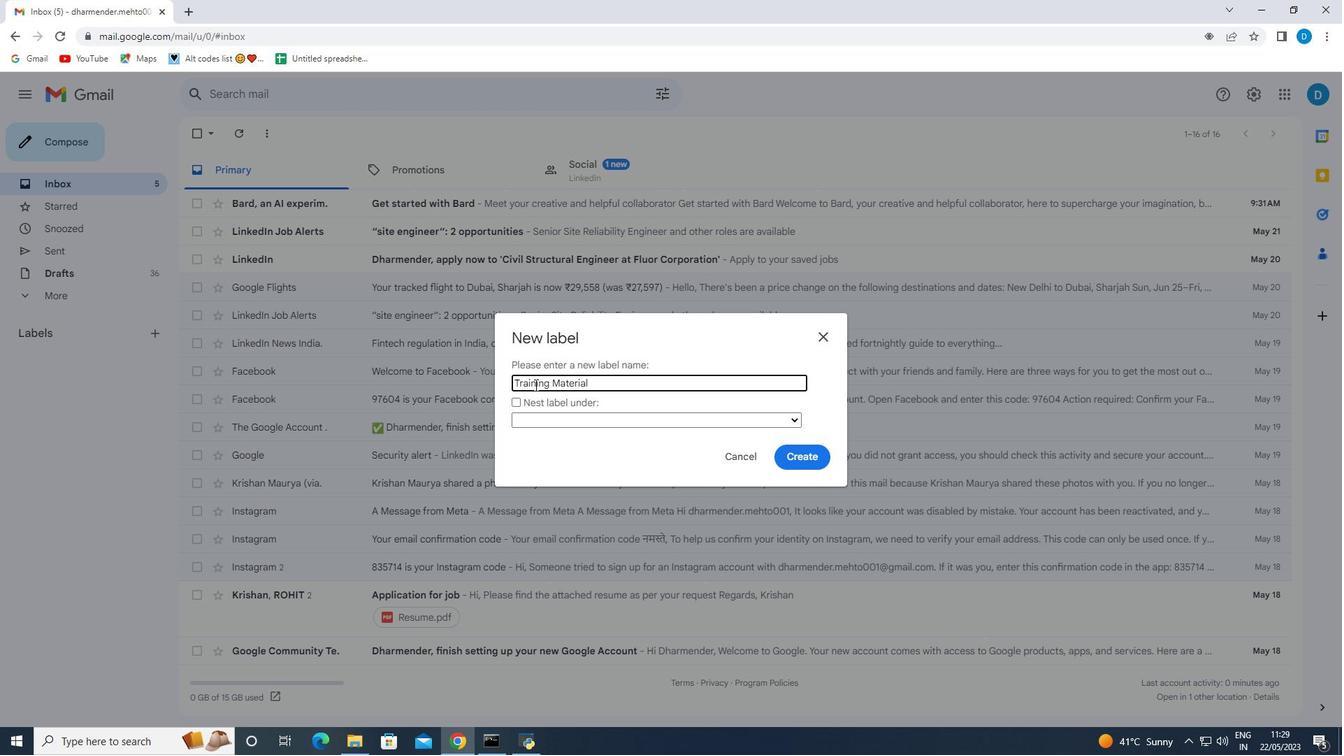 
Action: Mouse moved to (809, 450)
Screenshot: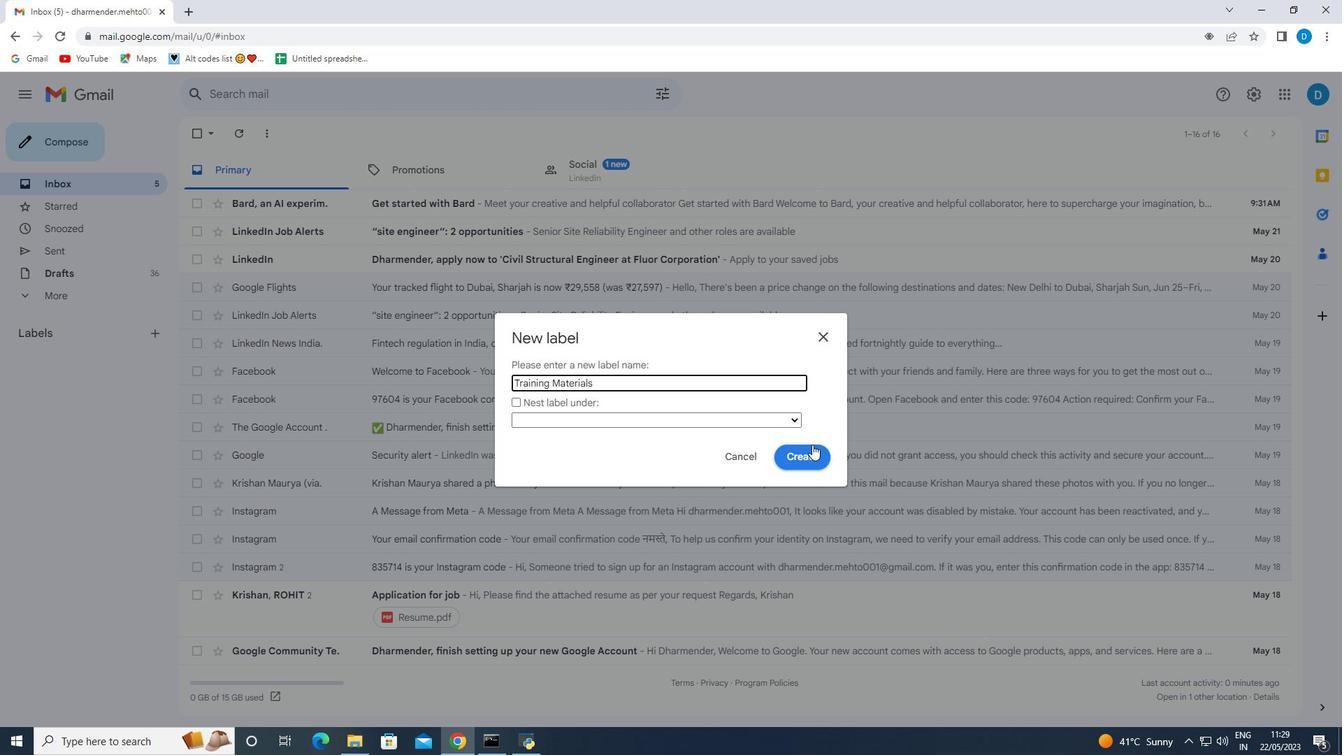 
Action: Mouse pressed left at (809, 450)
Screenshot: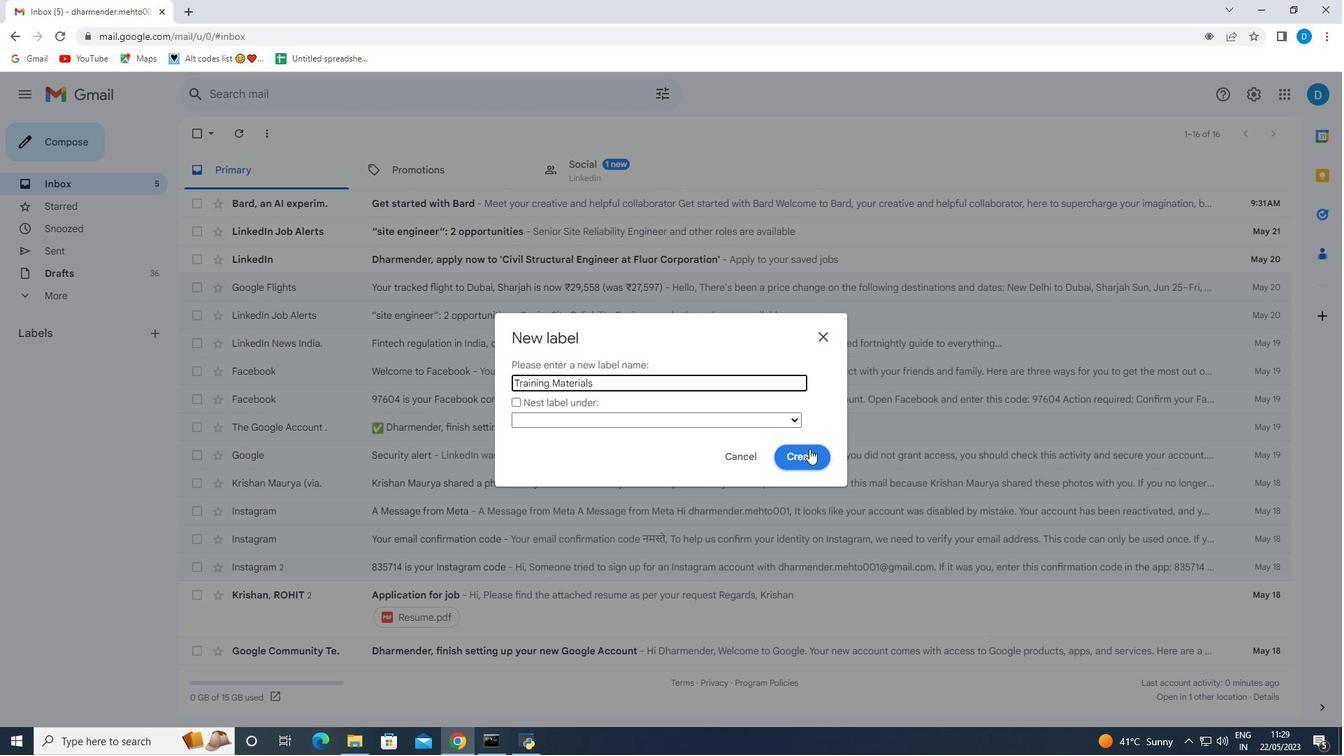 
Action: Mouse moved to (160, 360)
Screenshot: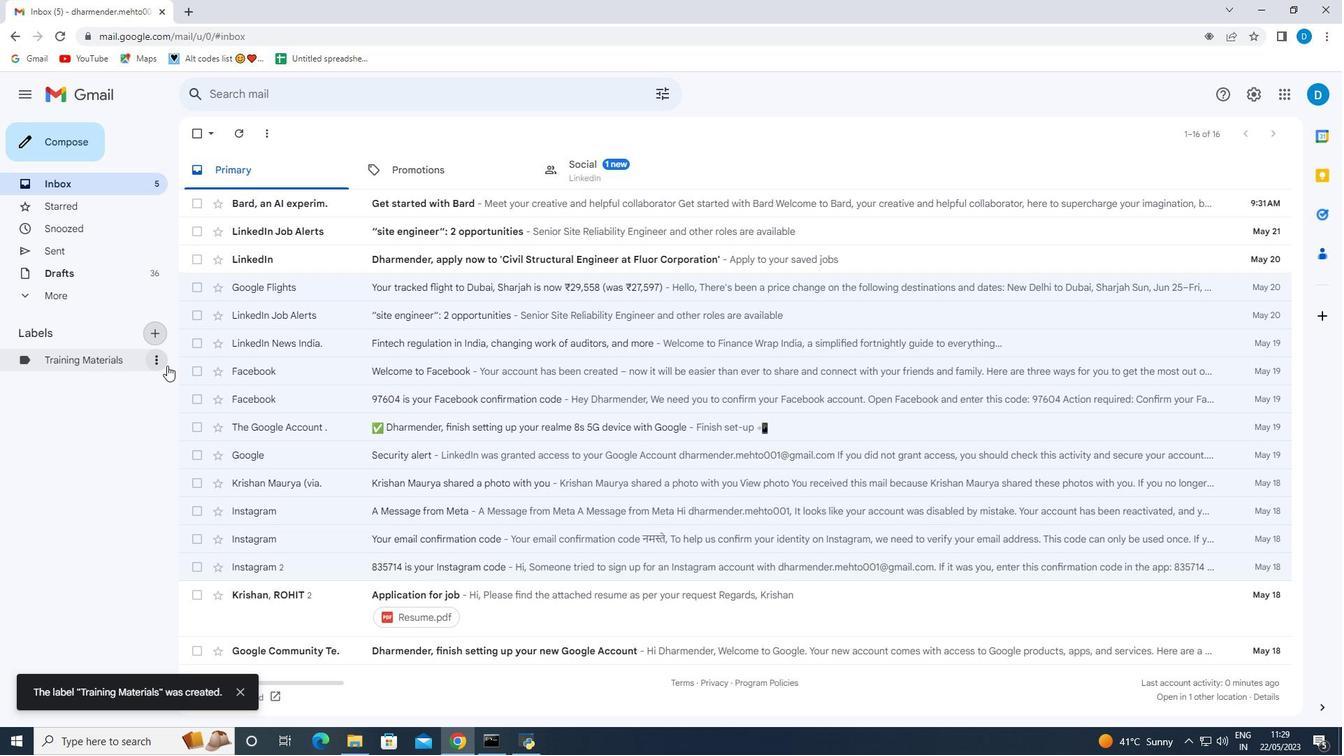 
Action: Mouse pressed left at (160, 360)
Screenshot: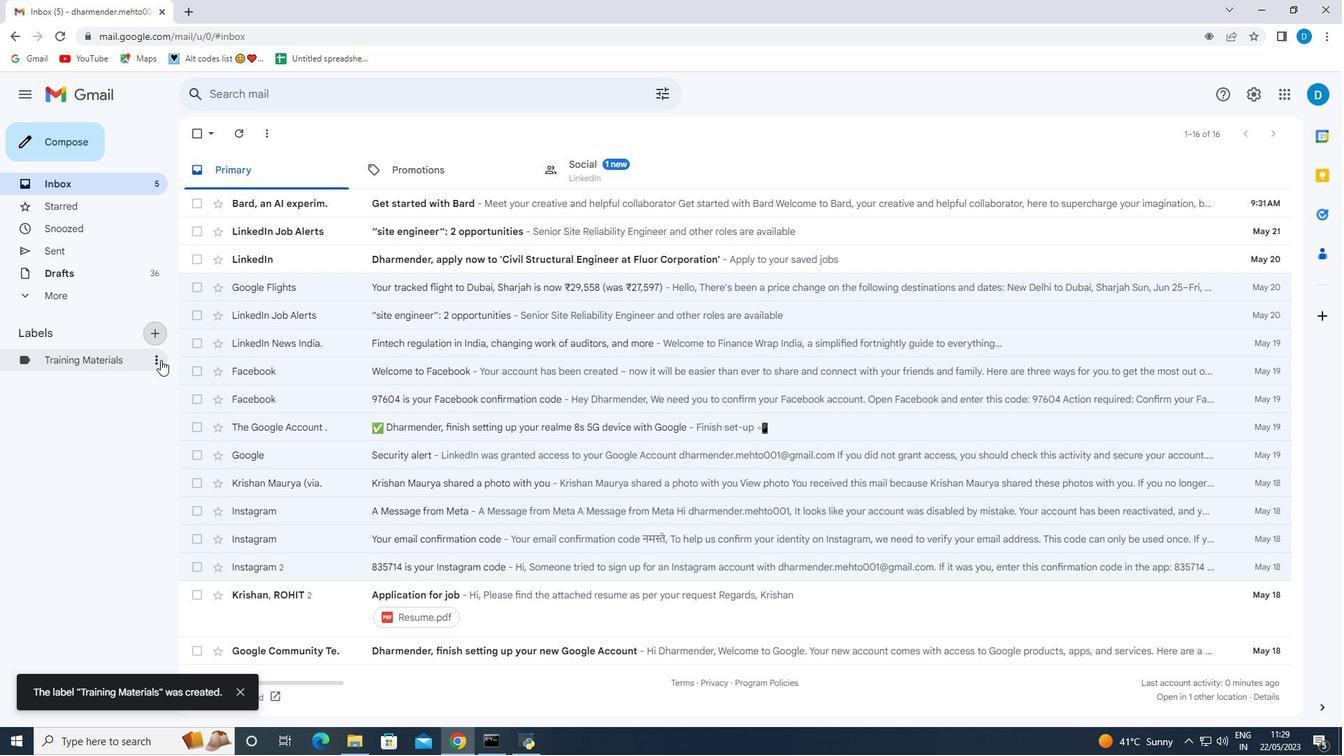 
Action: Mouse moved to (190, 376)
Screenshot: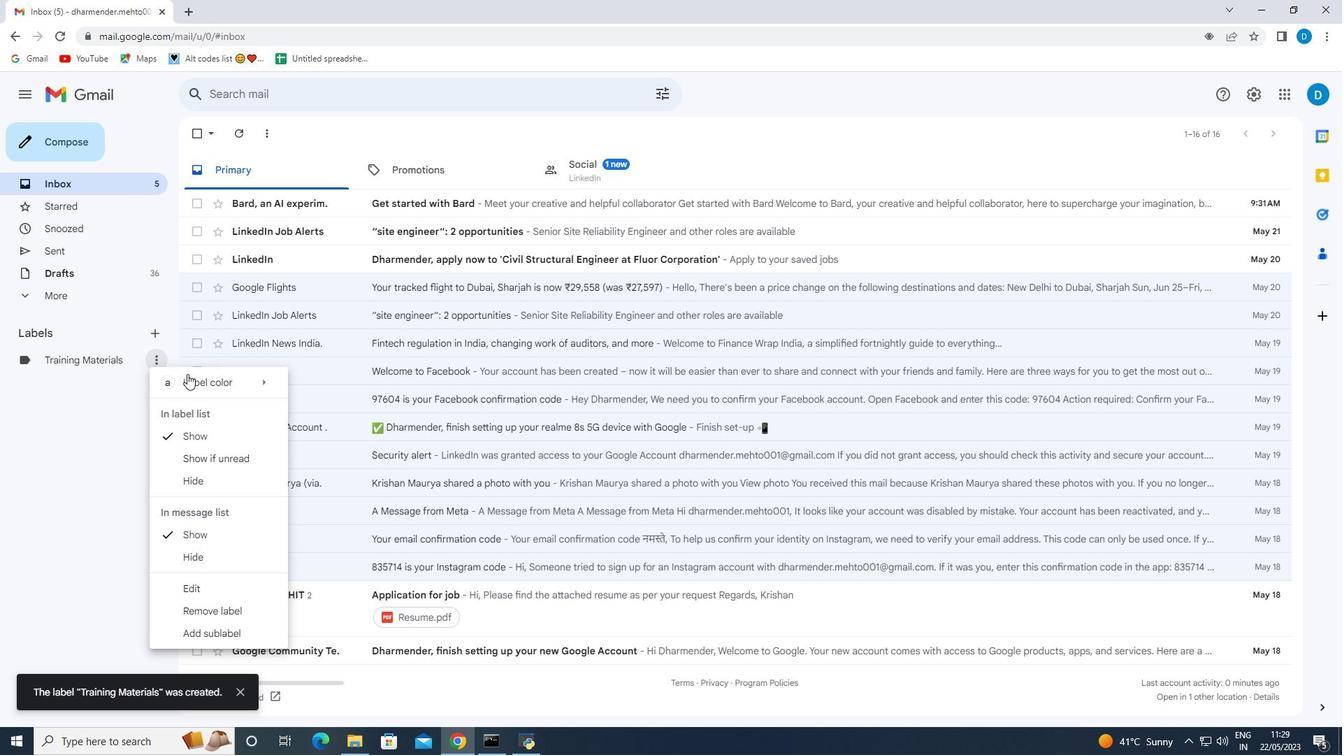 
Action: Mouse pressed left at (190, 376)
Screenshot: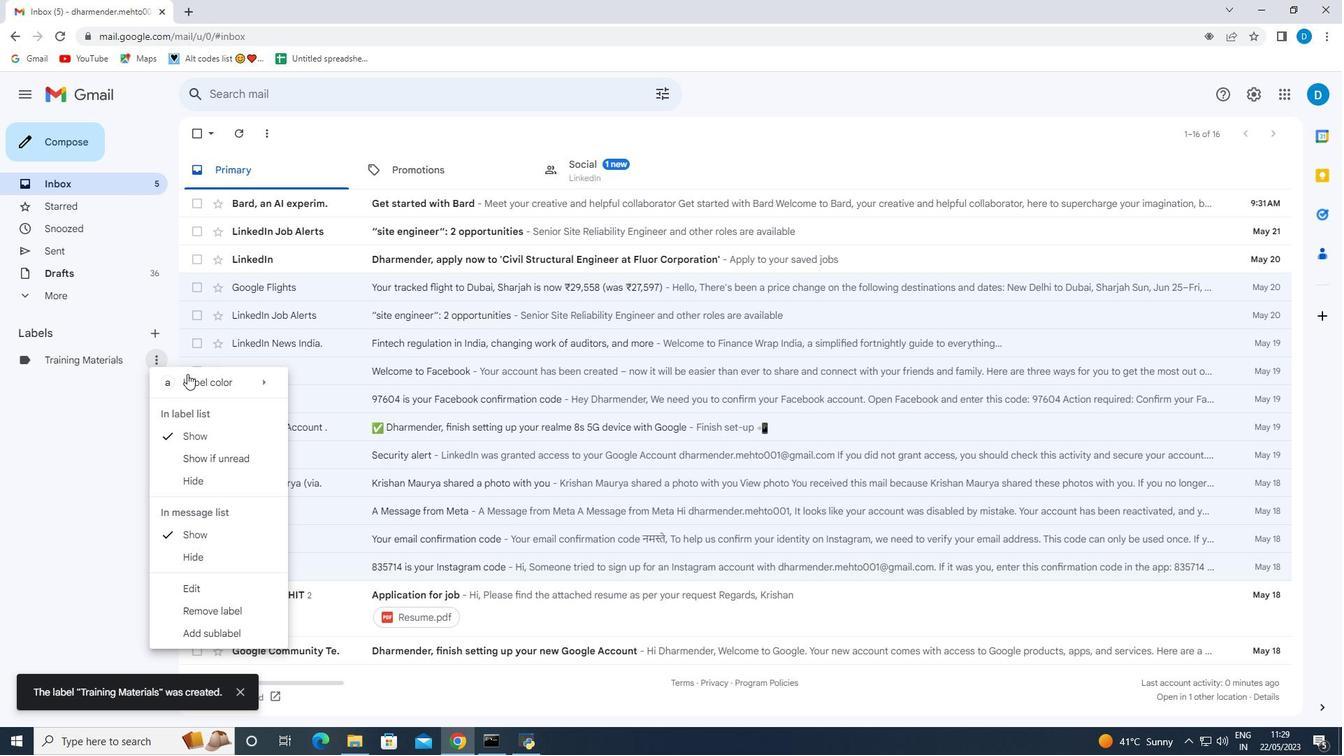 
Action: Mouse moved to (332, 458)
Screenshot: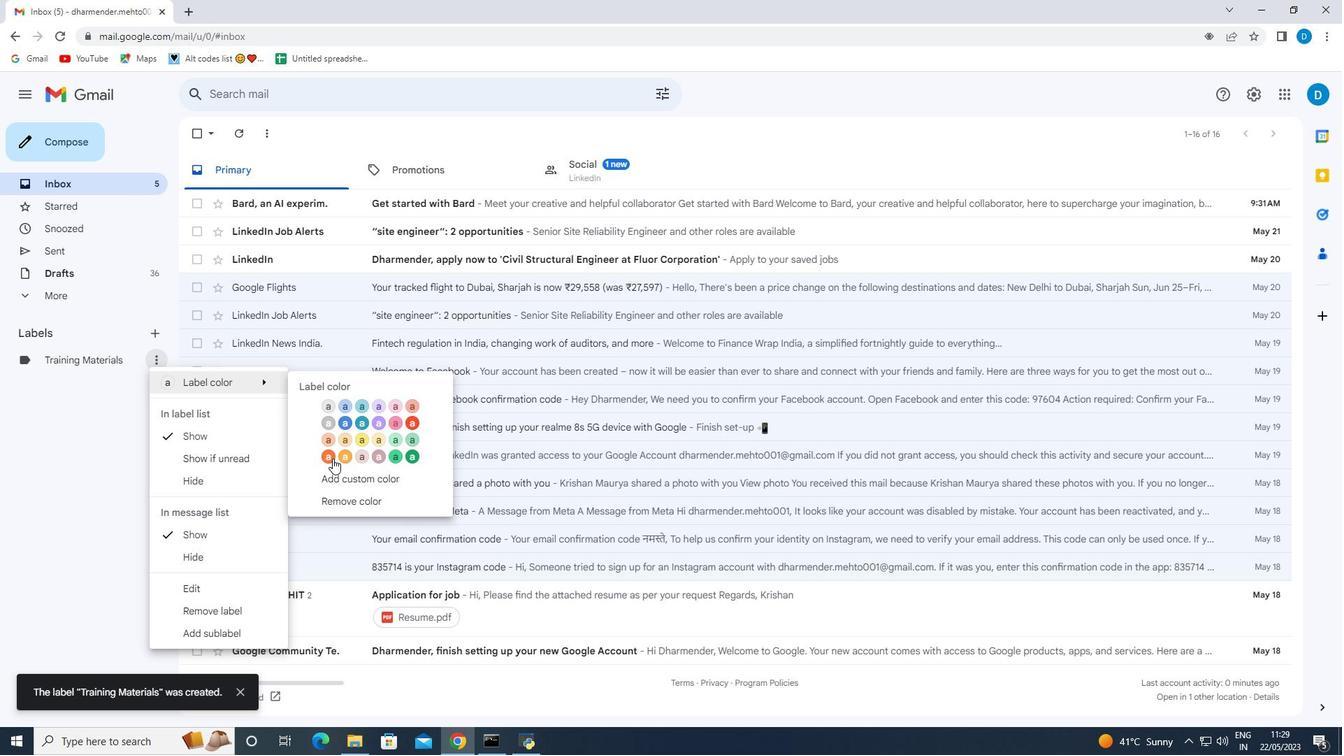 
Action: Mouse pressed left at (332, 458)
Screenshot: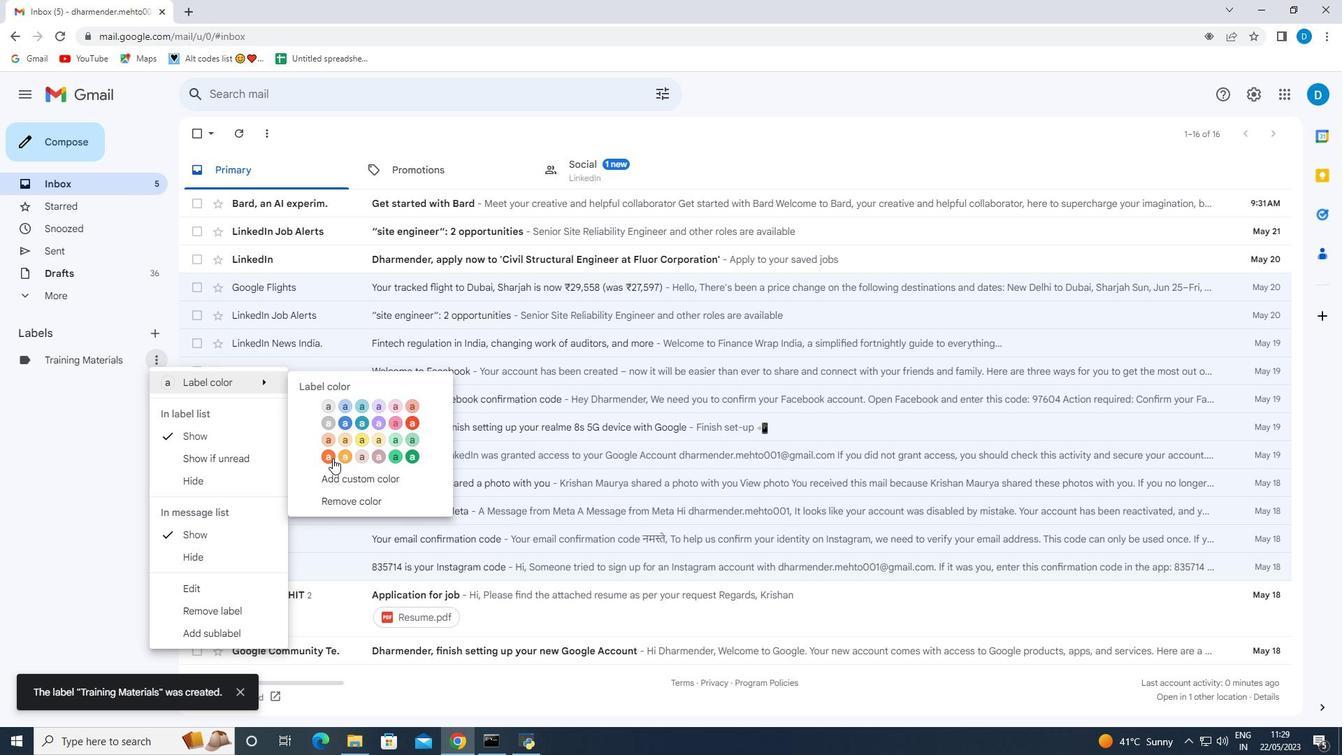 
Action: Mouse moved to (81, 143)
Screenshot: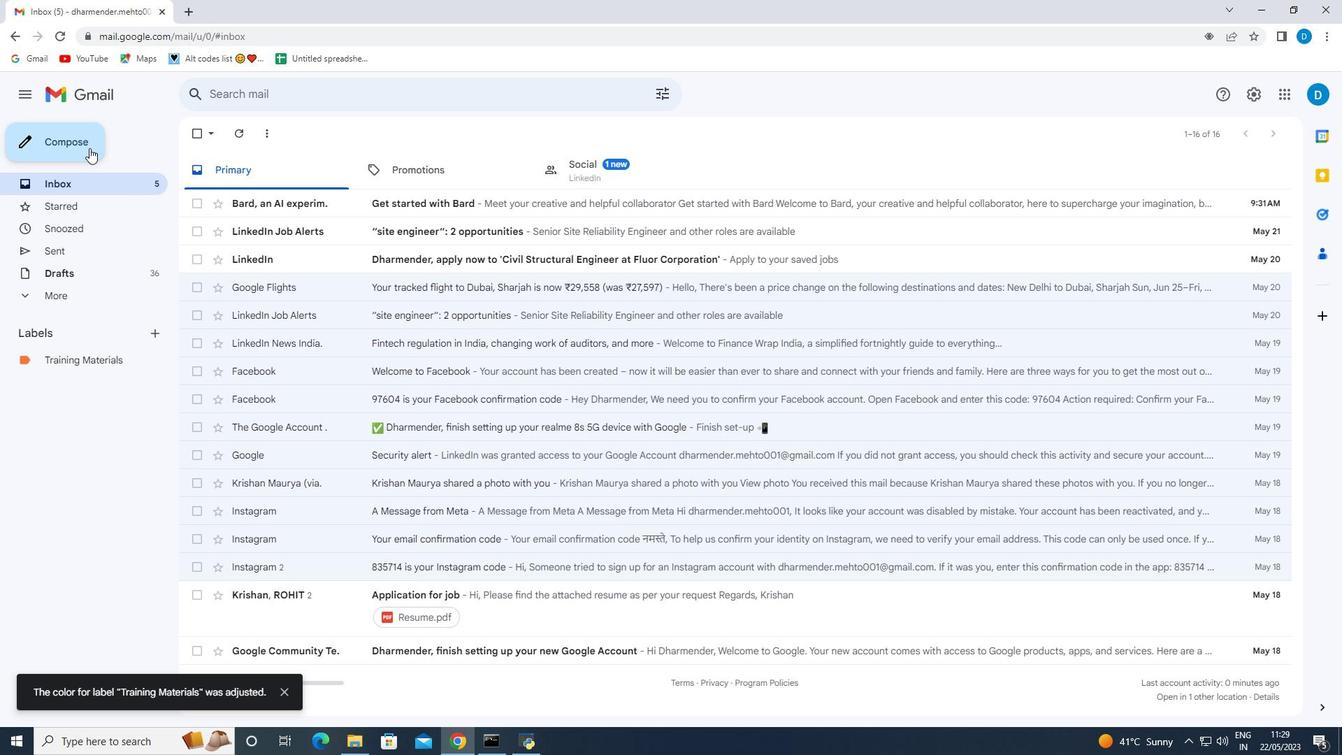 
Action: Mouse pressed left at (81, 143)
Screenshot: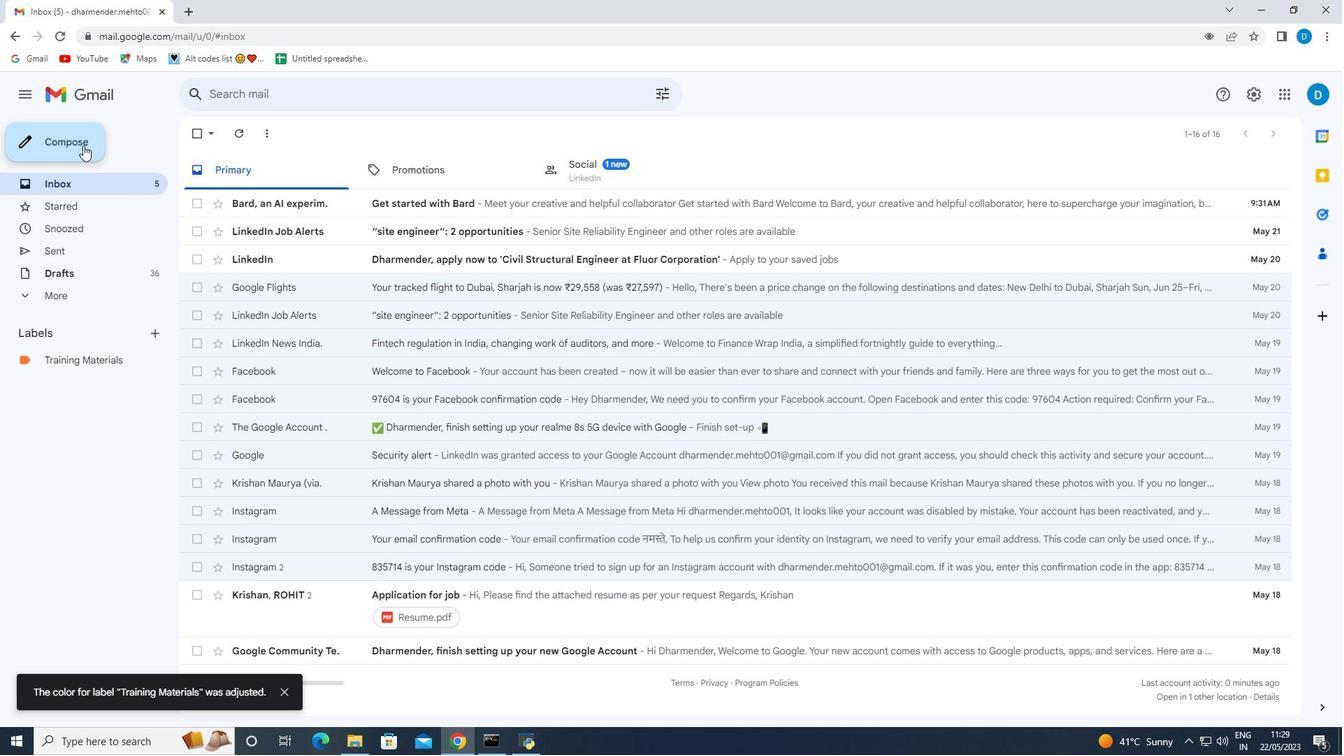 
Action: Mouse moved to (931, 430)
Screenshot: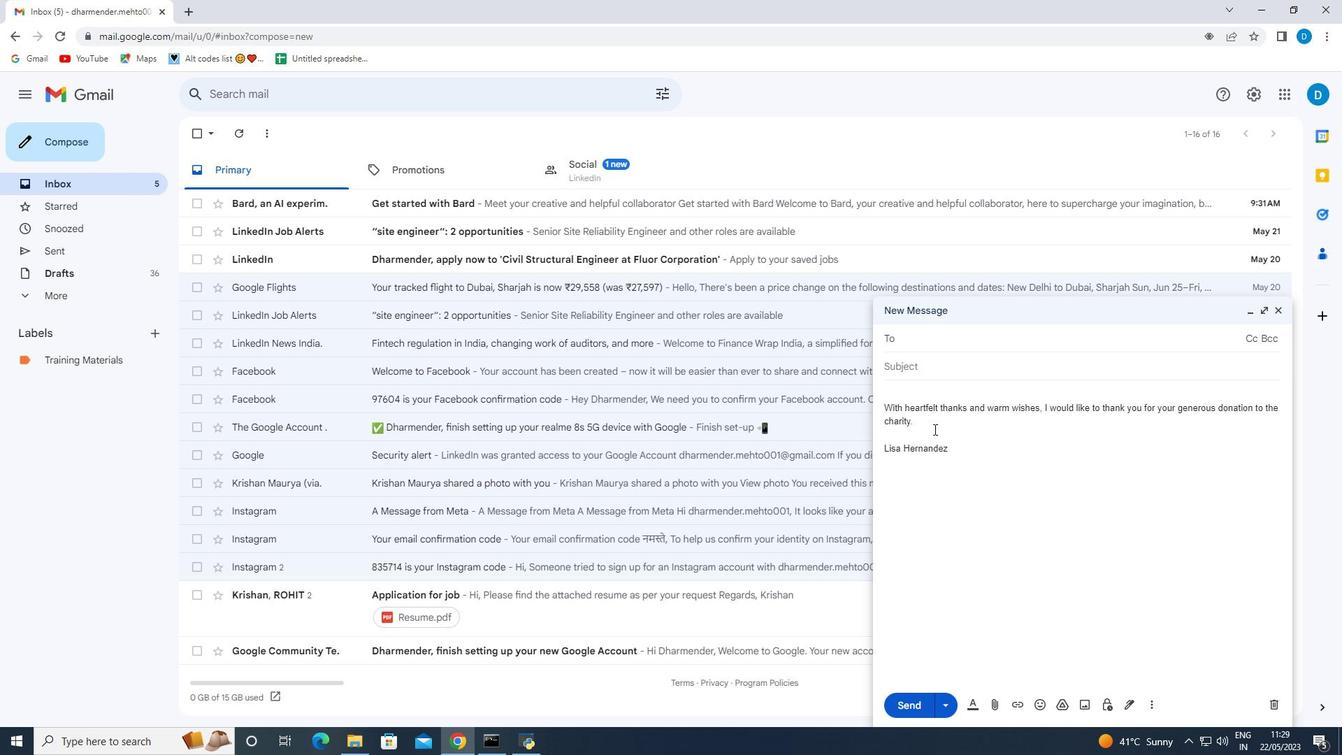 
Action: Mouse pressed left at (931, 430)
Screenshot: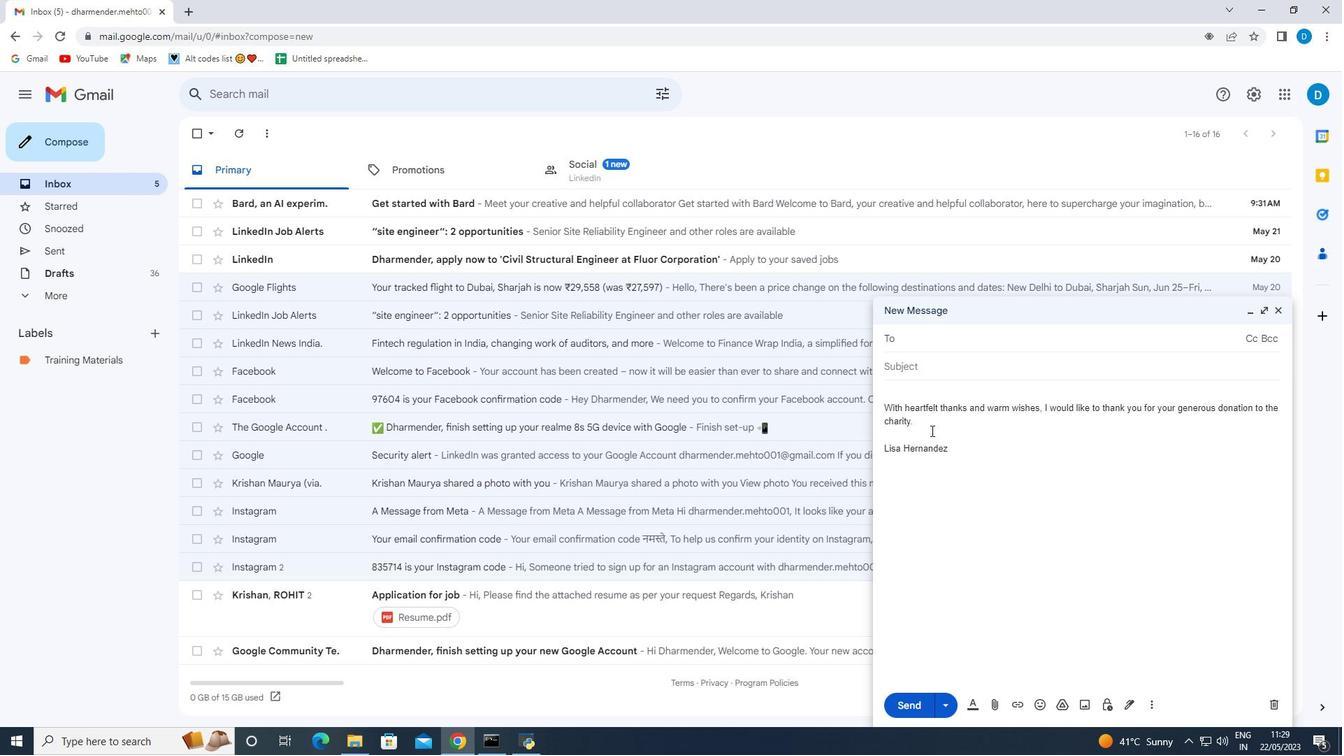 
Action: Mouse moved to (934, 432)
Screenshot: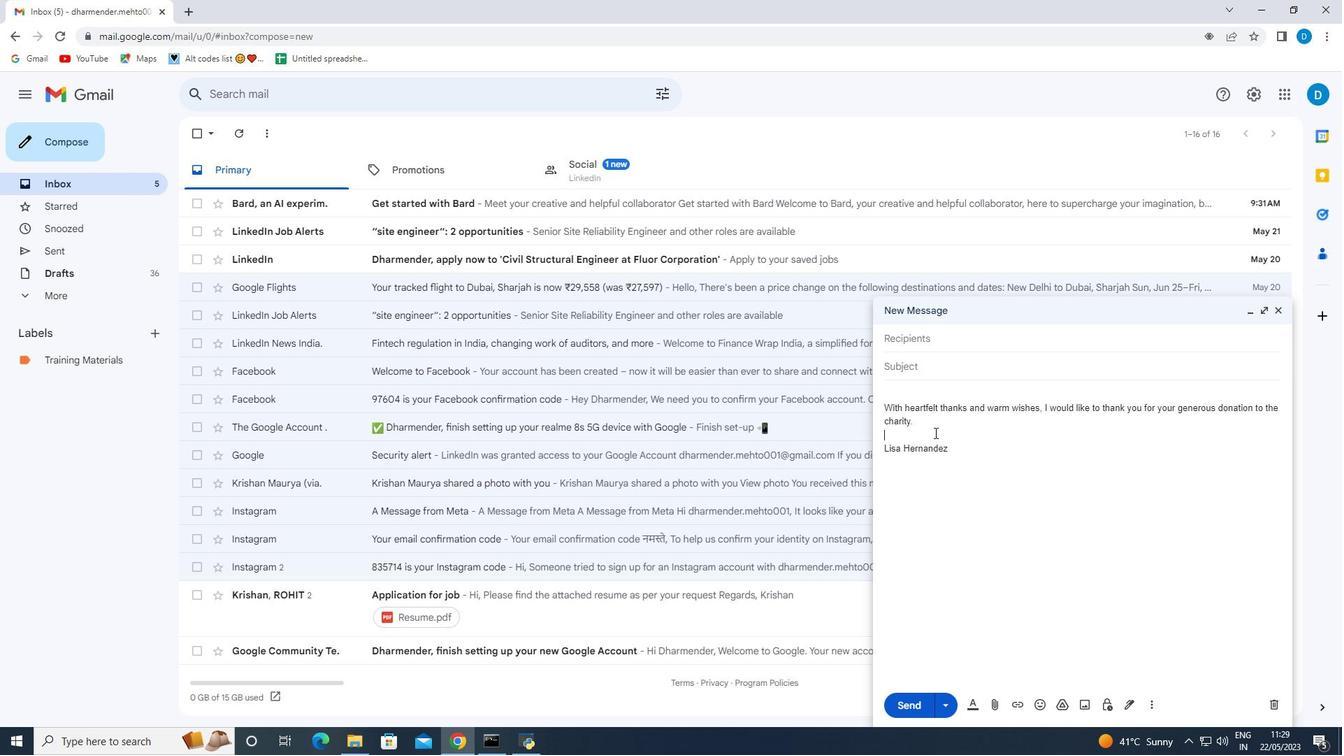 
Action: Key pressed <Key.shift><Key.shift><Key.shift>Thank<Key.space>you
Screenshot: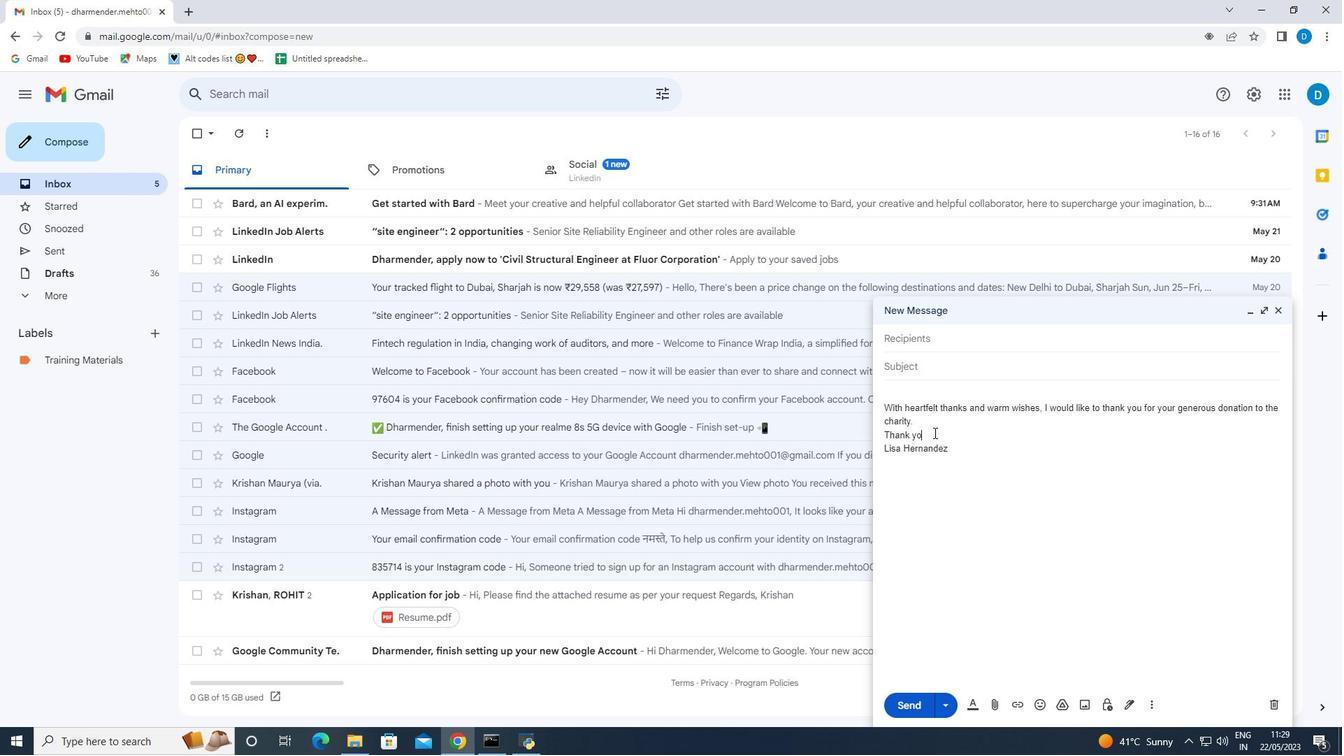 
Action: Mouse moved to (948, 427)
Screenshot: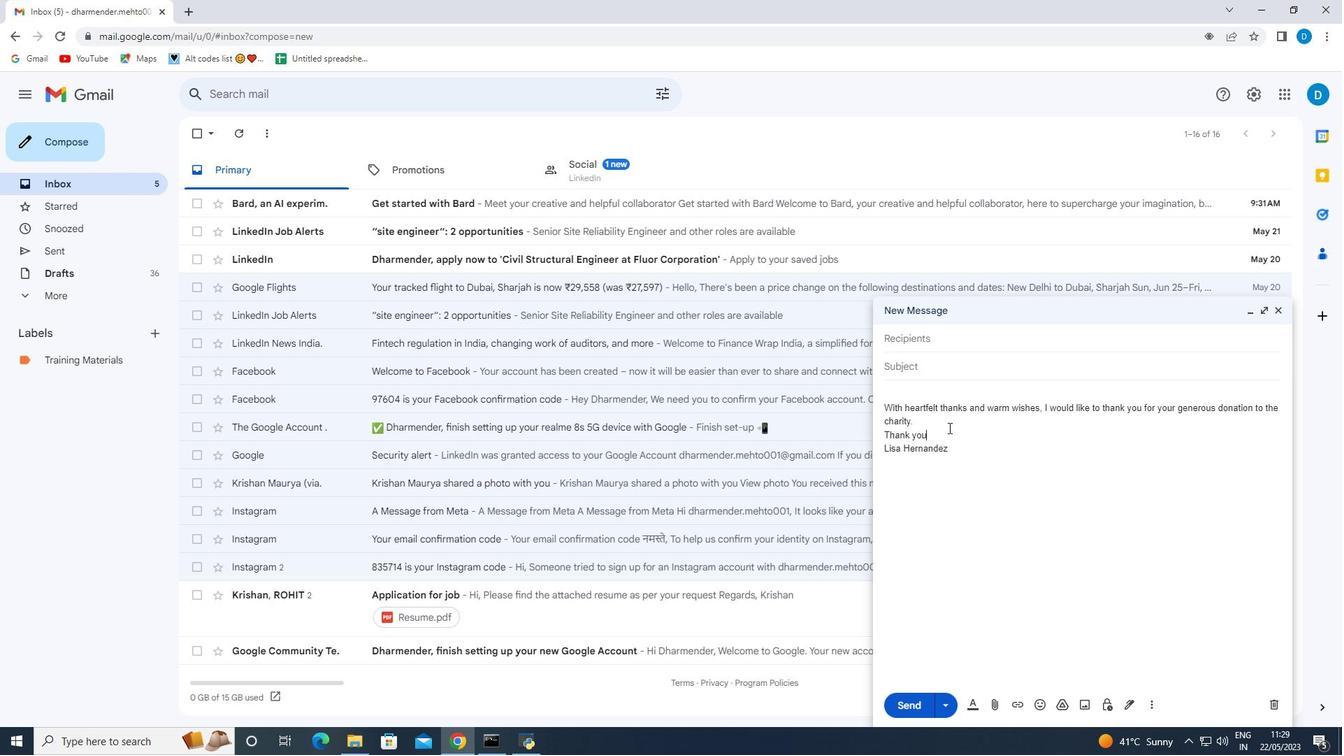 
Action: Mouse pressed left at (948, 427)
Screenshot: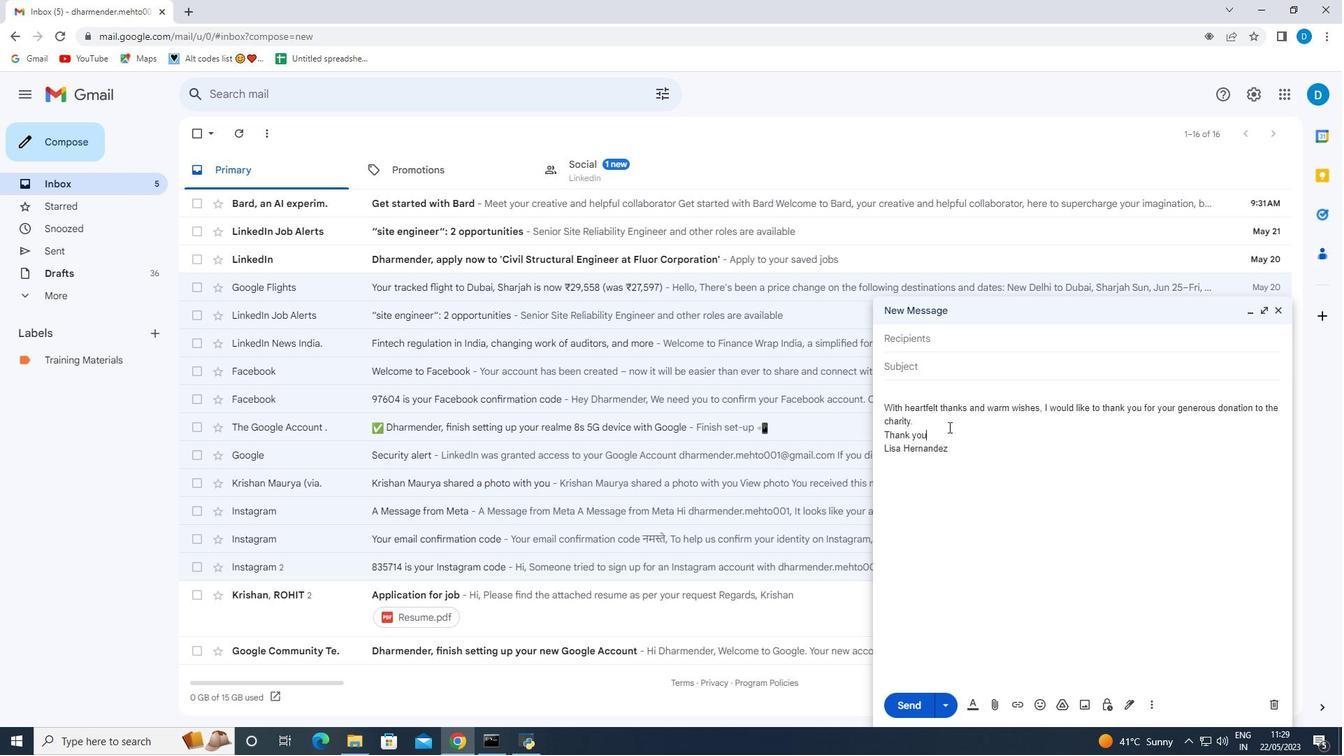 
Action: Key pressed <Key.enter>
Screenshot: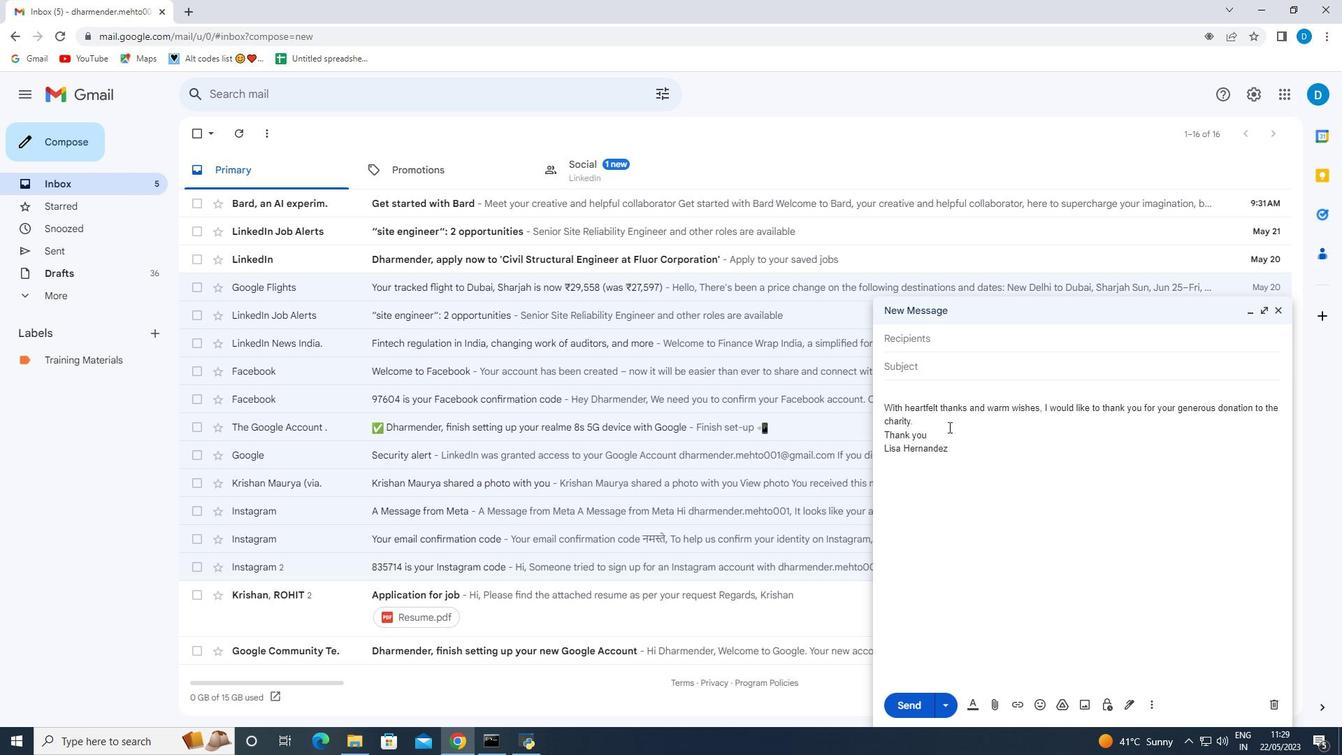
Action: Mouse moved to (1136, 527)
Screenshot: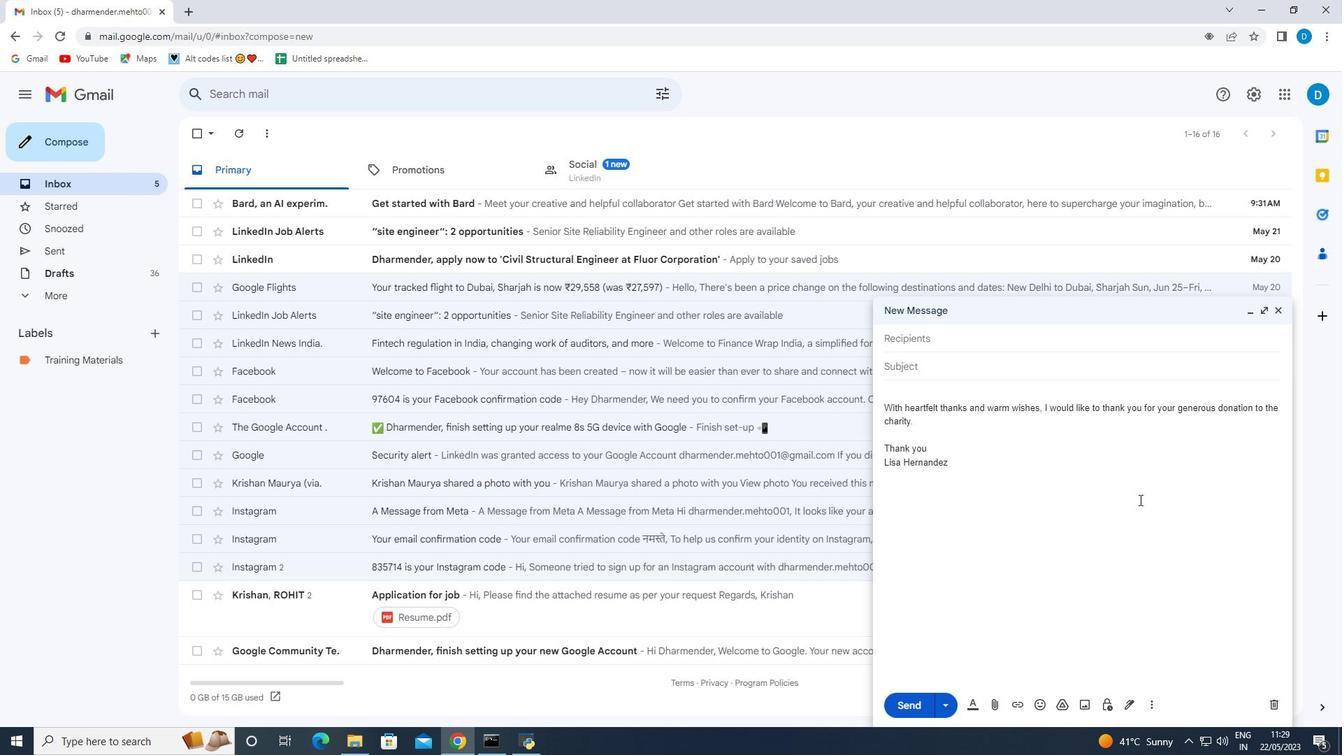 
Action: Mouse scrolled (1136, 526) with delta (0, 0)
Screenshot: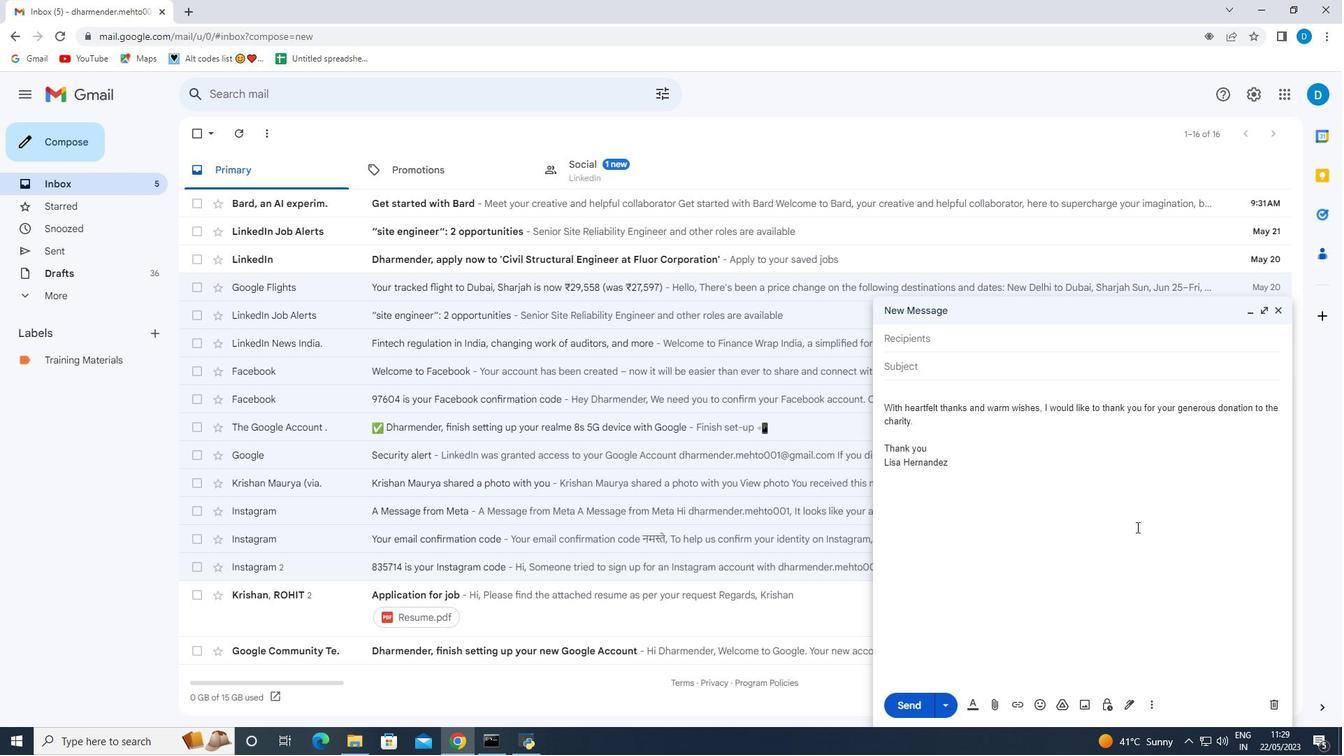 
Action: Mouse moved to (1146, 558)
Screenshot: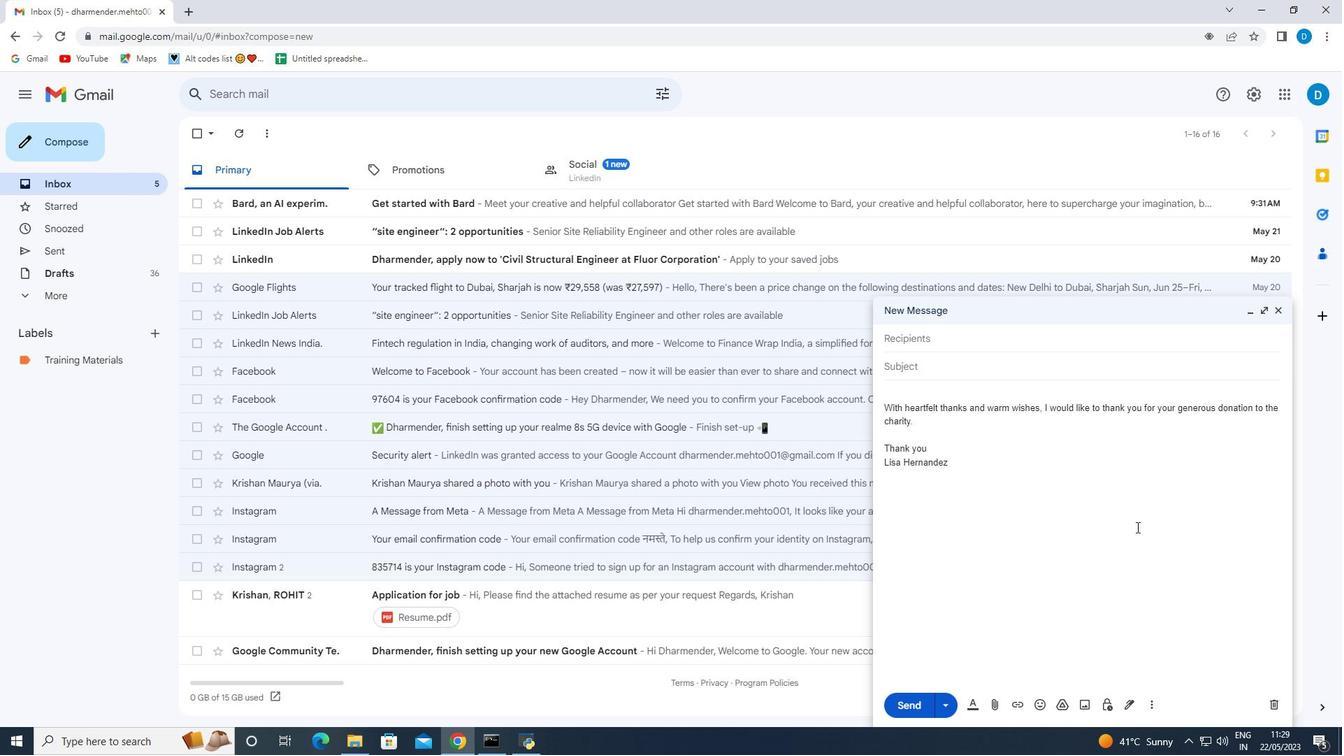 
Action: Mouse scrolled (1146, 557) with delta (0, 0)
Screenshot: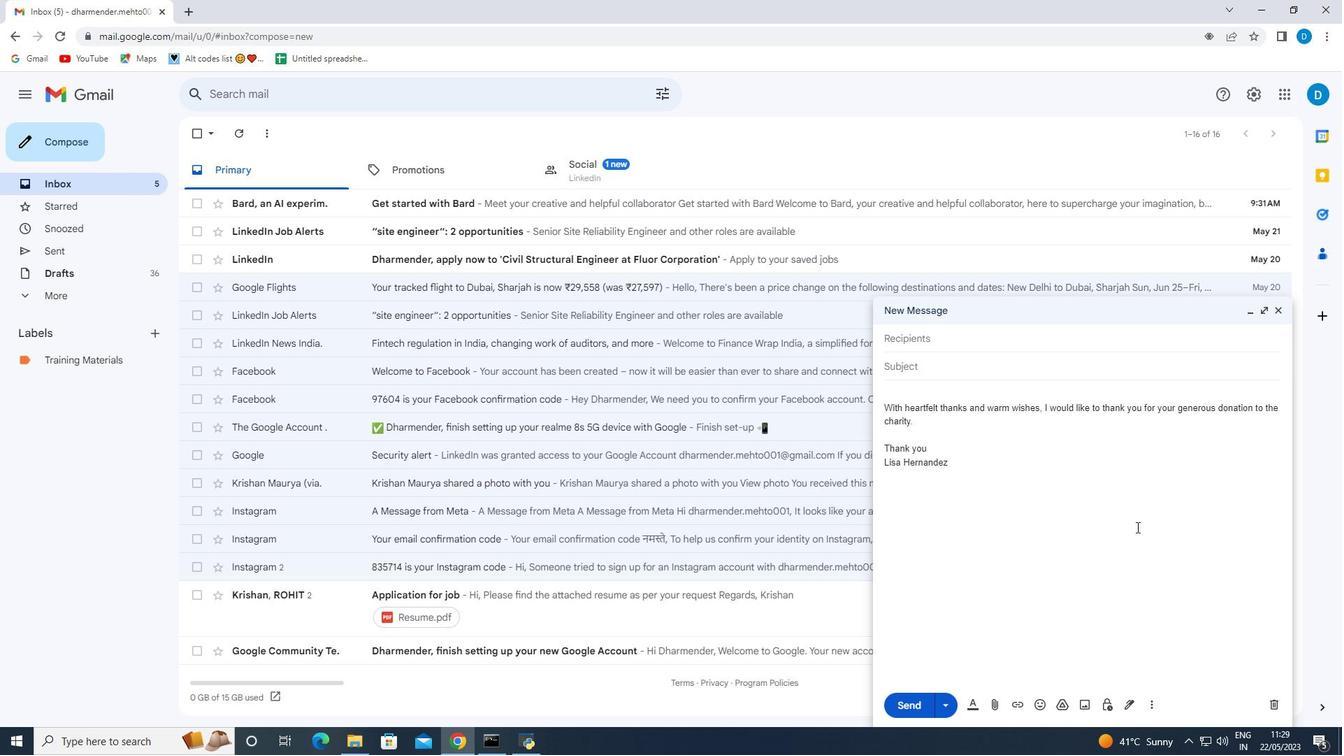 
Action: Mouse moved to (1143, 706)
Screenshot: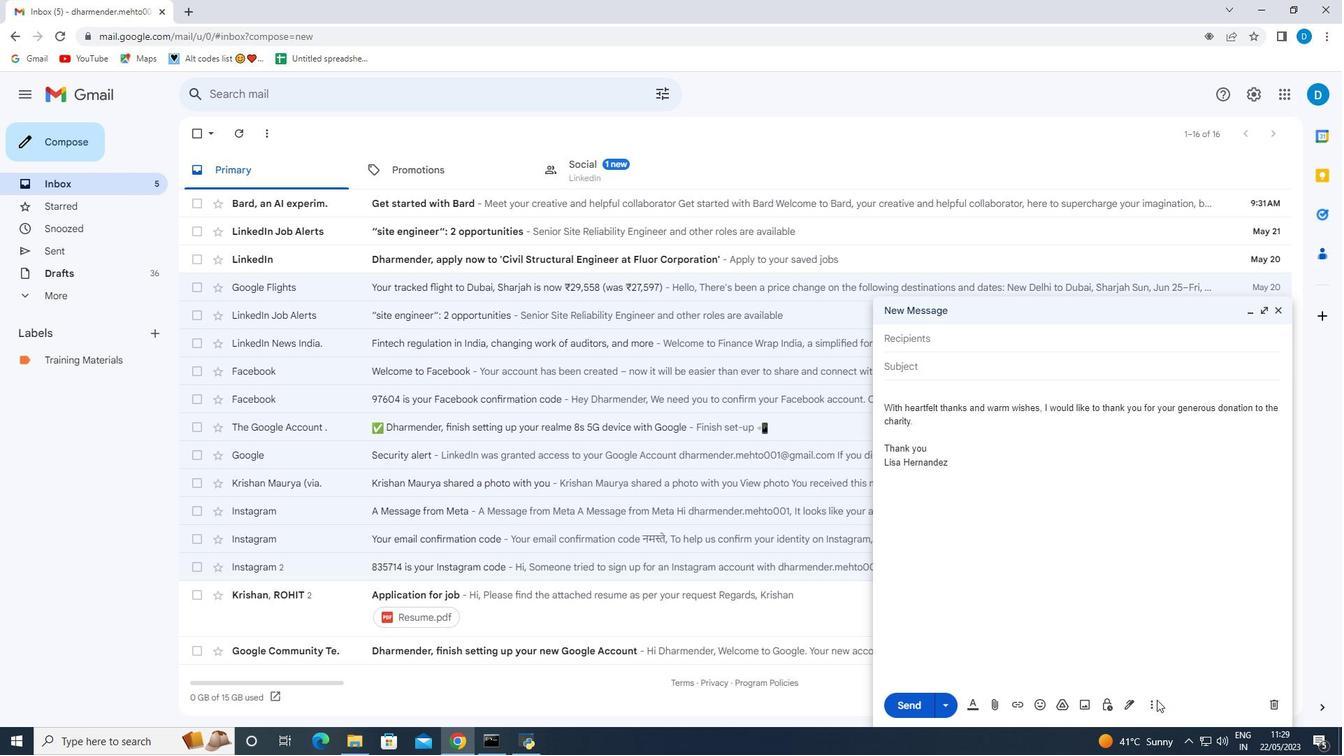 
Action: Mouse pressed left at (1143, 706)
Screenshot: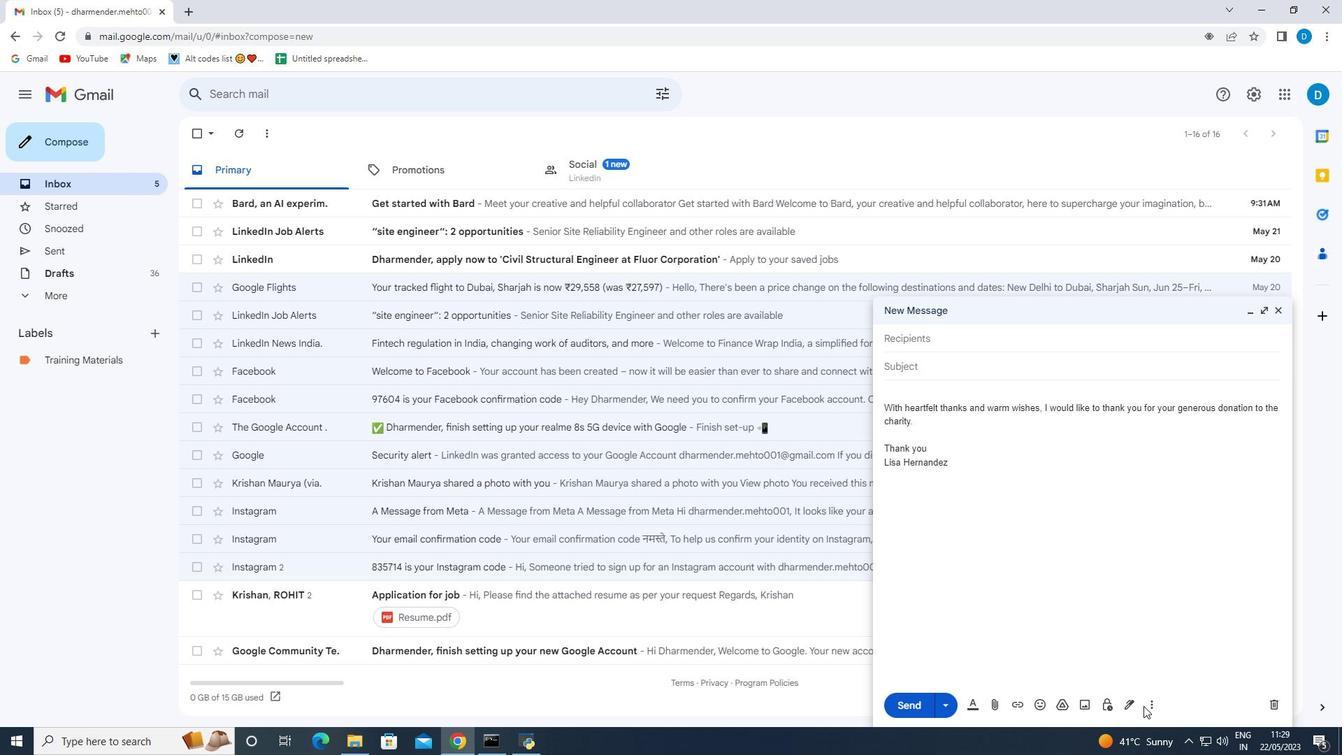 
Action: Mouse moved to (1154, 705)
Screenshot: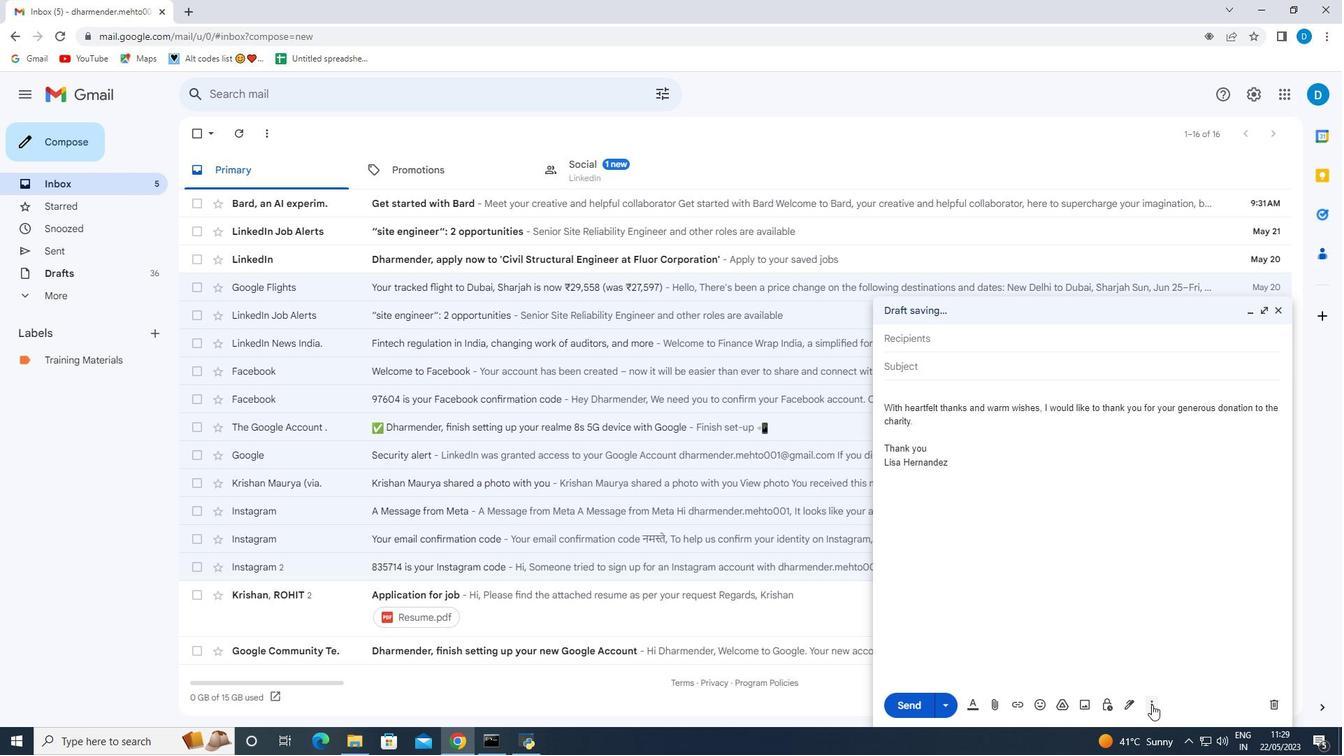 
Action: Mouse pressed left at (1154, 705)
Screenshot: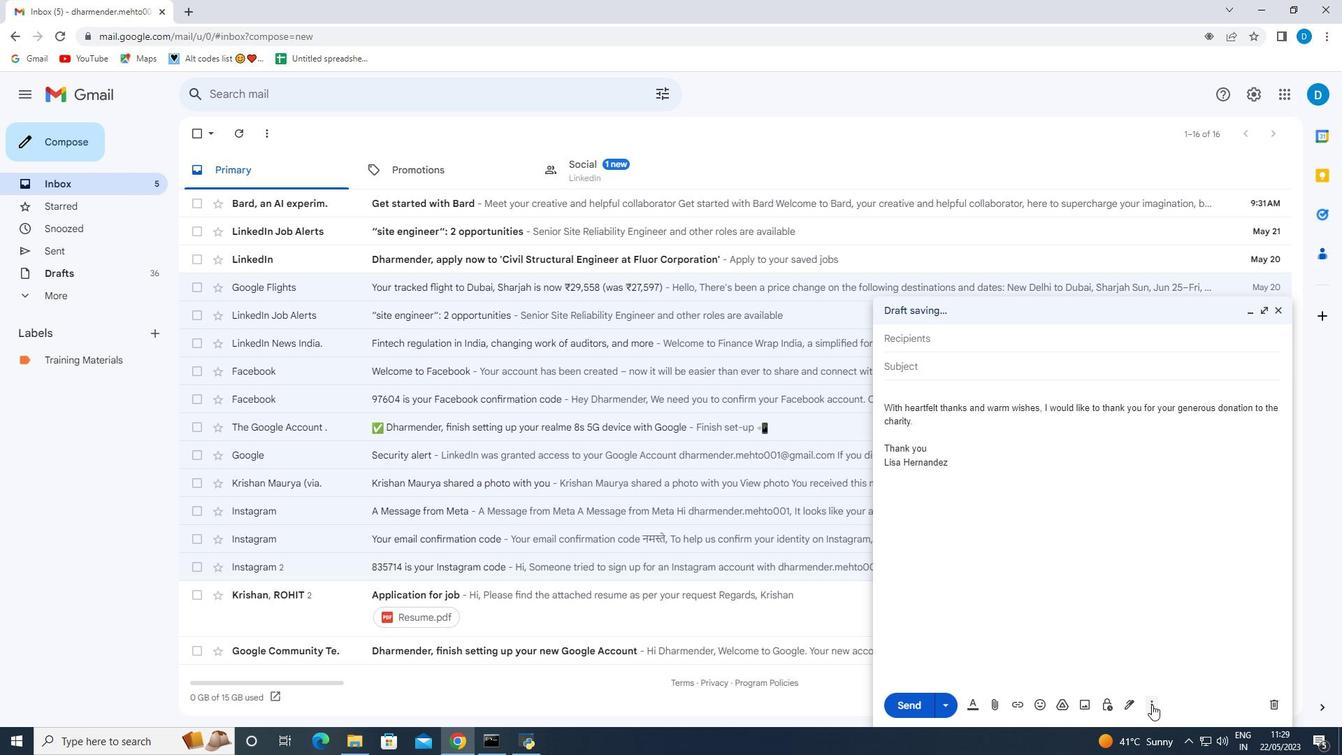 
Action: Mouse moved to (1186, 576)
Screenshot: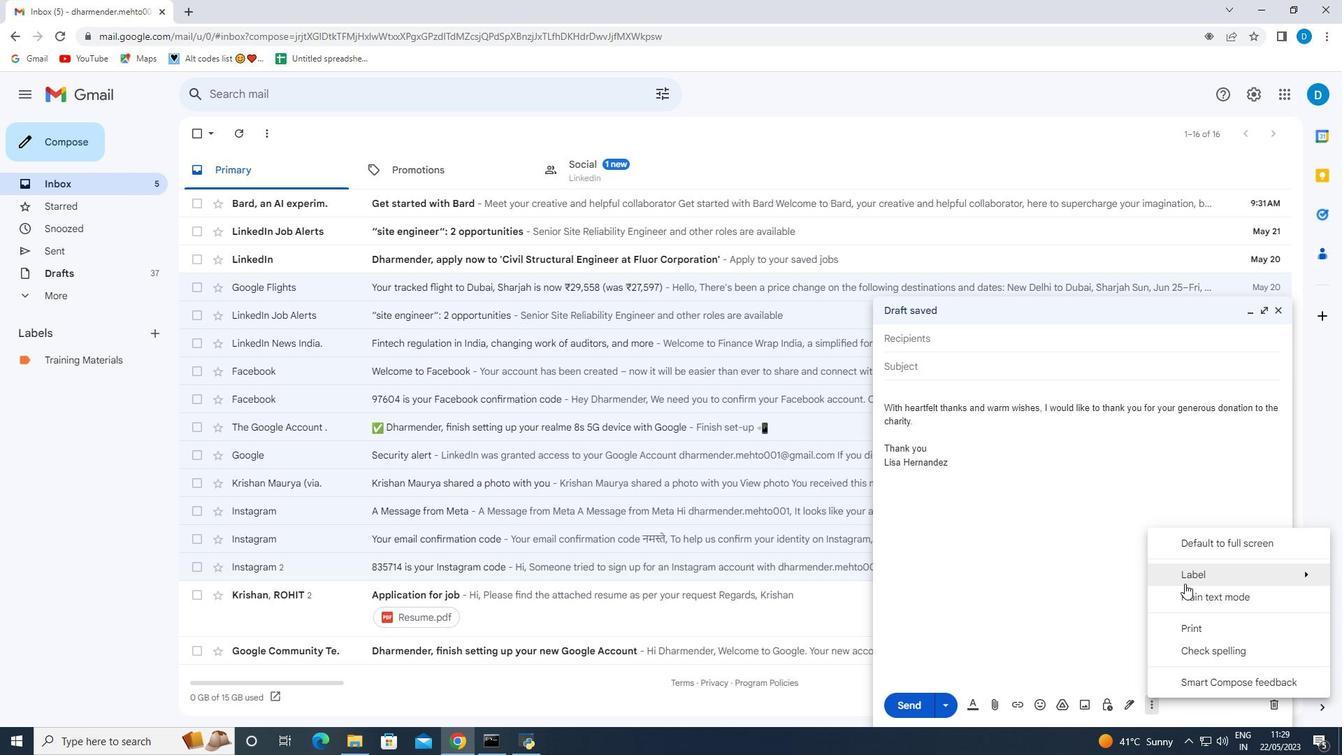 
Action: Mouse pressed left at (1186, 576)
Screenshot: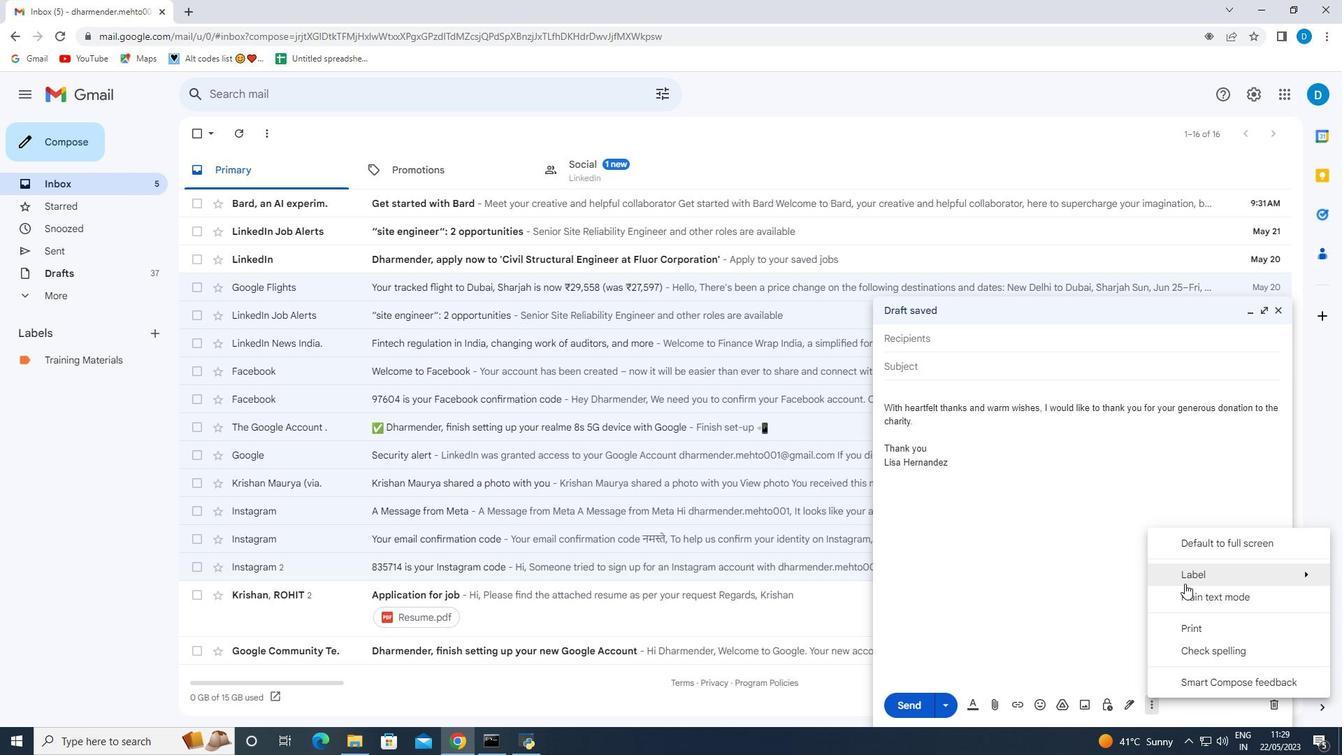 
Action: Mouse moved to (1053, 392)
Screenshot: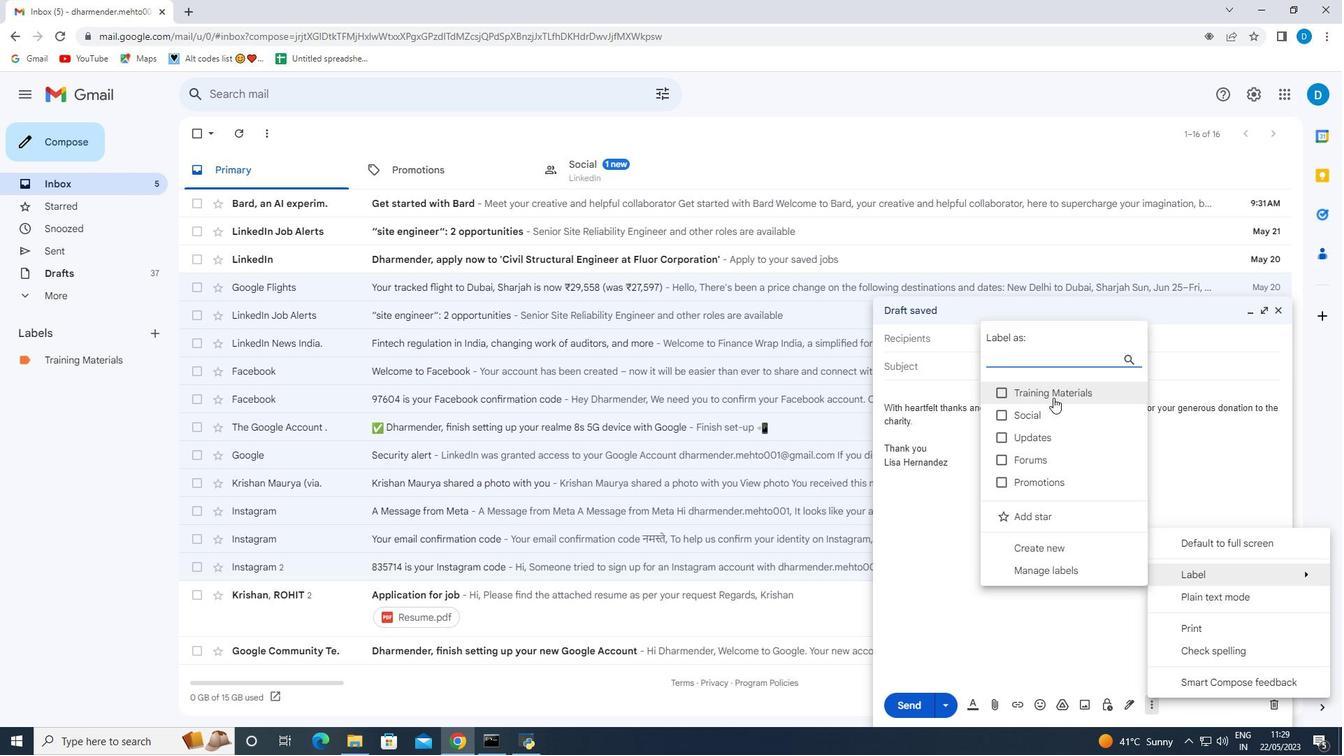 
Action: Mouse pressed left at (1053, 392)
Screenshot: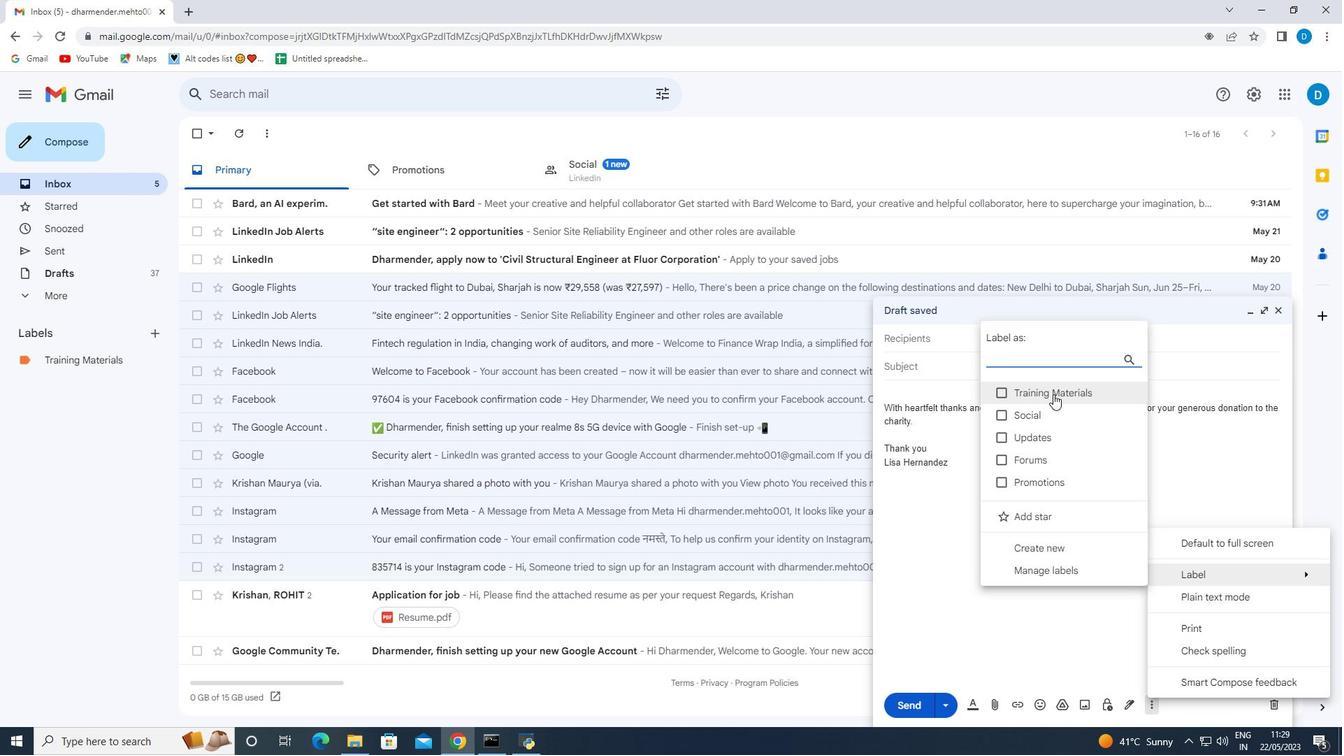 
Action: Mouse moved to (1057, 531)
Screenshot: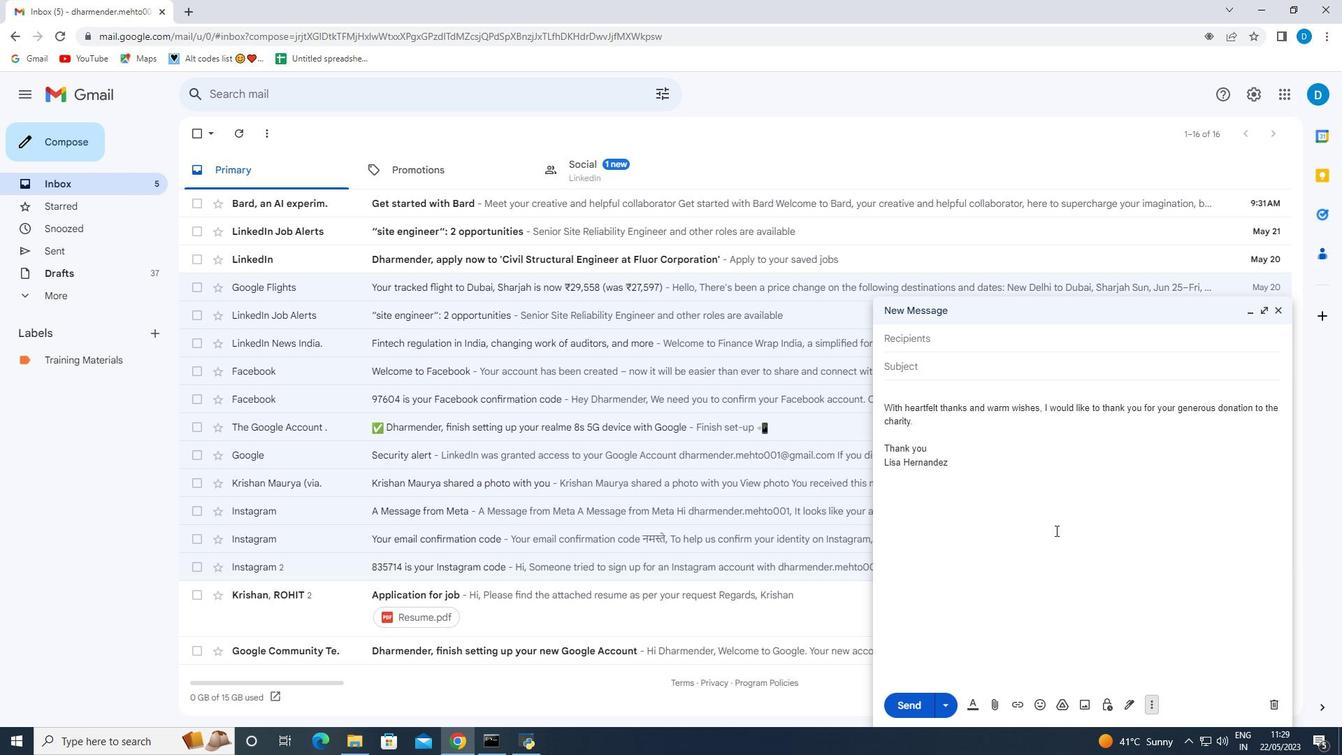 
